Task: Financial Form Template: Doctor Invoice.
Action: Mouse moved to (85, 130)
Screenshot: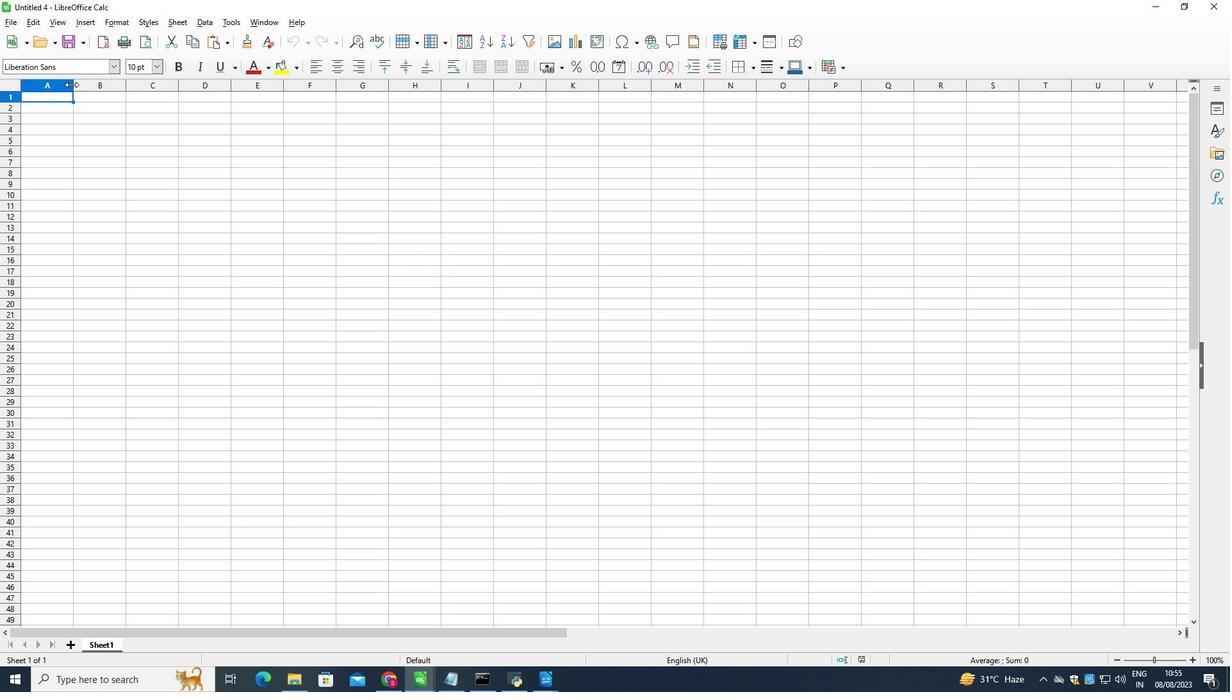 
Action: Mouse pressed left at (85, 130)
Screenshot: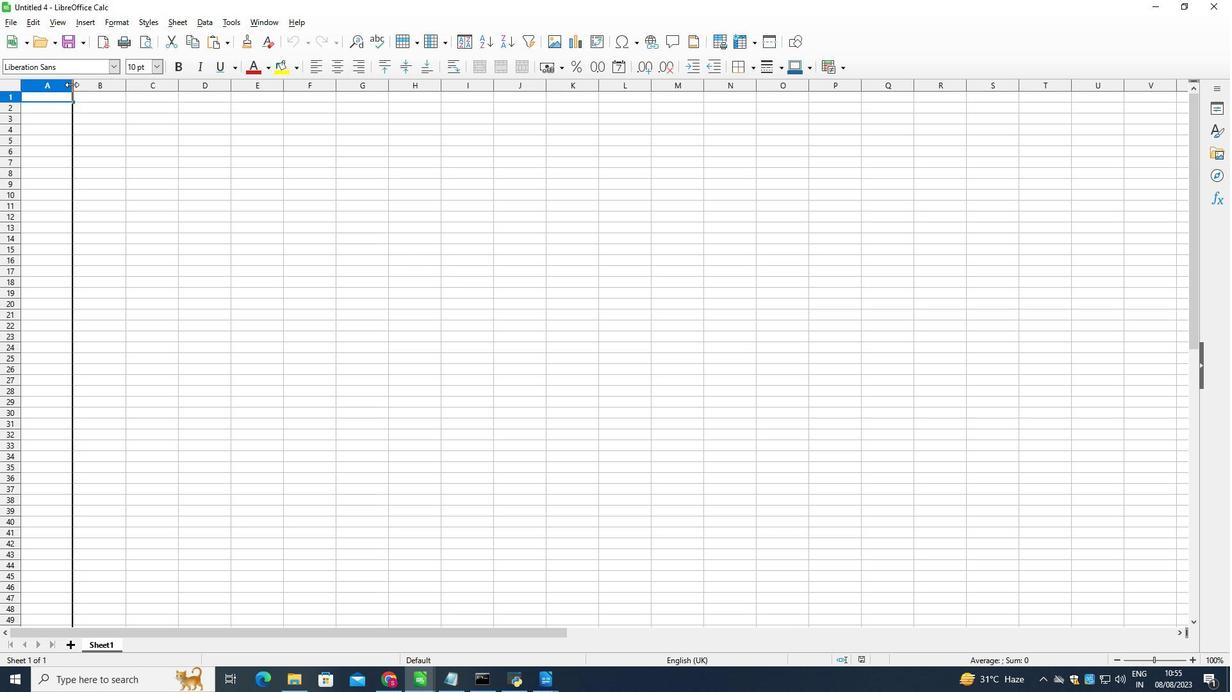 
Action: Mouse moved to (103, 128)
Screenshot: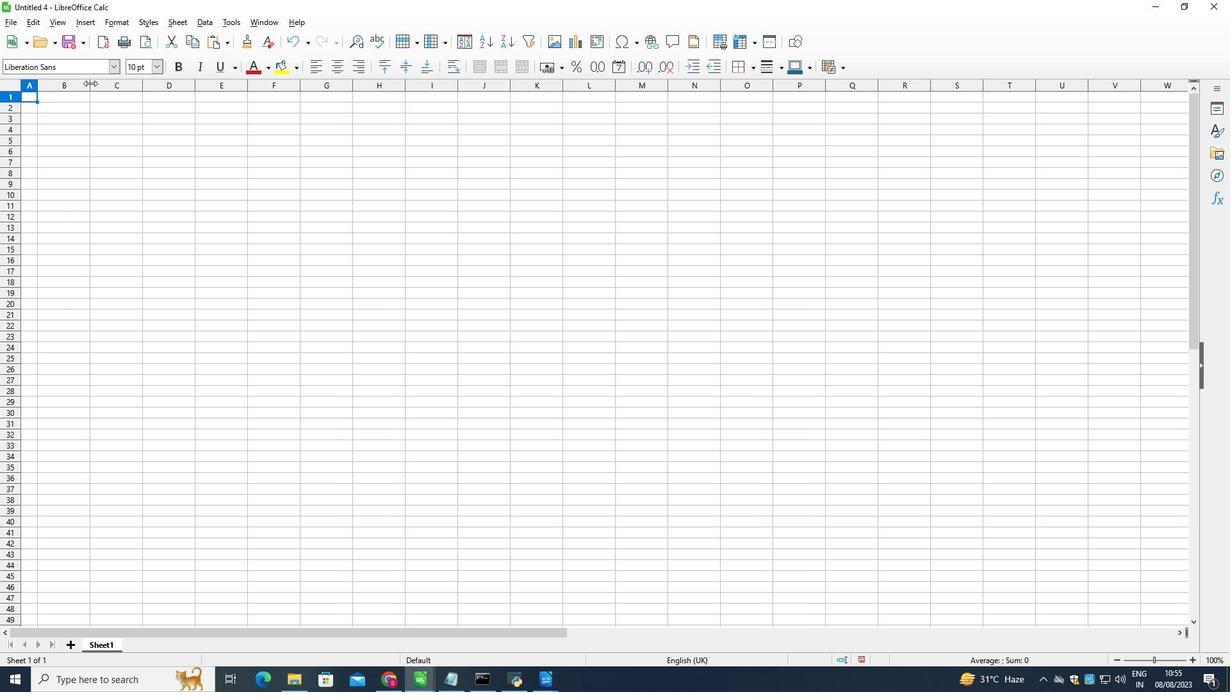 
Action: Mouse pressed left at (103, 128)
Screenshot: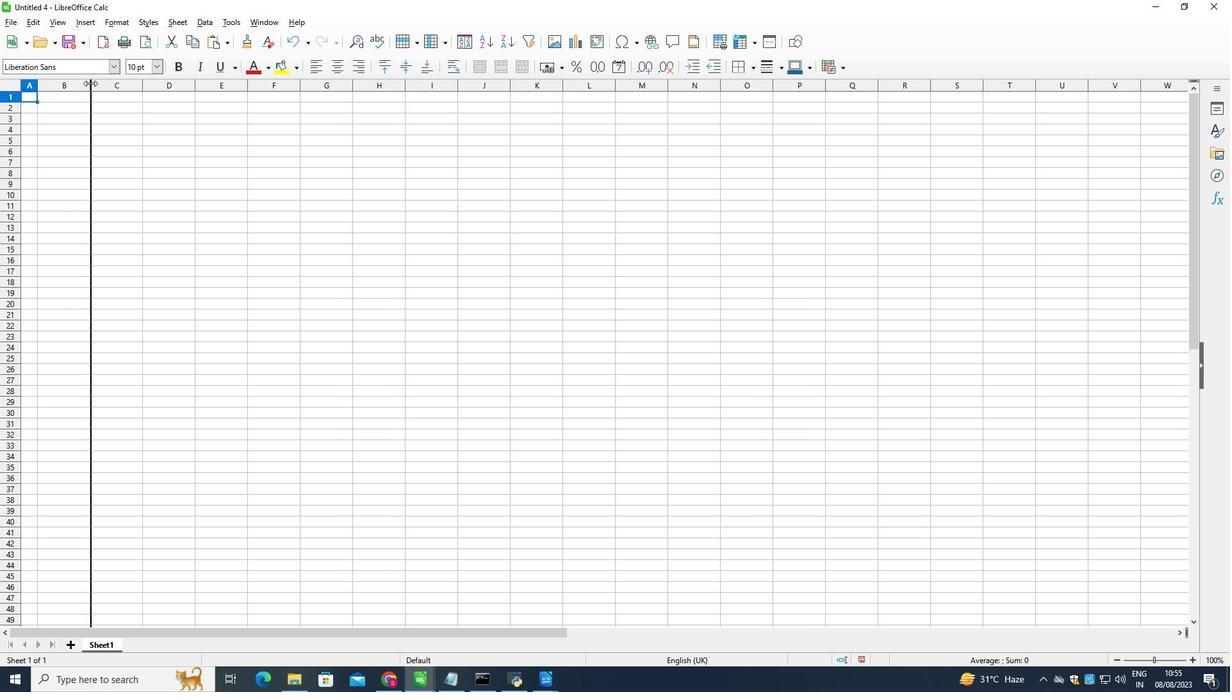 
Action: Mouse moved to (119, 129)
Screenshot: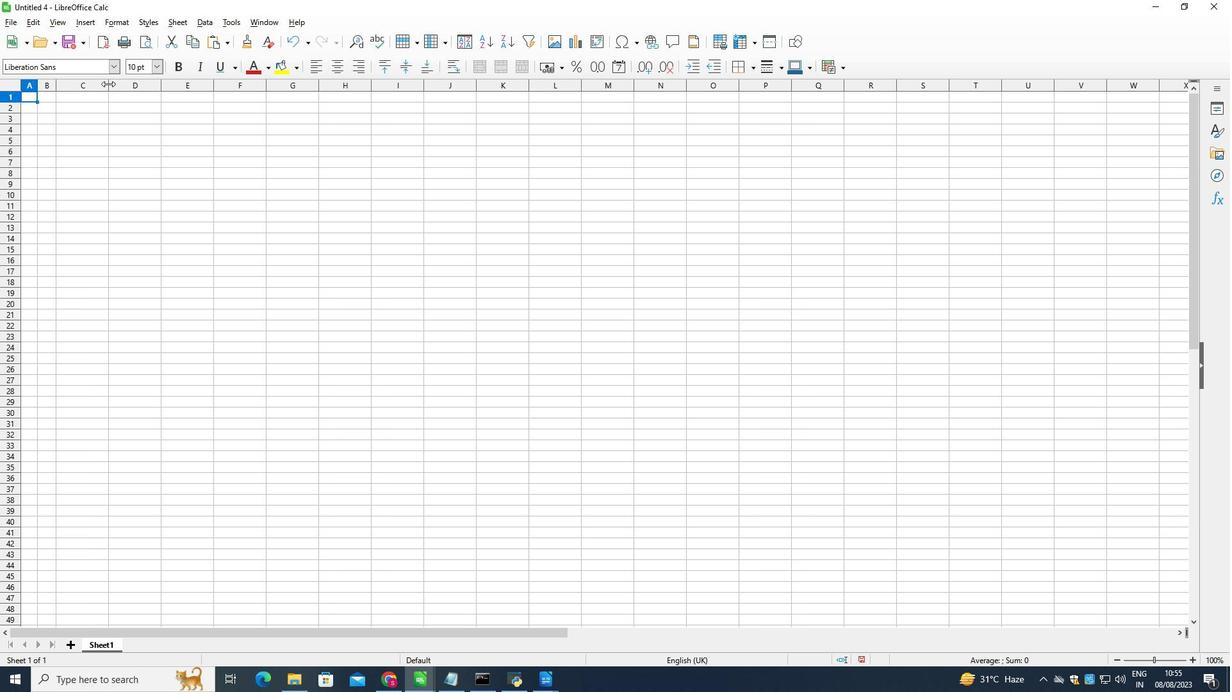 
Action: Mouse pressed left at (119, 129)
Screenshot: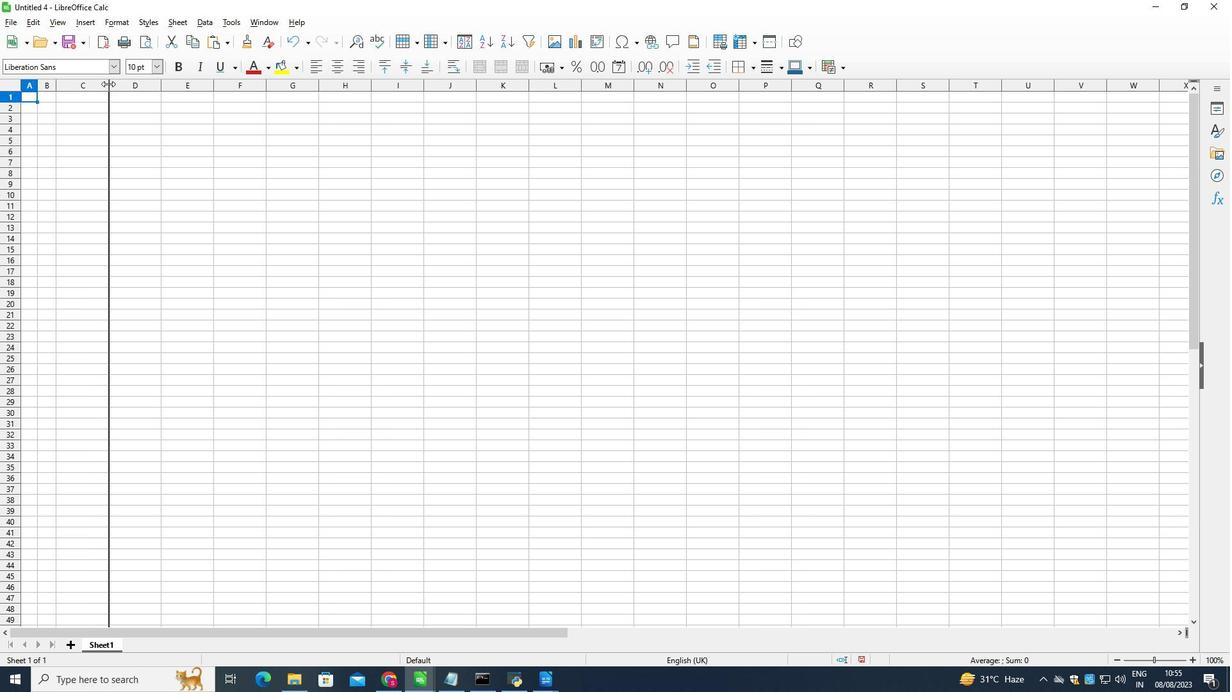 
Action: Mouse moved to (138, 131)
Screenshot: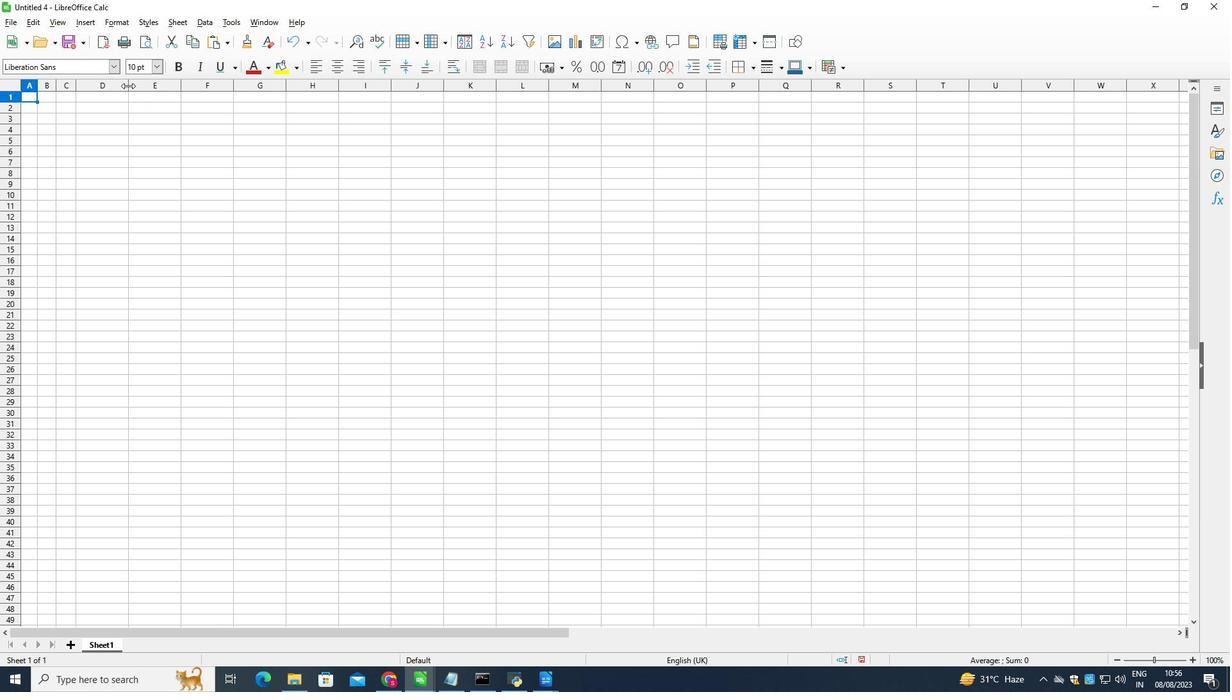 
Action: Mouse pressed left at (138, 131)
Screenshot: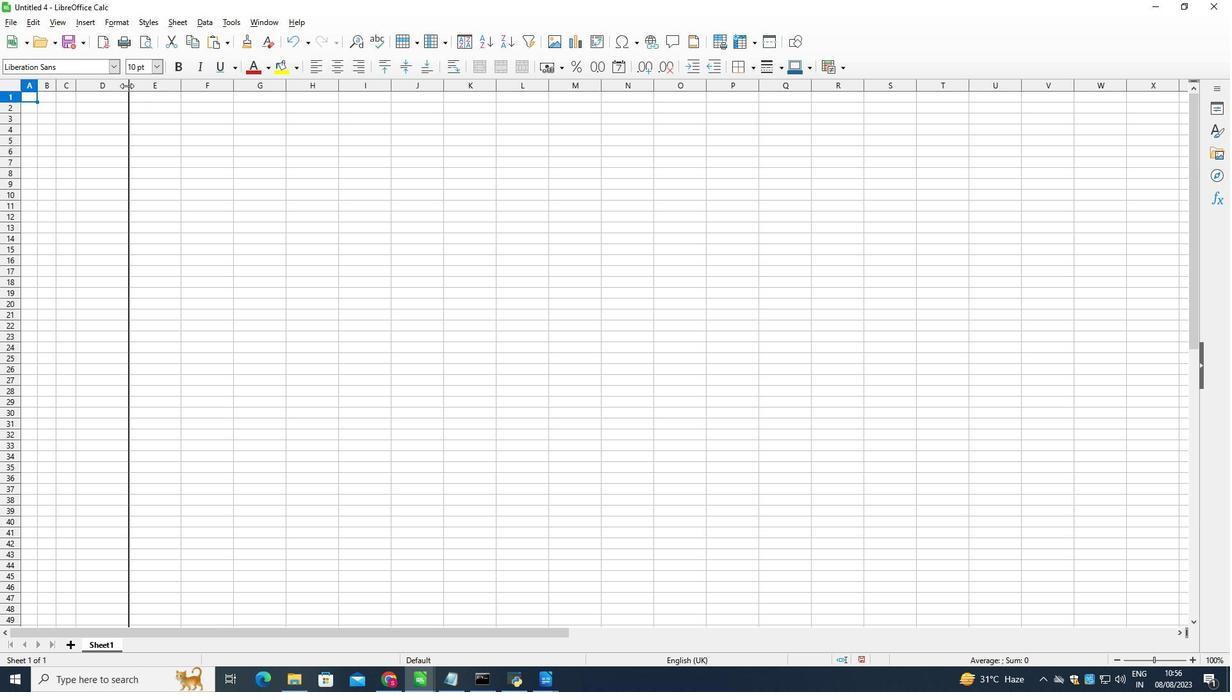 
Action: Mouse moved to (154, 127)
Screenshot: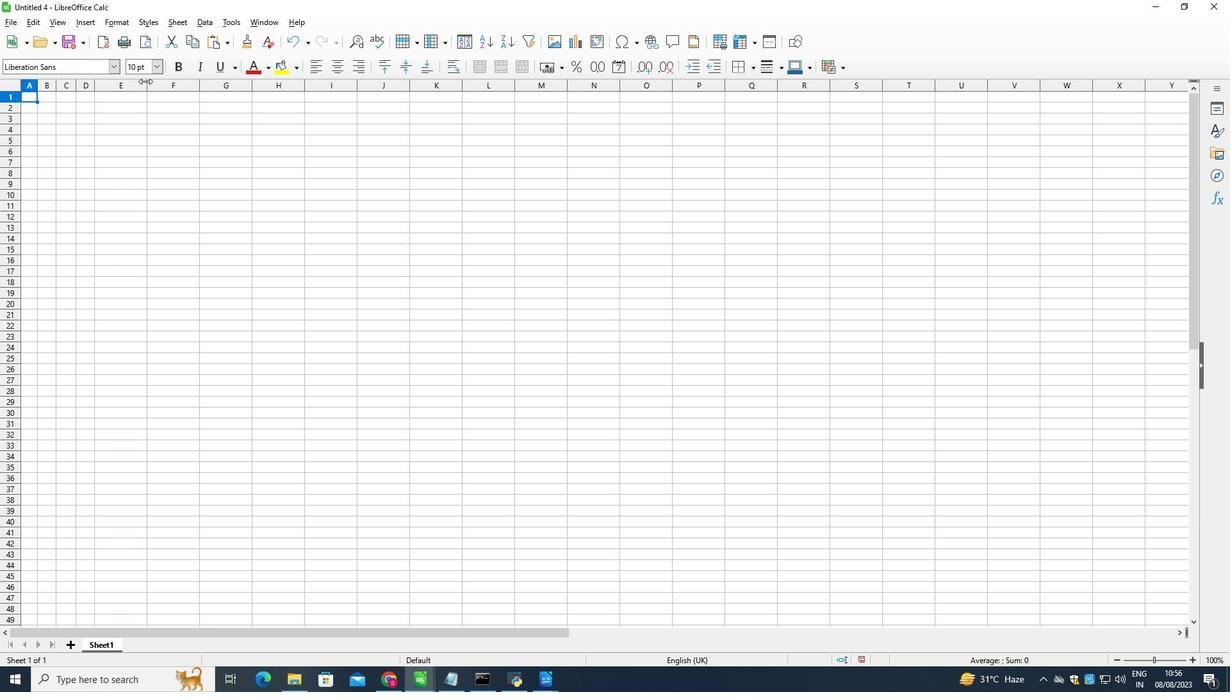 
Action: Mouse pressed left at (154, 127)
Screenshot: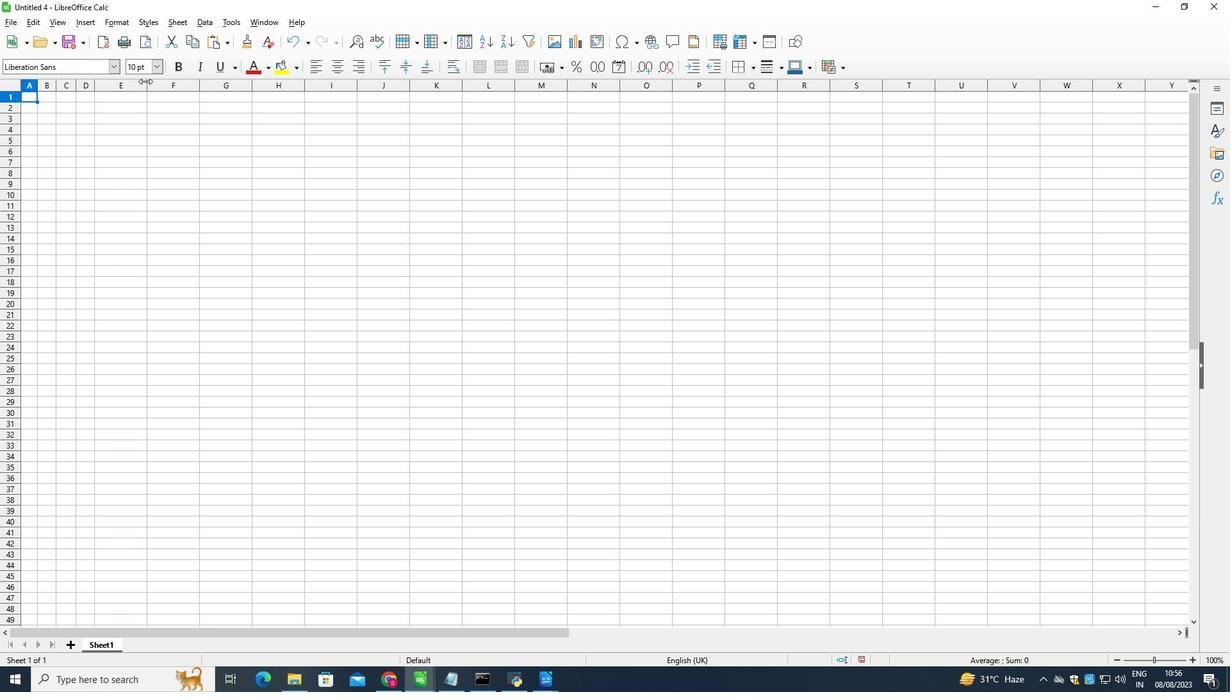 
Action: Mouse moved to (173, 129)
Screenshot: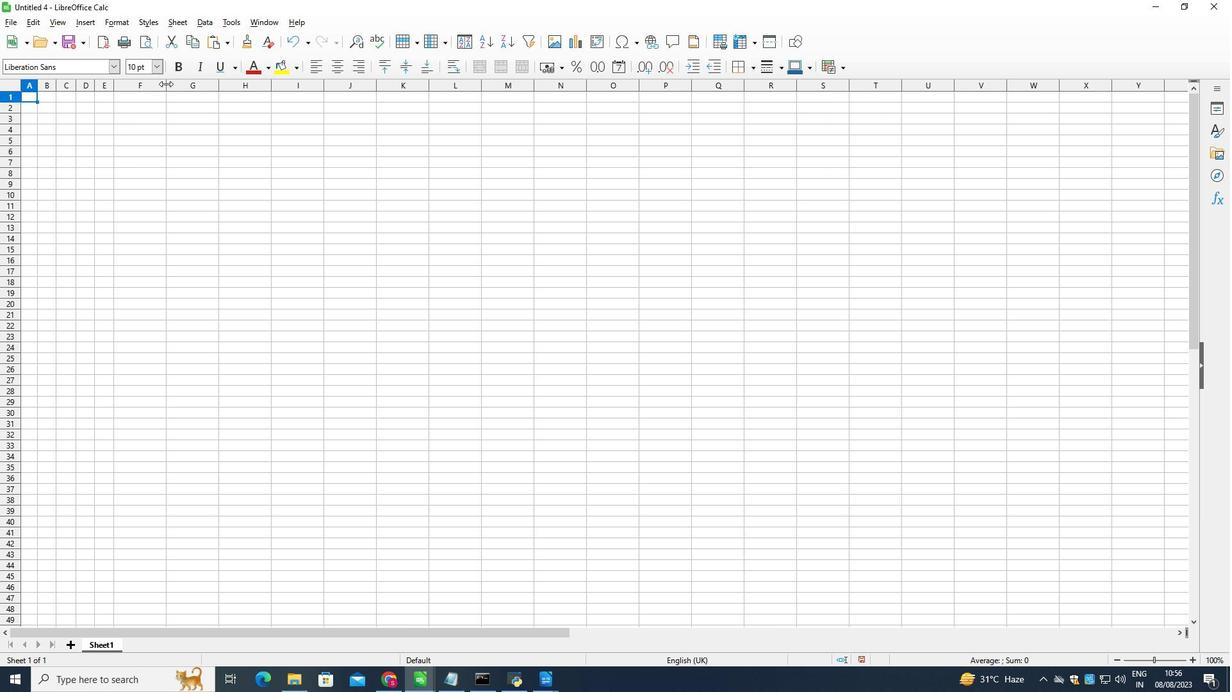 
Action: Mouse pressed left at (173, 129)
Screenshot: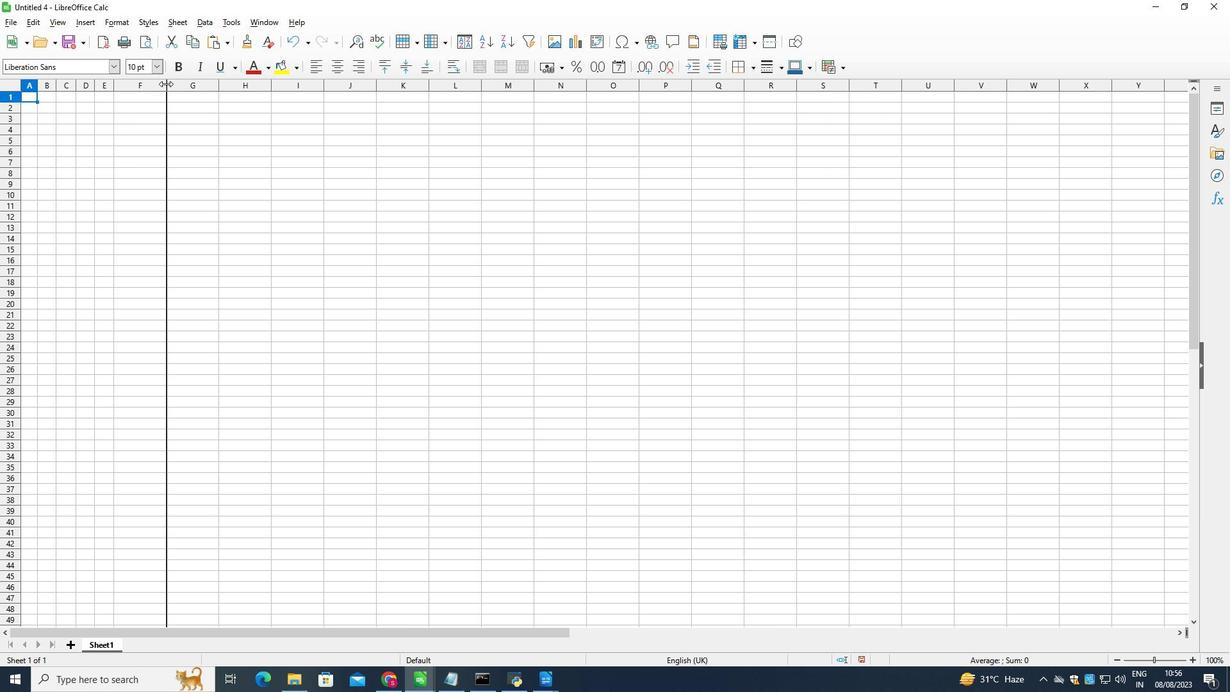 
Action: Mouse moved to (190, 130)
Screenshot: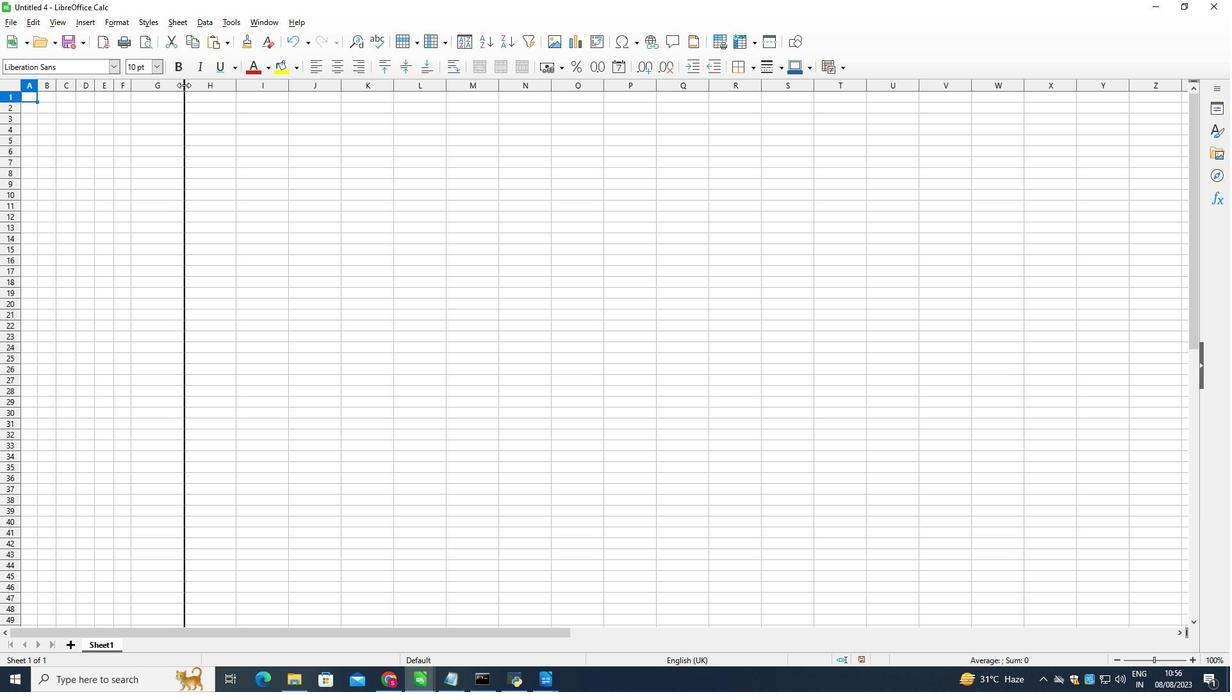 
Action: Mouse pressed left at (190, 130)
Screenshot: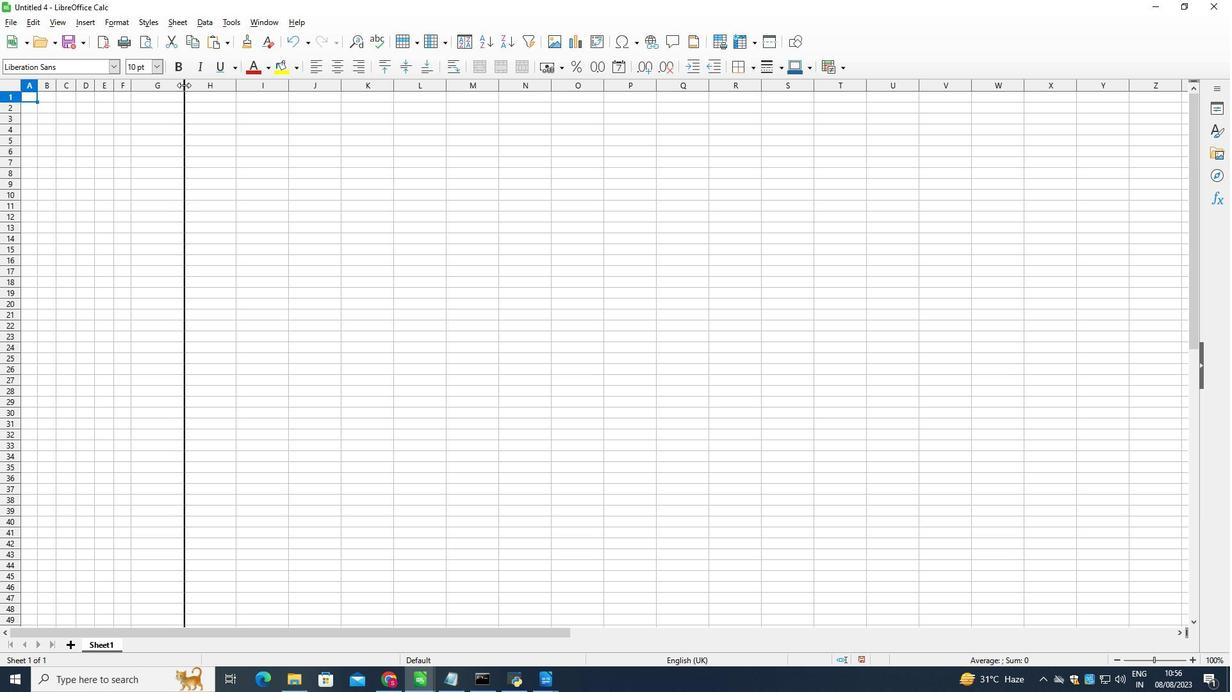 
Action: Mouse moved to (208, 131)
Screenshot: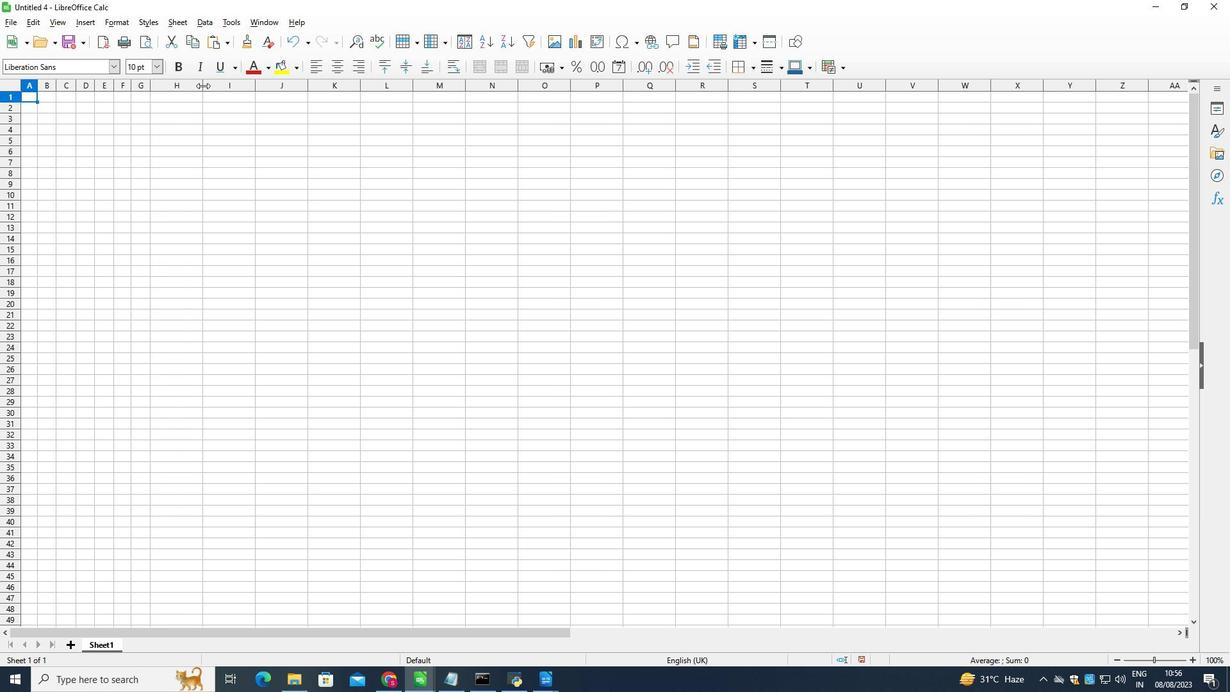 
Action: Mouse pressed left at (208, 131)
Screenshot: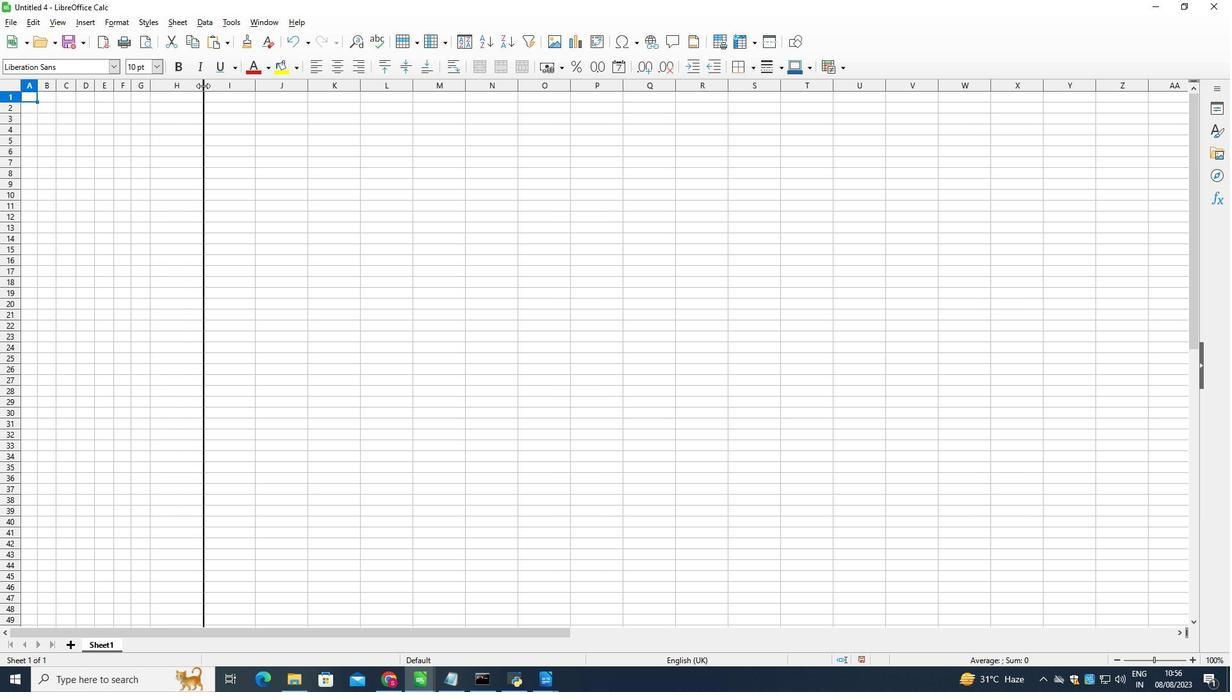 
Action: Mouse moved to (225, 132)
Screenshot: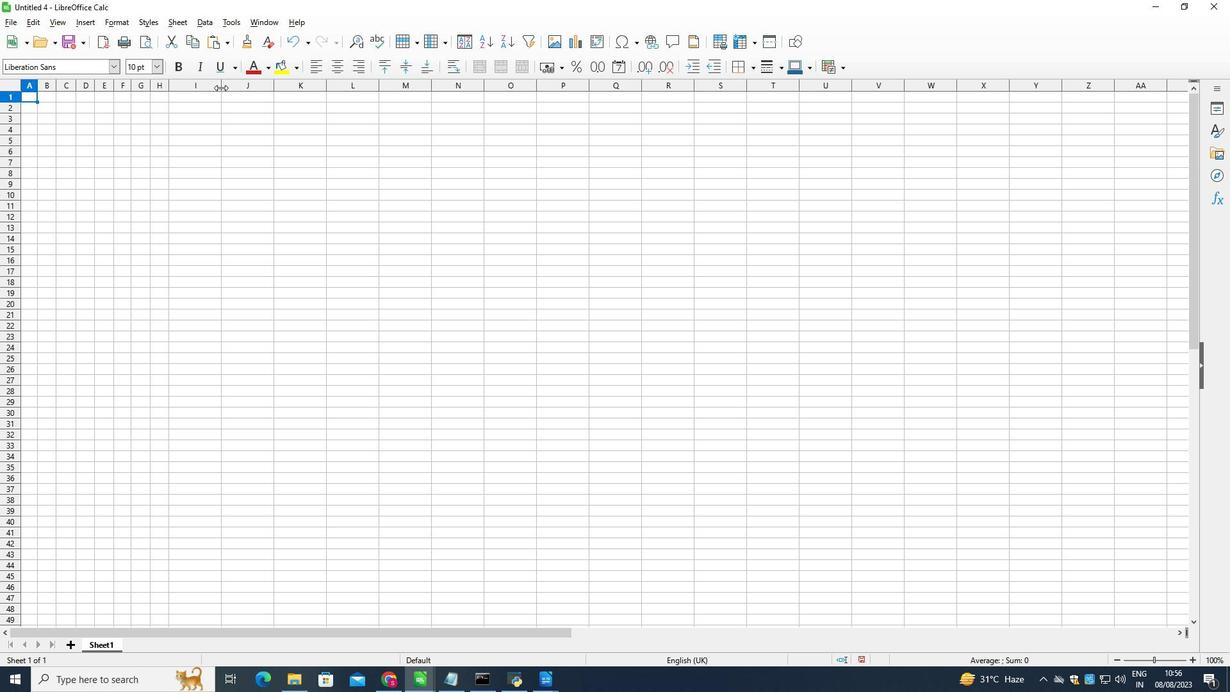 
Action: Mouse pressed left at (225, 132)
Screenshot: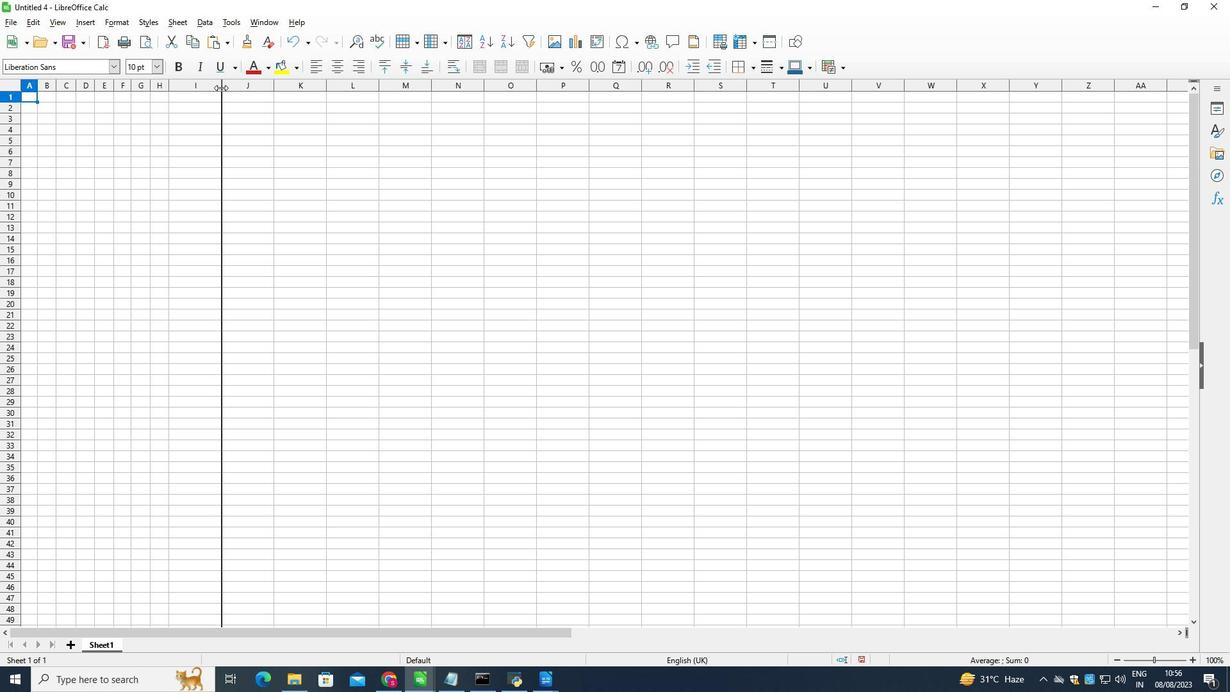 
Action: Mouse moved to (239, 130)
Screenshot: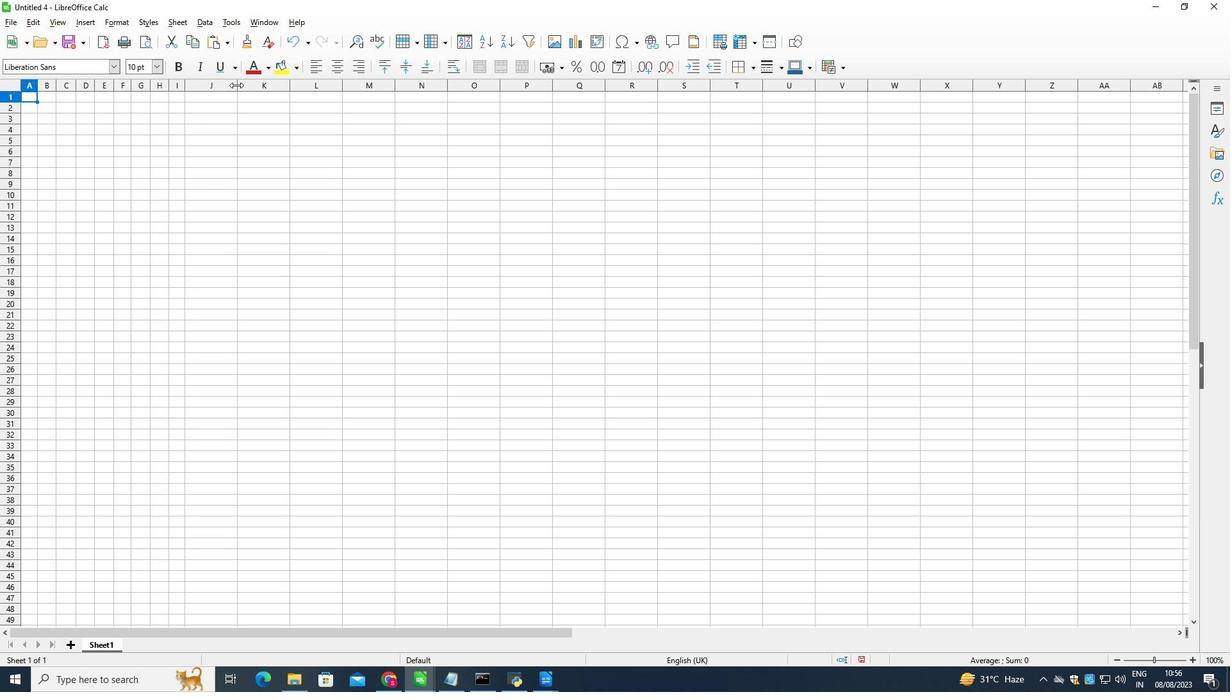 
Action: Mouse pressed left at (239, 130)
Screenshot: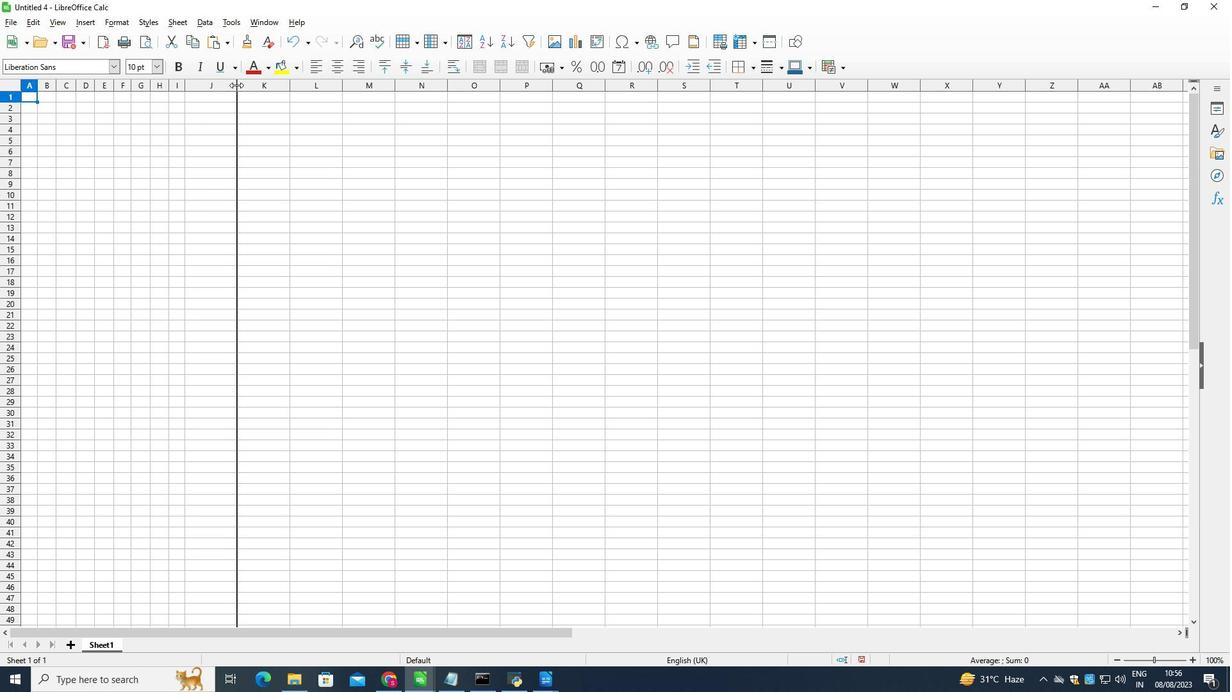 
Action: Mouse moved to (258, 132)
Screenshot: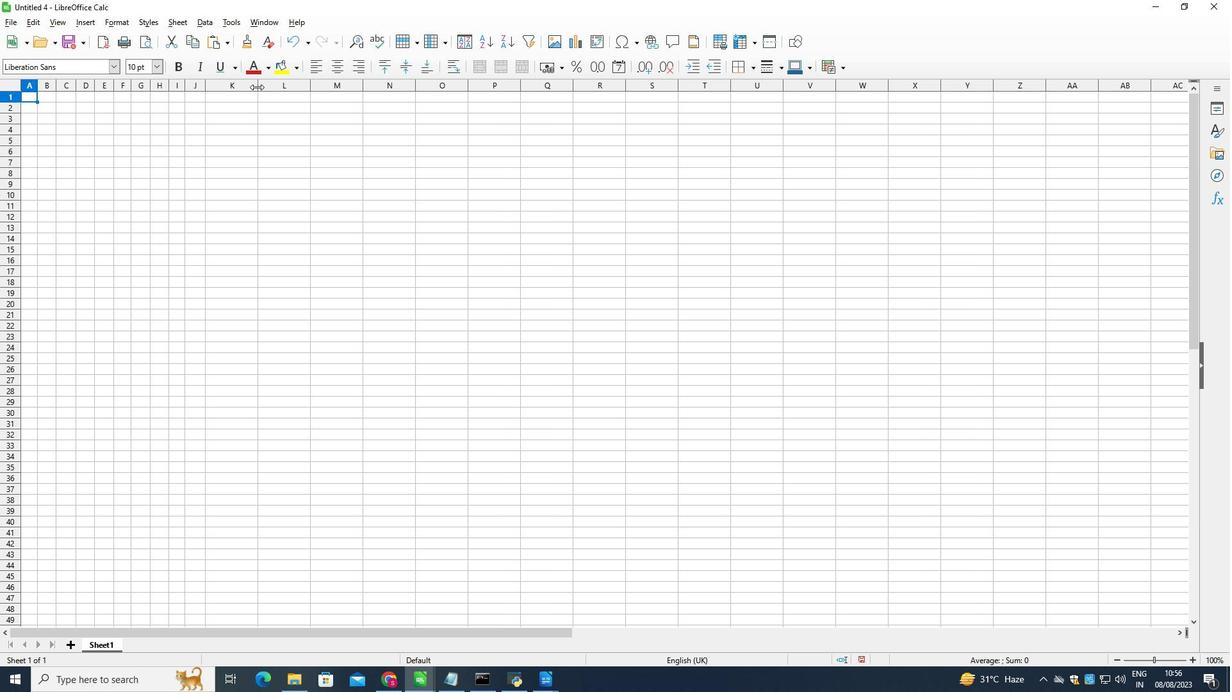 
Action: Mouse pressed left at (258, 132)
Screenshot: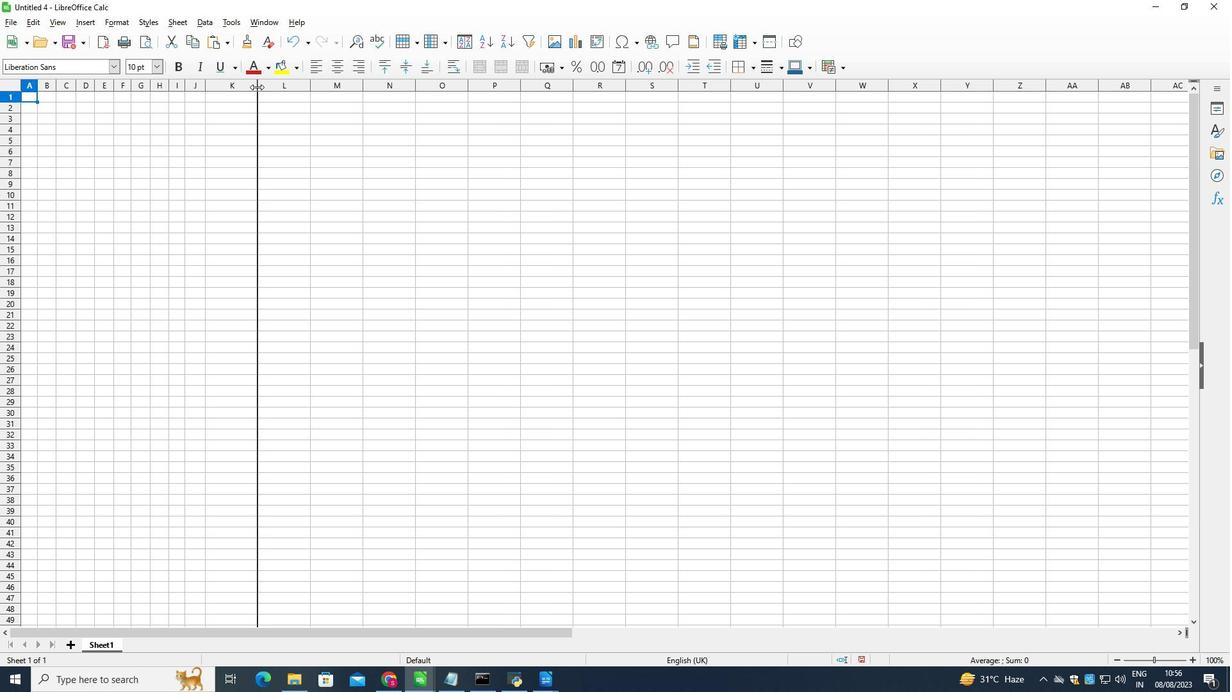 
Action: Mouse moved to (275, 130)
Screenshot: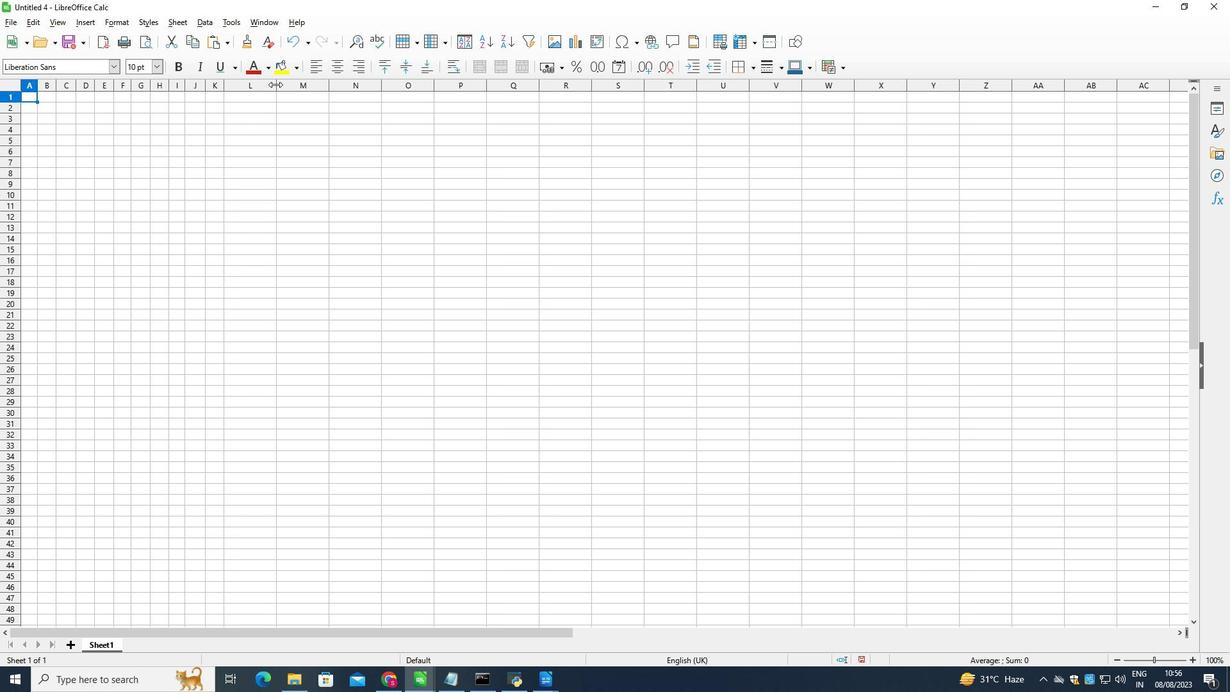 
Action: Mouse pressed left at (275, 130)
Screenshot: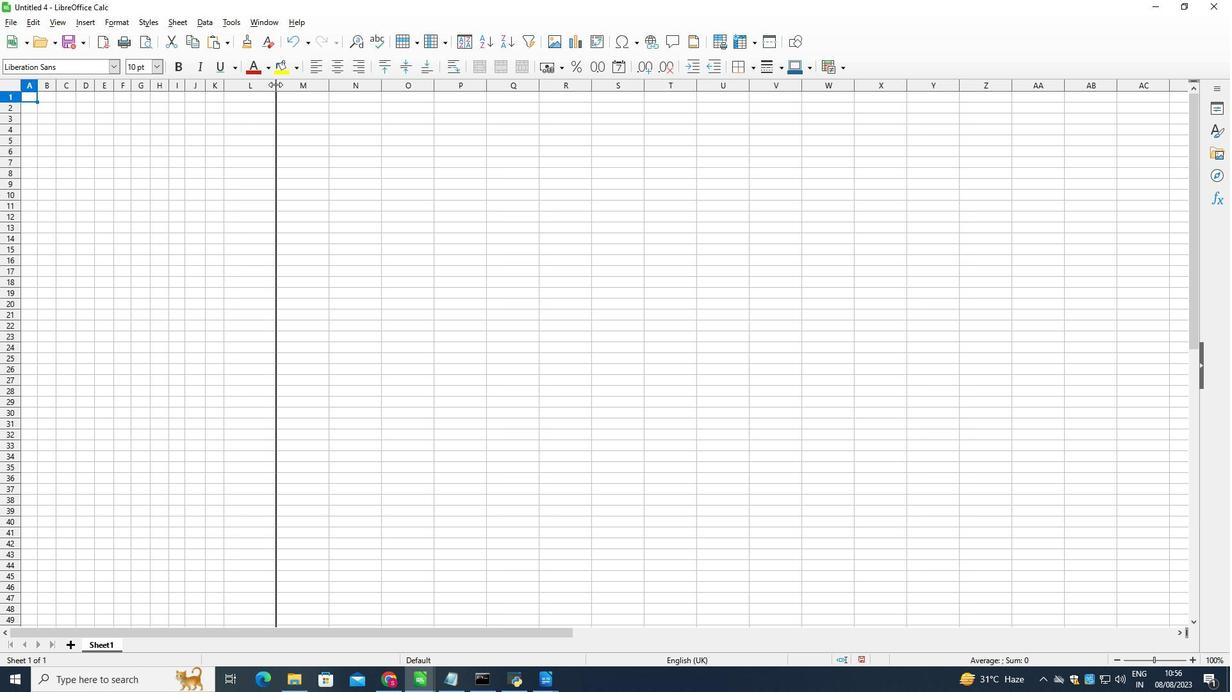 
Action: Mouse moved to (293, 132)
Screenshot: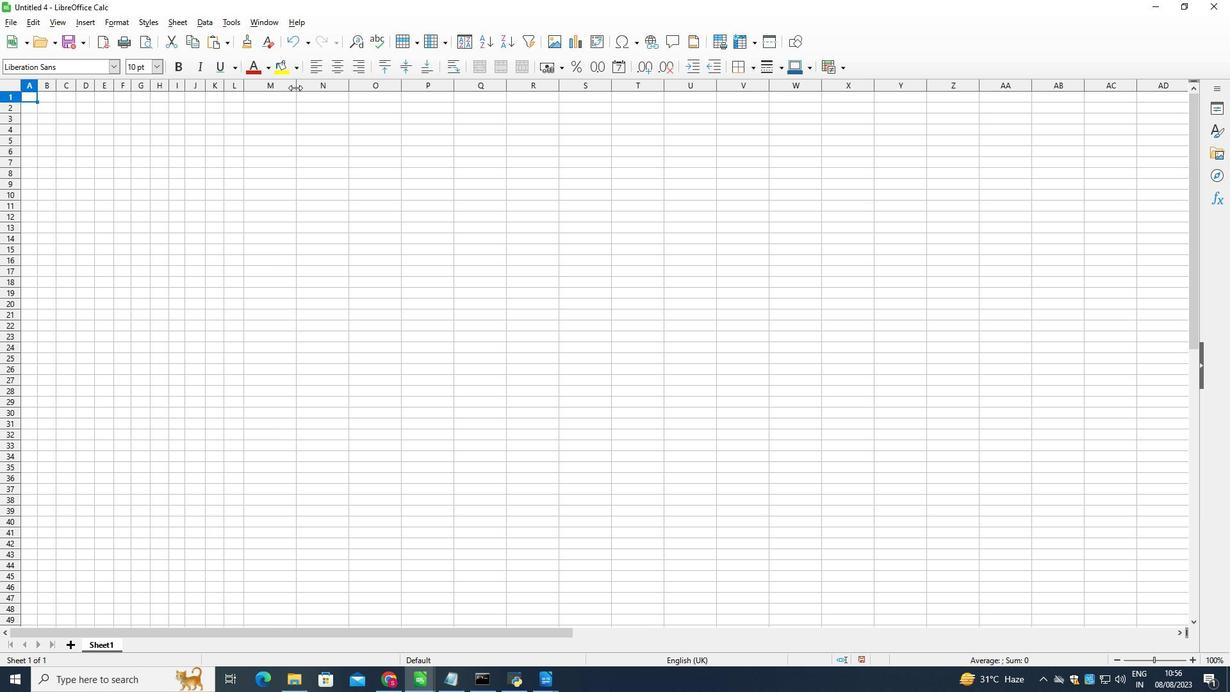 
Action: Mouse pressed left at (293, 132)
Screenshot: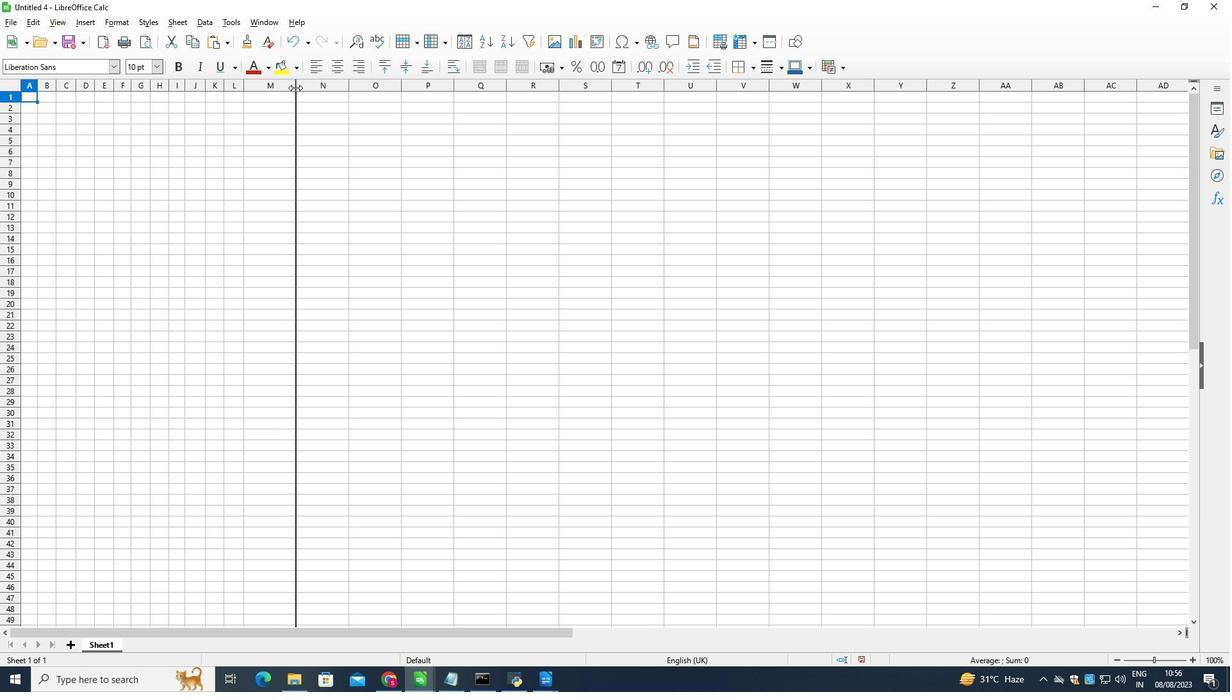 
Action: Mouse moved to (309, 131)
Screenshot: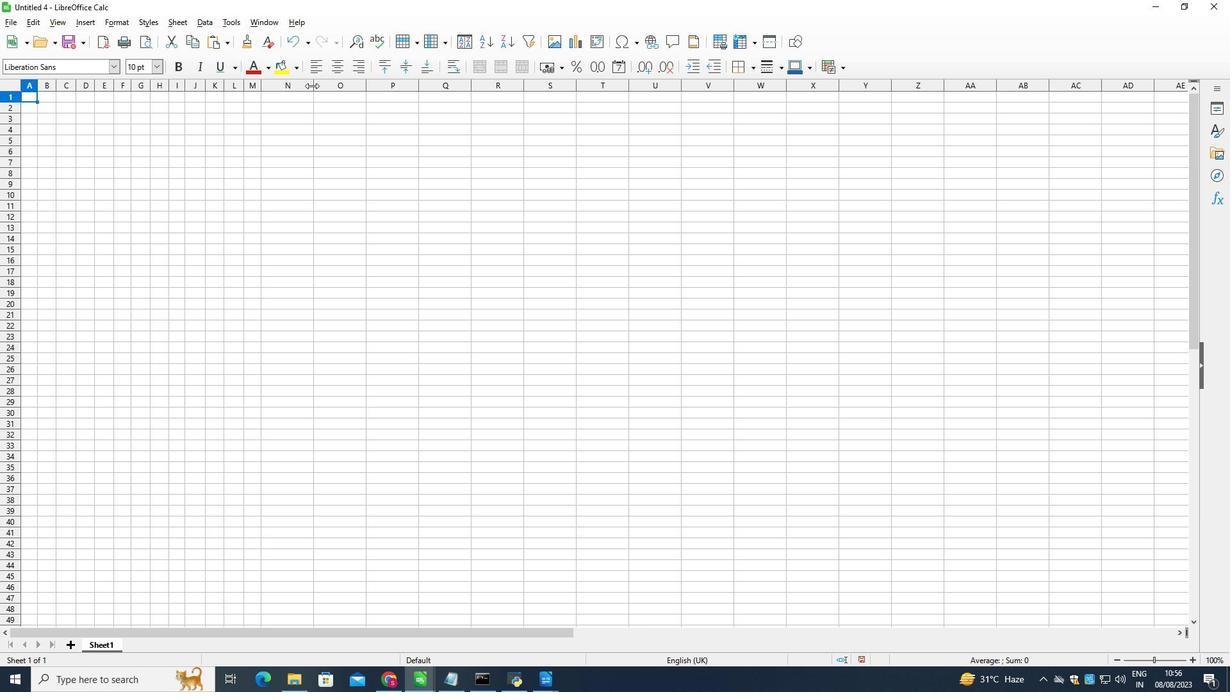 
Action: Mouse pressed left at (309, 131)
Screenshot: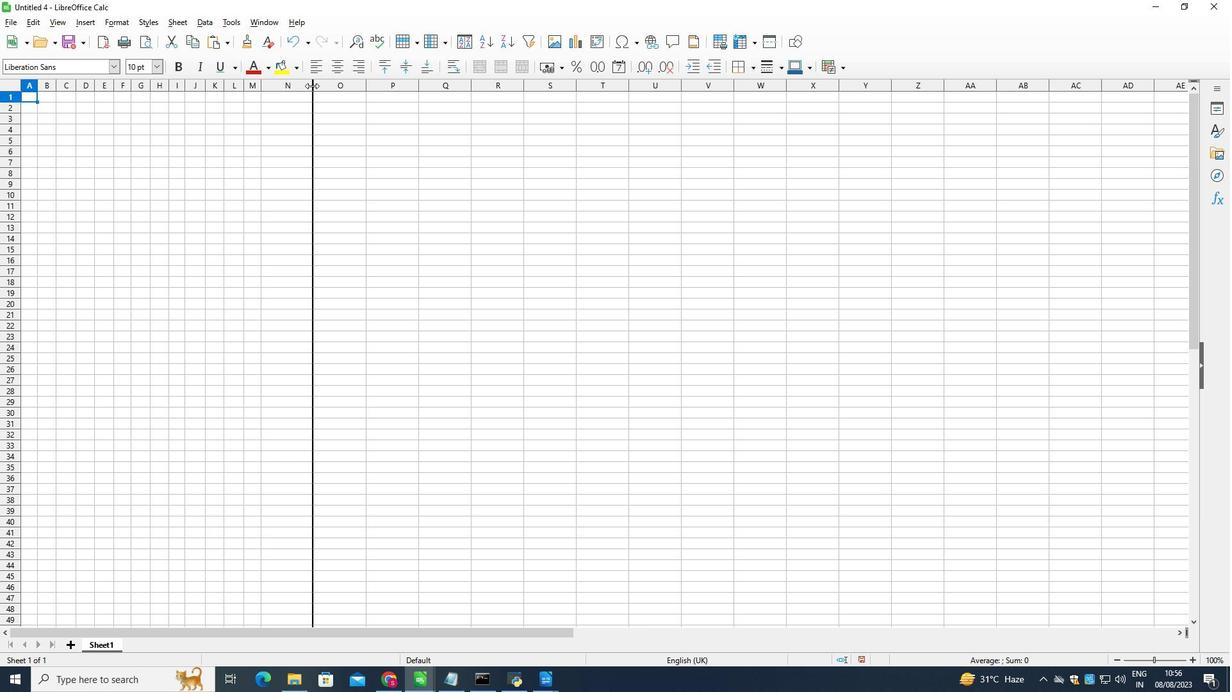 
Action: Mouse moved to (328, 131)
Screenshot: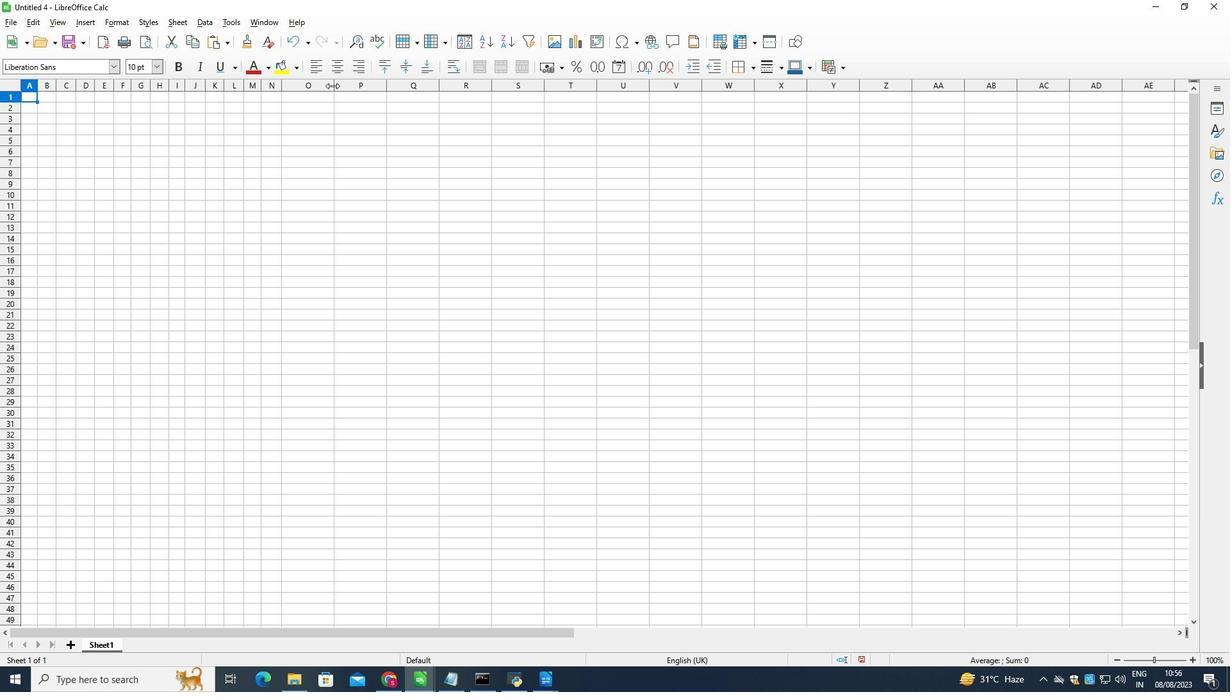 
Action: Mouse pressed left at (328, 131)
Screenshot: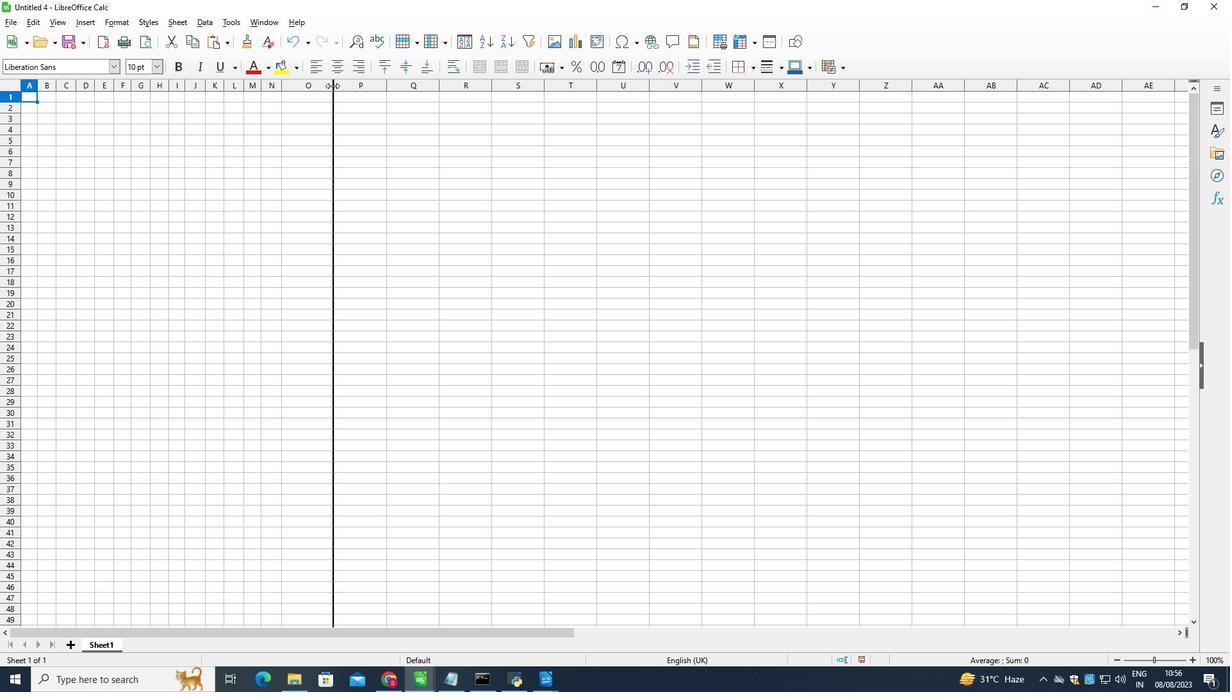 
Action: Mouse moved to (349, 128)
Screenshot: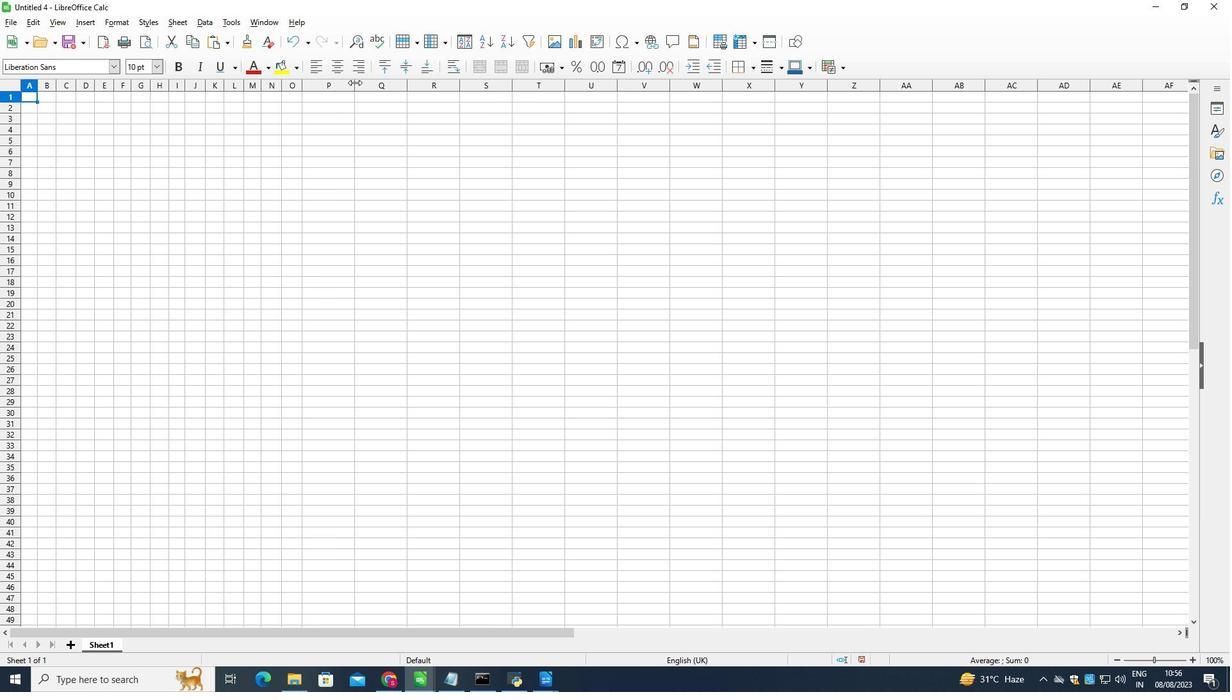 
Action: Mouse pressed left at (349, 128)
Screenshot: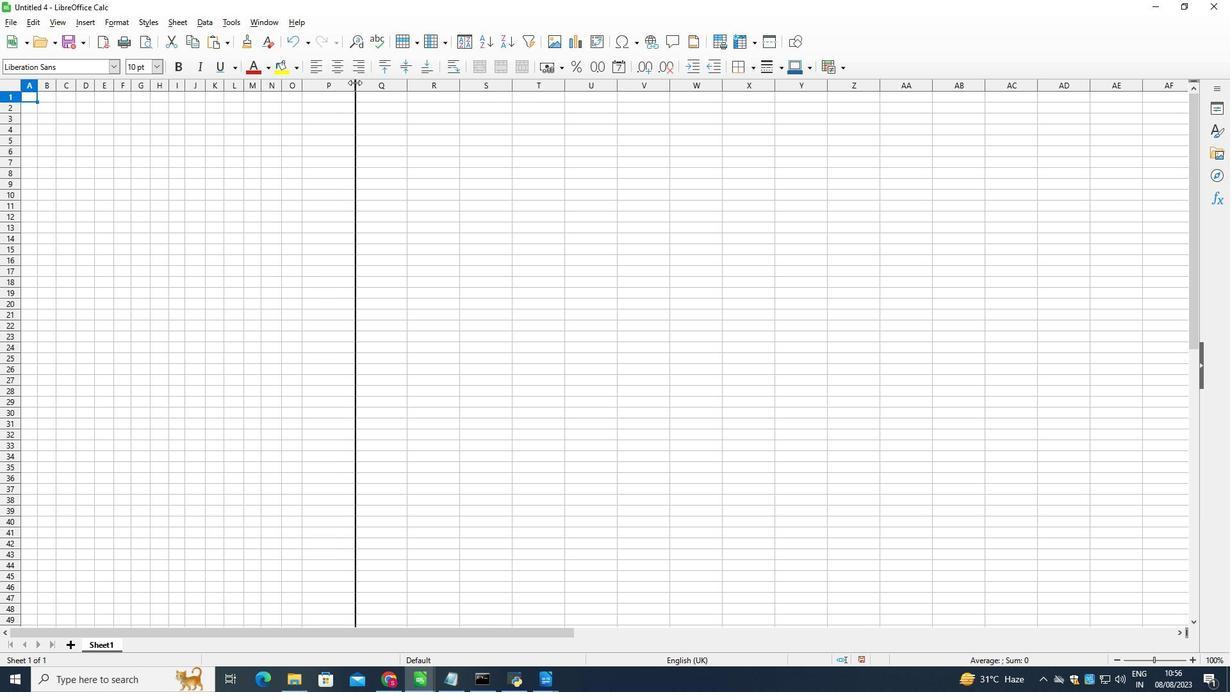 
Action: Mouse moved to (366, 130)
Screenshot: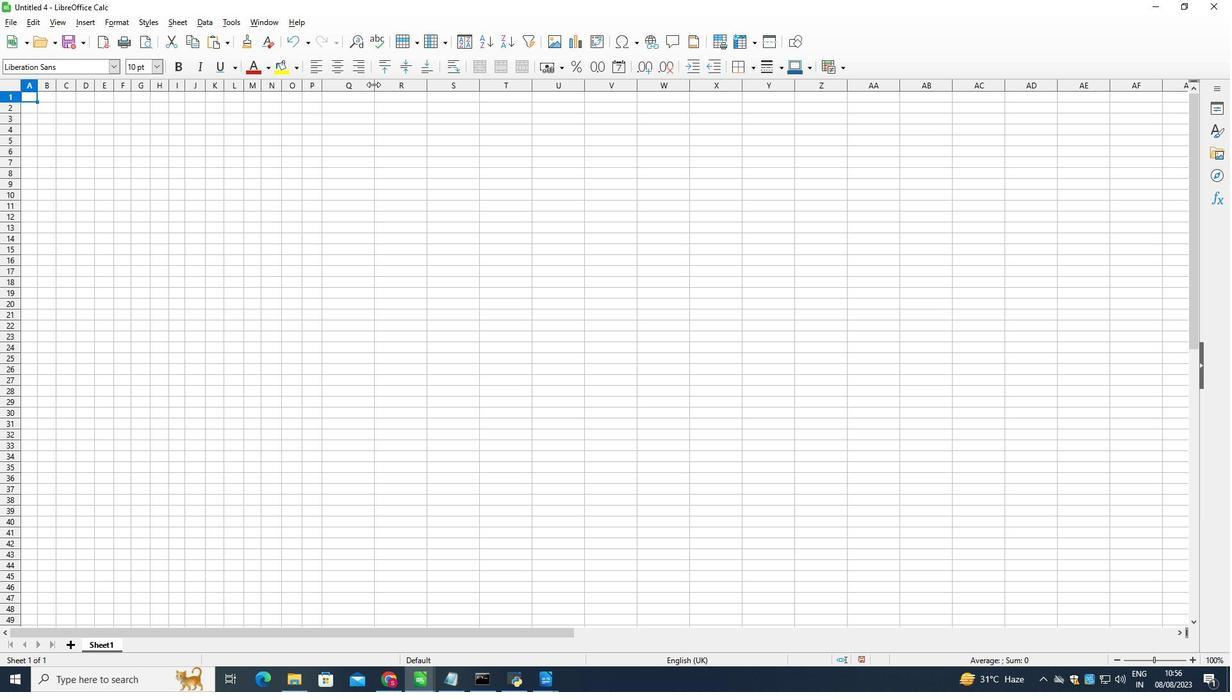 
Action: Mouse pressed left at (366, 130)
Screenshot: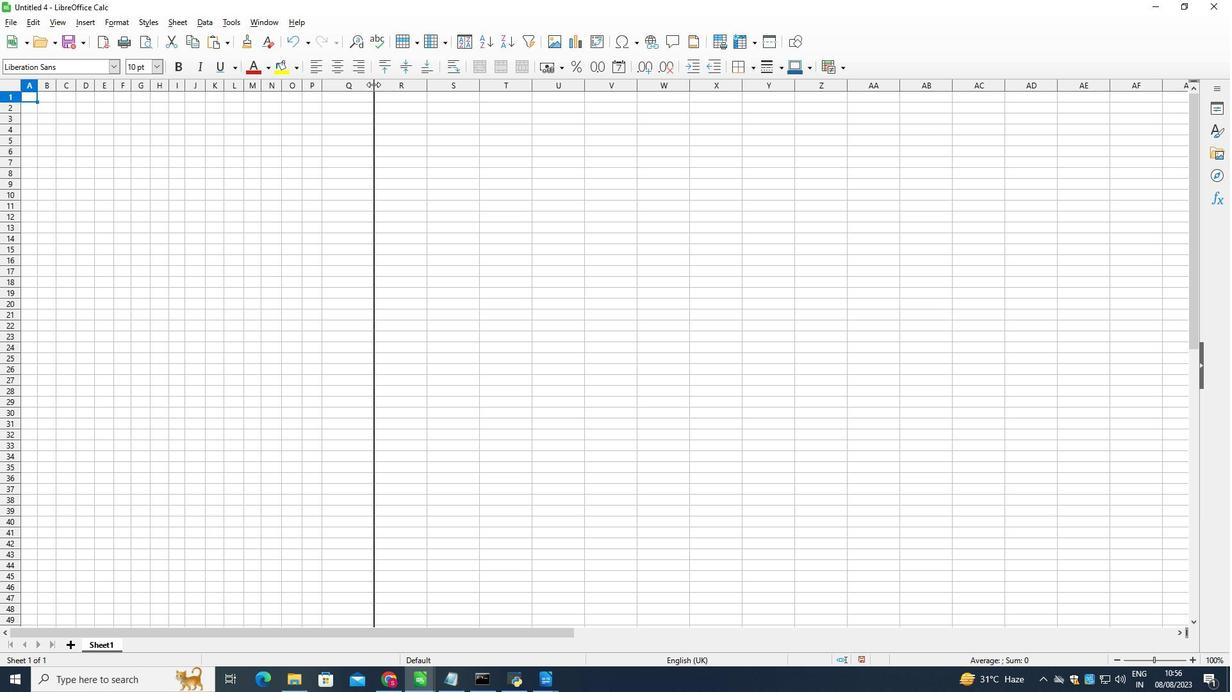 
Action: Mouse moved to (383, 128)
Screenshot: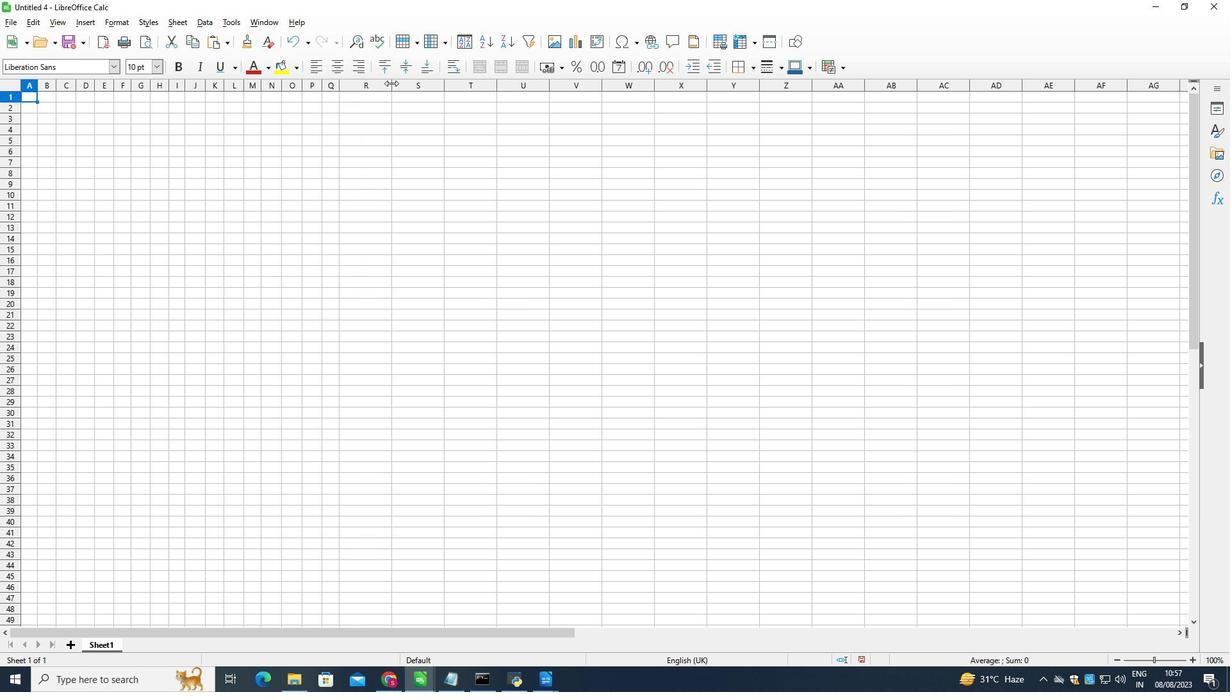
Action: Mouse pressed left at (383, 128)
Screenshot: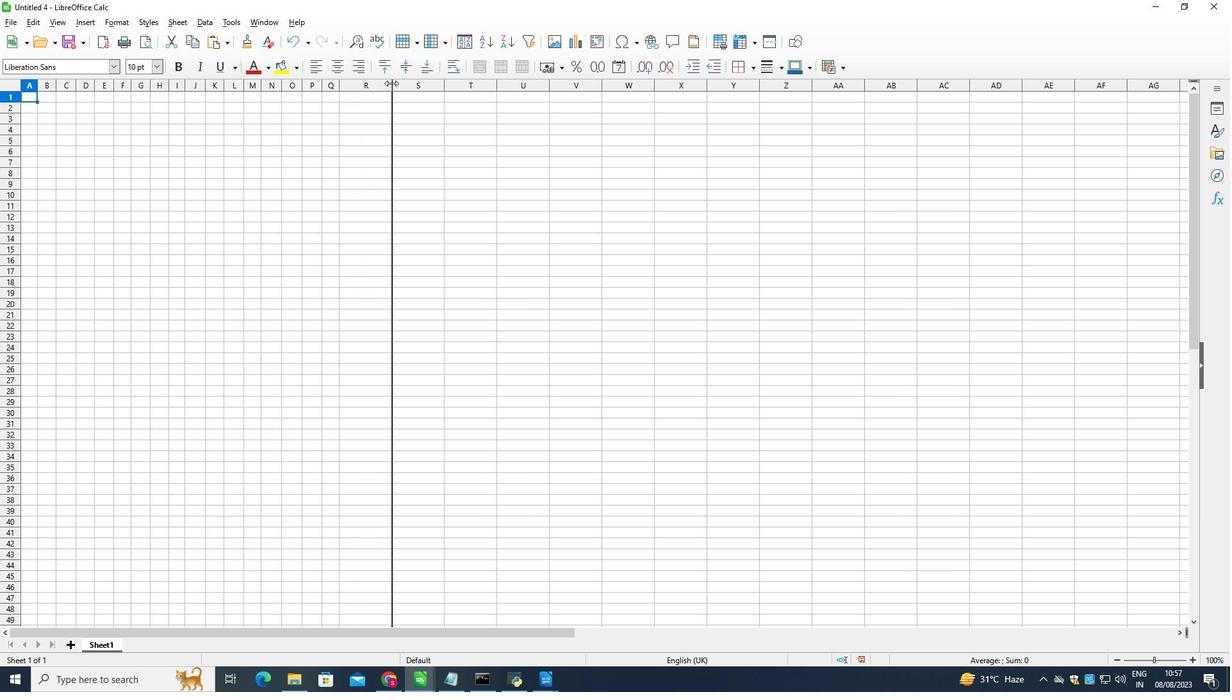 
Action: Mouse moved to (400, 130)
Screenshot: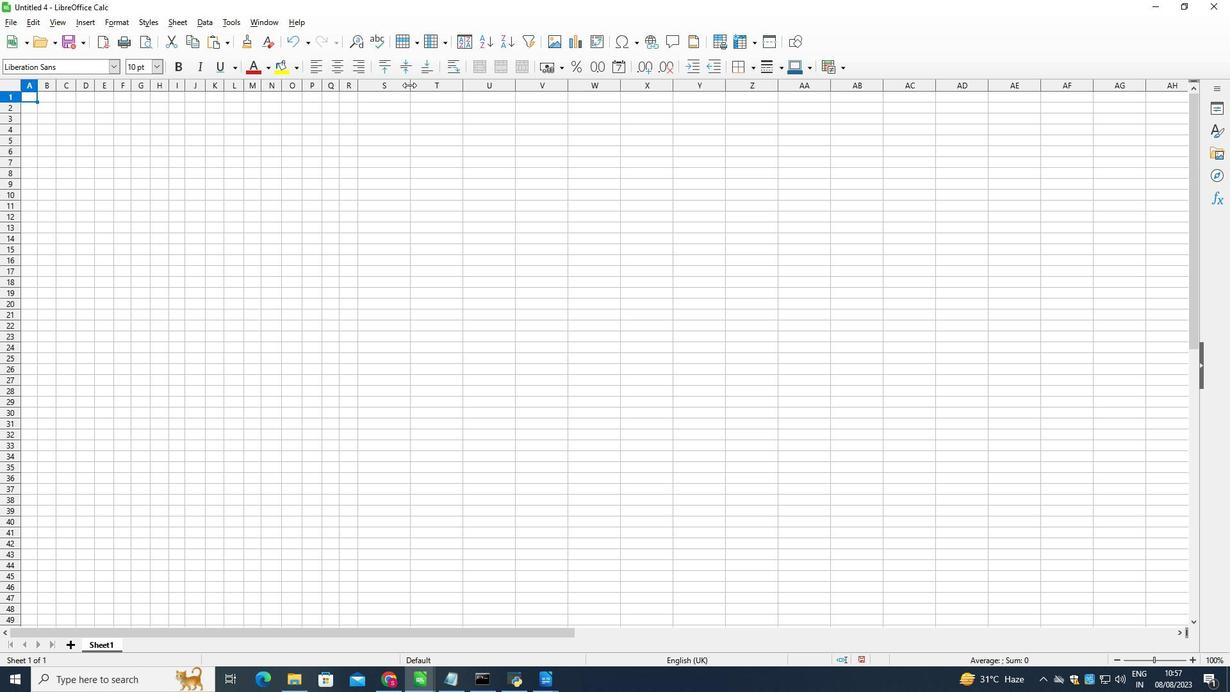
Action: Mouse pressed left at (400, 130)
Screenshot: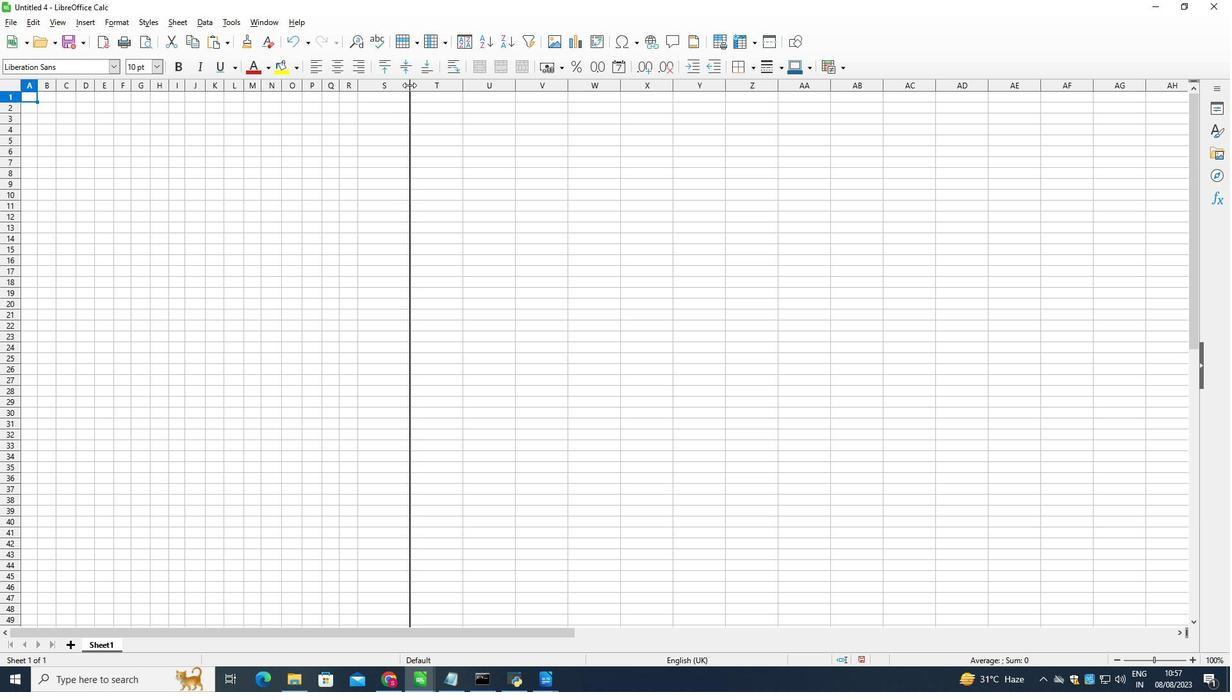 
Action: Mouse moved to (417, 128)
Screenshot: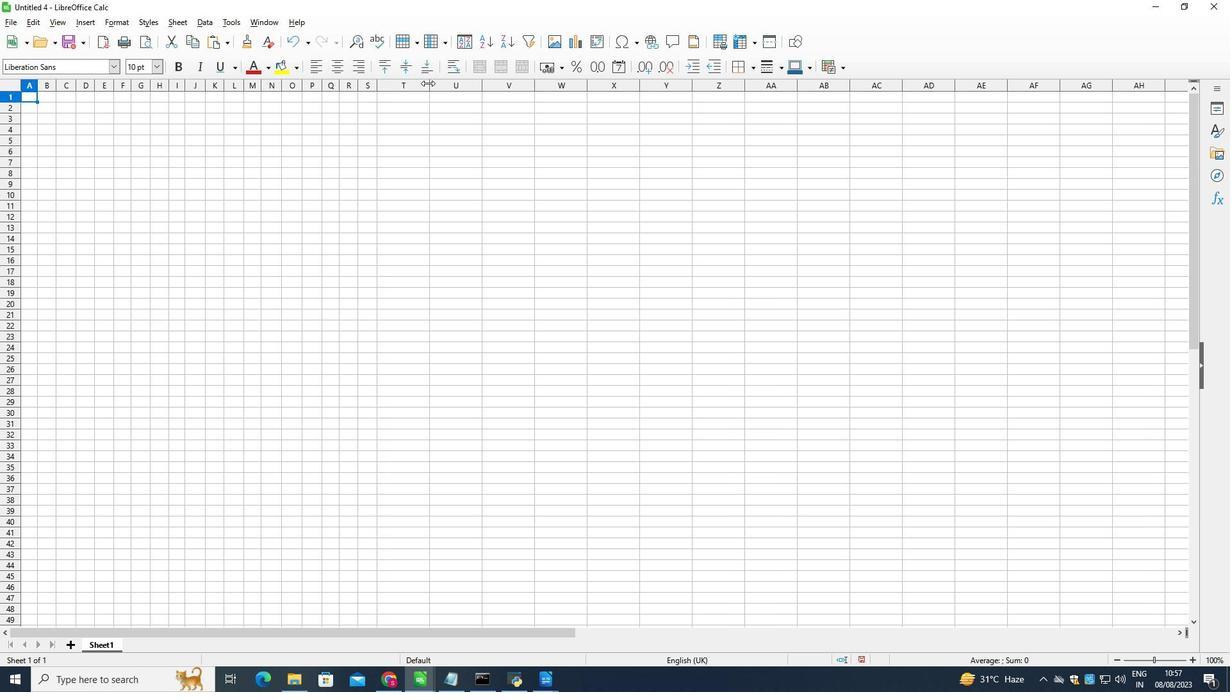 
Action: Mouse pressed left at (417, 128)
Screenshot: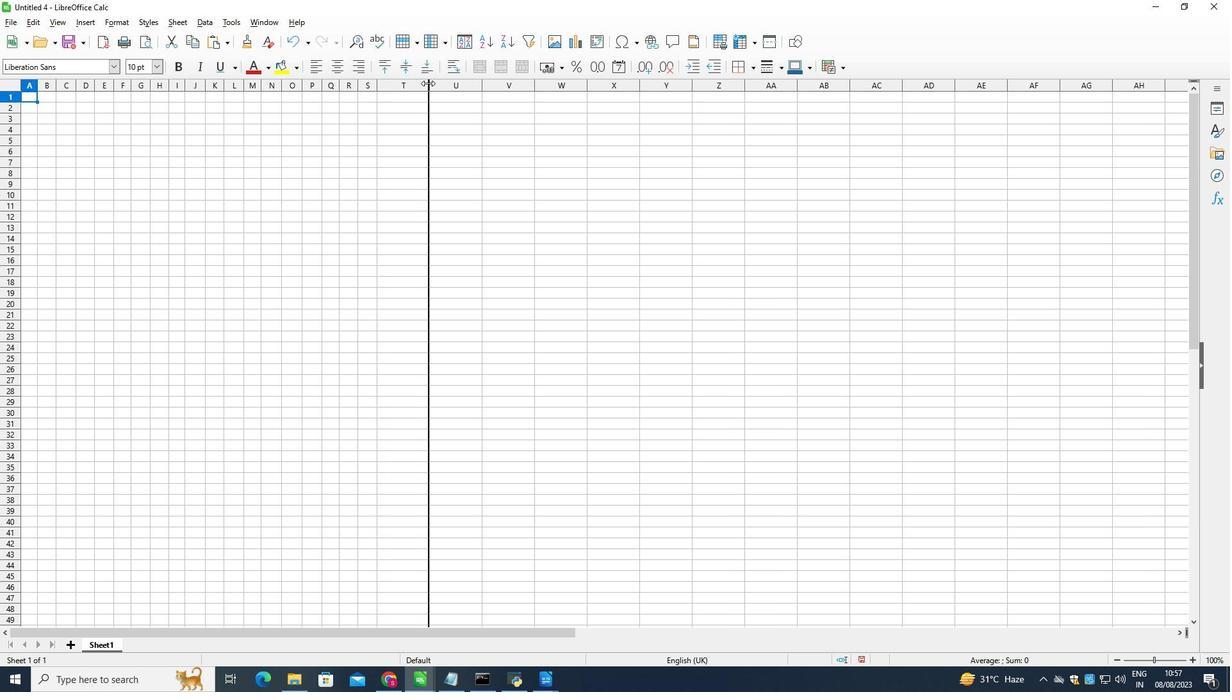
Action: Mouse moved to (431, 130)
Screenshot: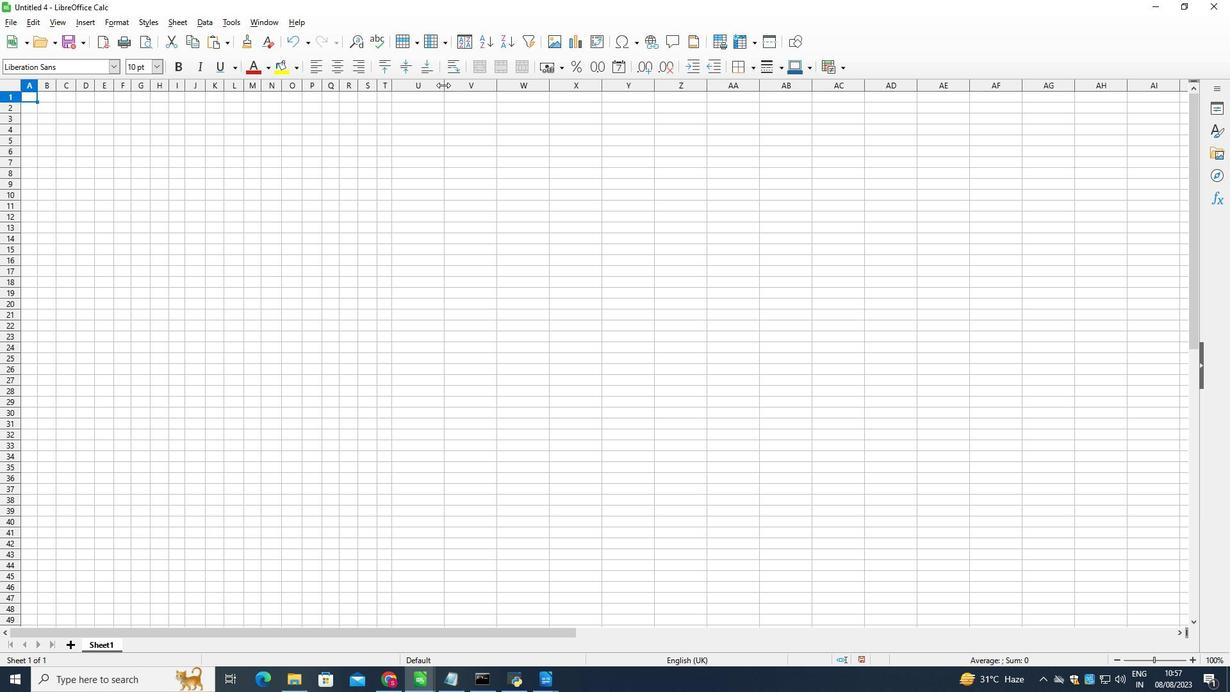 
Action: Mouse pressed left at (431, 130)
Screenshot: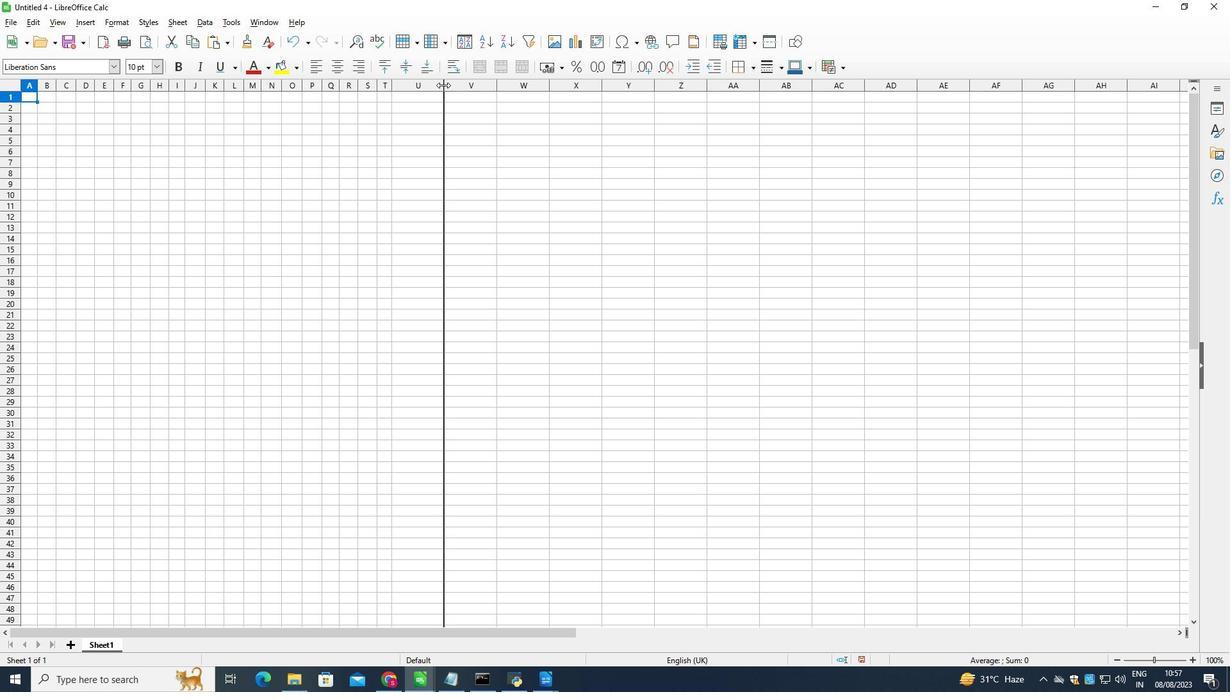 
Action: Mouse moved to (449, 131)
Screenshot: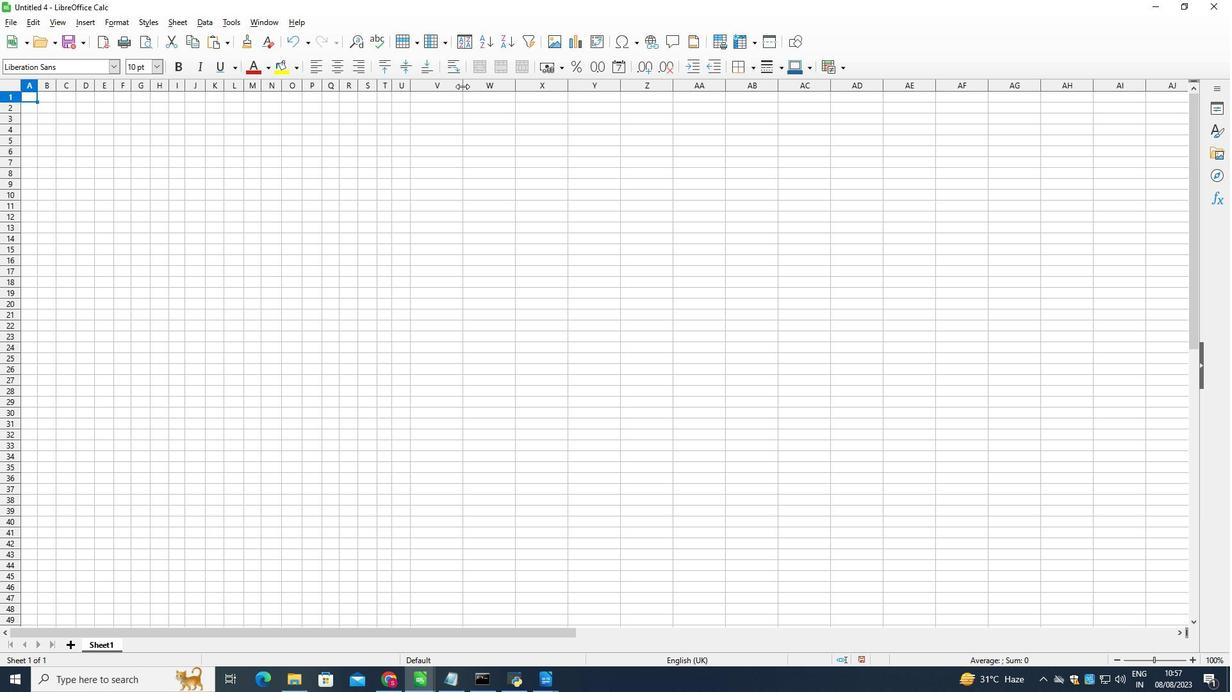 
Action: Mouse pressed left at (449, 131)
Screenshot: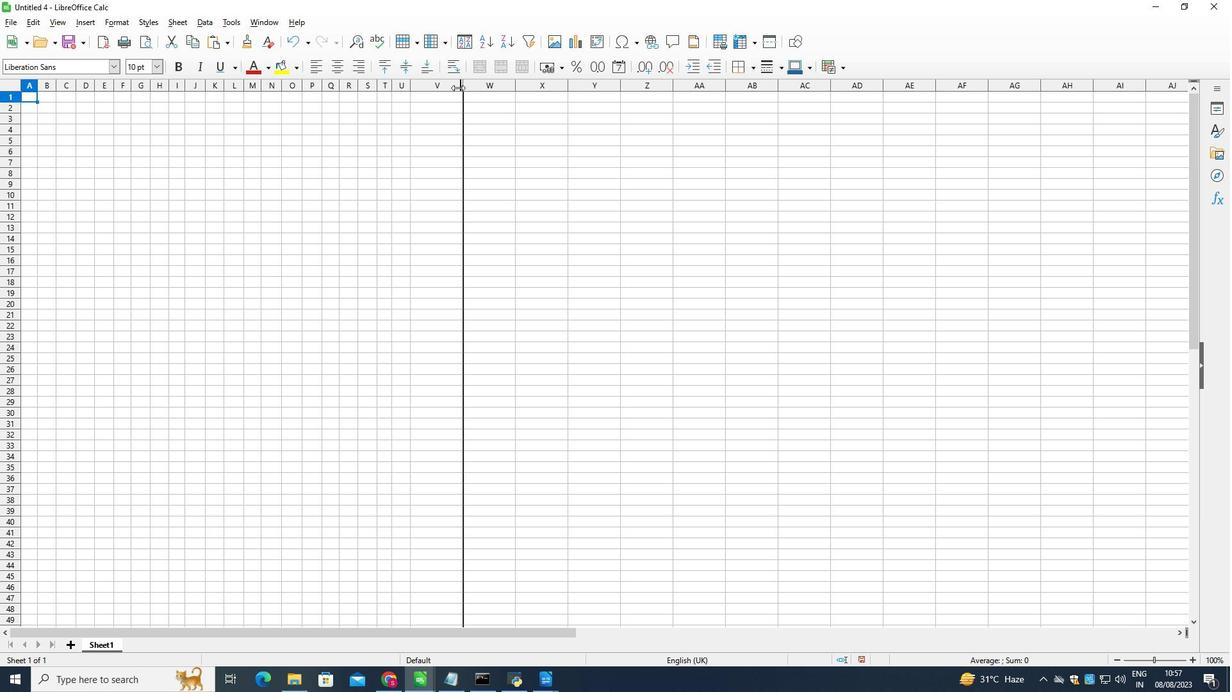 
Action: Mouse moved to (466, 131)
Screenshot: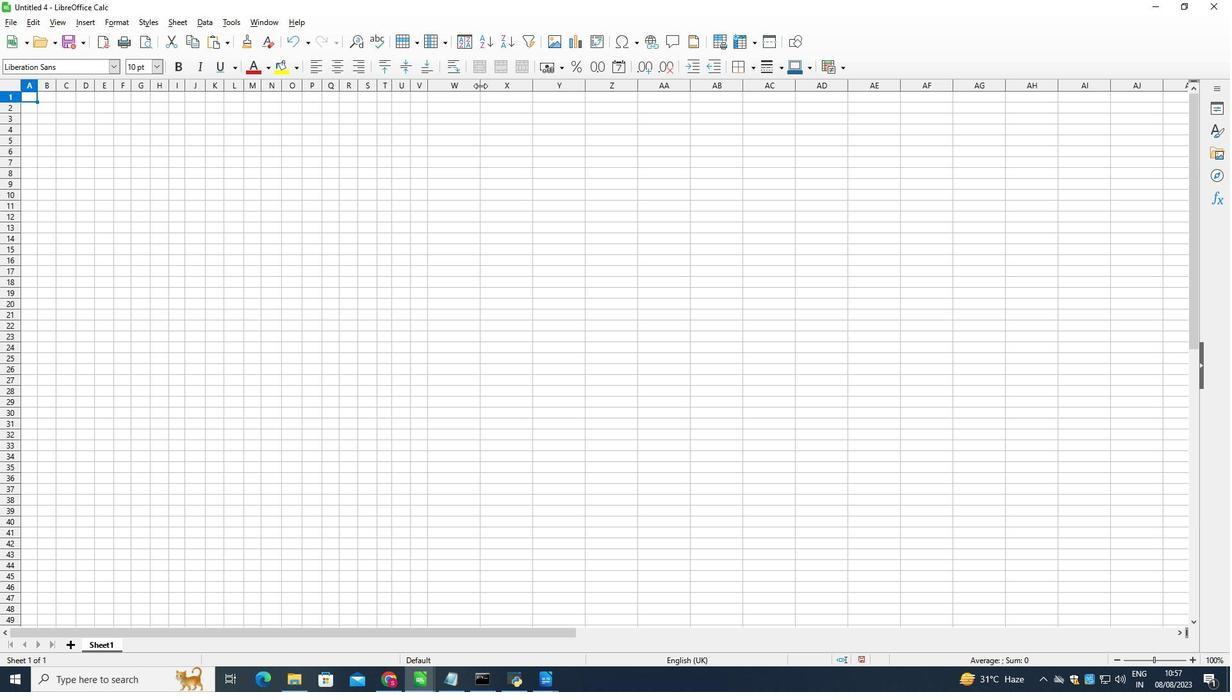 
Action: Mouse pressed left at (466, 131)
Screenshot: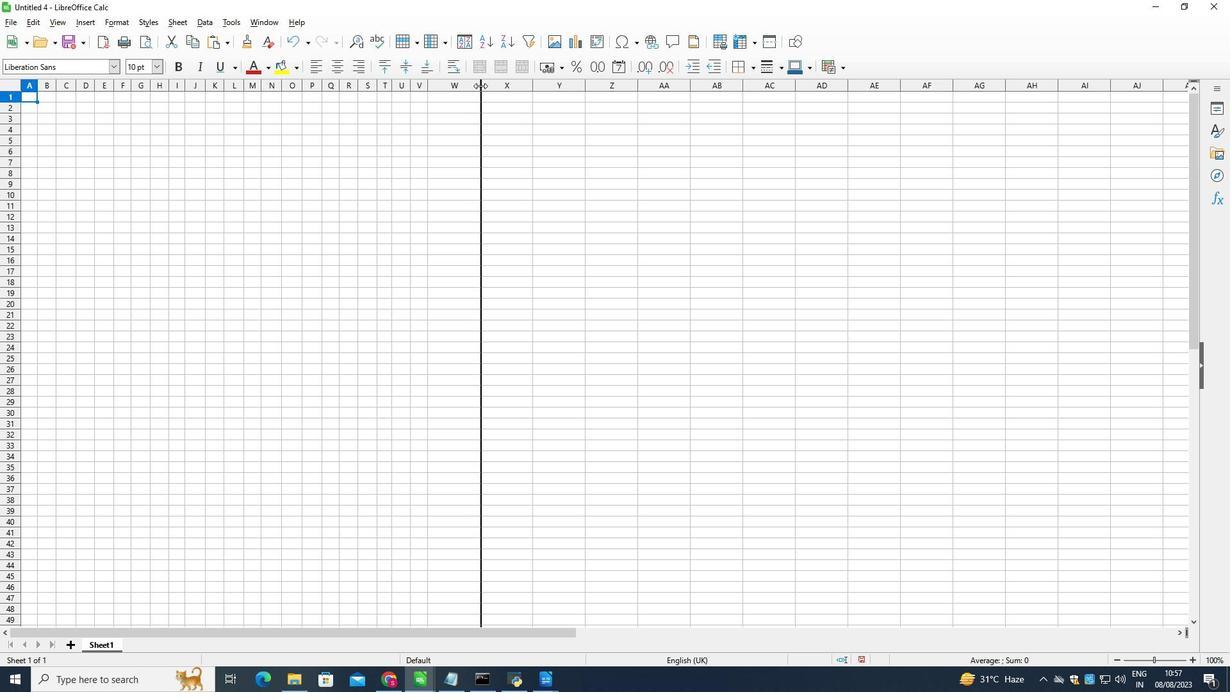 
Action: Mouse moved to (480, 131)
Screenshot: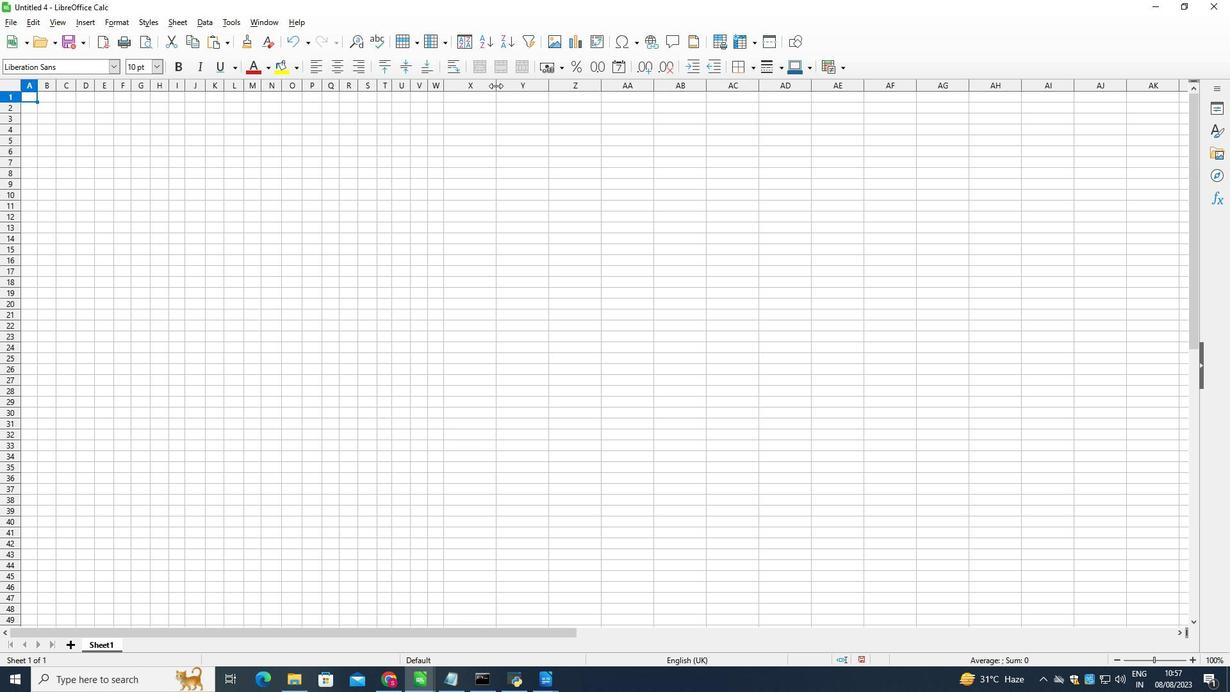 
Action: Mouse pressed left at (480, 131)
Screenshot: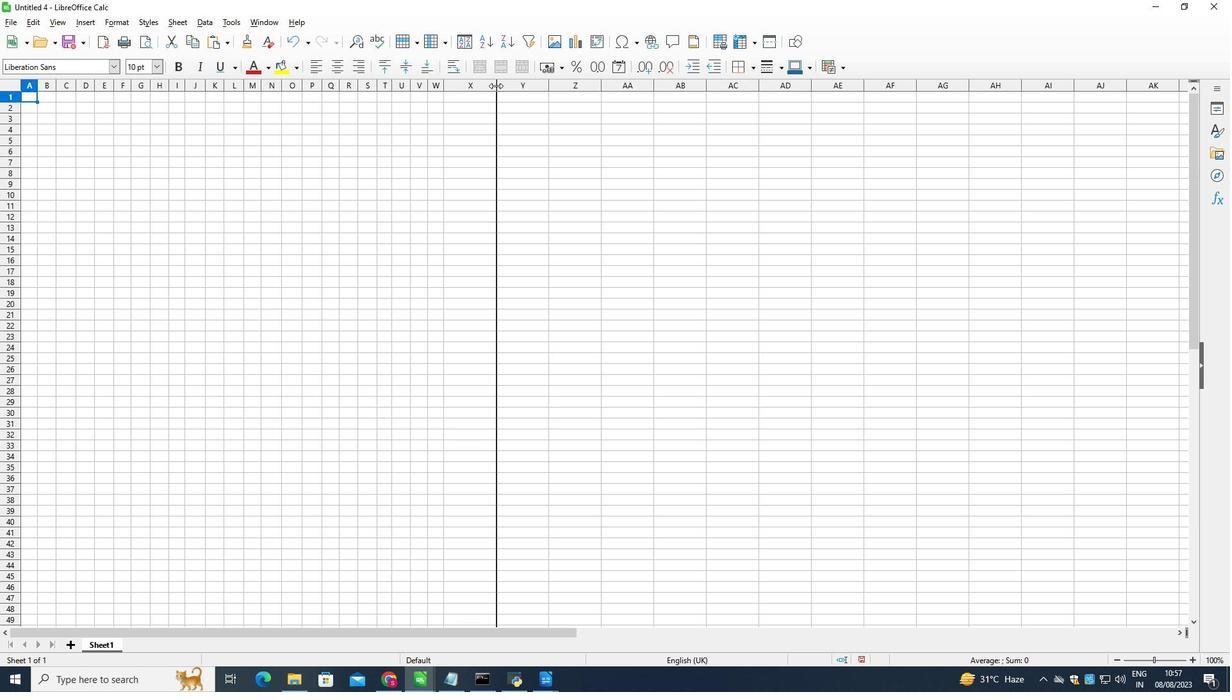 
Action: Mouse moved to (500, 130)
Screenshot: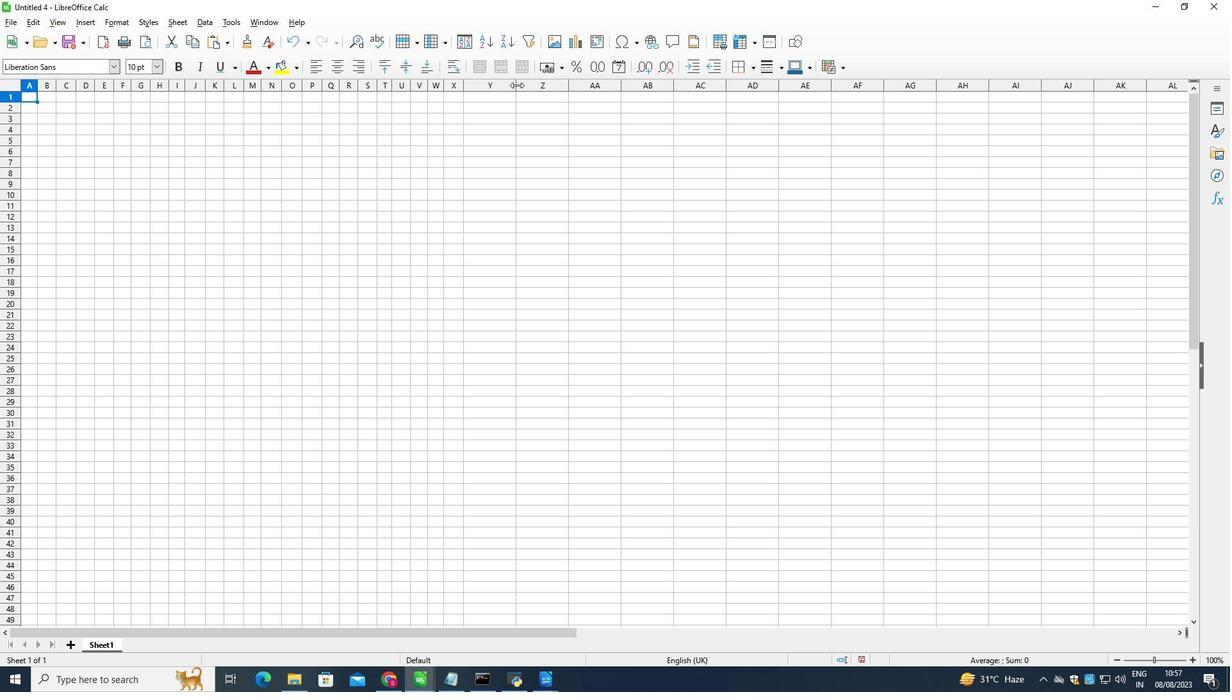 
Action: Mouse pressed left at (500, 130)
Screenshot: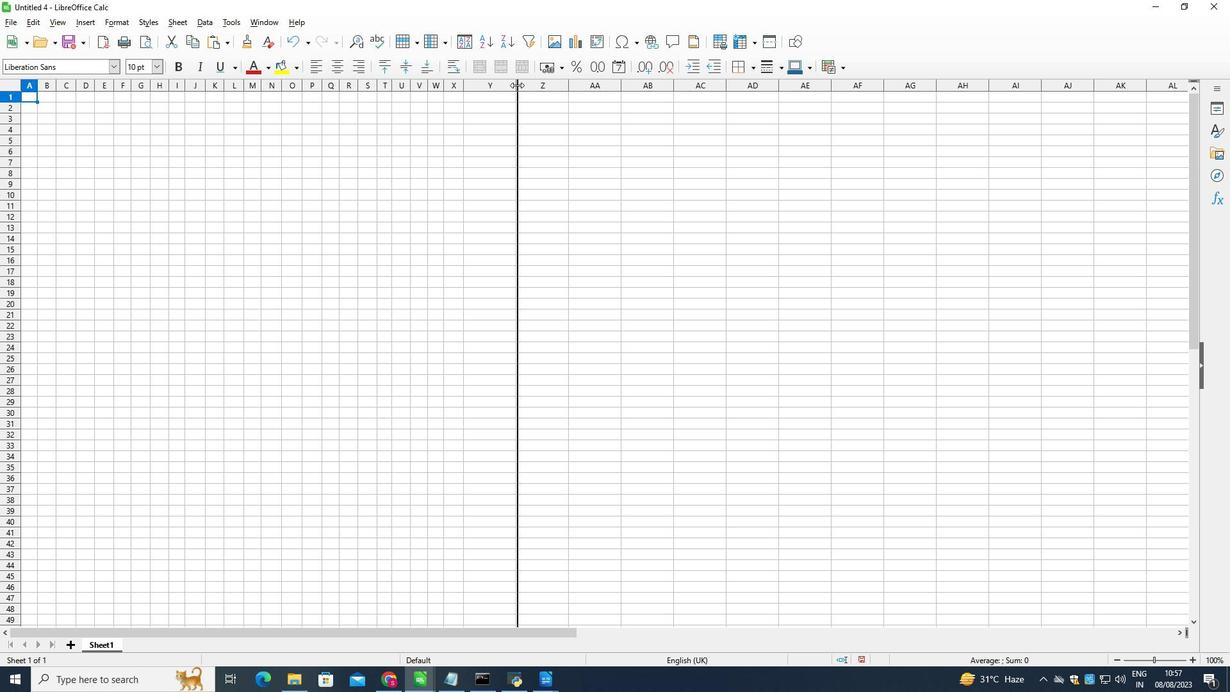 
Action: Mouse moved to (515, 130)
Screenshot: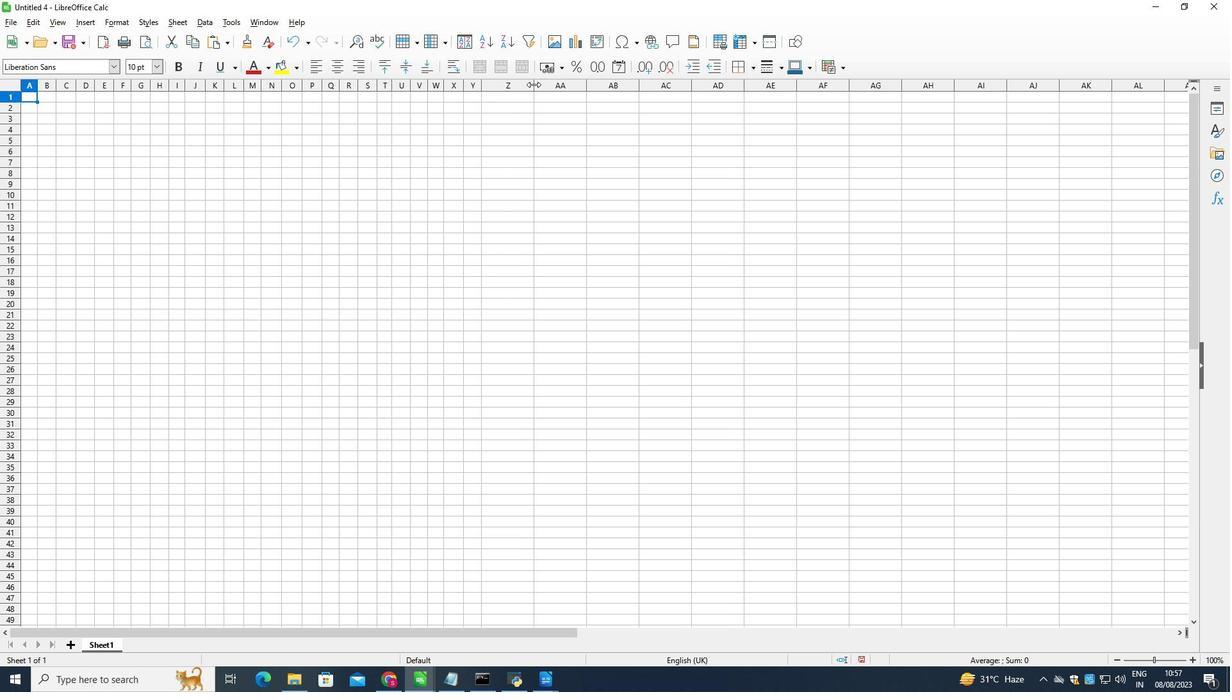 
Action: Mouse pressed left at (515, 130)
Screenshot: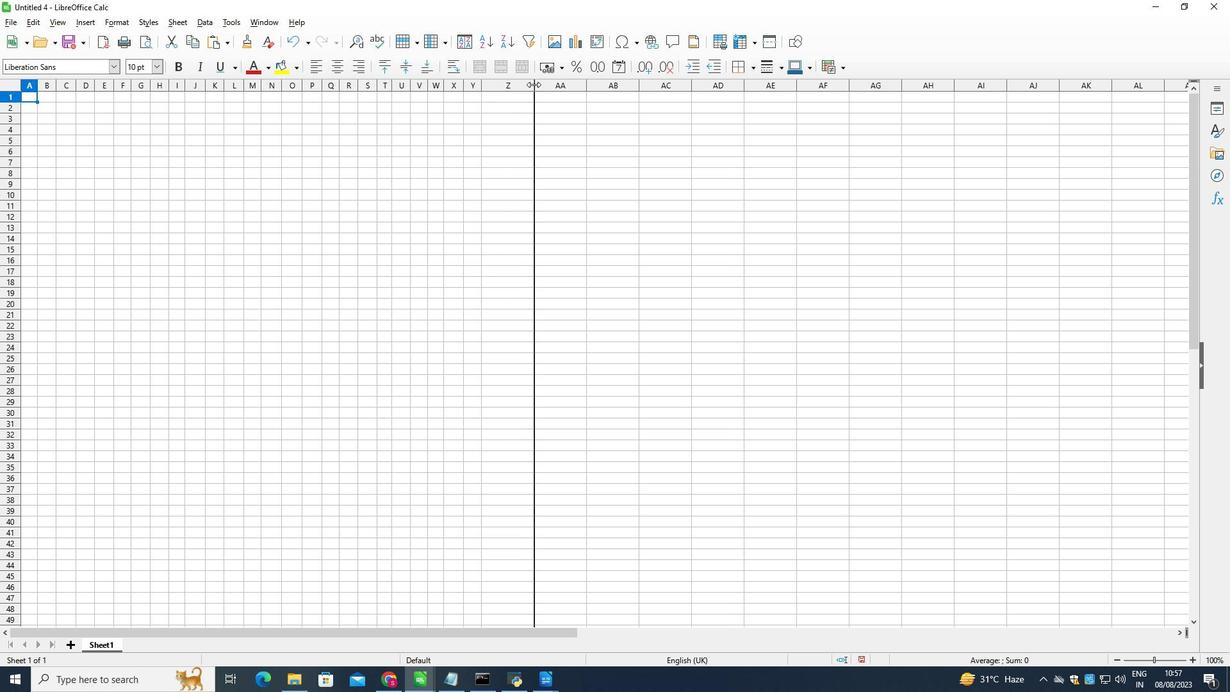 
Action: Mouse moved to (532, 131)
Screenshot: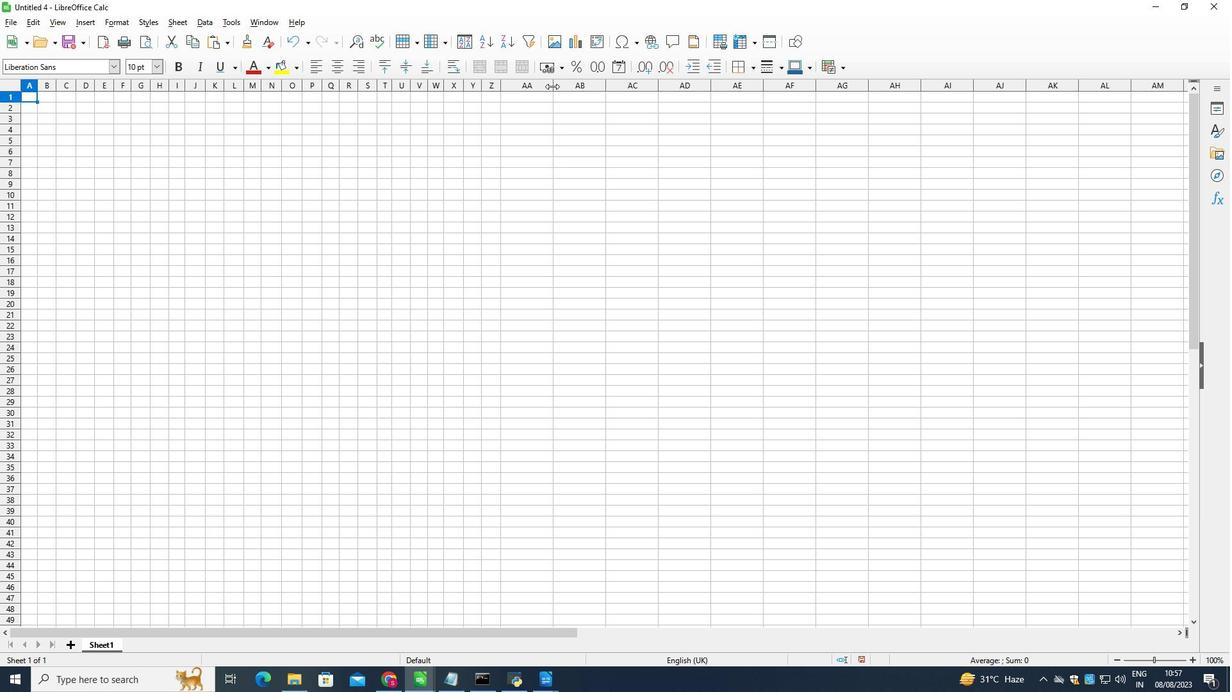 
Action: Mouse pressed left at (532, 131)
Screenshot: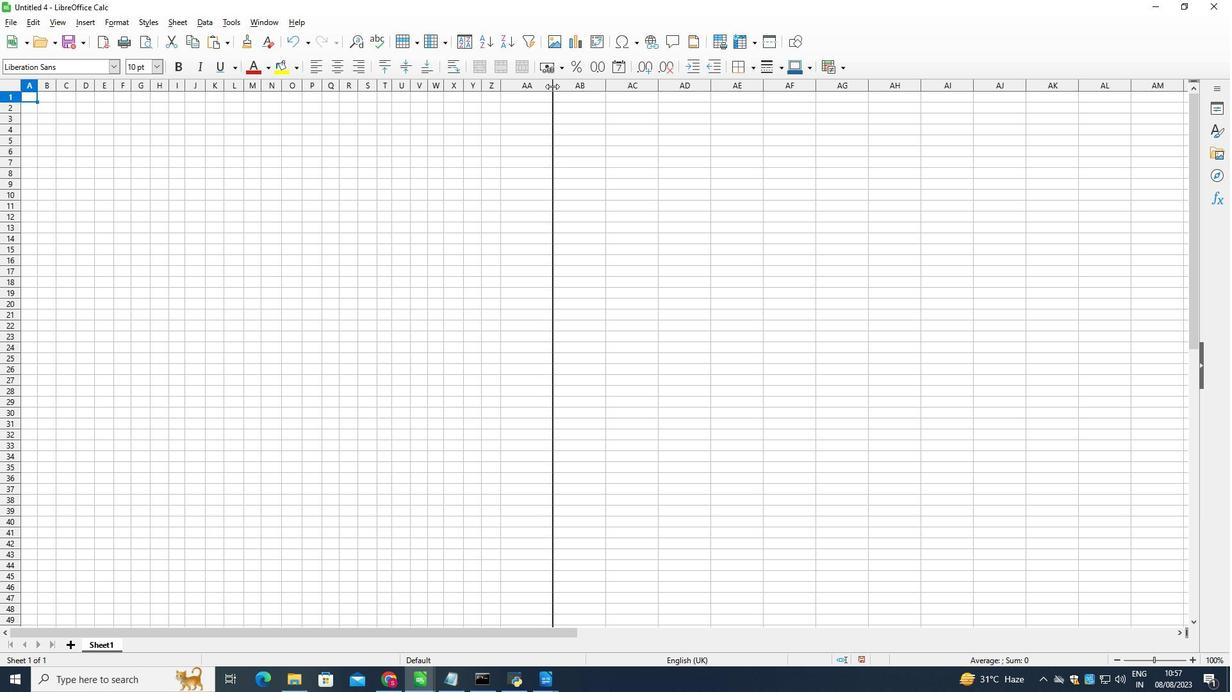 
Action: Mouse moved to (548, 130)
Screenshot: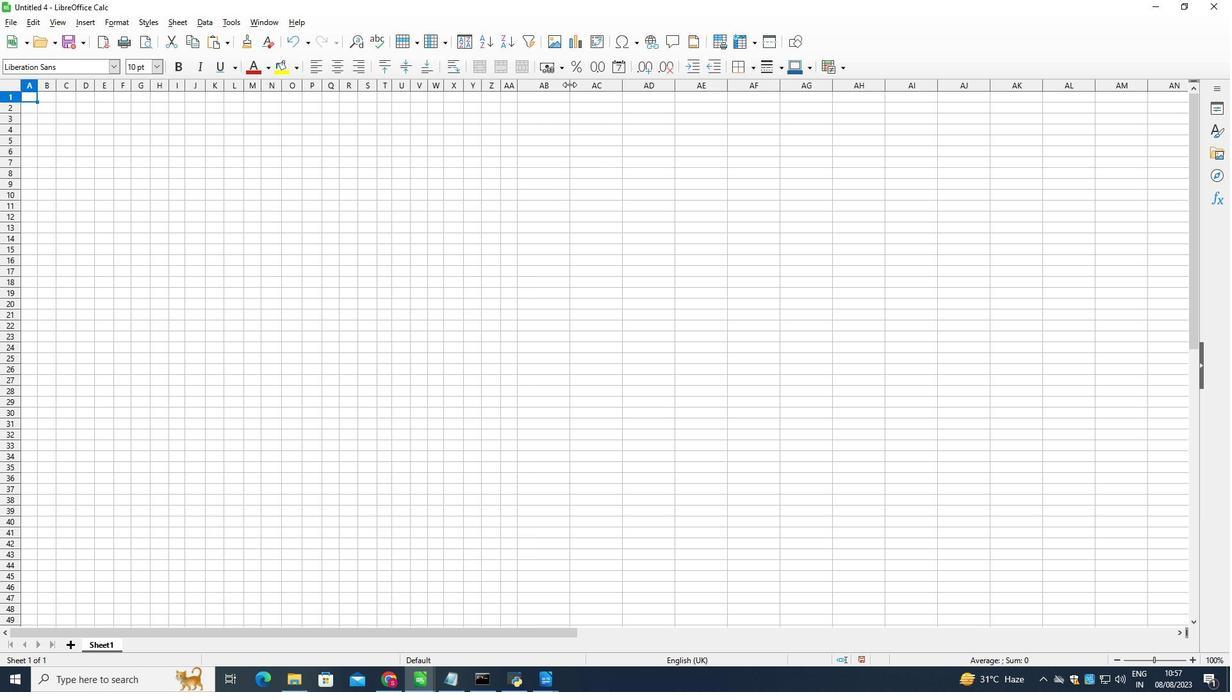 
Action: Mouse pressed left at (548, 130)
Screenshot: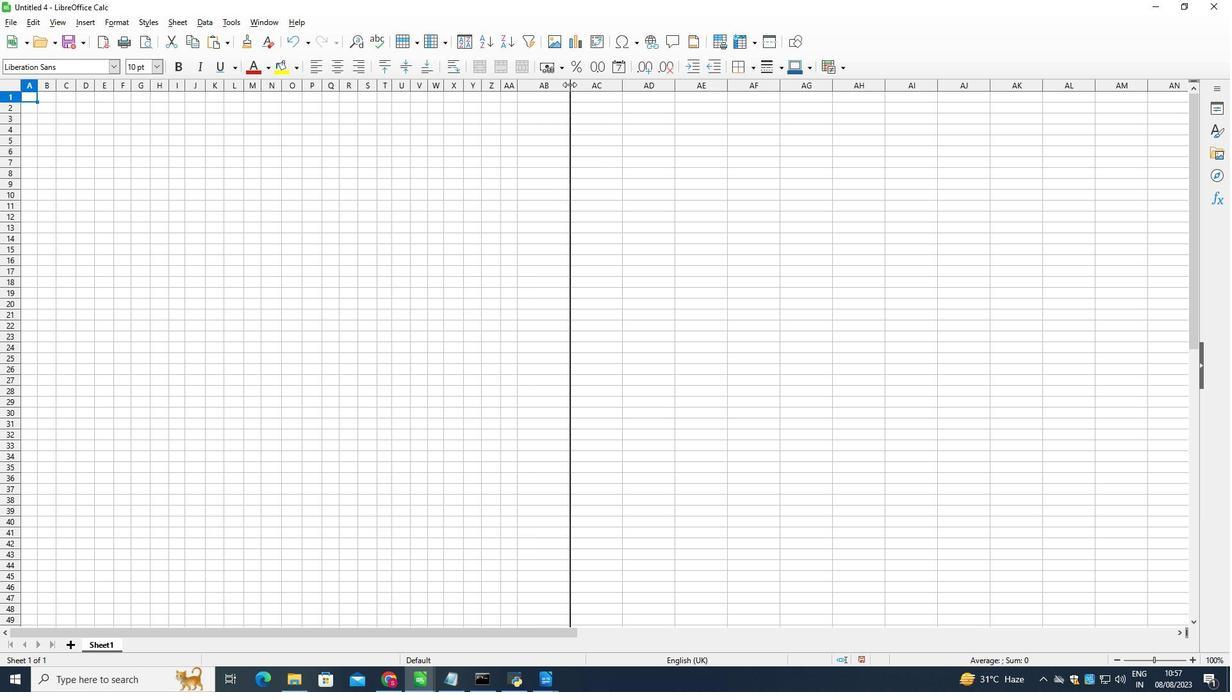 
Action: Mouse moved to (377, 149)
Screenshot: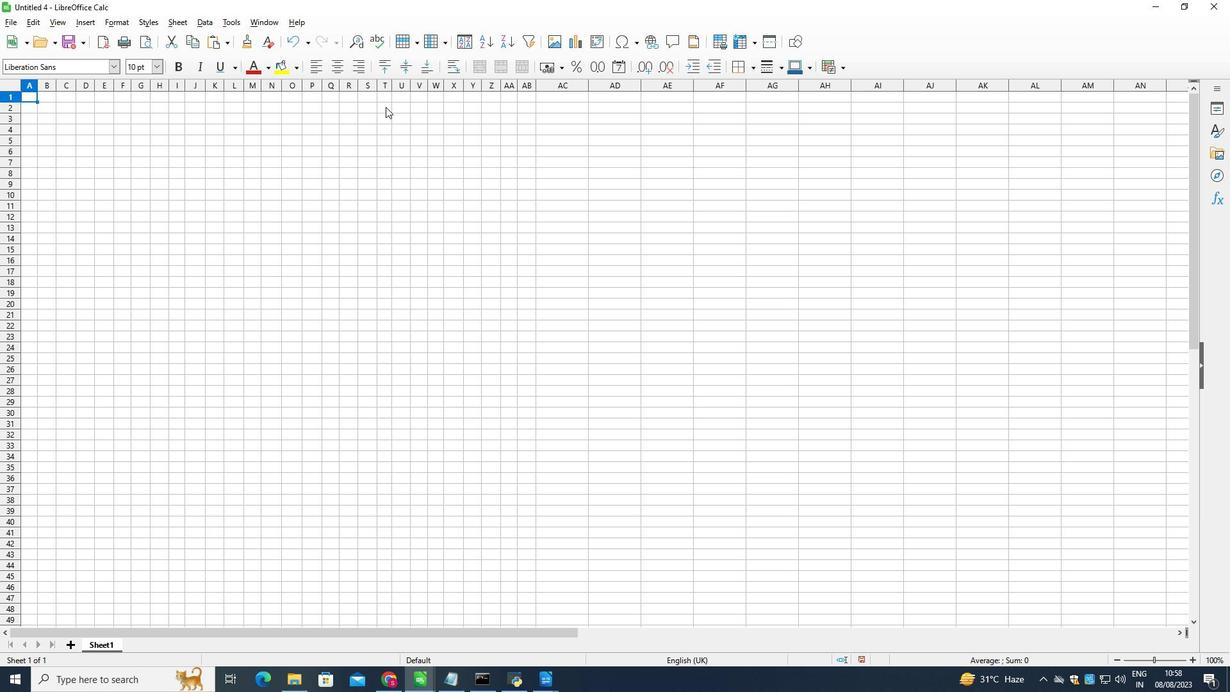 
Action: Mouse pressed left at (377, 149)
Screenshot: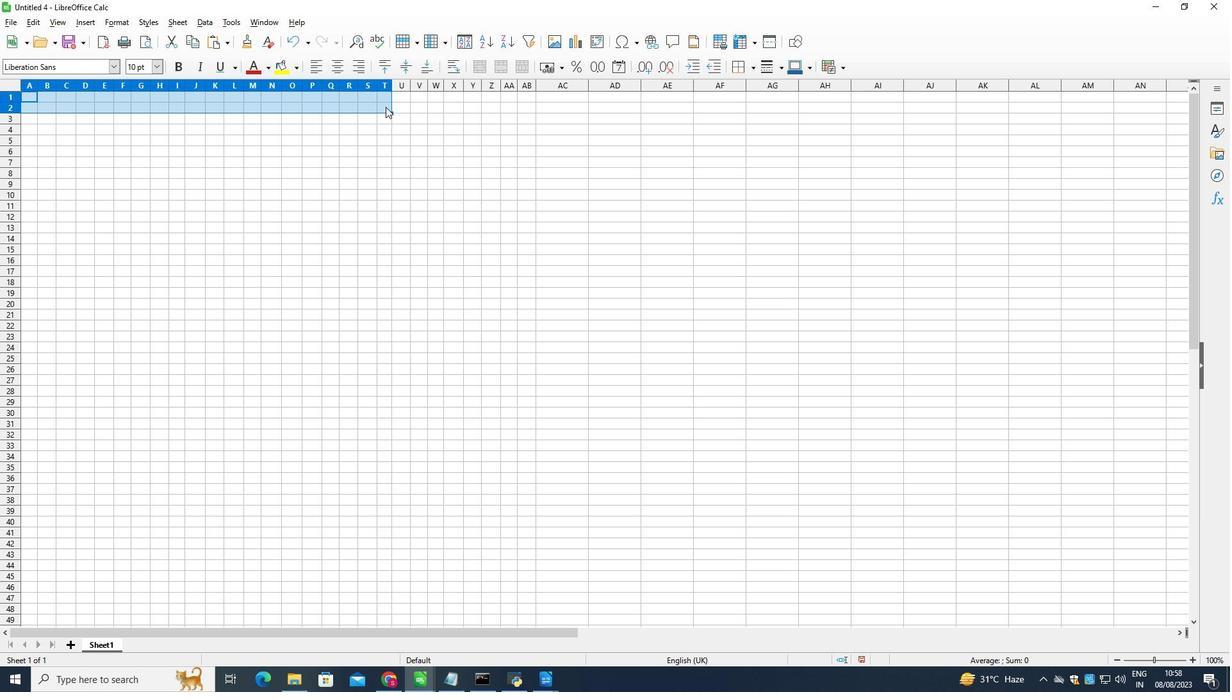 
Action: Mouse moved to (418, 195)
Screenshot: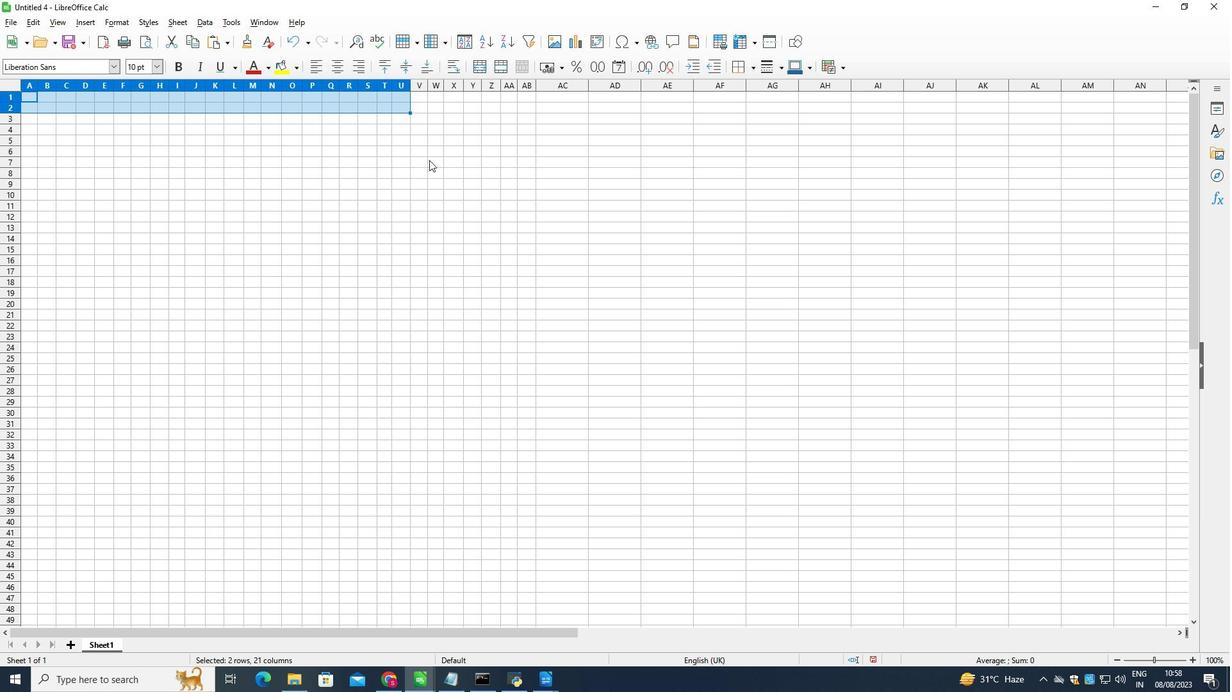 
Action: Mouse pressed right at (418, 195)
Screenshot: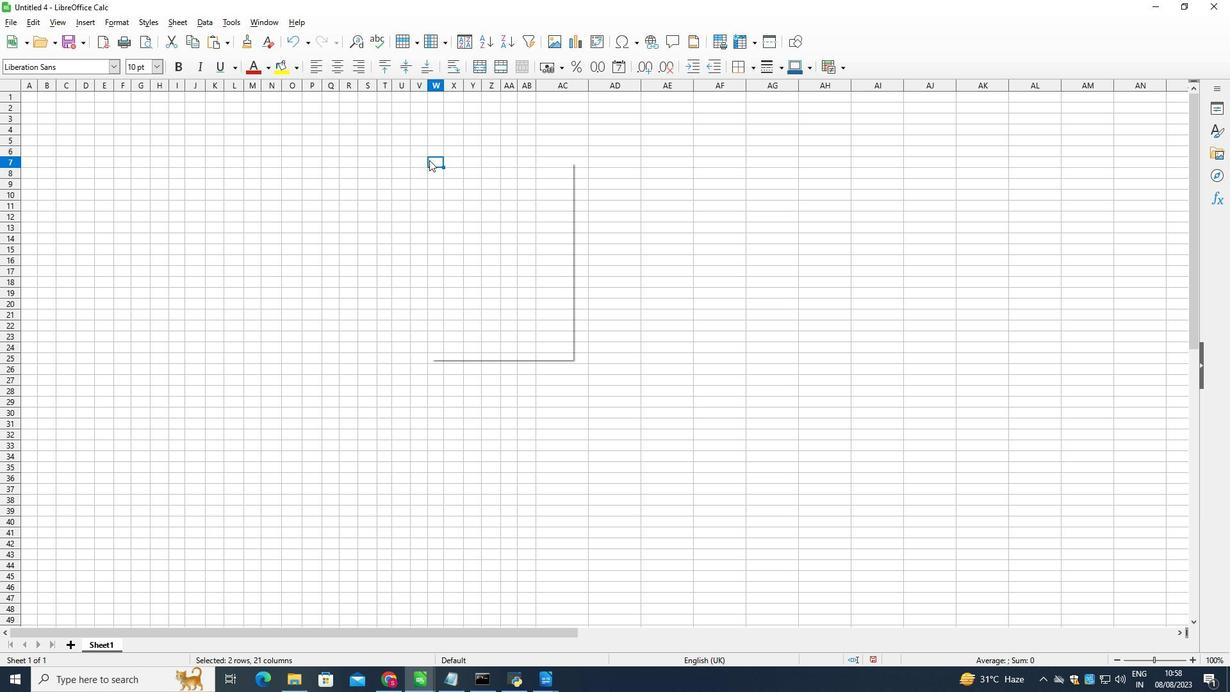 
Action: Mouse moved to (389, 148)
Screenshot: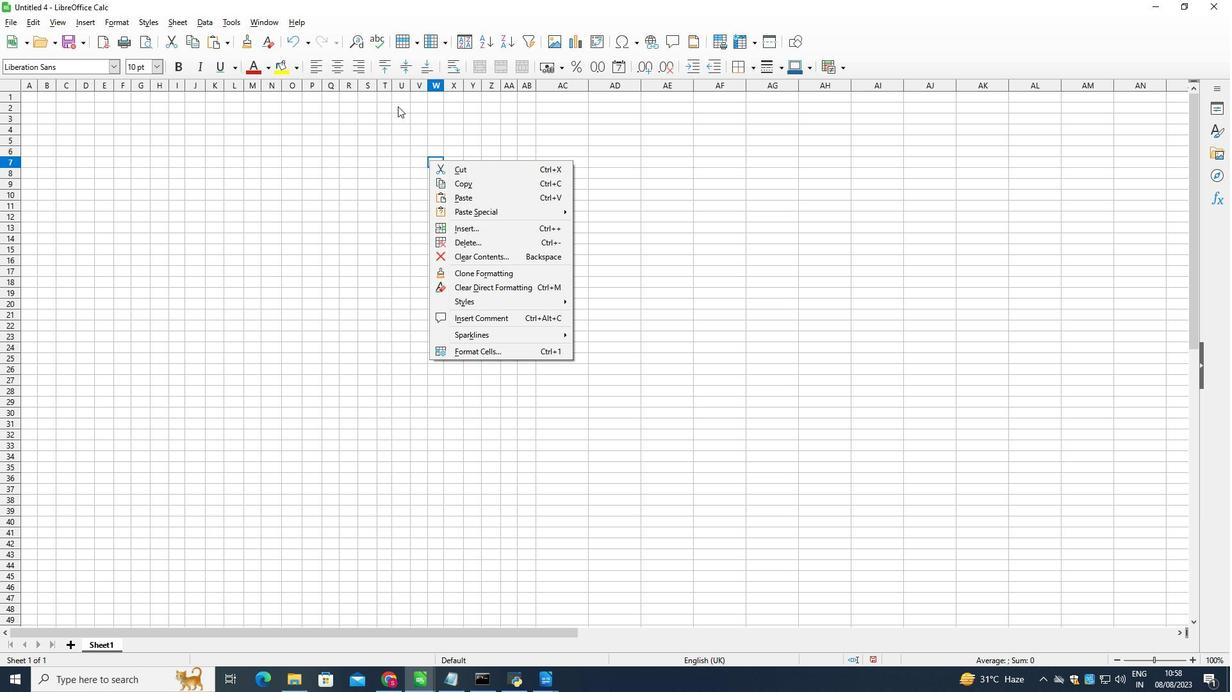 
Action: Mouse pressed left at (389, 148)
Screenshot: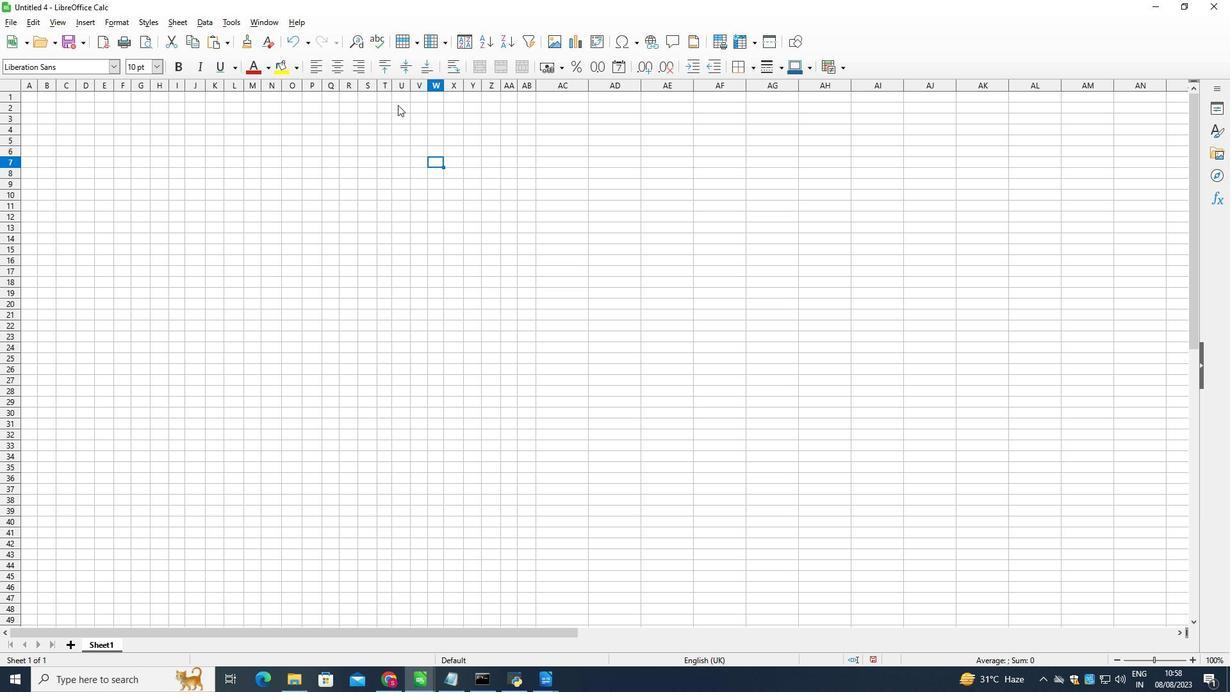 
Action: Mouse moved to (394, 151)
Screenshot: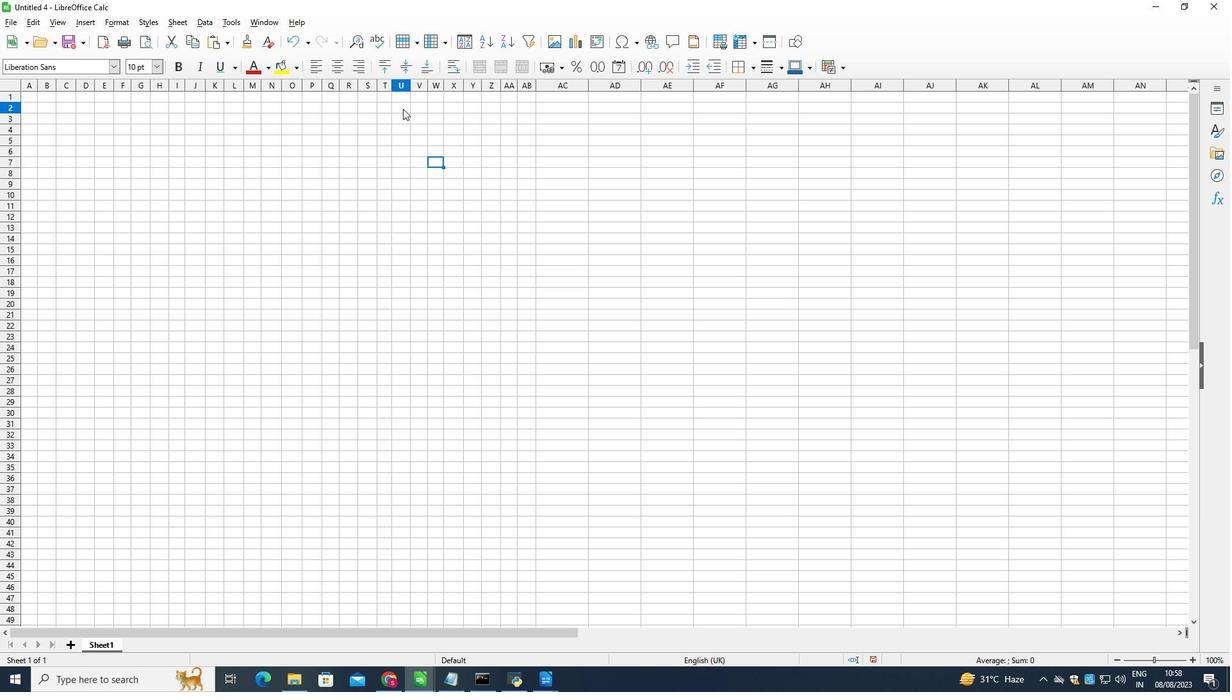 
Action: Mouse pressed left at (394, 151)
Screenshot: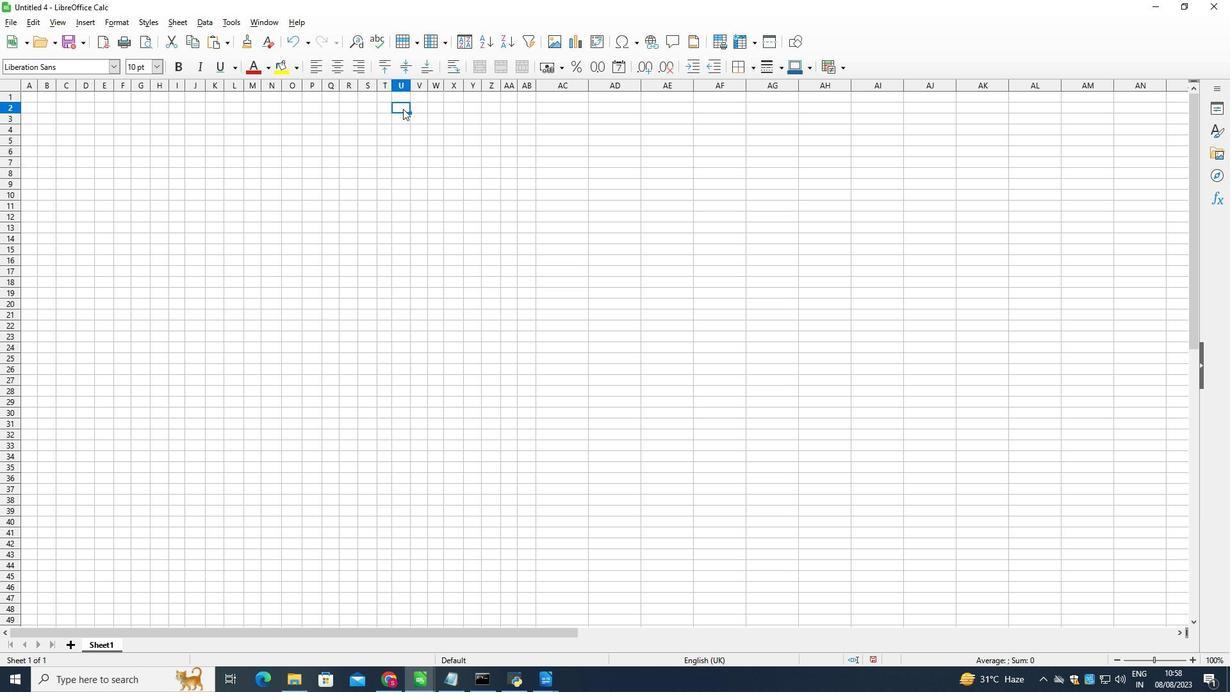 
Action: Mouse moved to (484, 110)
Screenshot: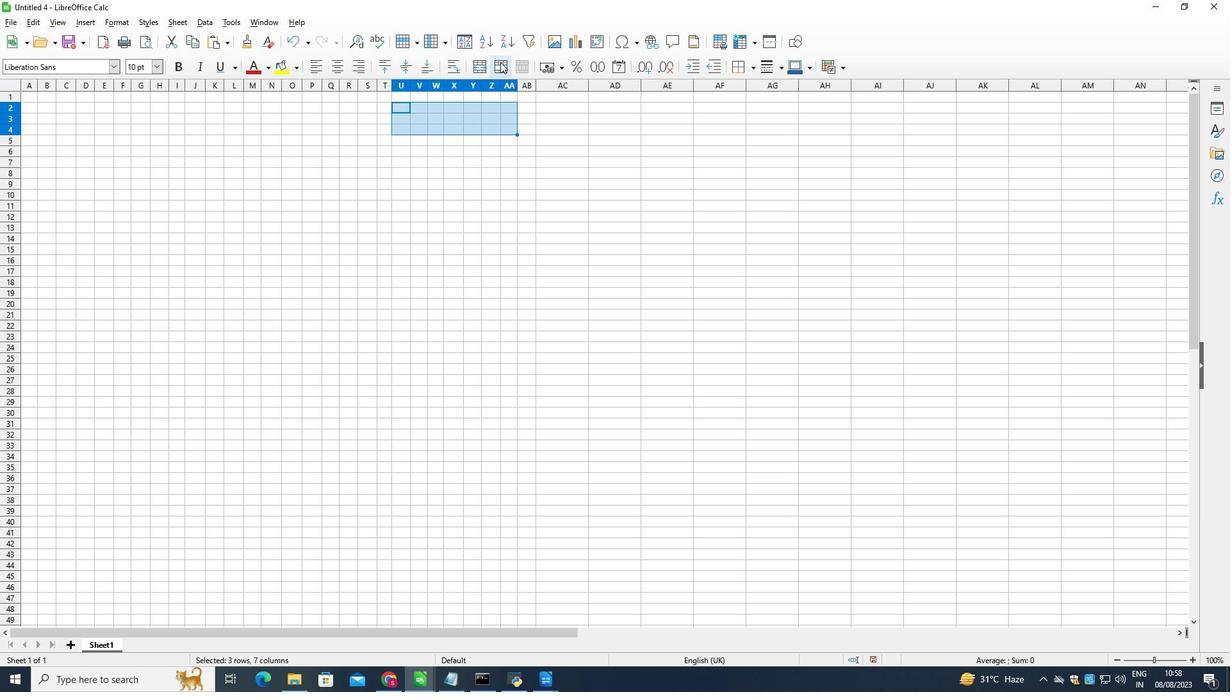 
Action: Mouse pressed left at (484, 110)
Screenshot: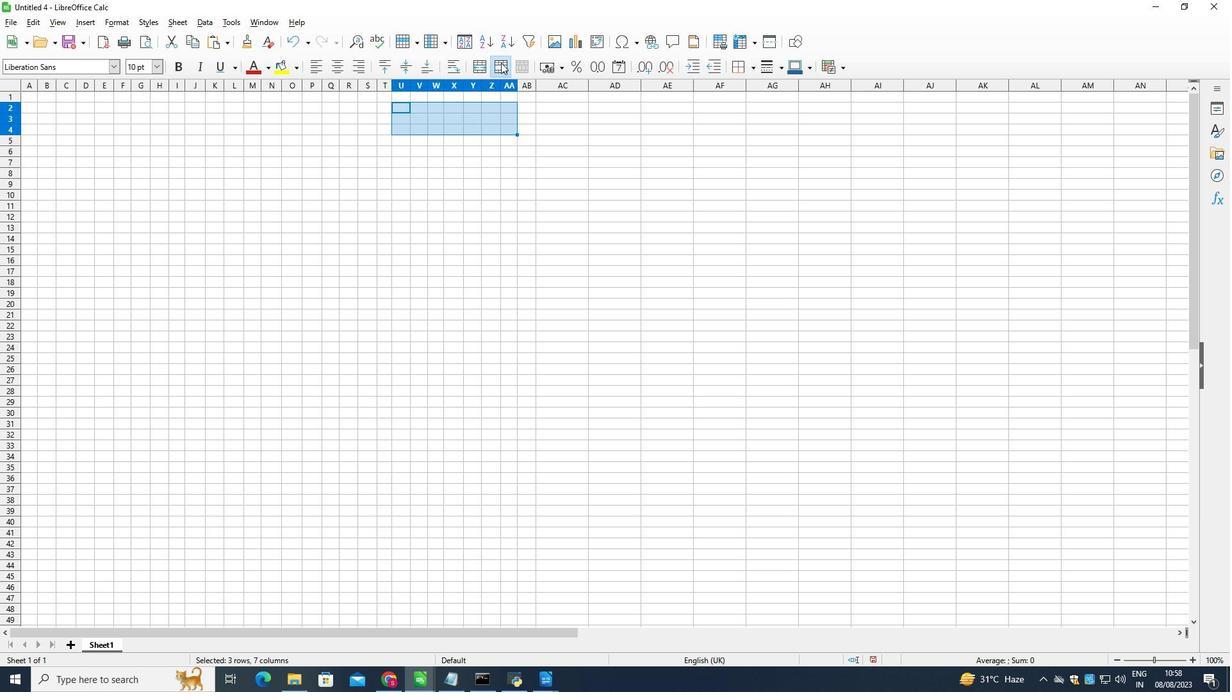 
Action: Mouse moved to (162, 111)
Screenshot: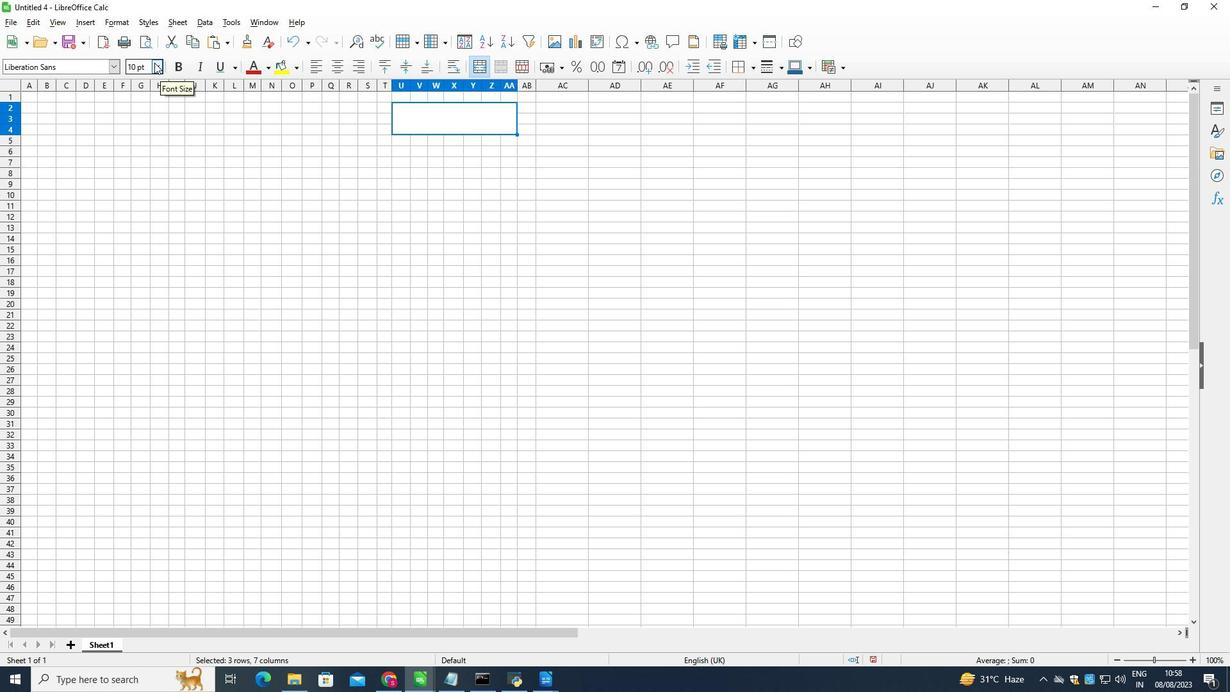 
Action: Mouse pressed left at (162, 111)
Screenshot: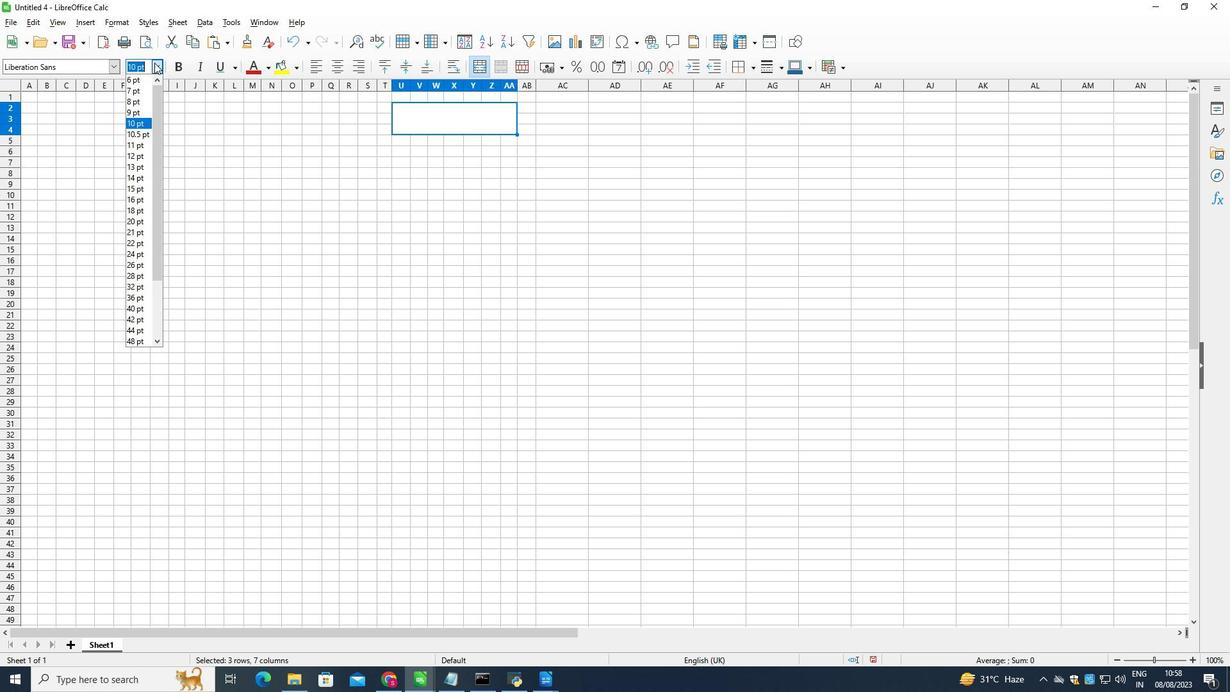 
Action: Mouse moved to (141, 228)
Screenshot: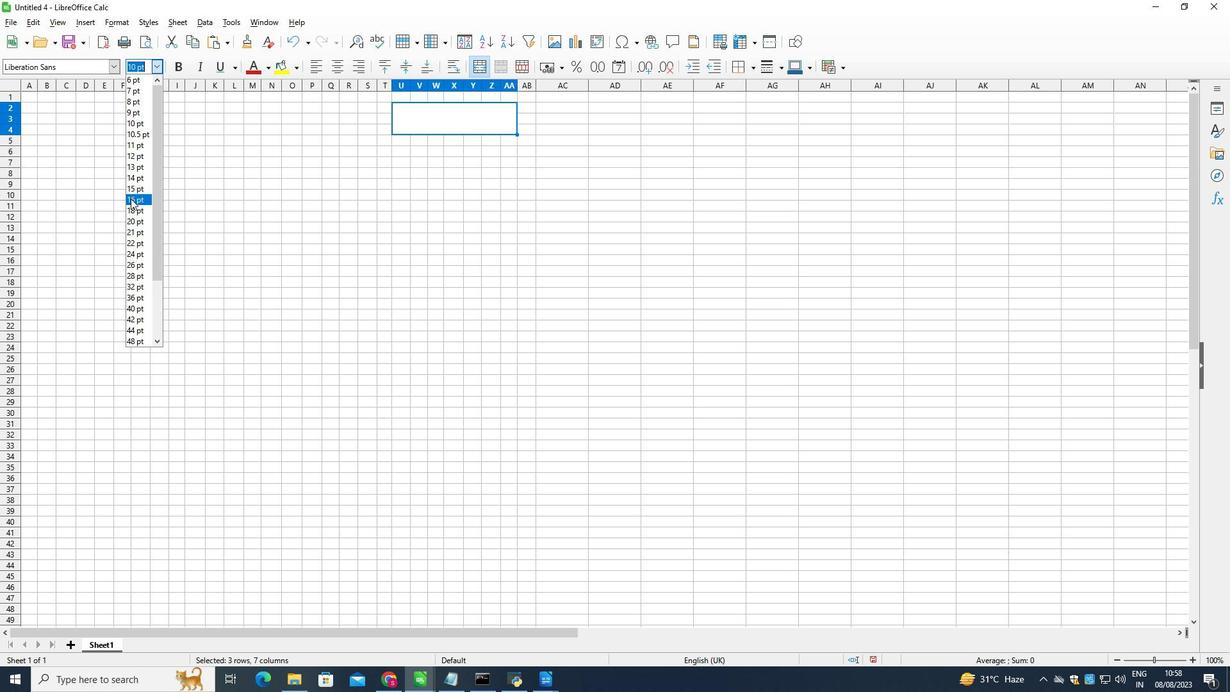 
Action: Mouse pressed left at (141, 228)
Screenshot: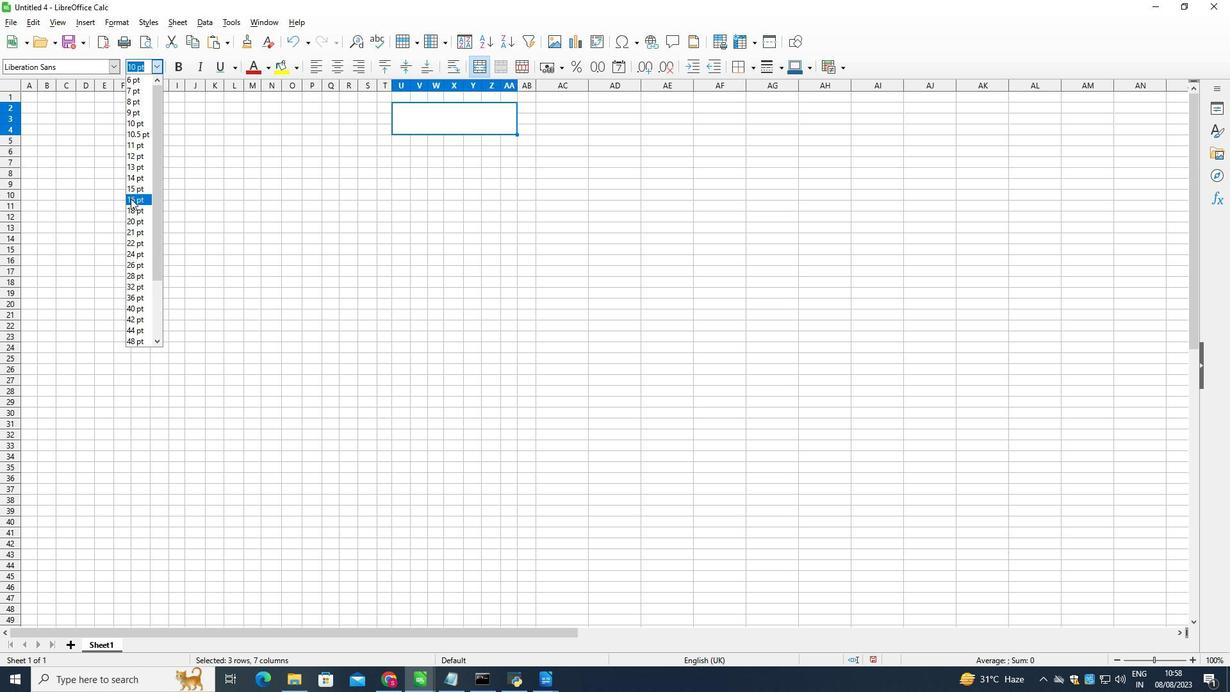 
Action: Mouse moved to (416, 153)
Screenshot: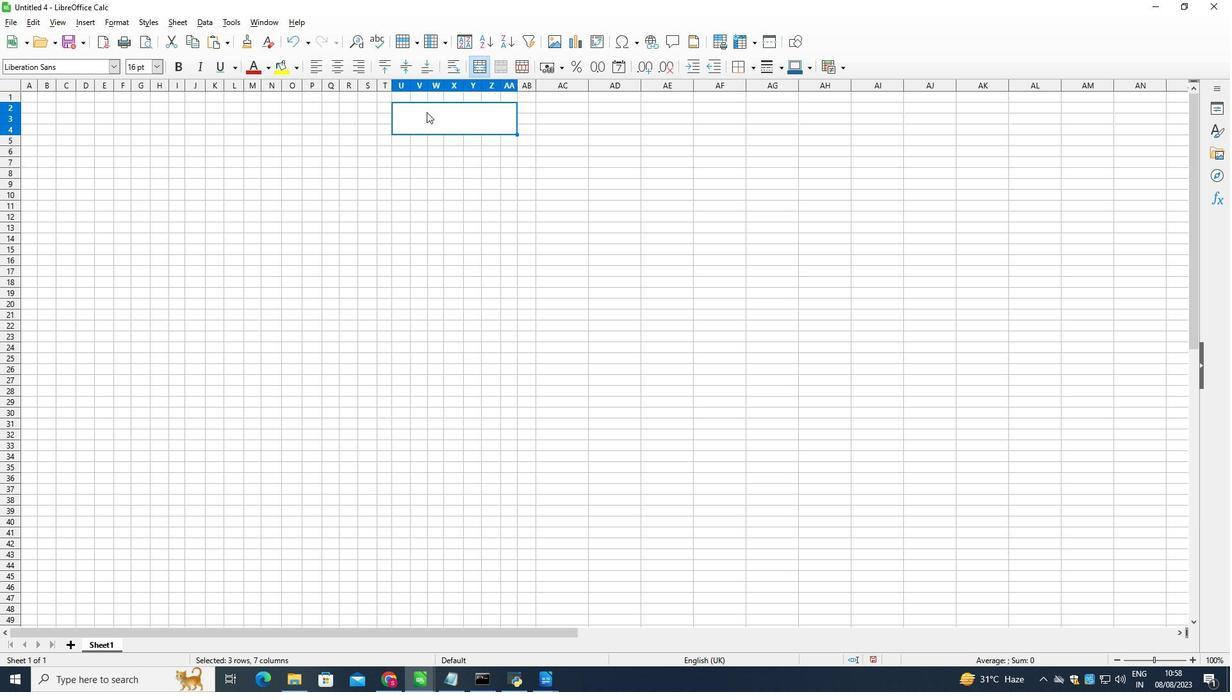 
Action: Mouse pressed left at (416, 153)
Screenshot: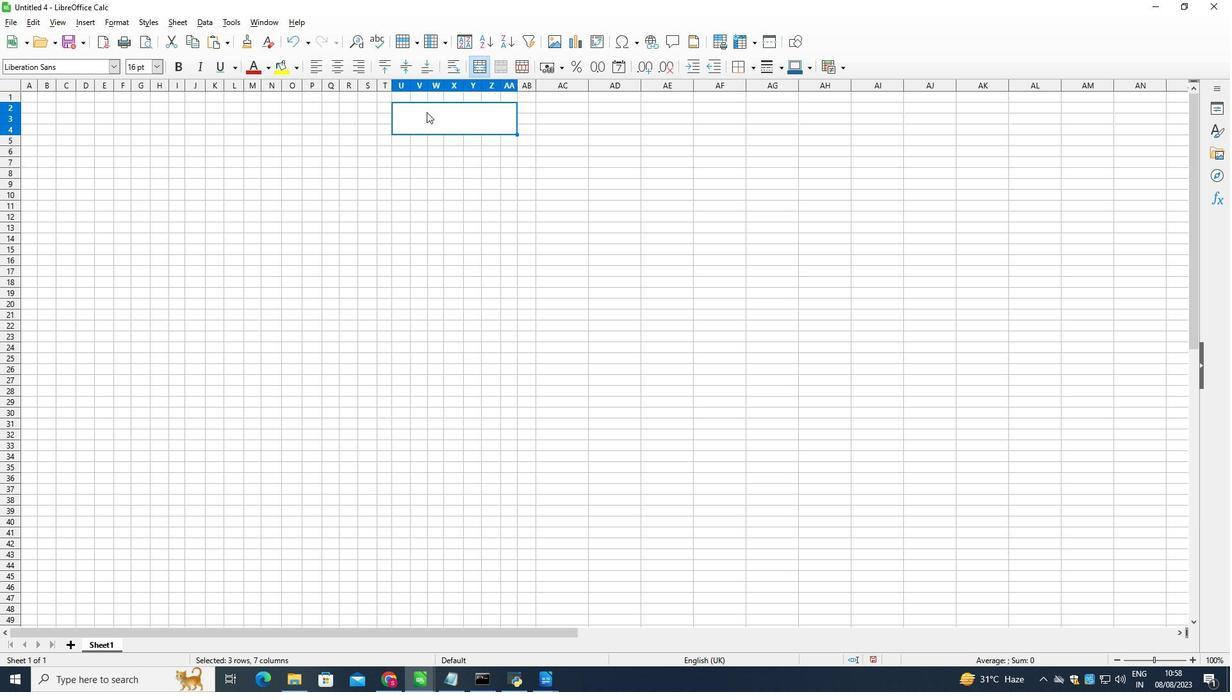 
Action: Mouse pressed left at (416, 153)
Screenshot: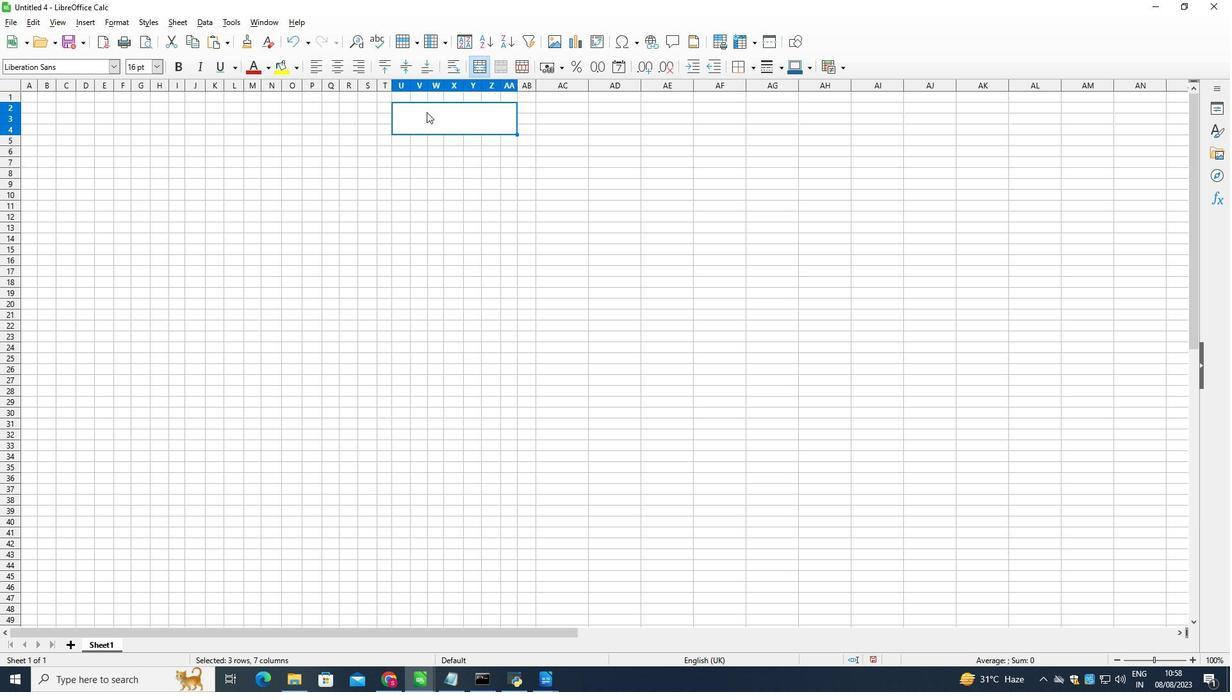 
Action: Key pressed <Key.shift>INVOICE
Screenshot: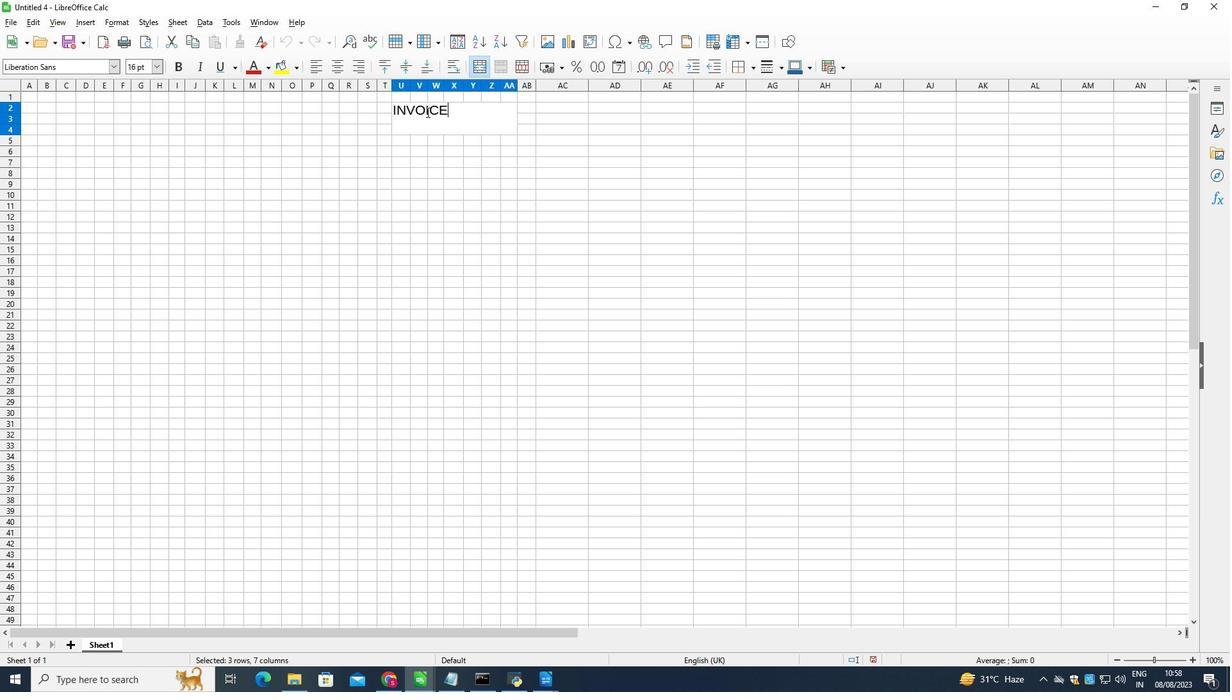 
Action: Mouse moved to (432, 207)
Screenshot: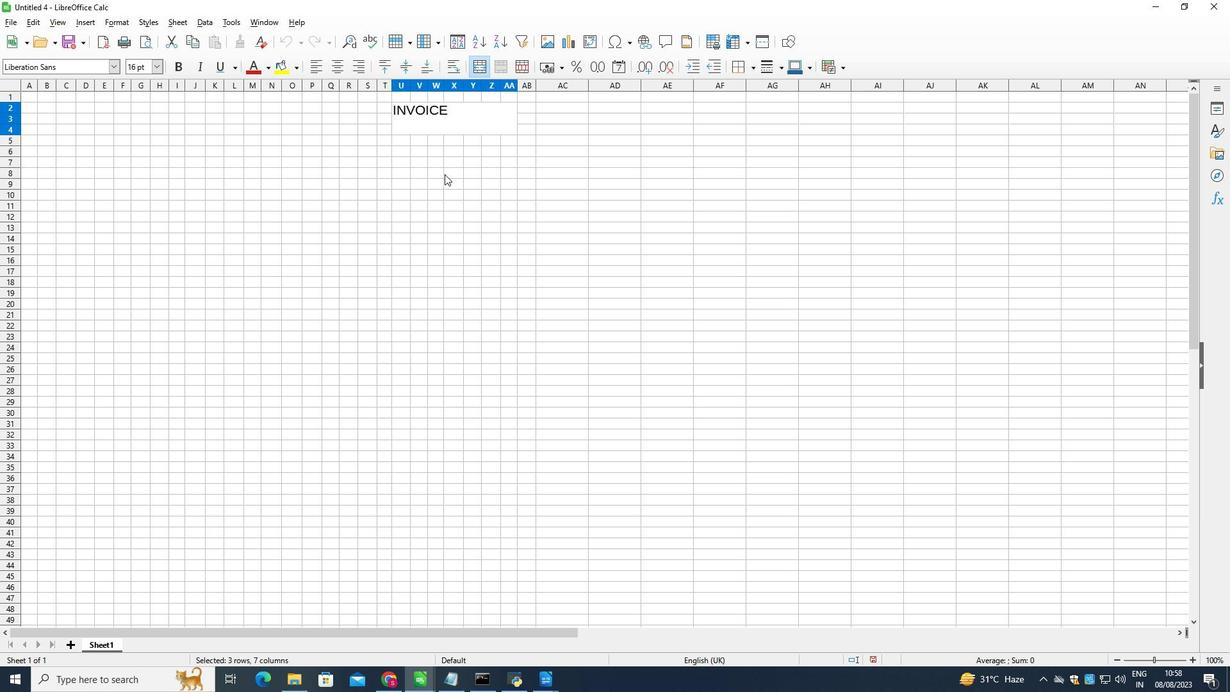 
Action: Mouse pressed left at (432, 207)
Screenshot: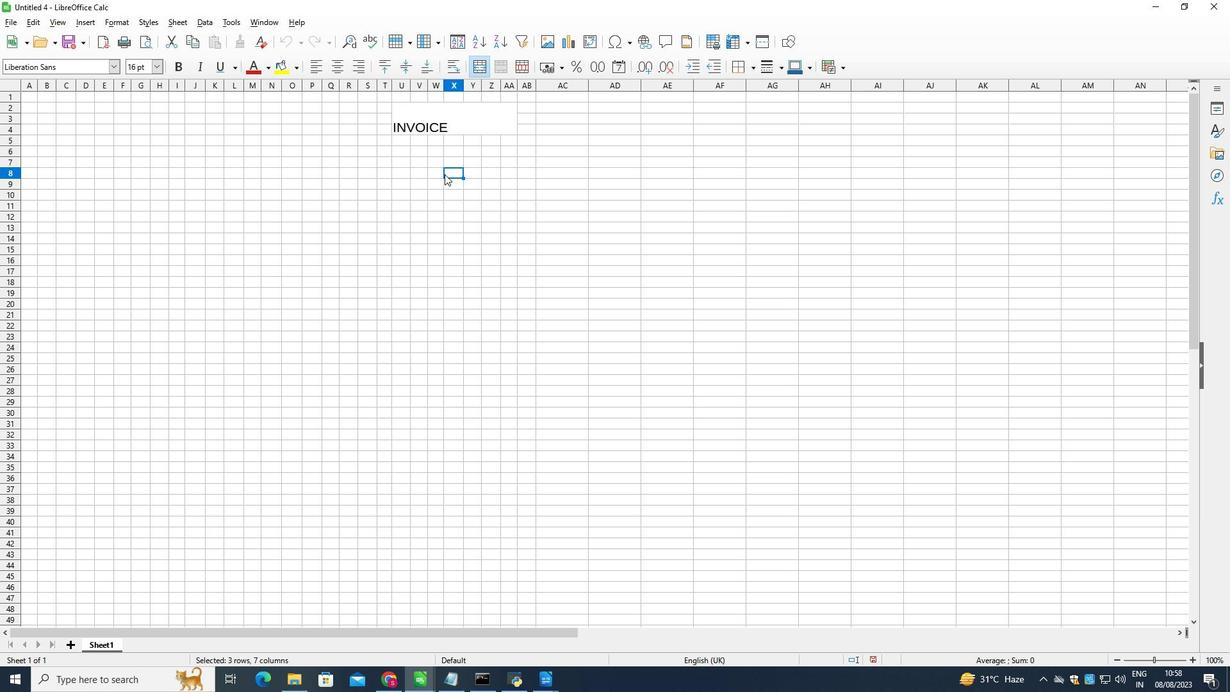 
Action: Mouse moved to (462, 167)
Screenshot: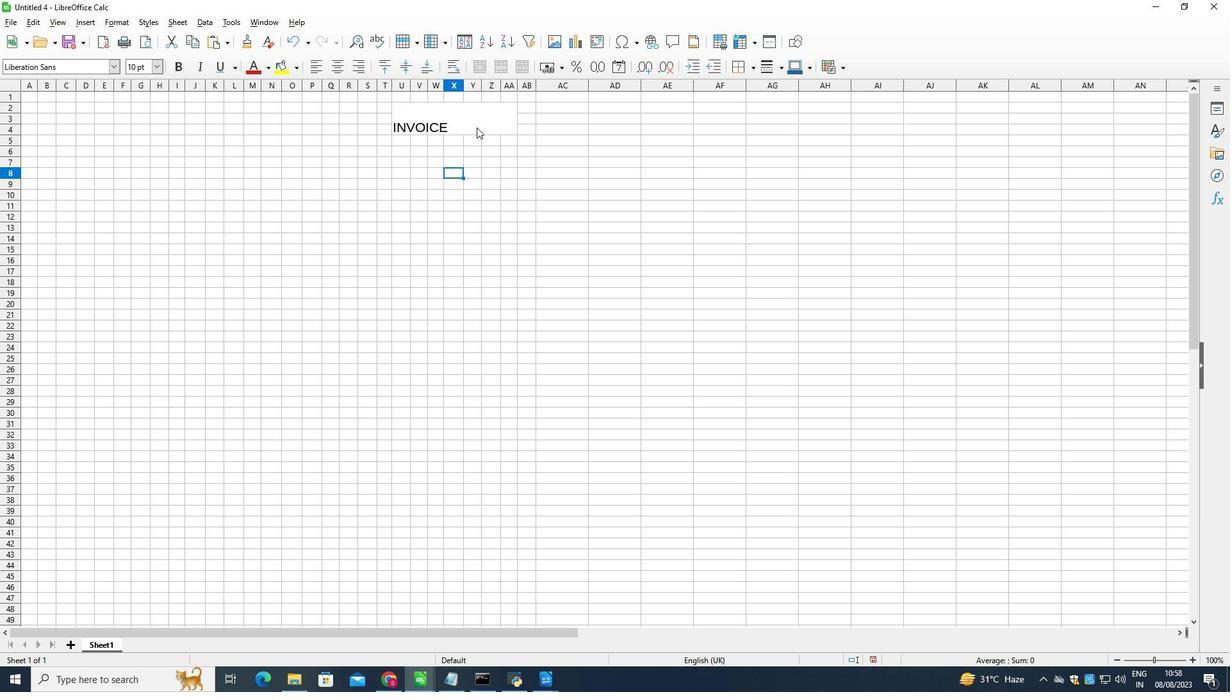
Action: Mouse pressed left at (462, 167)
Screenshot: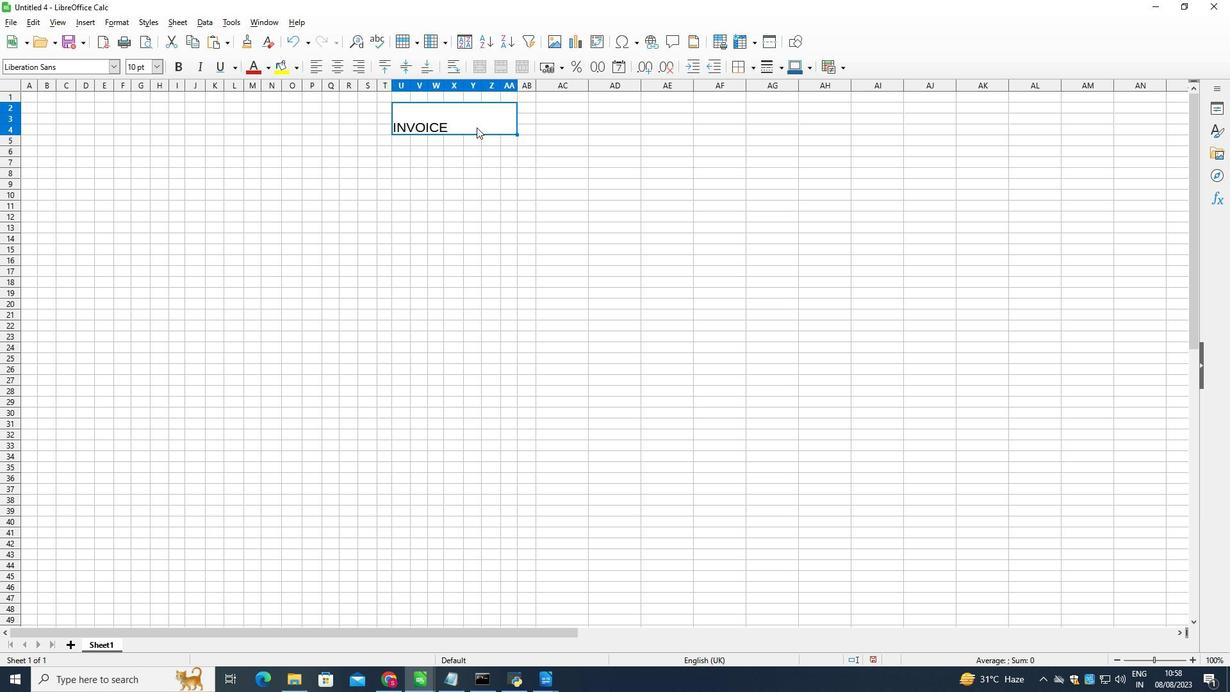 
Action: Mouse moved to (330, 113)
Screenshot: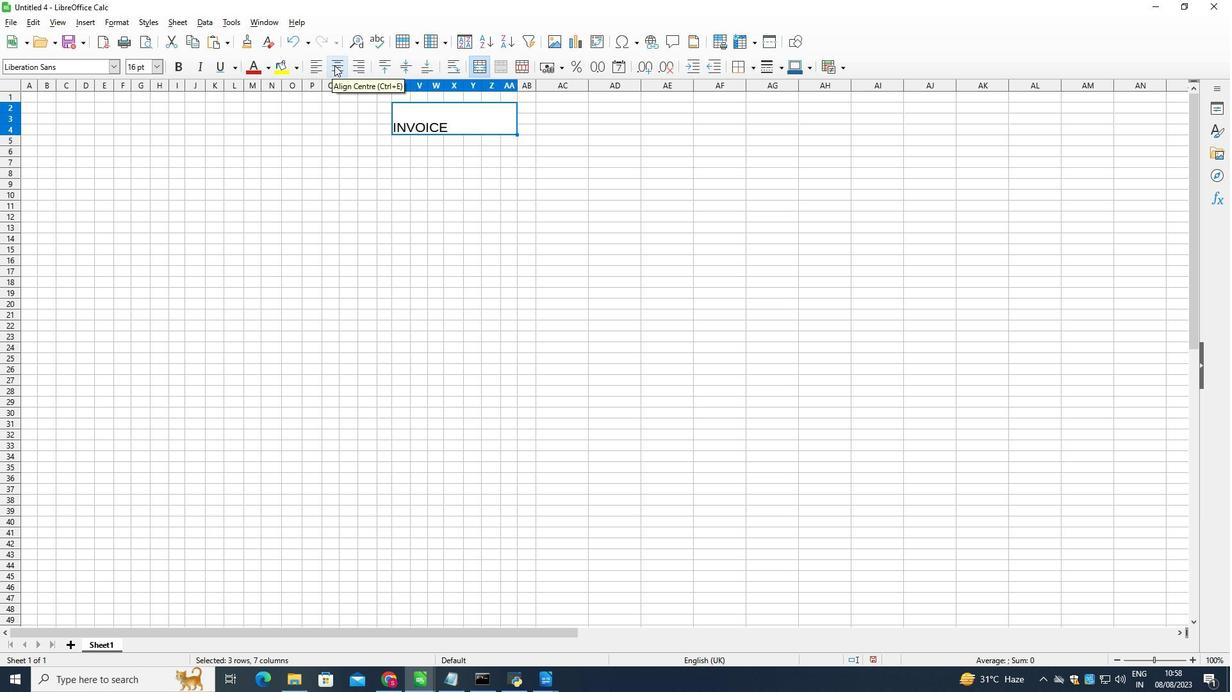 
Action: Mouse pressed left at (330, 113)
Screenshot: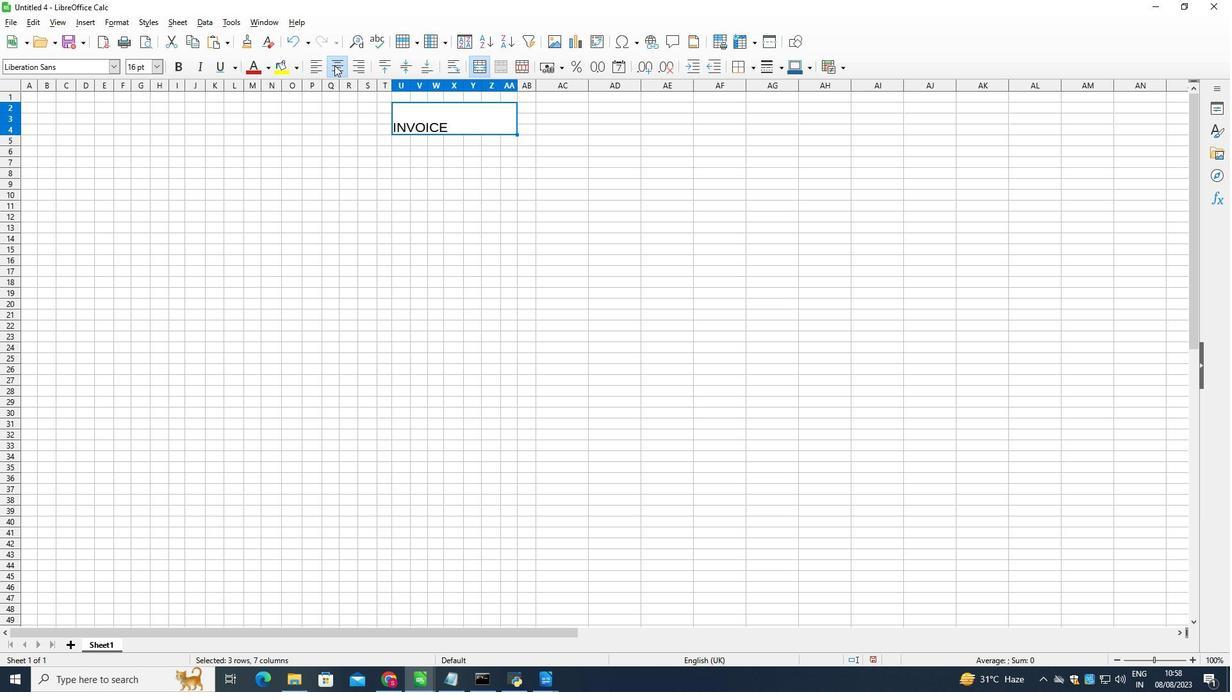 
Action: Mouse moved to (395, 108)
Screenshot: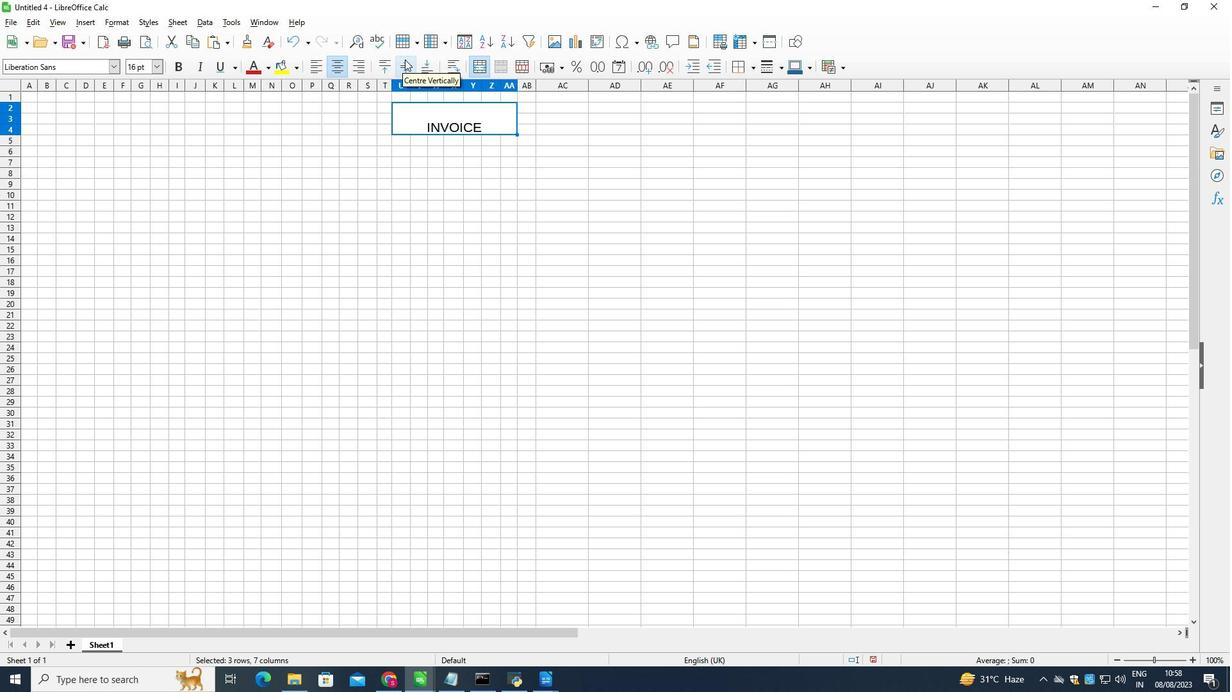 
Action: Mouse pressed left at (395, 108)
Screenshot: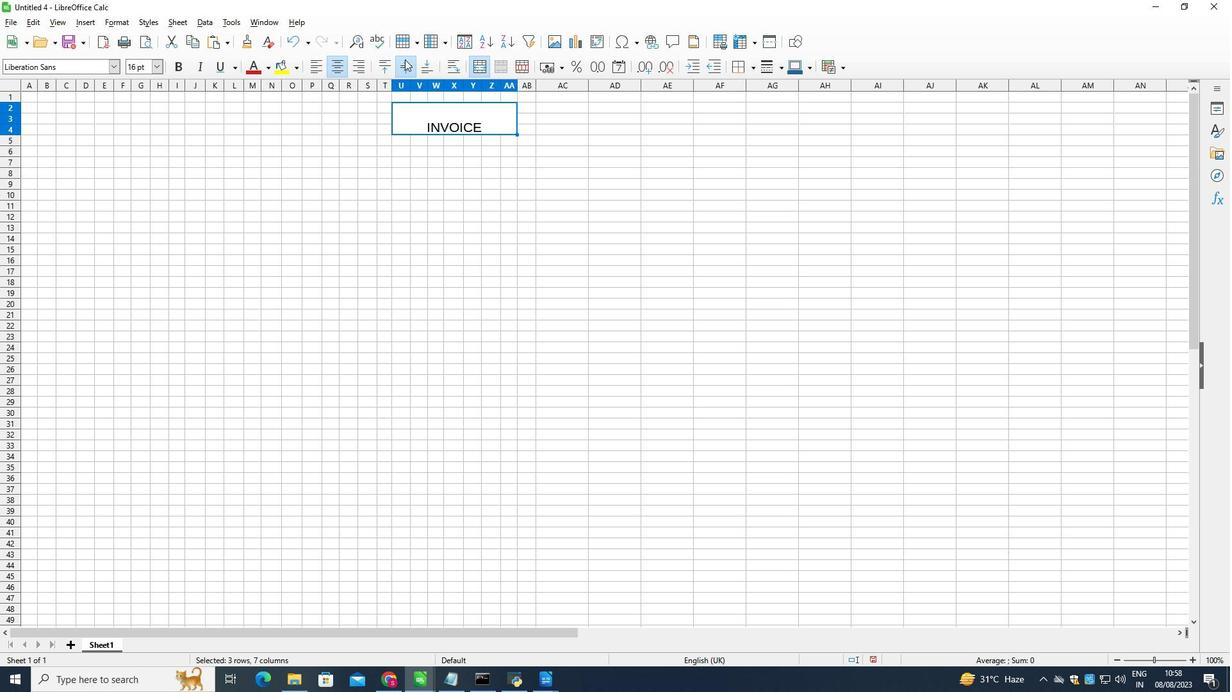 
Action: Mouse moved to (162, 112)
Screenshot: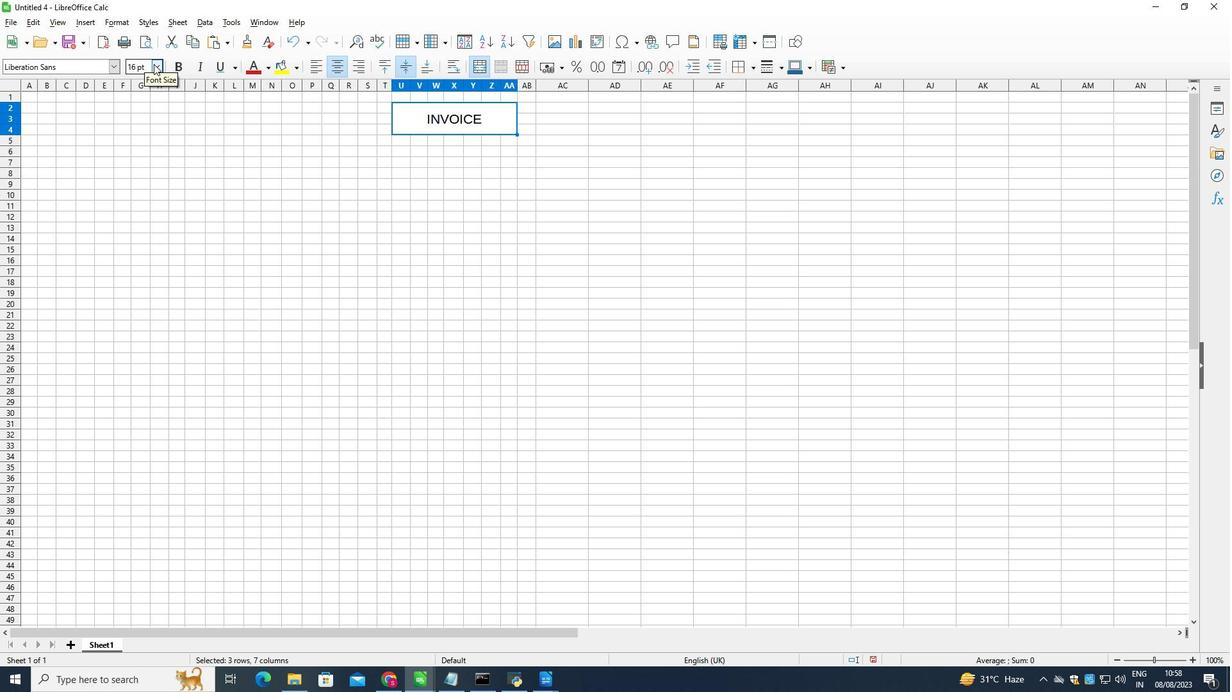 
Action: Mouse pressed left at (162, 112)
Screenshot: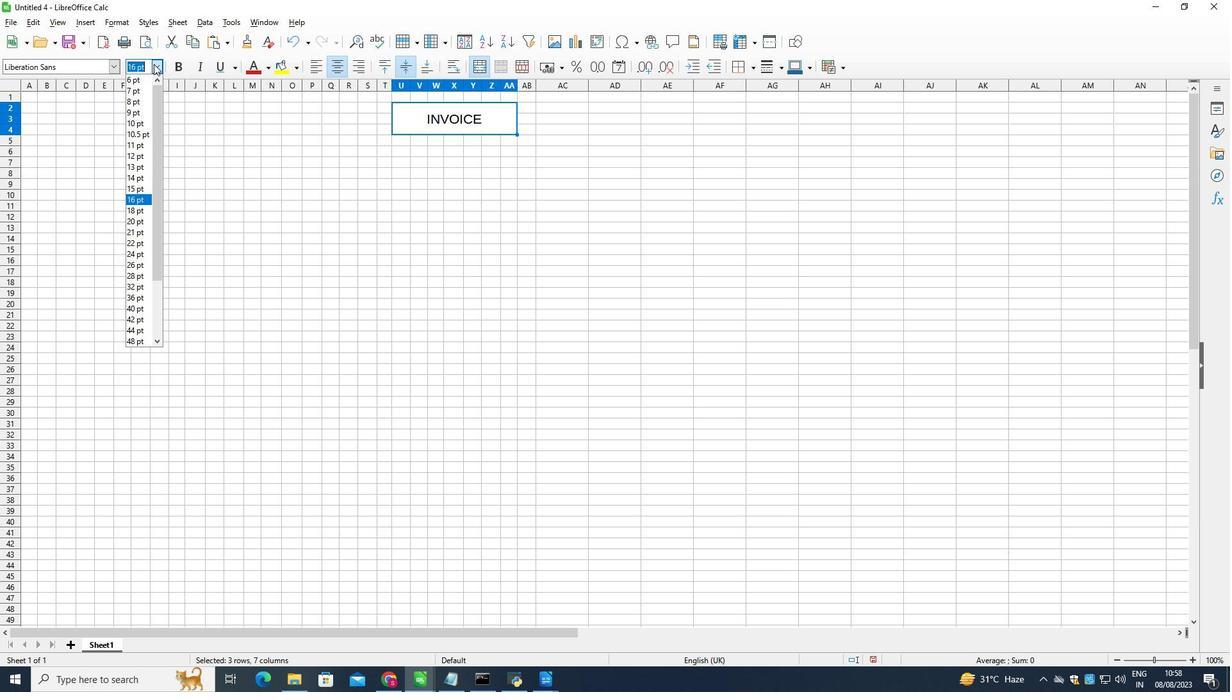 
Action: Mouse moved to (148, 250)
Screenshot: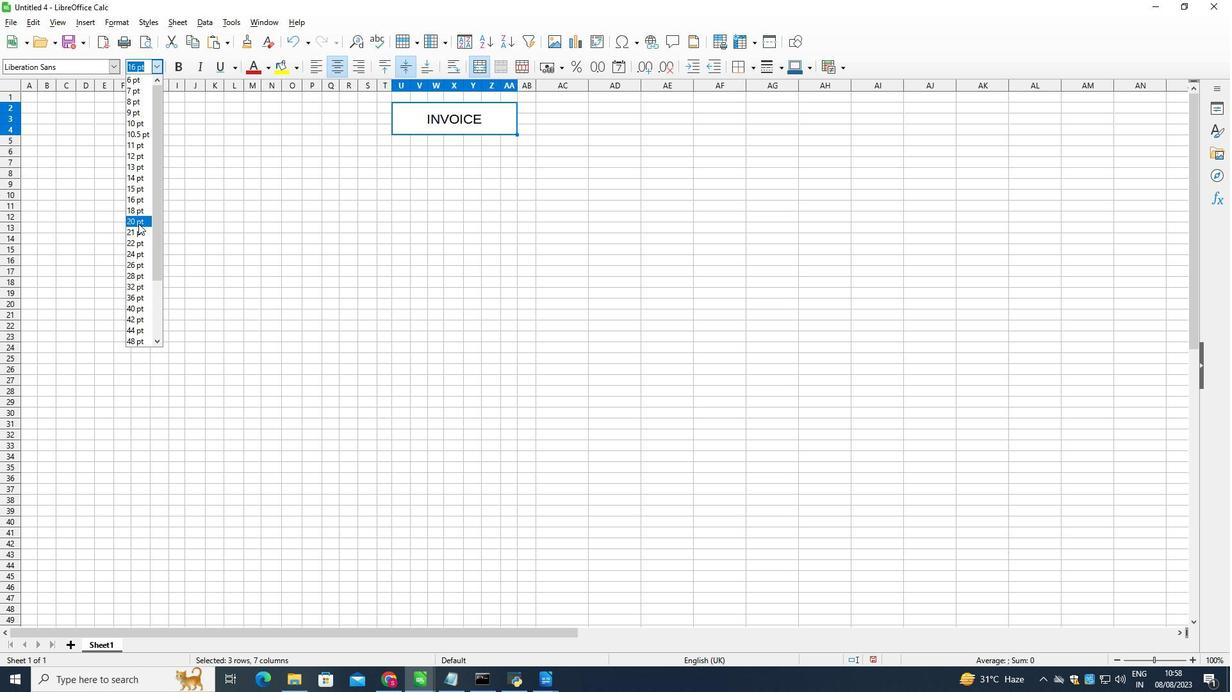 
Action: Mouse pressed left at (148, 250)
Screenshot: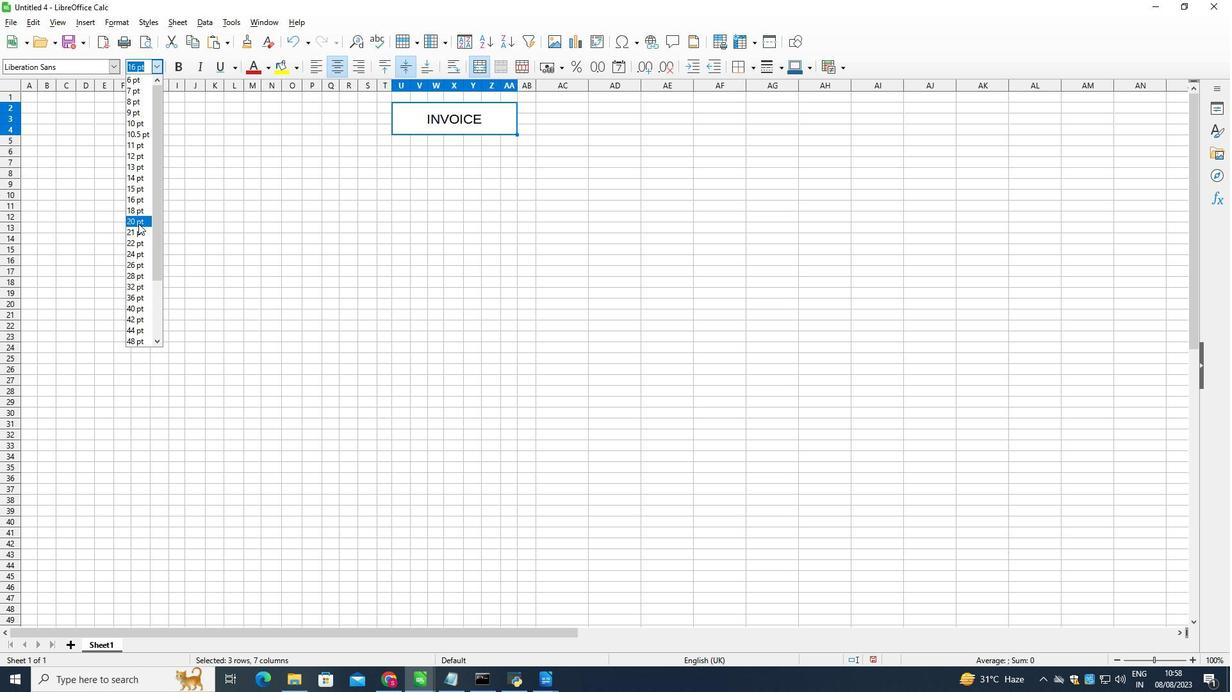 
Action: Mouse moved to (124, 114)
Screenshot: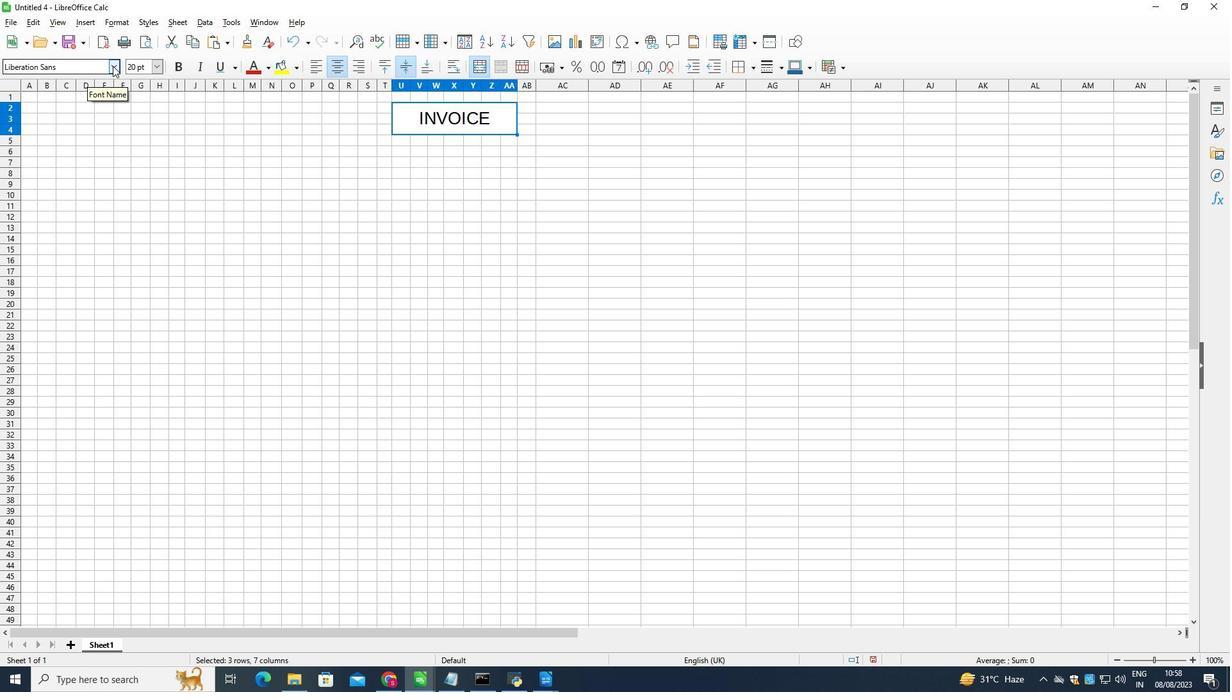 
Action: Mouse pressed left at (124, 114)
Screenshot: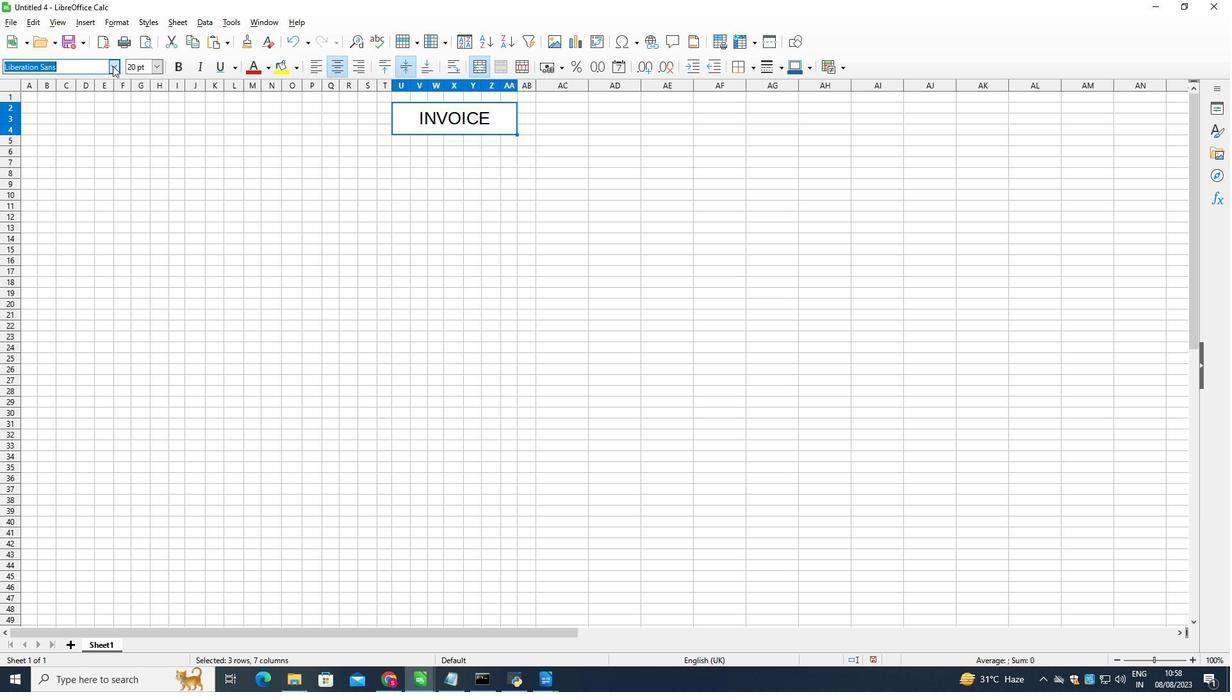 
Action: Mouse moved to (114, 126)
Screenshot: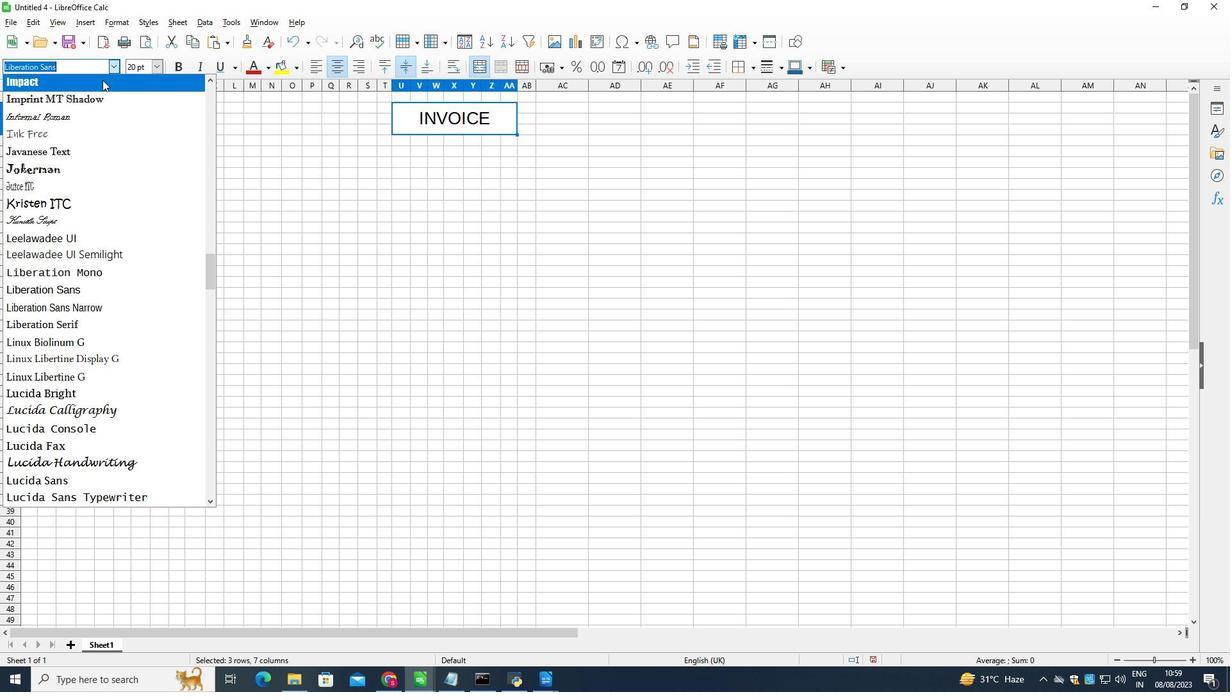 
Action: Mouse pressed left at (114, 126)
Screenshot: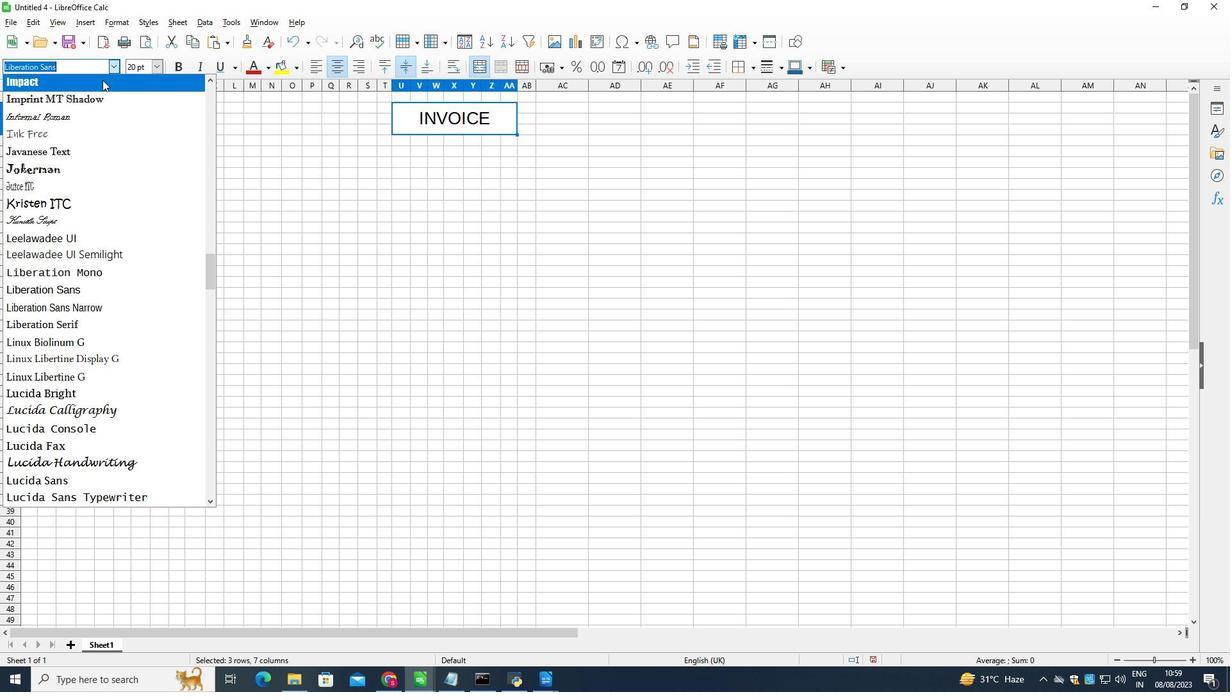 
Action: Mouse moved to (123, 112)
Screenshot: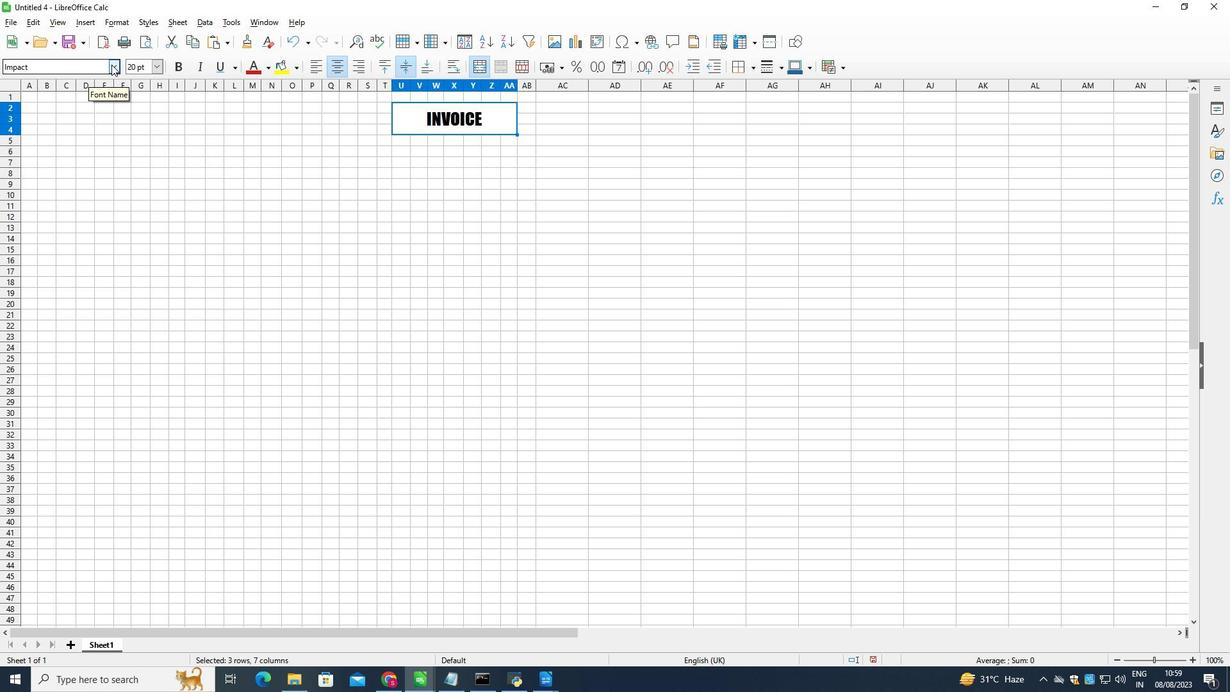 
Action: Mouse pressed left at (123, 112)
Screenshot: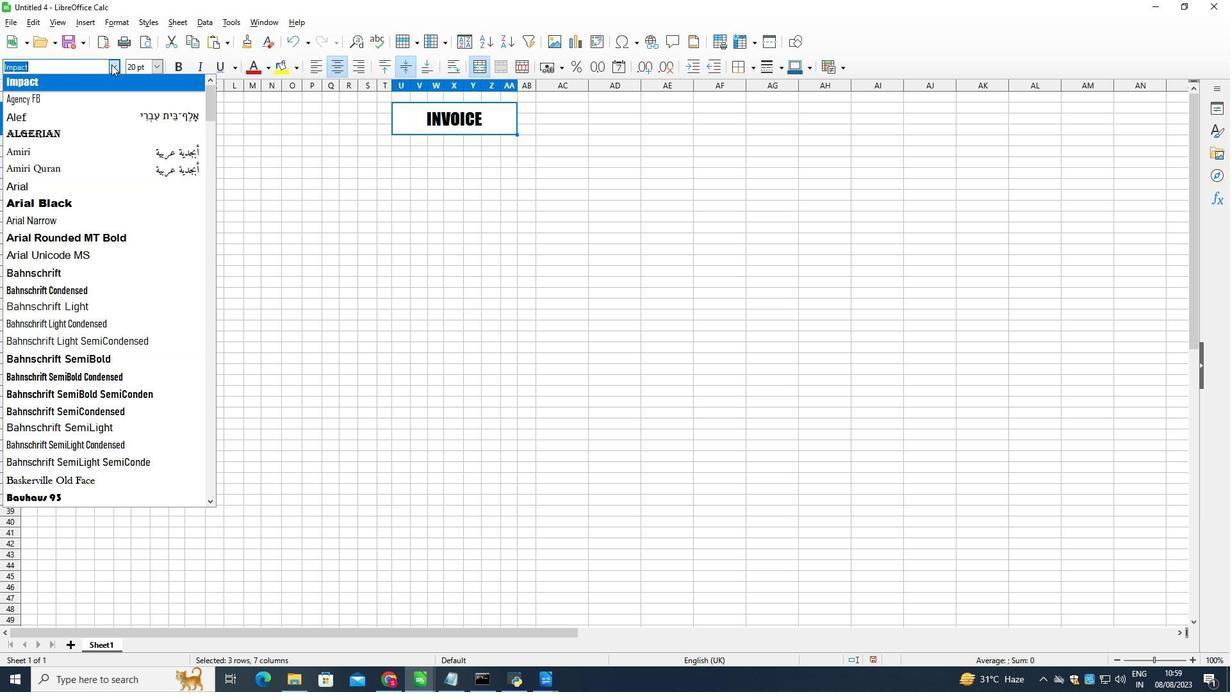 
Action: Mouse moved to (108, 227)
Screenshot: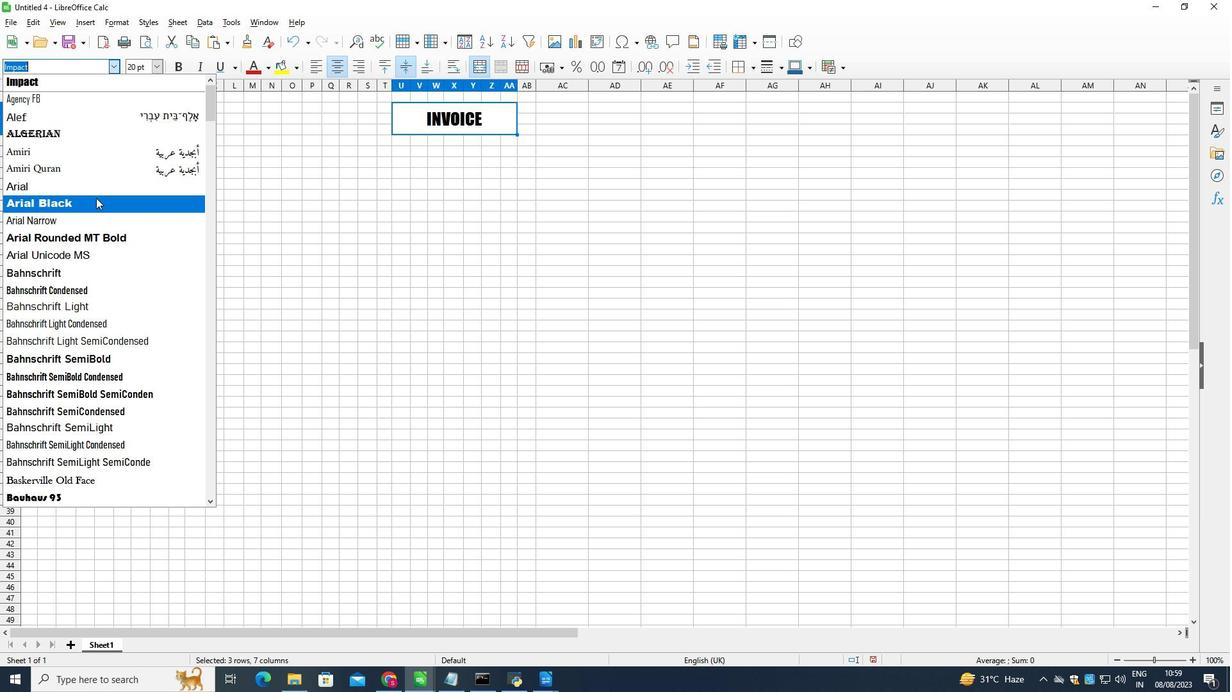 
Action: Mouse pressed left at (108, 227)
Screenshot: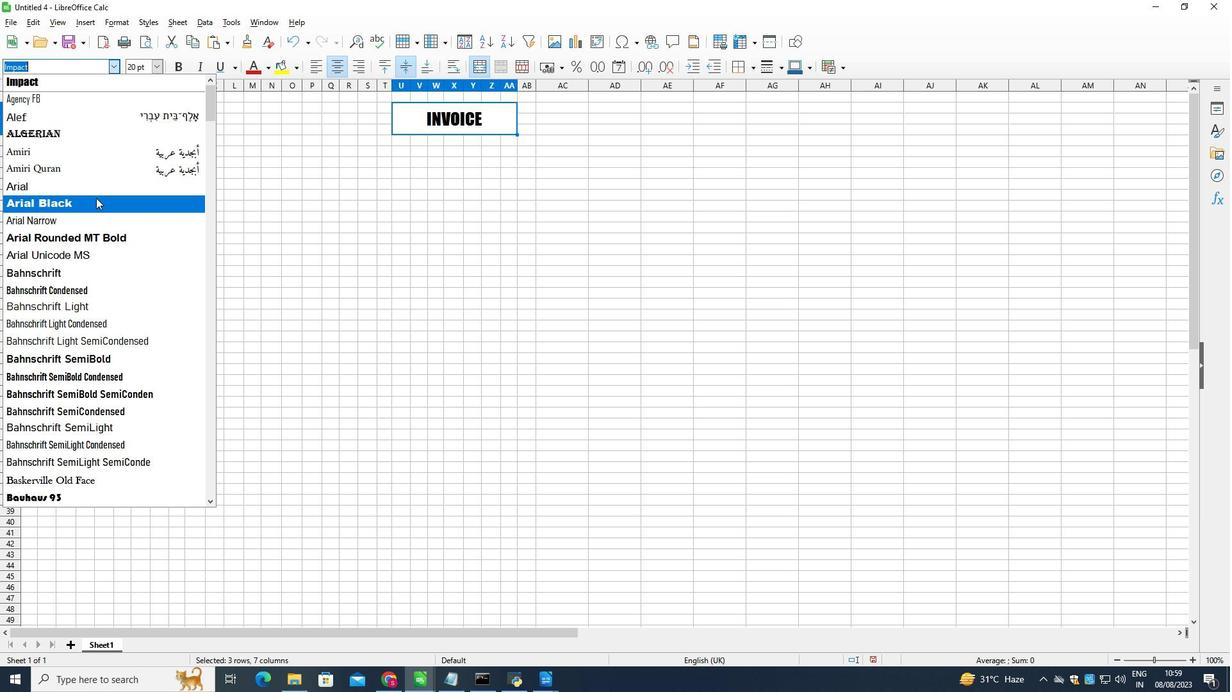 
Action: Mouse moved to (198, 247)
Screenshot: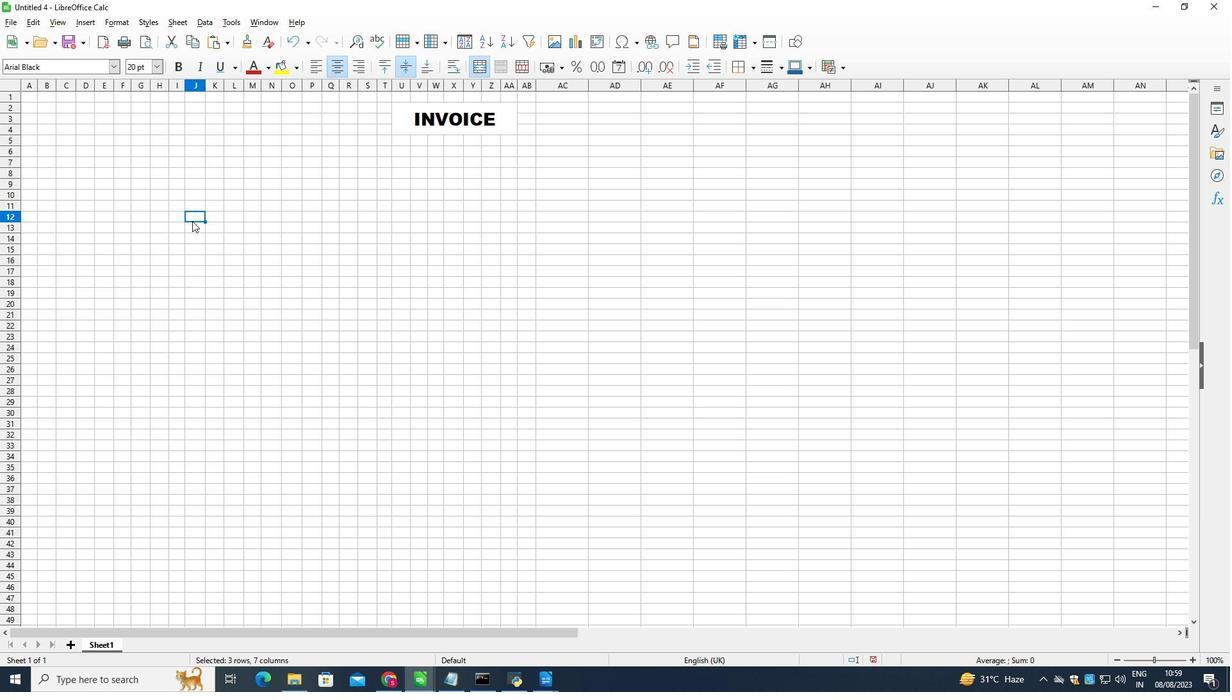 
Action: Mouse pressed left at (198, 247)
Screenshot: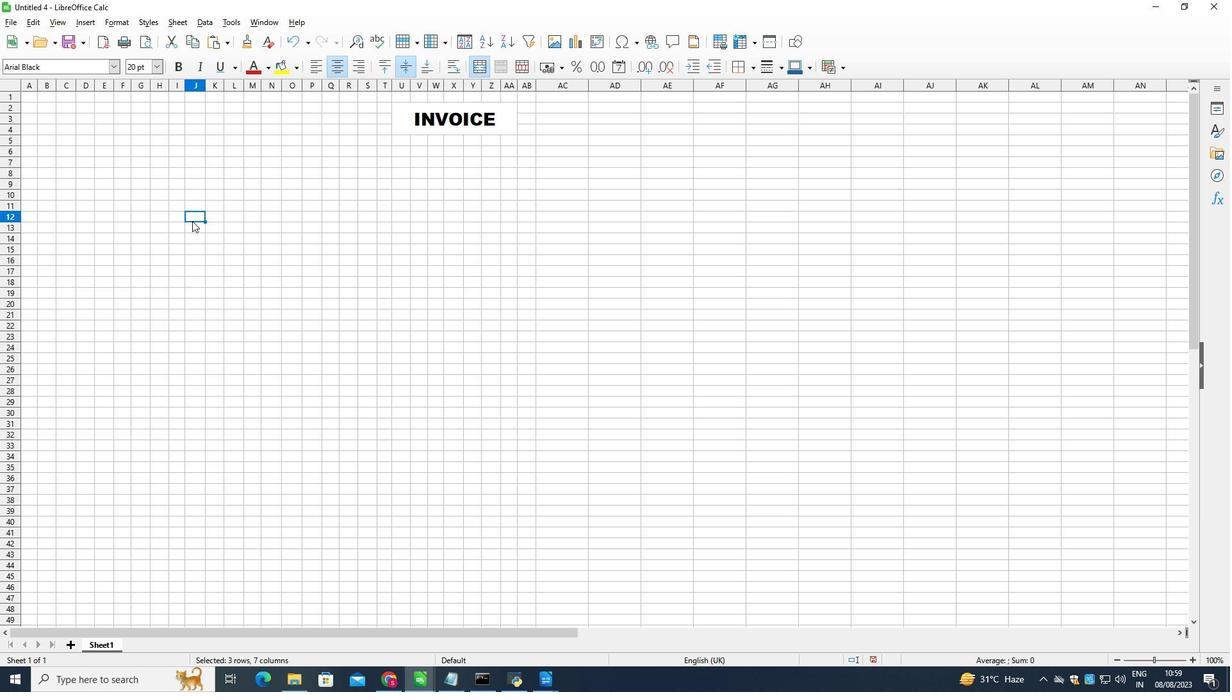 
Action: Mouse moved to (85, 151)
Screenshot: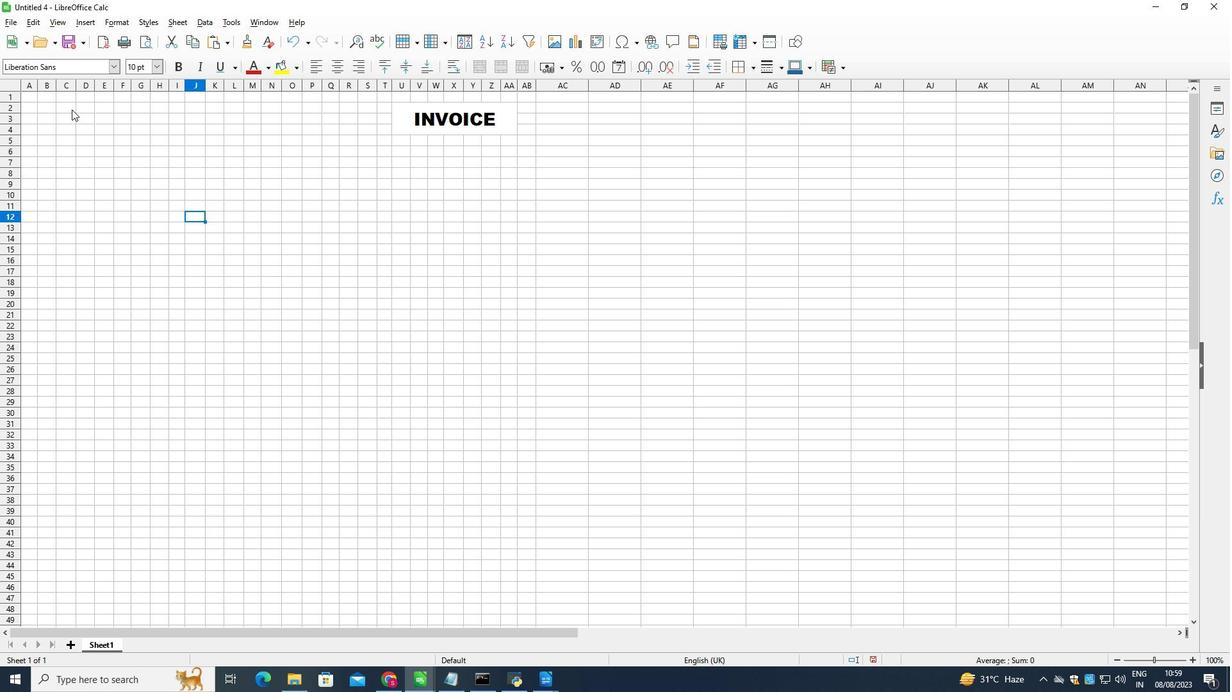 
Action: Mouse pressed left at (85, 151)
Screenshot: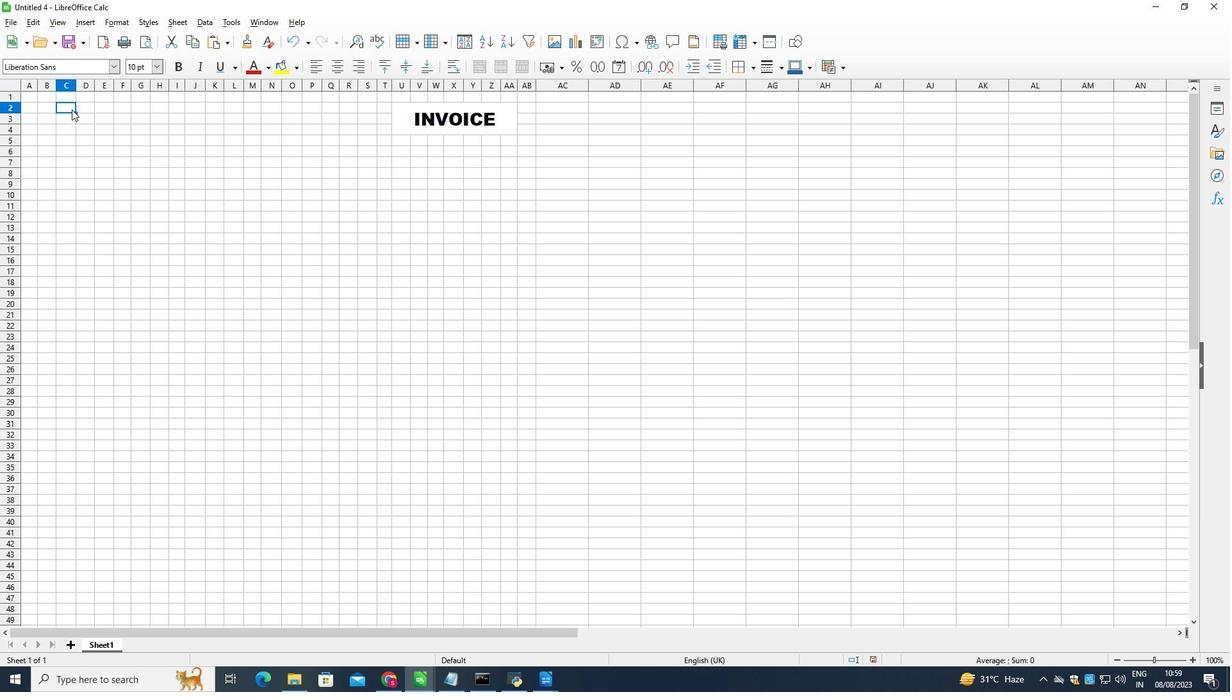 
Action: Mouse moved to (97, 74)
Screenshot: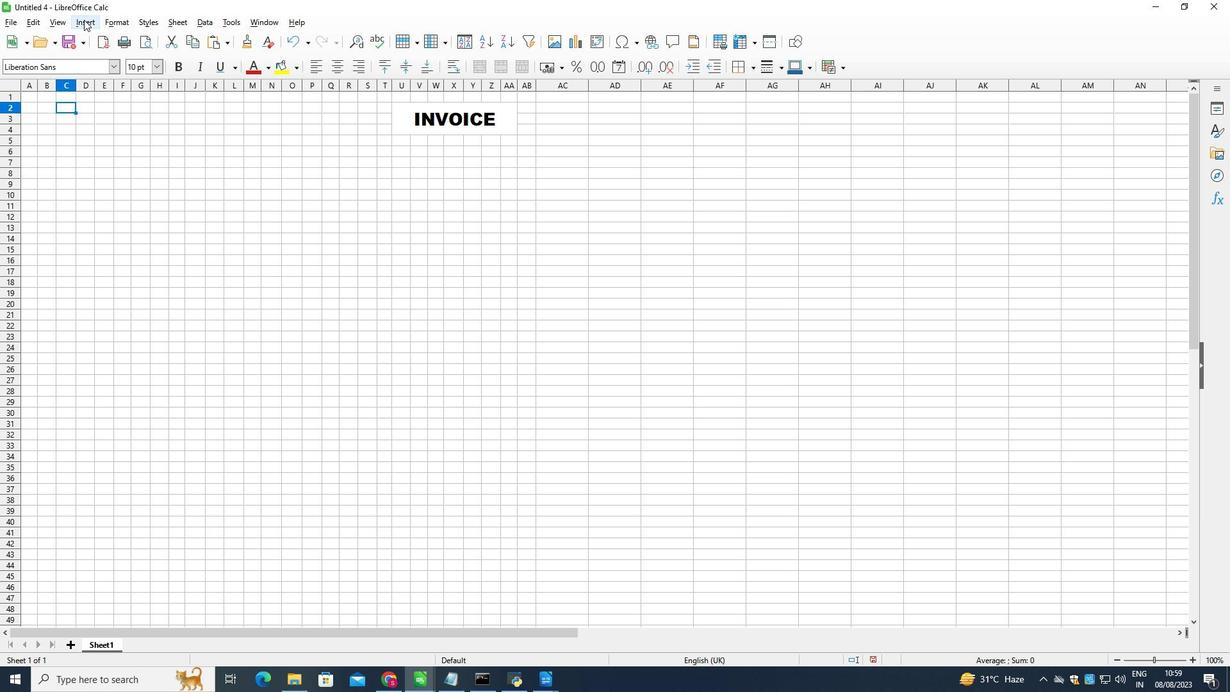 
Action: Mouse pressed left at (97, 74)
Screenshot: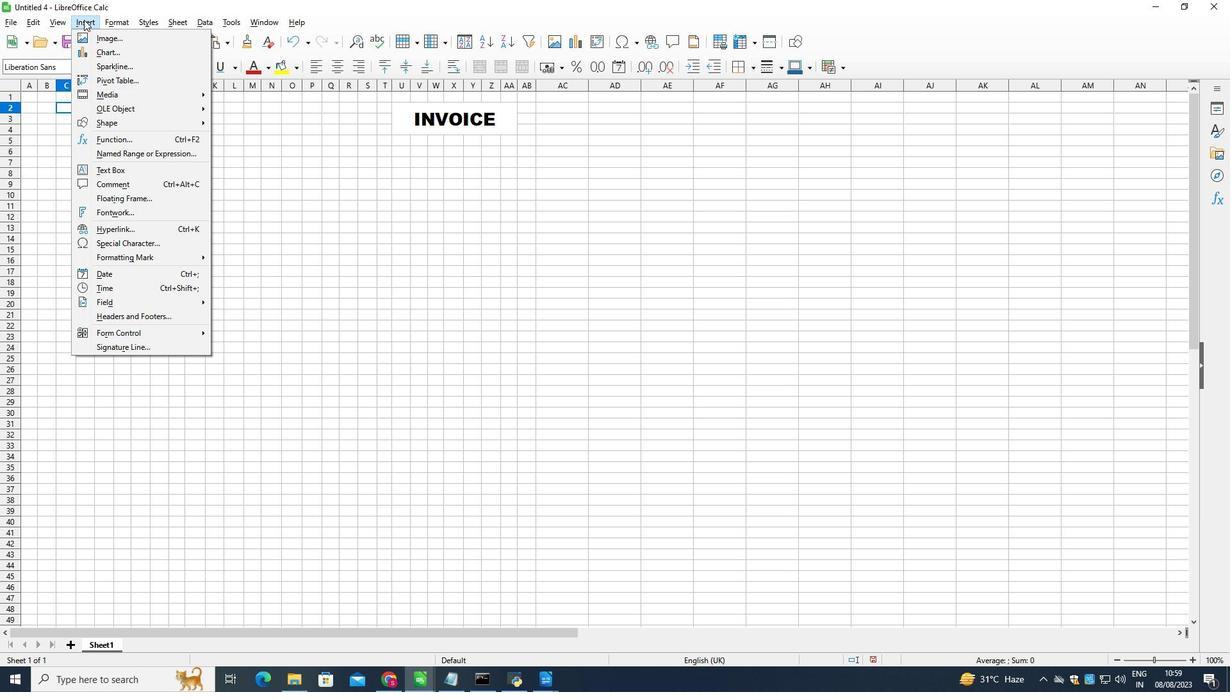 
Action: Mouse moved to (123, 89)
Screenshot: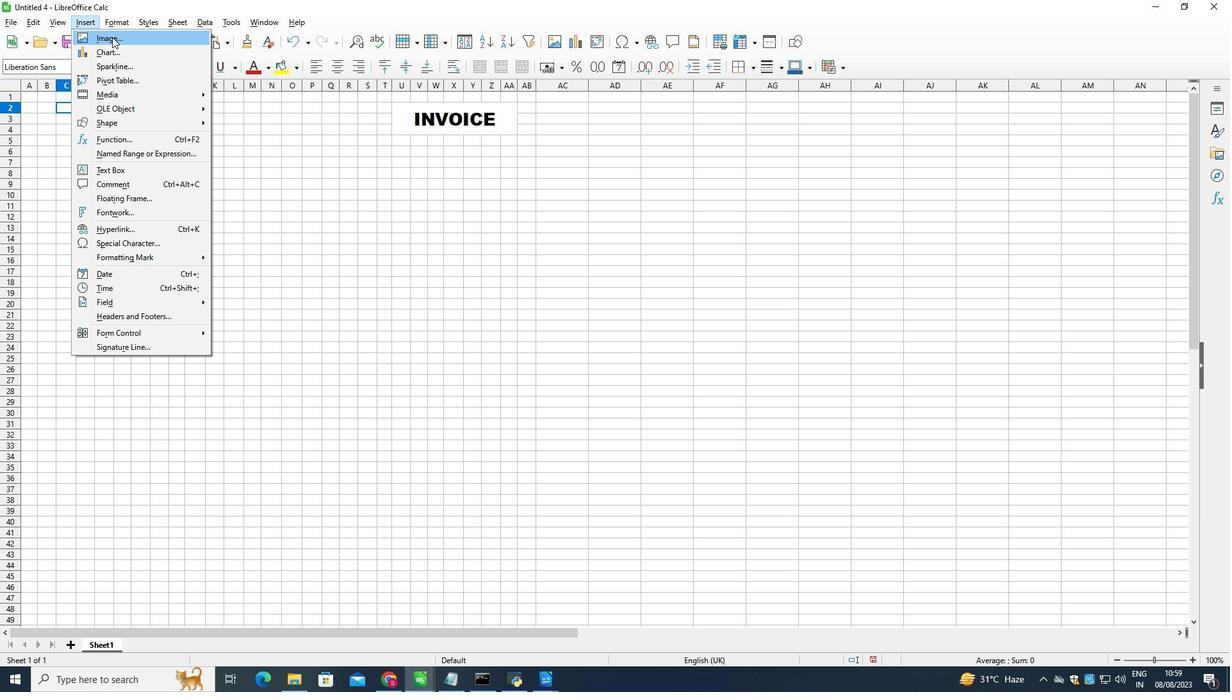 
Action: Mouse pressed left at (123, 89)
Screenshot: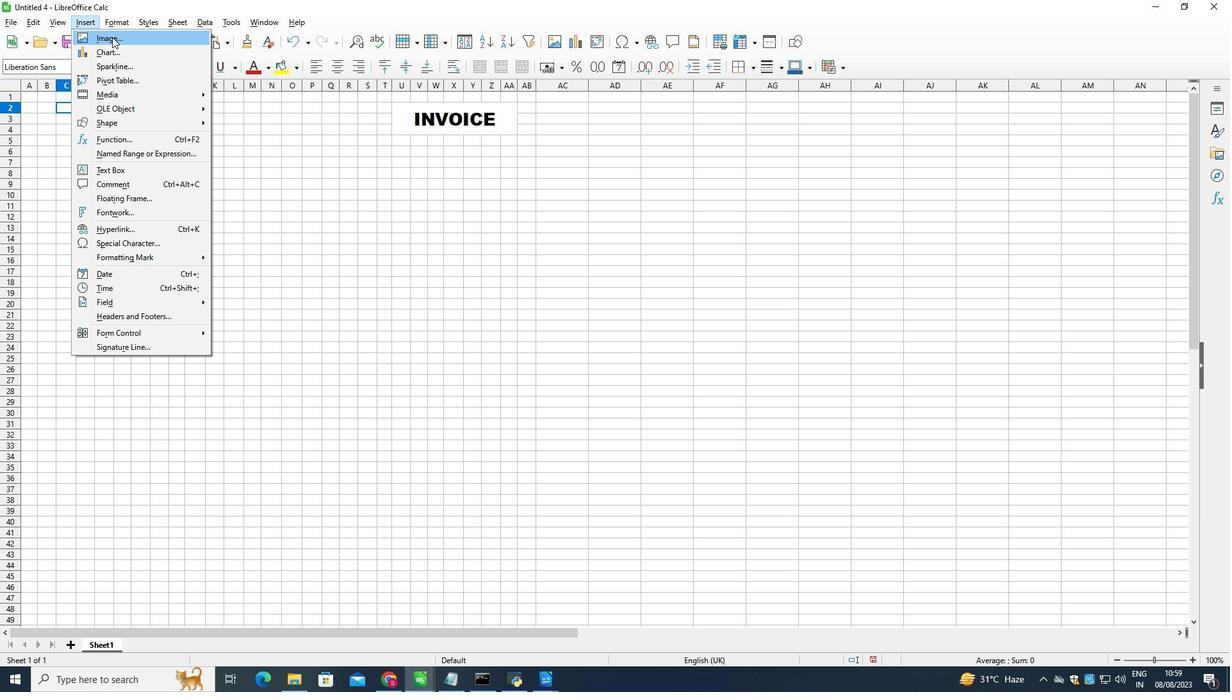 
Action: Mouse moved to (73, 160)
Screenshot: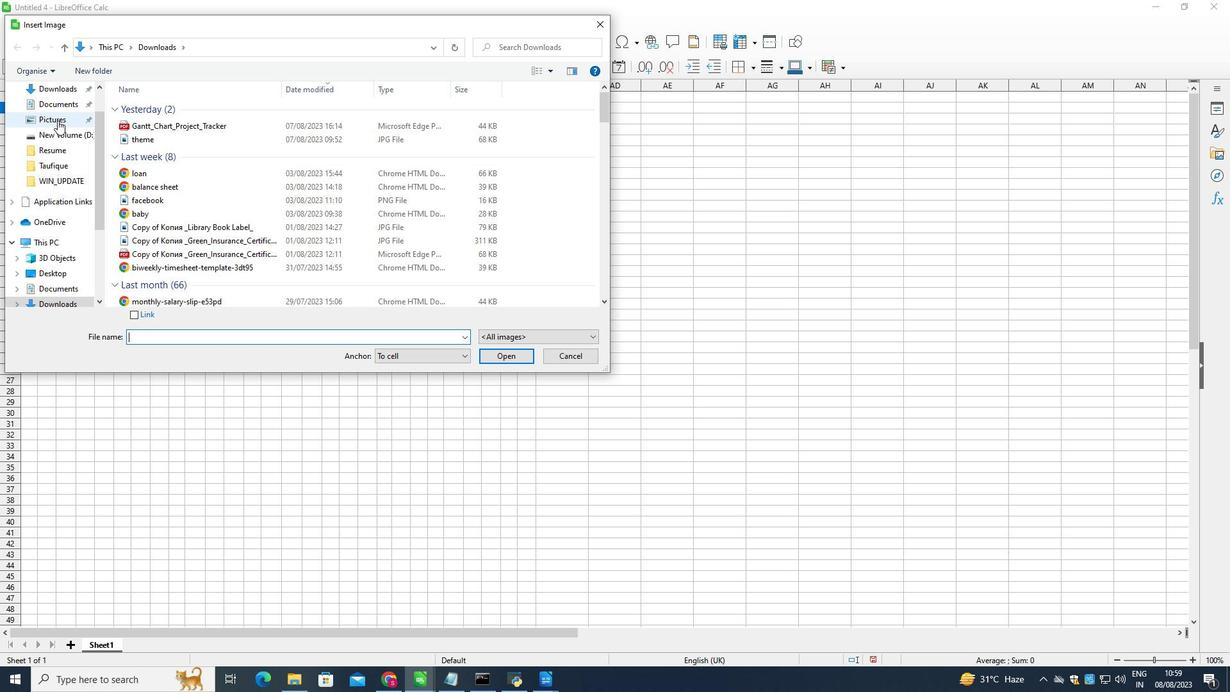
Action: Mouse pressed left at (73, 160)
Screenshot: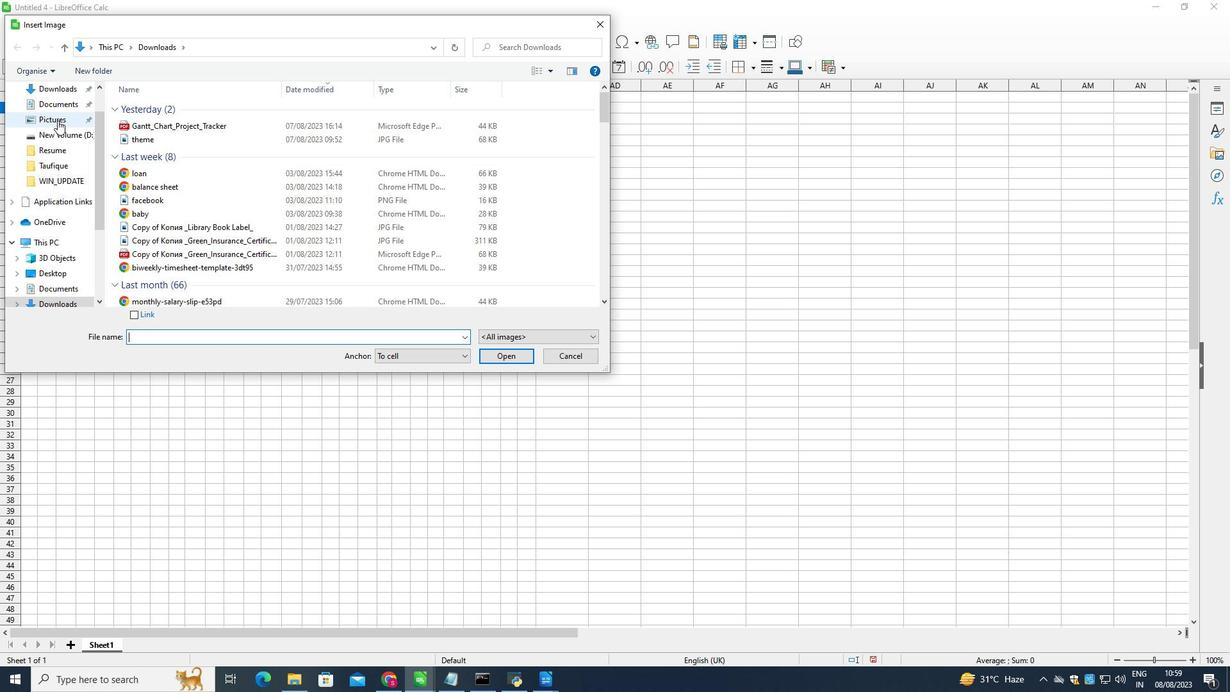 
Action: Mouse moved to (277, 227)
Screenshot: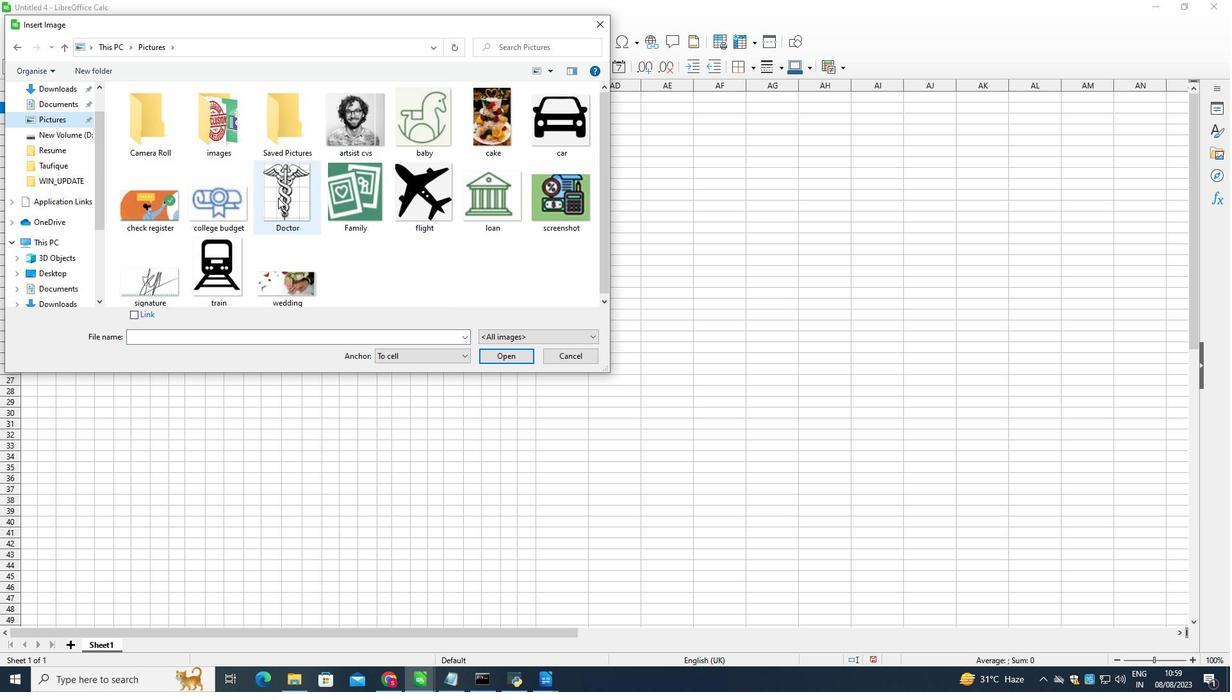 
Action: Mouse pressed left at (277, 227)
Screenshot: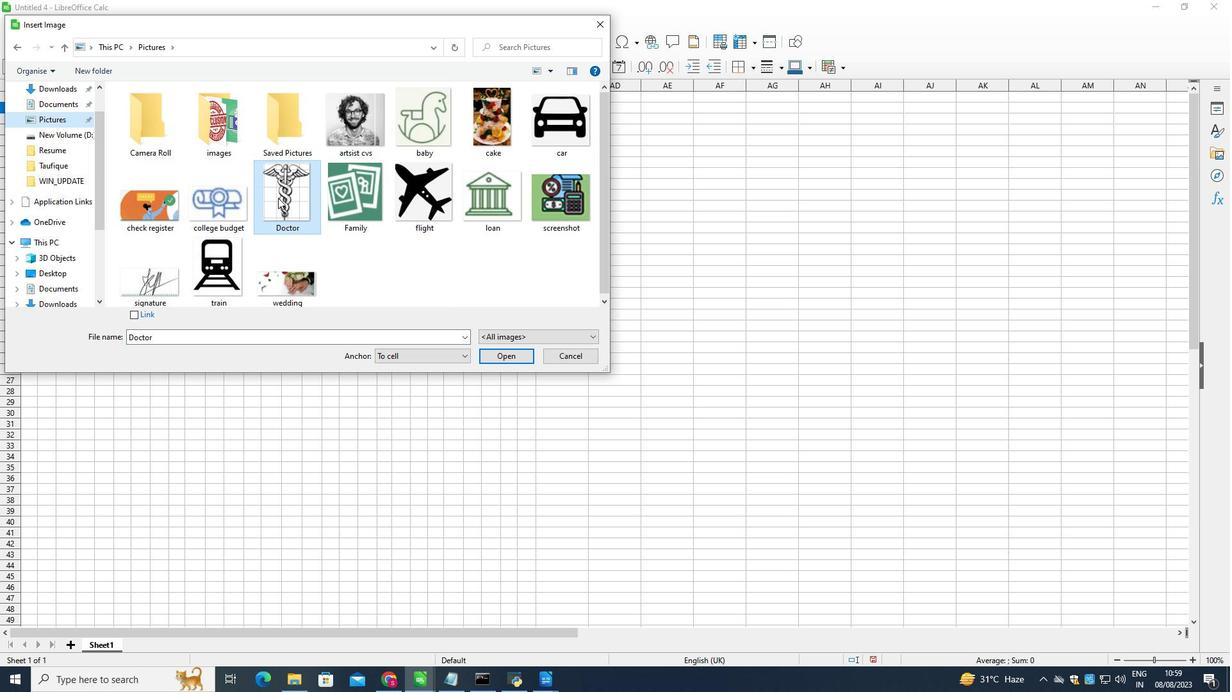 
Action: Mouse moved to (492, 363)
Screenshot: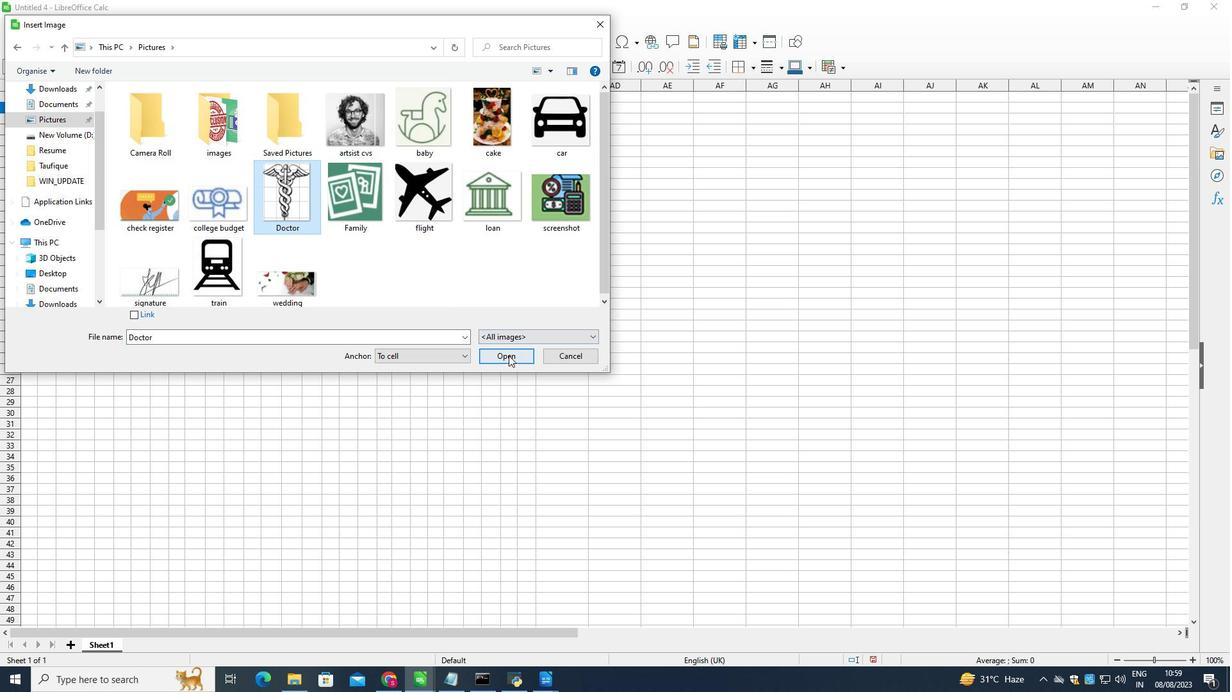 
Action: Mouse pressed left at (492, 363)
Screenshot: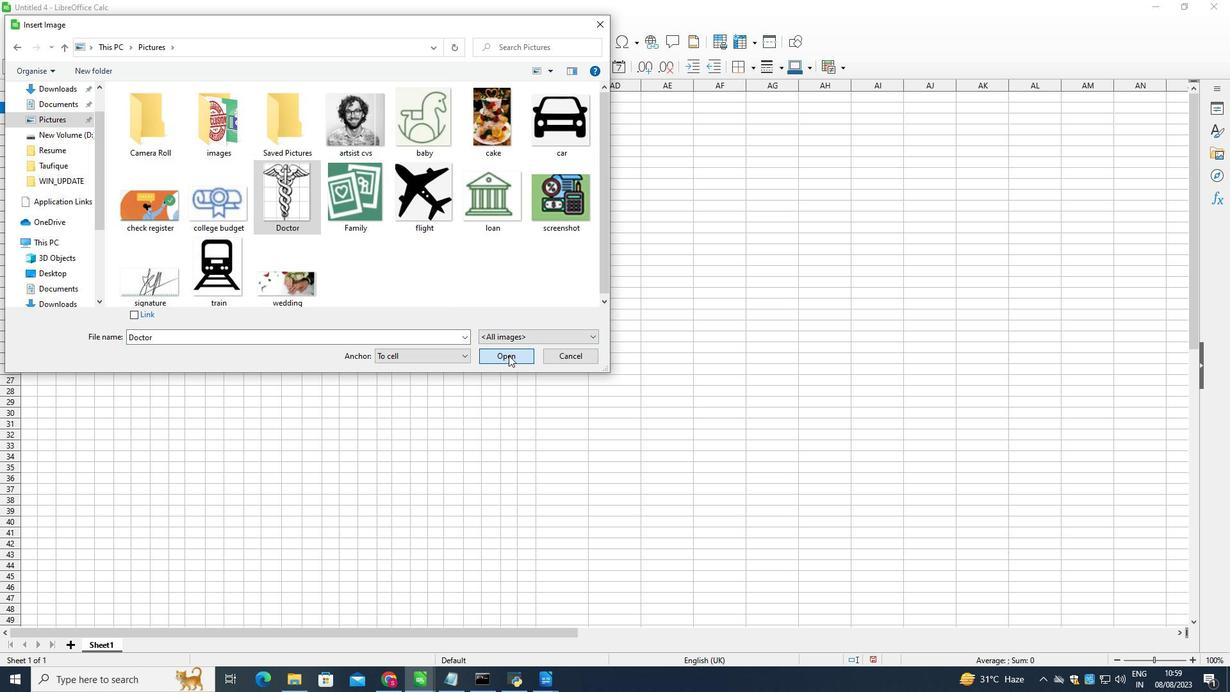 
Action: Mouse moved to (119, 187)
Screenshot: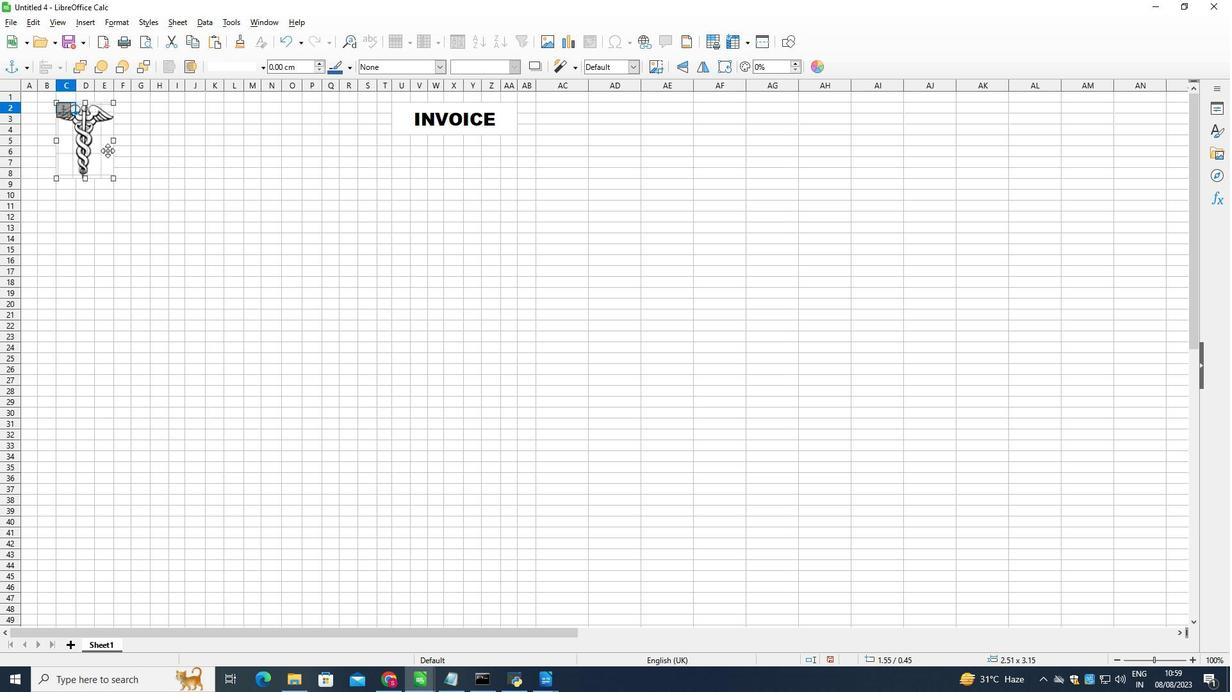 
Action: Mouse pressed left at (119, 187)
Screenshot: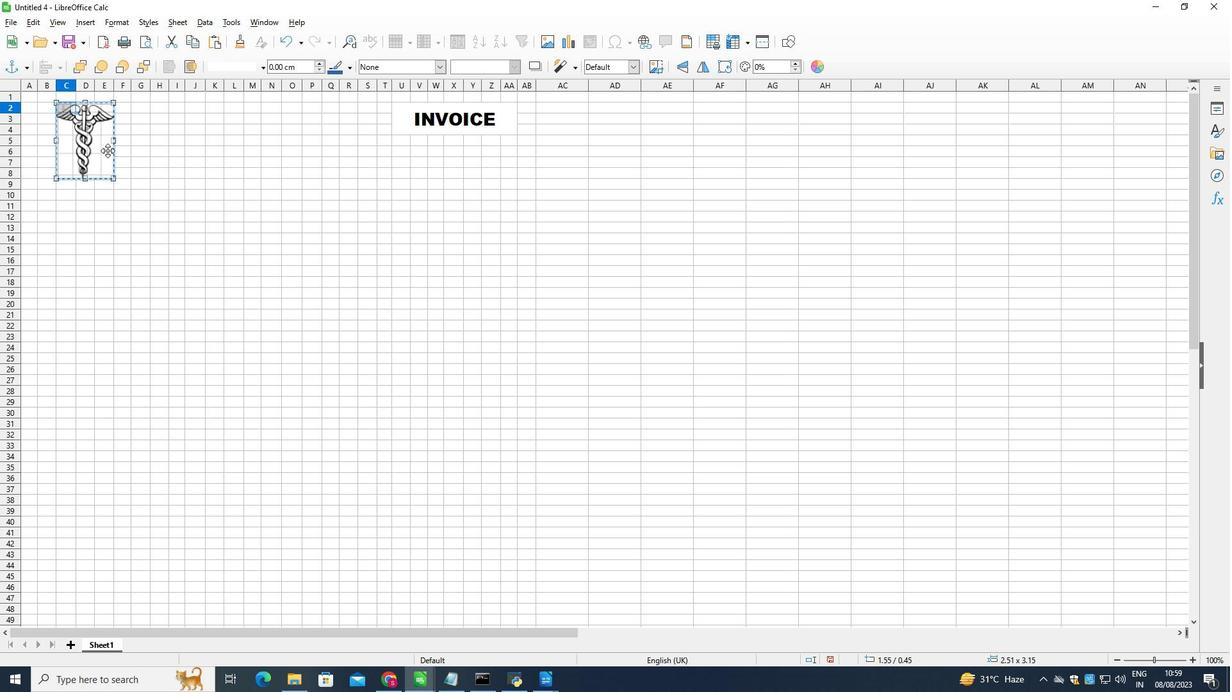 
Action: Mouse moved to (199, 235)
Screenshot: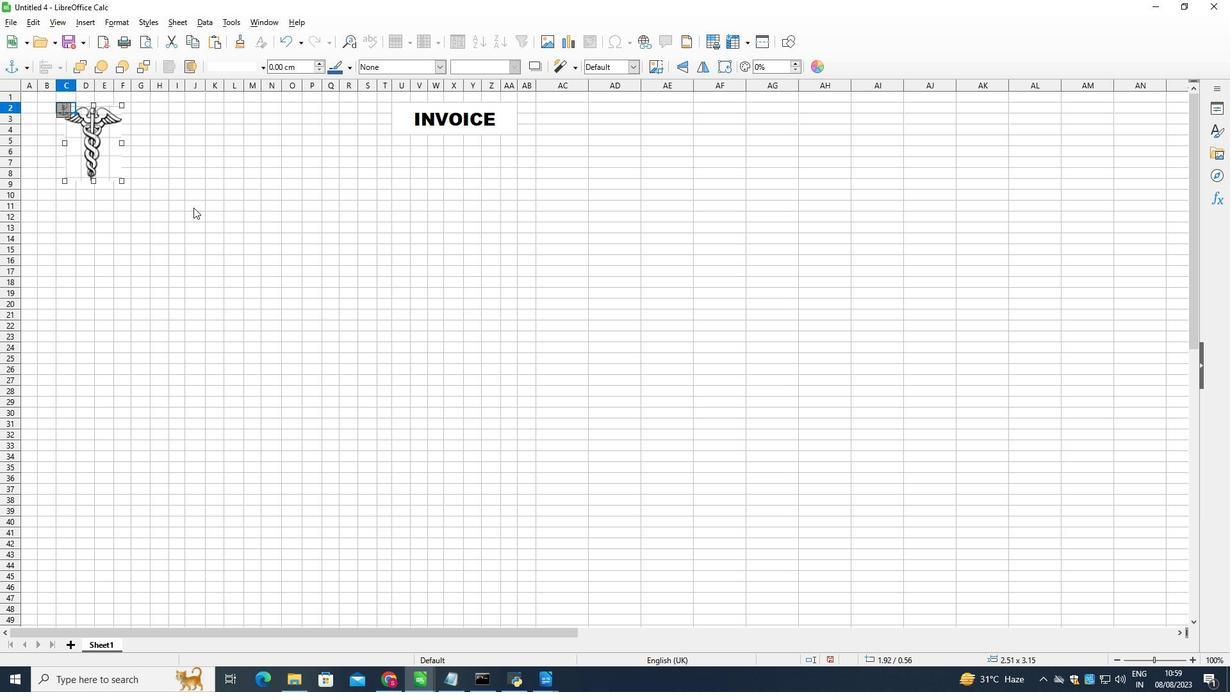 
Action: Mouse pressed left at (199, 235)
Screenshot: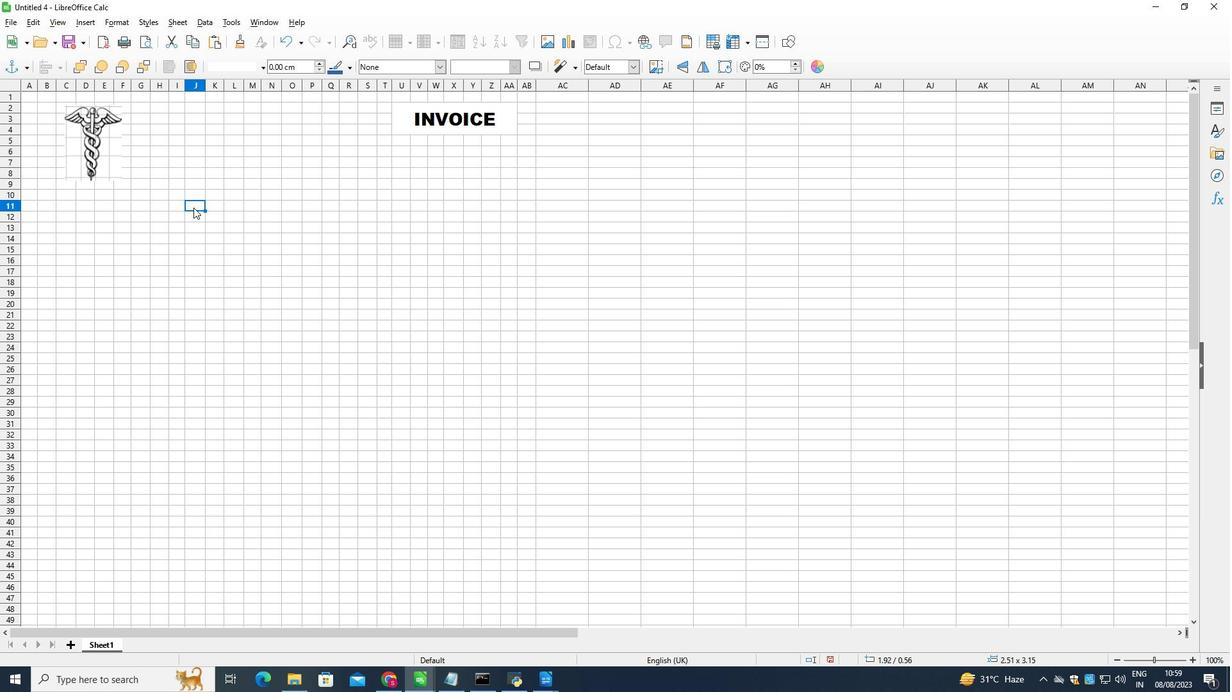 
Action: Mouse moved to (109, 173)
Screenshot: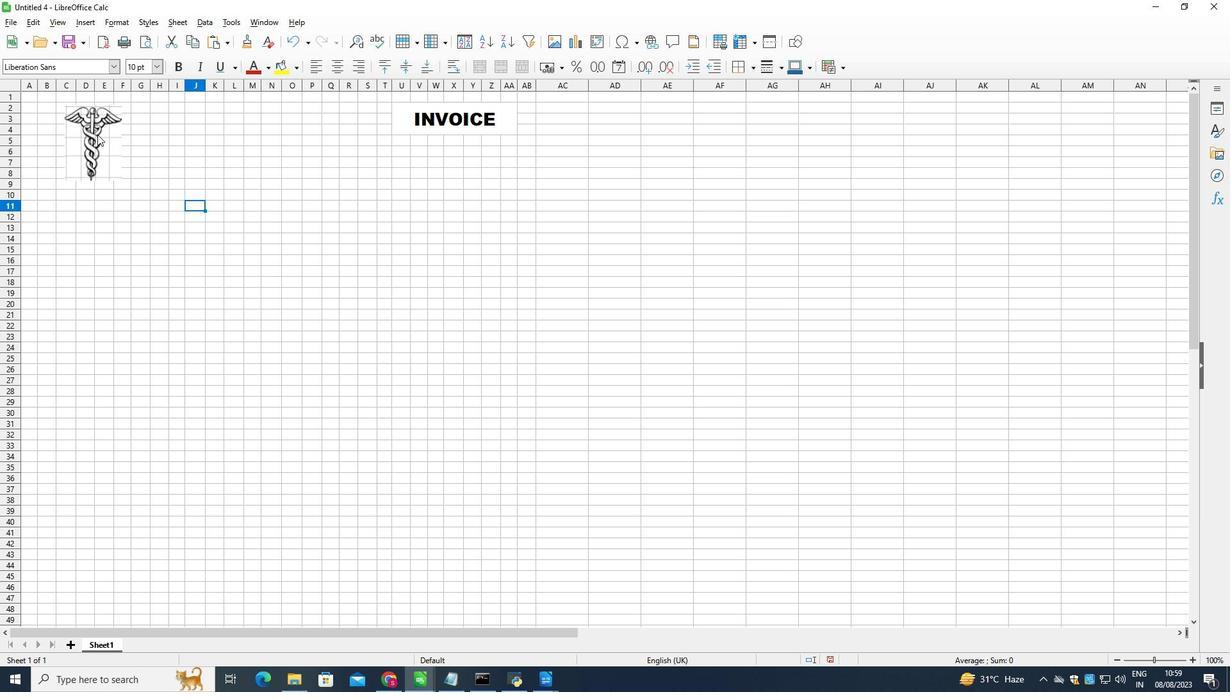 
Action: Mouse pressed left at (109, 173)
Screenshot: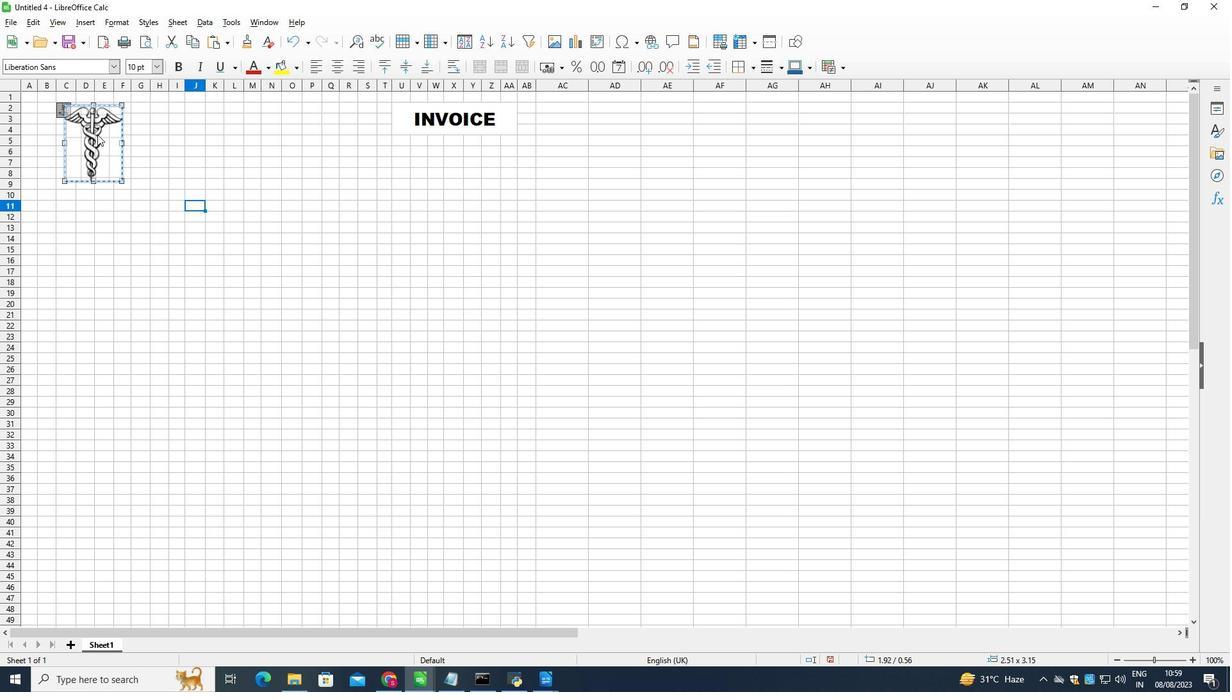 
Action: Mouse pressed left at (109, 173)
Screenshot: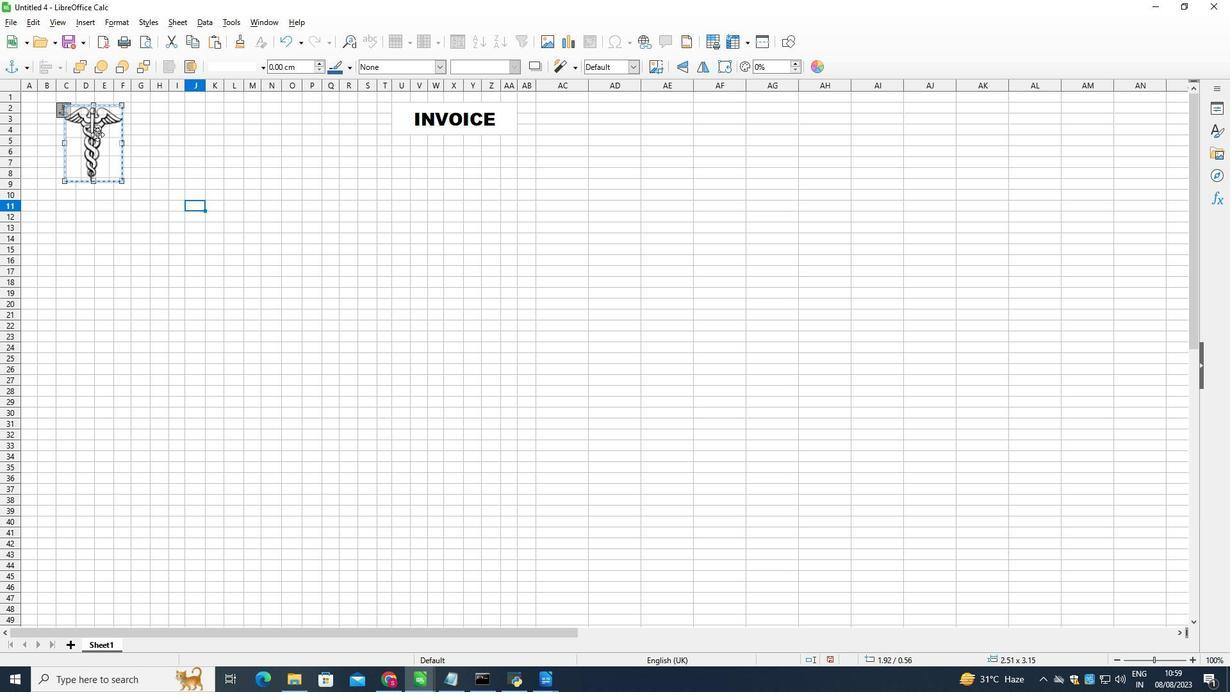 
Action: Mouse moved to (133, 184)
Screenshot: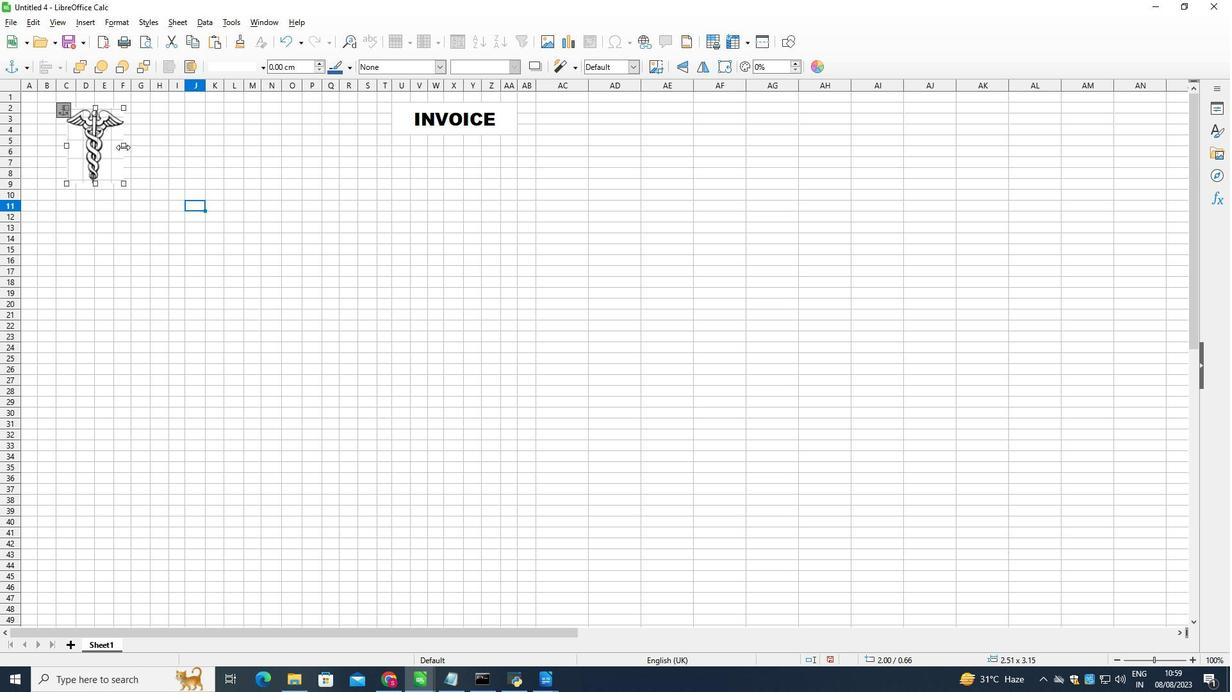 
Action: Mouse pressed left at (133, 184)
Screenshot: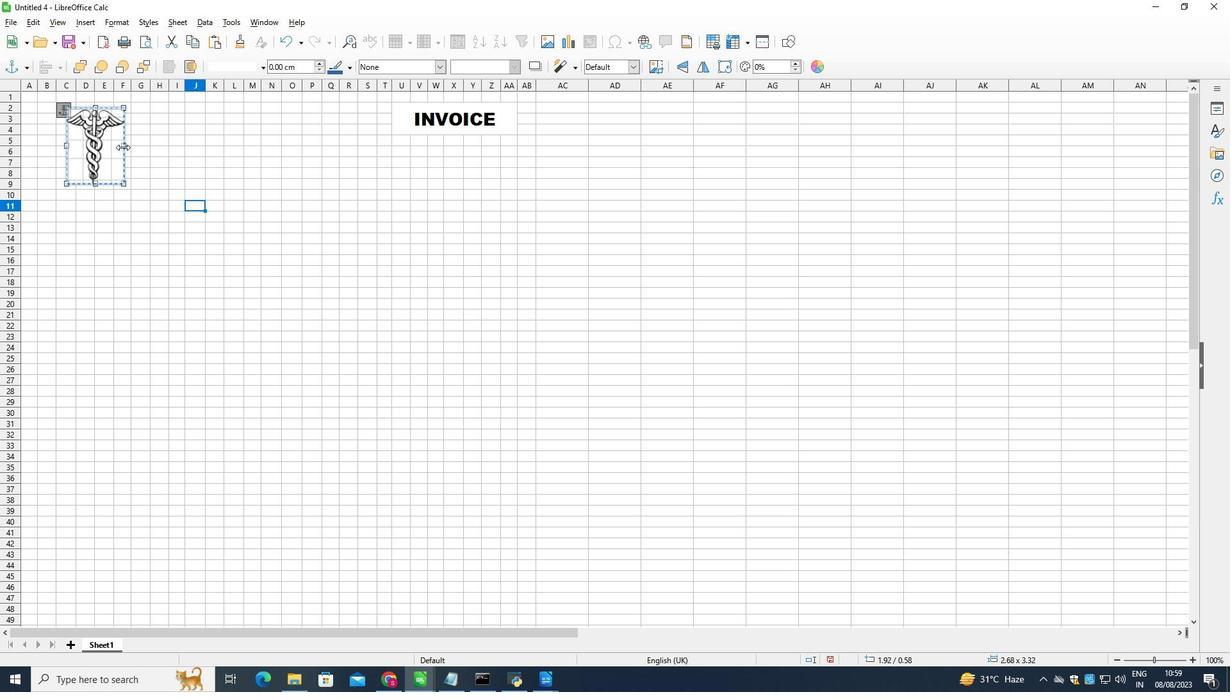 
Action: Mouse moved to (82, 184)
Screenshot: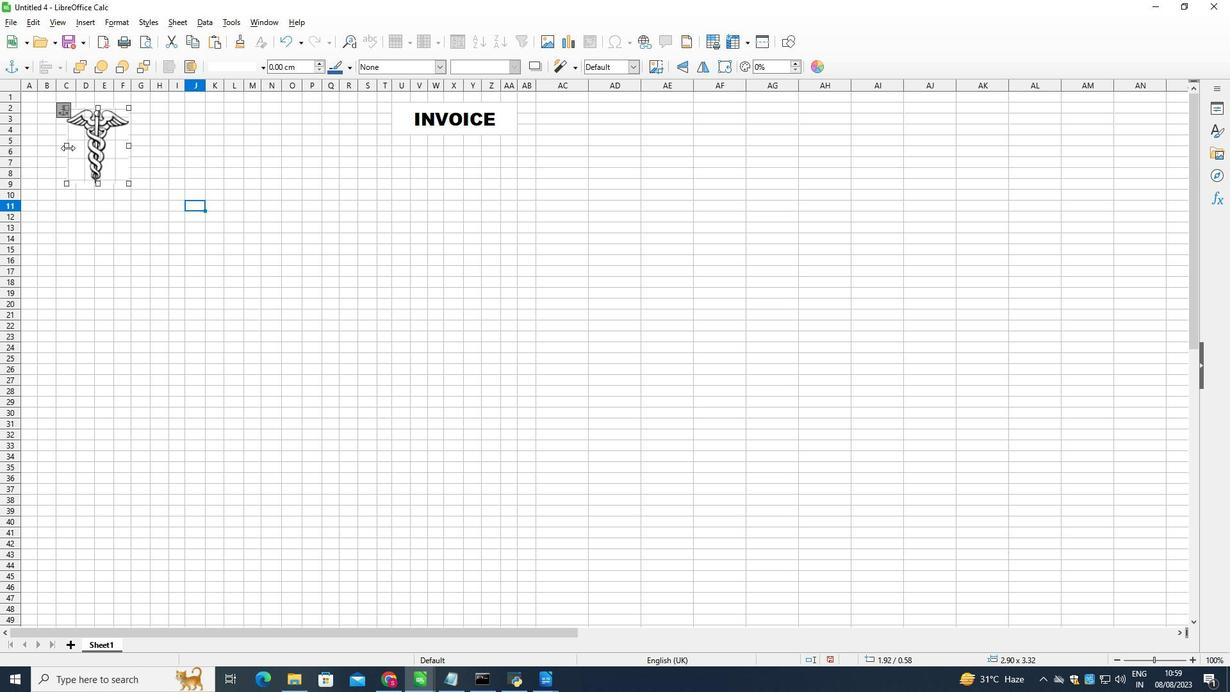 
Action: Mouse pressed left at (82, 184)
Screenshot: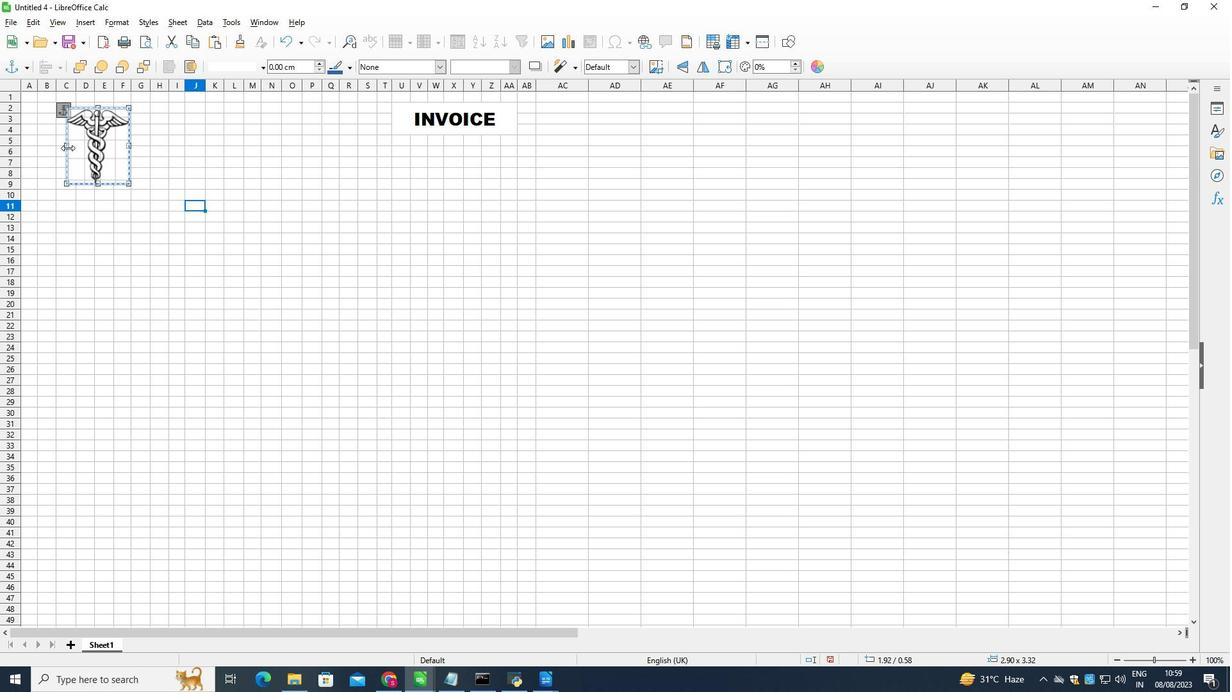 
Action: Mouse moved to (110, 214)
Screenshot: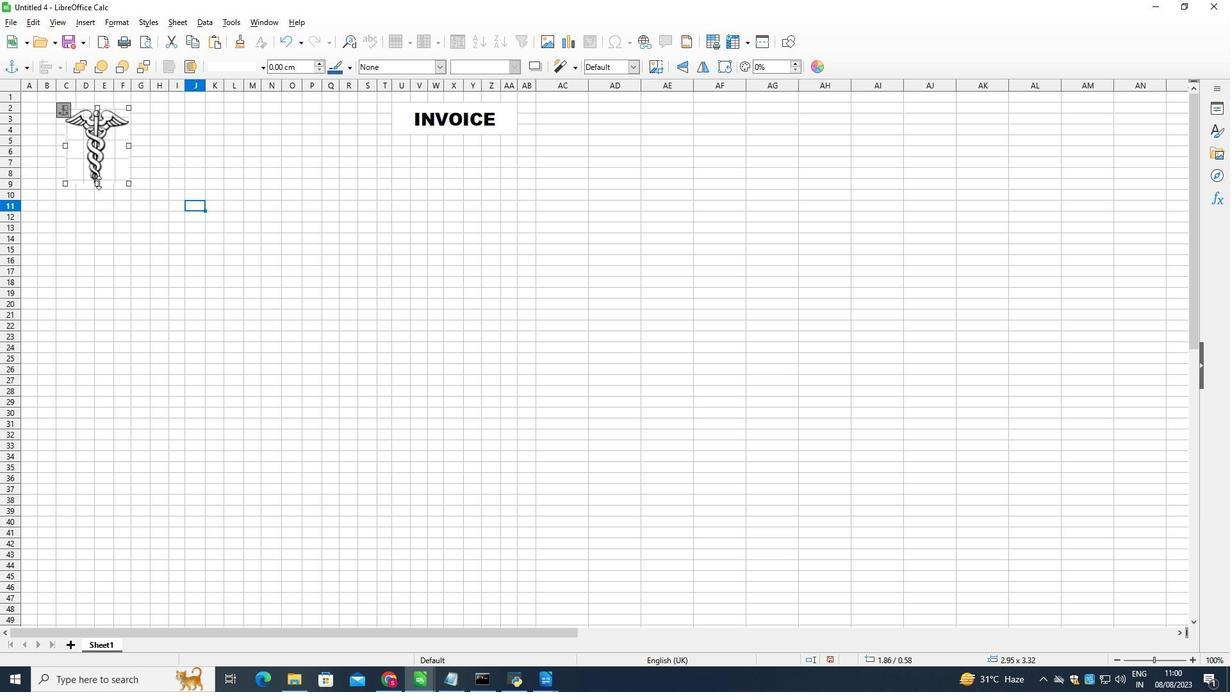 
Action: Mouse pressed left at (110, 214)
Screenshot: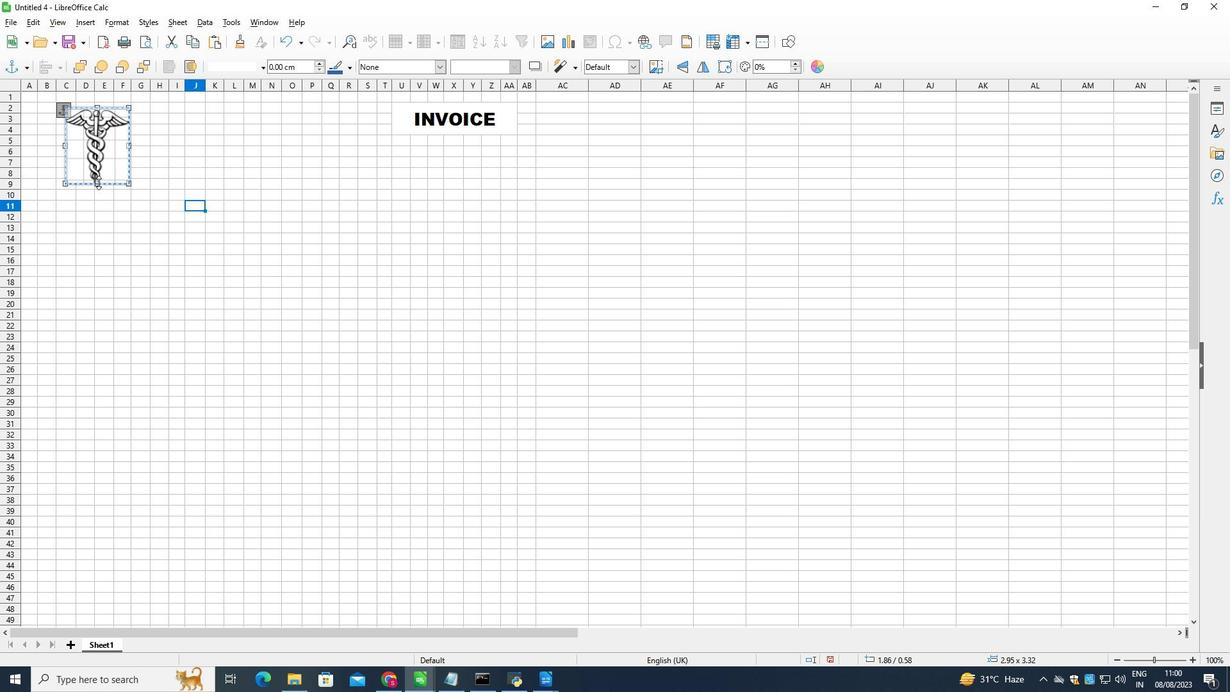 
Action: Mouse moved to (82, 234)
Screenshot: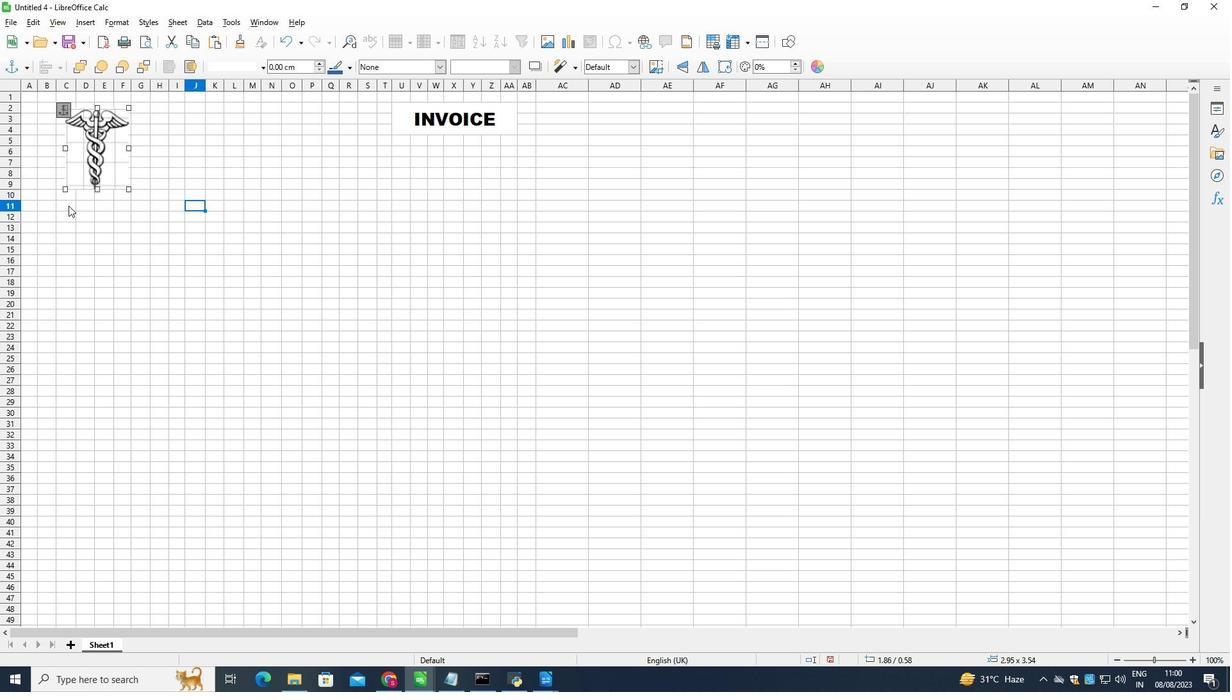 
Action: Mouse pressed left at (82, 234)
Screenshot: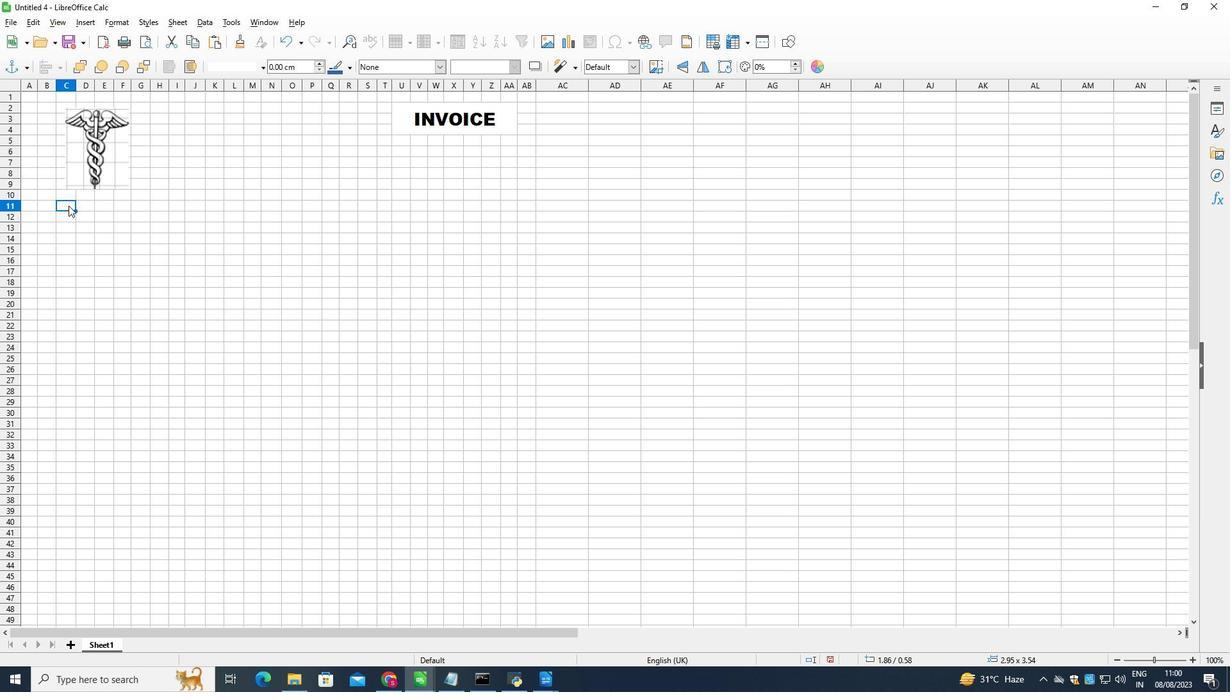 
Action: Mouse moved to (92, 285)
Screenshot: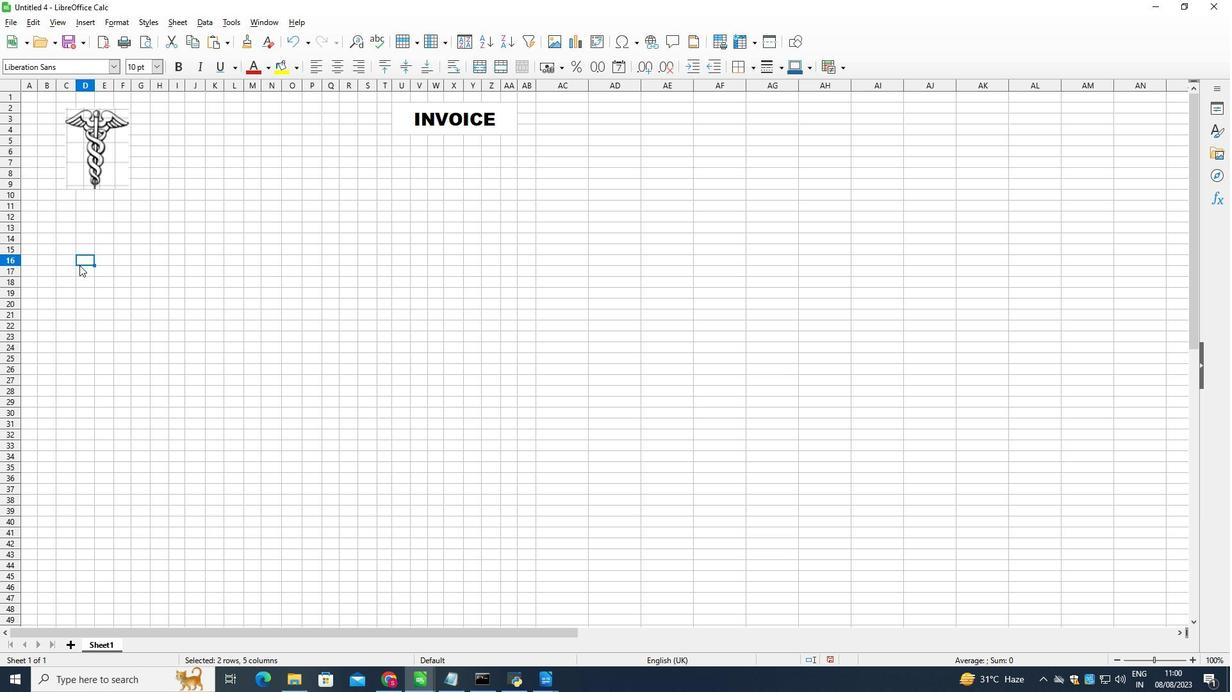 
Action: Mouse pressed left at (92, 285)
Screenshot: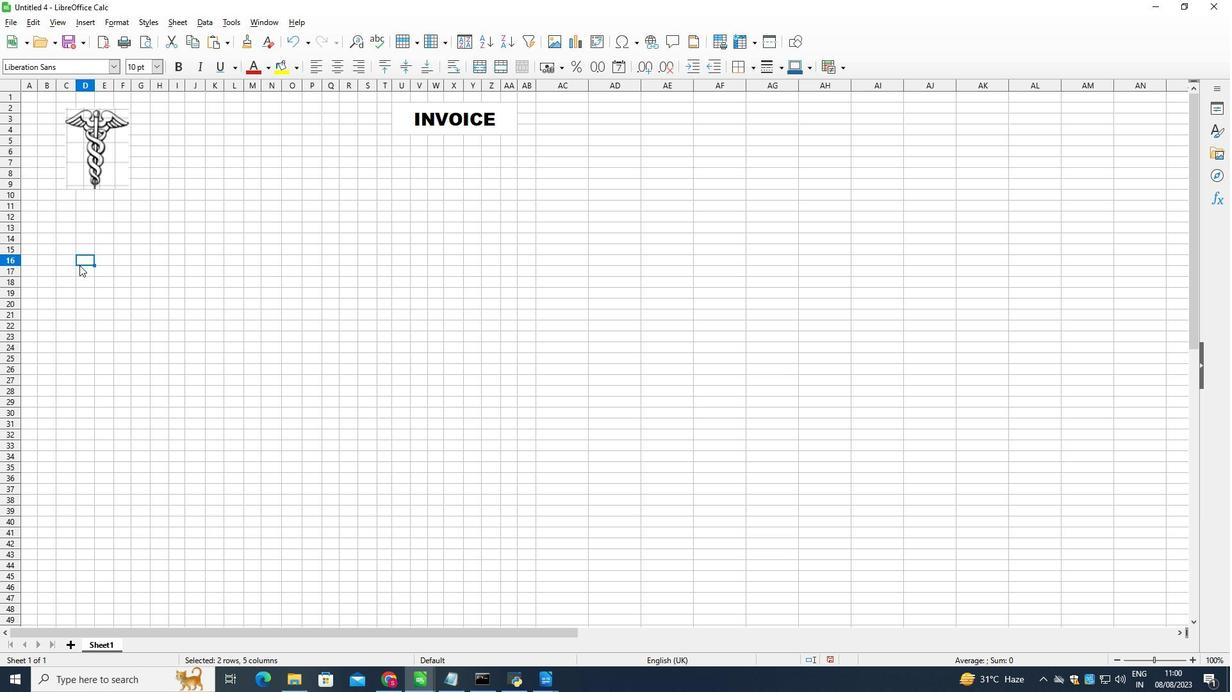 
Action: Mouse moved to (62, 235)
Screenshot: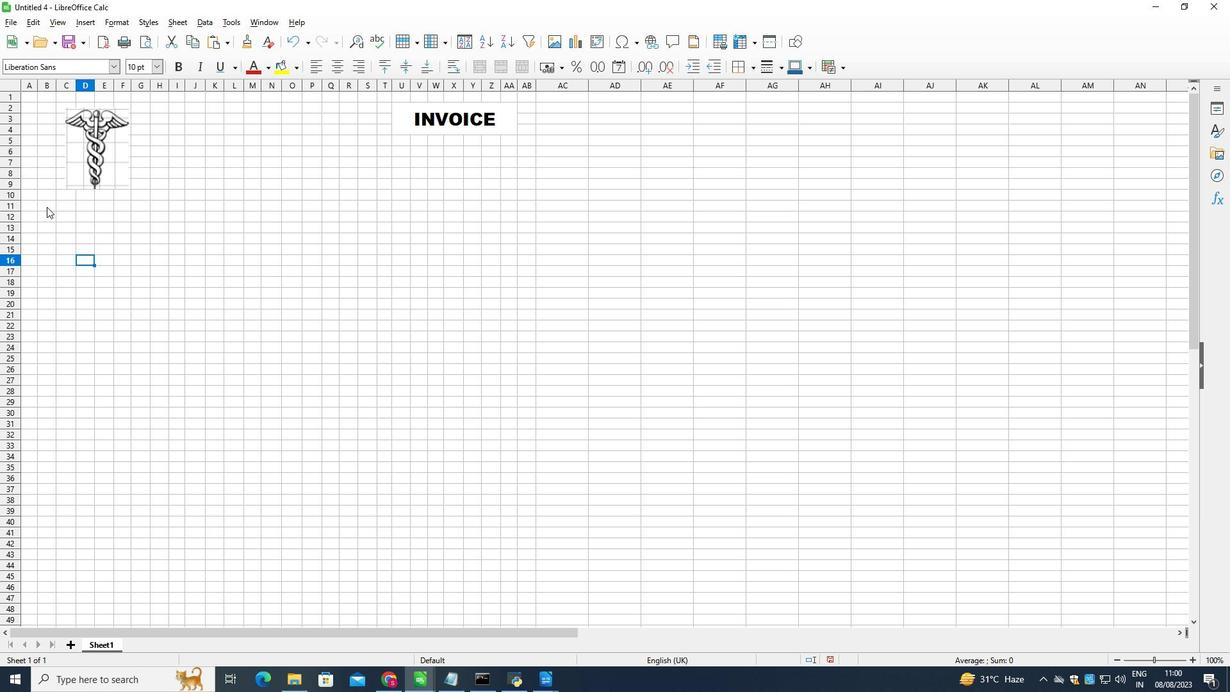 
Action: Mouse pressed left at (62, 235)
Screenshot: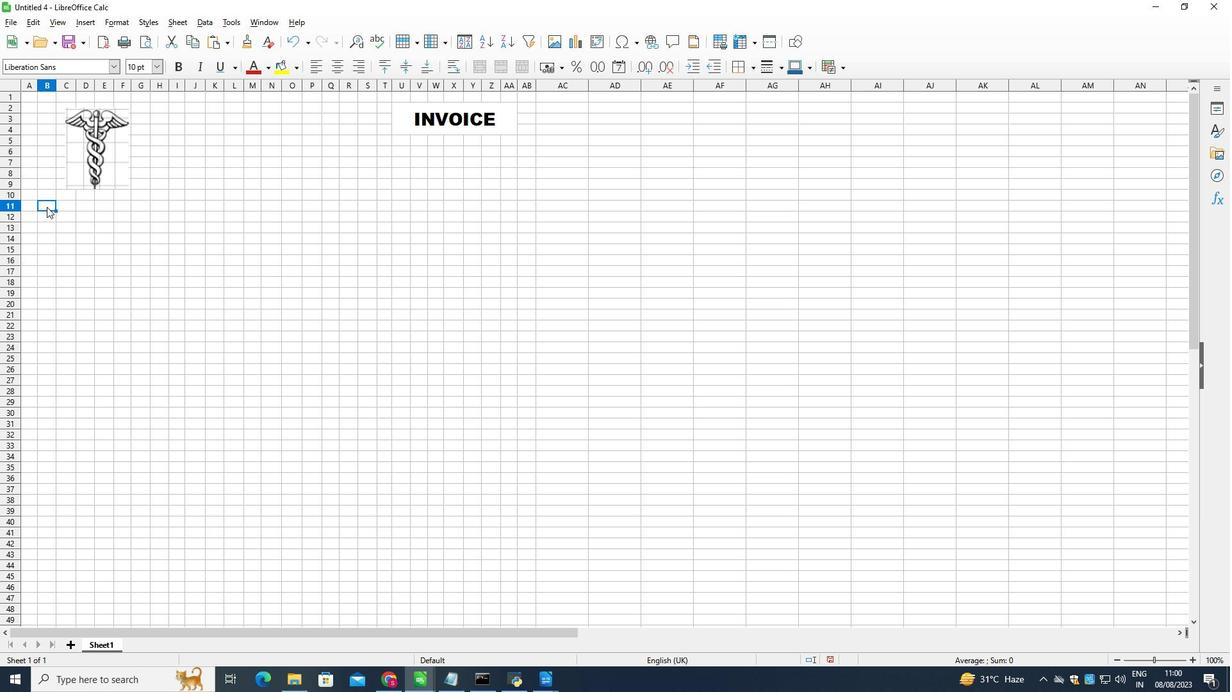 
Action: Mouse moved to (482, 116)
Screenshot: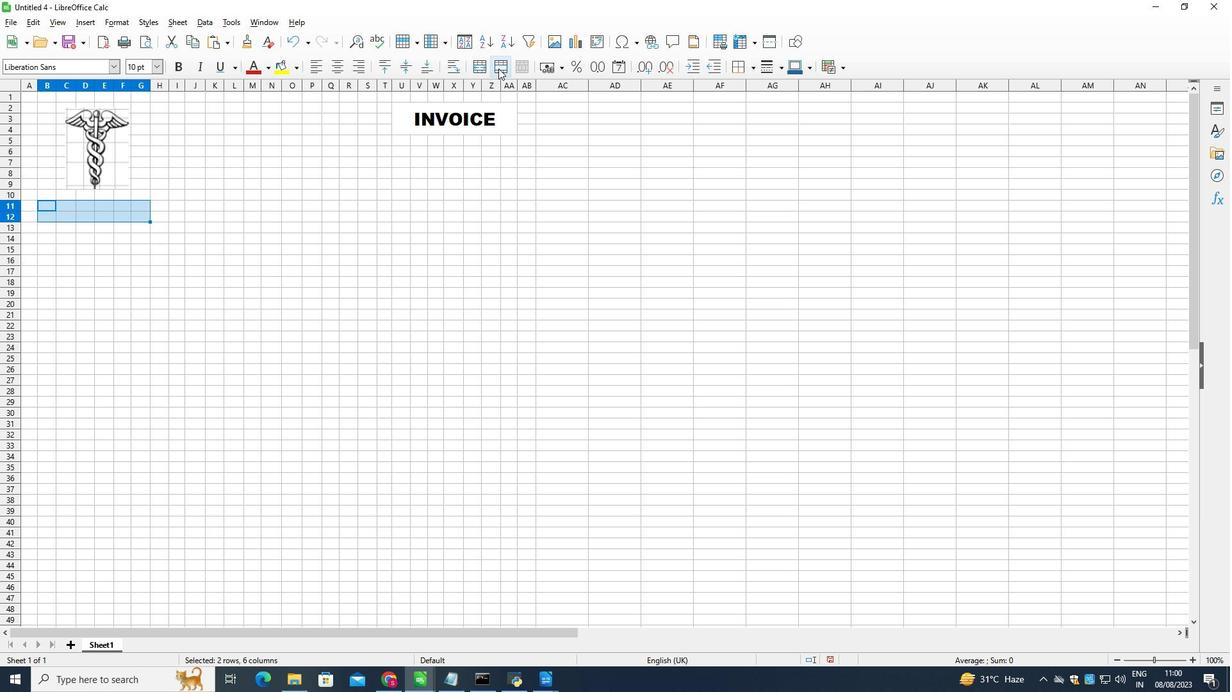 
Action: Mouse pressed left at (482, 116)
Screenshot: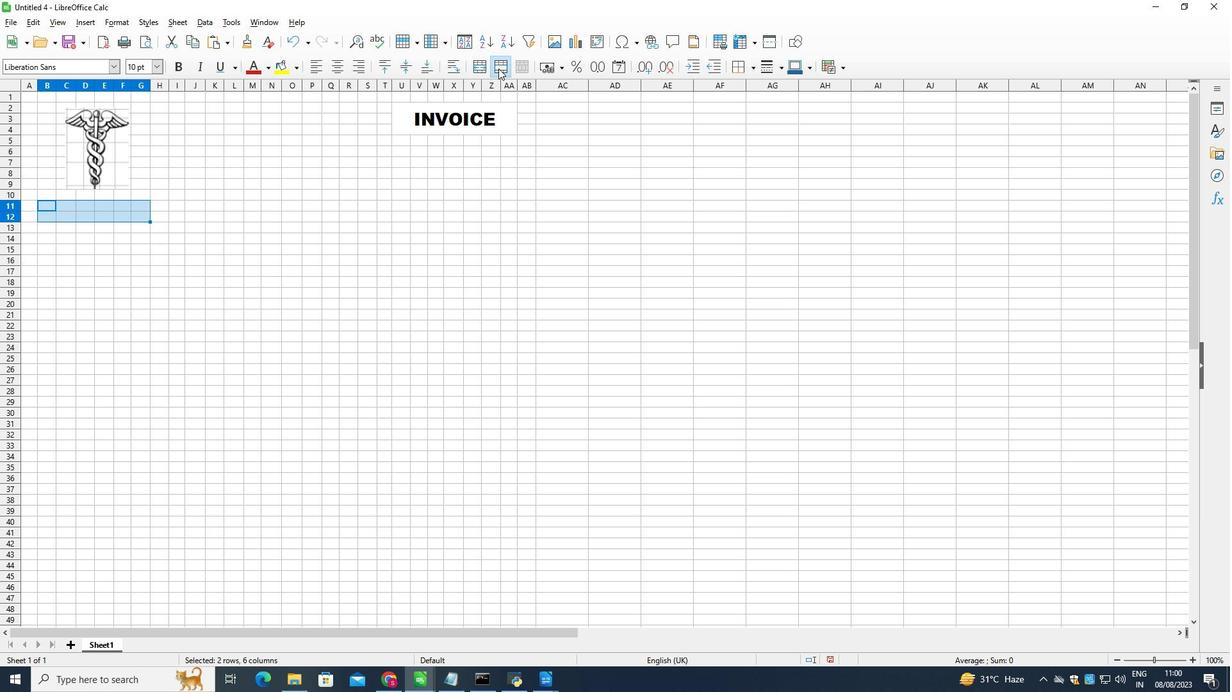 
Action: Mouse moved to (164, 114)
Screenshot: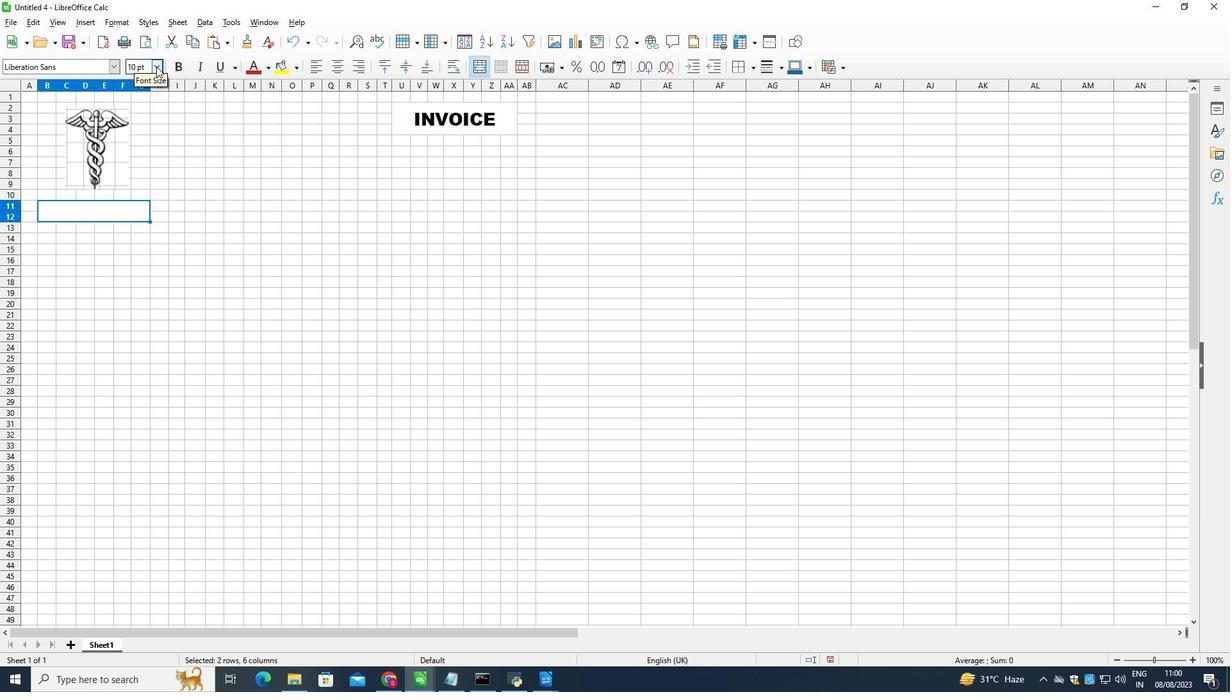 
Action: Mouse pressed left at (164, 114)
Screenshot: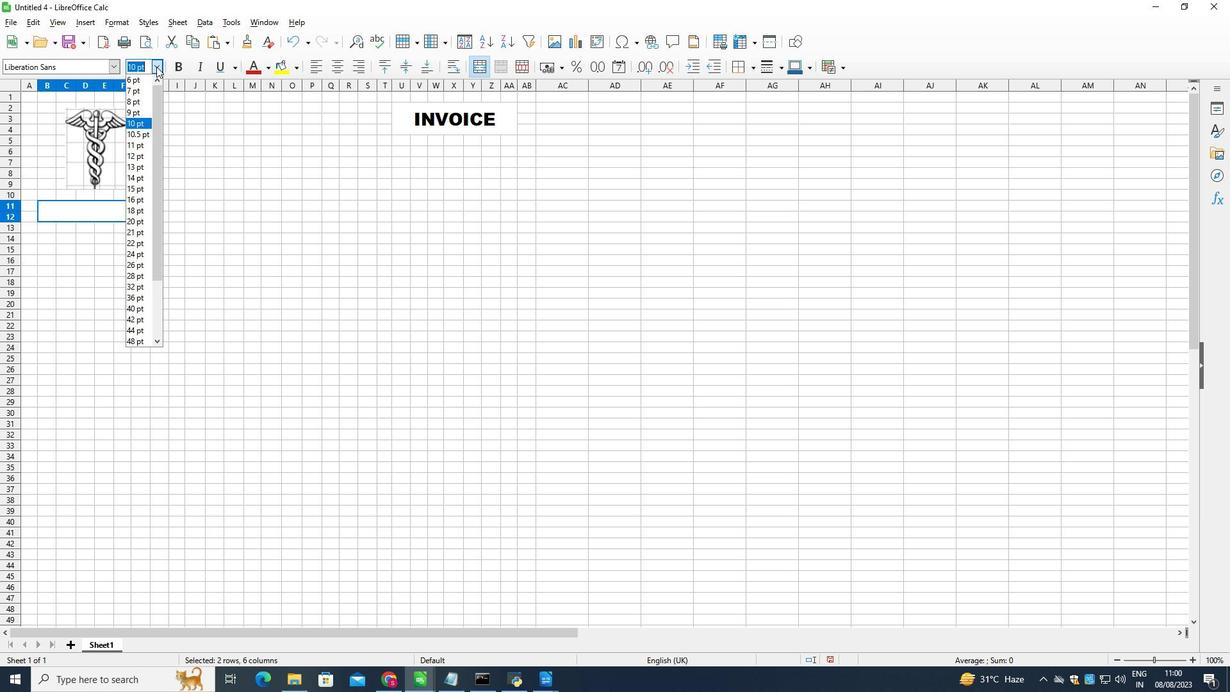 
Action: Mouse moved to (150, 190)
Screenshot: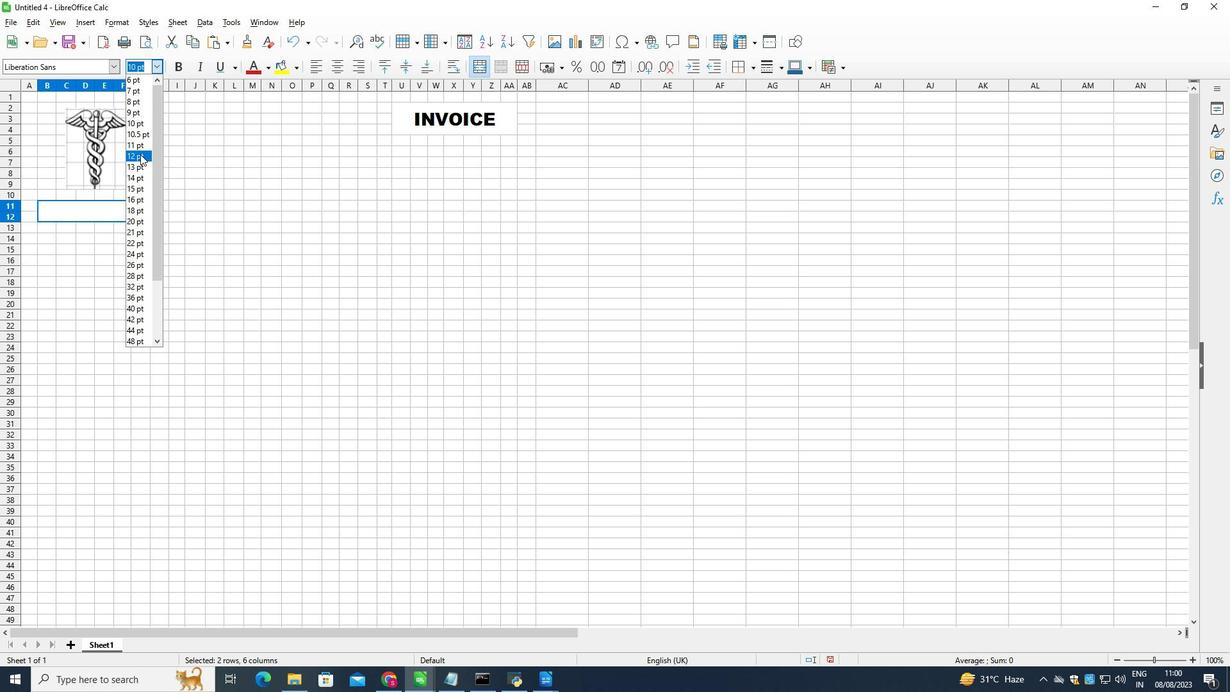 
Action: Mouse pressed left at (150, 190)
Screenshot: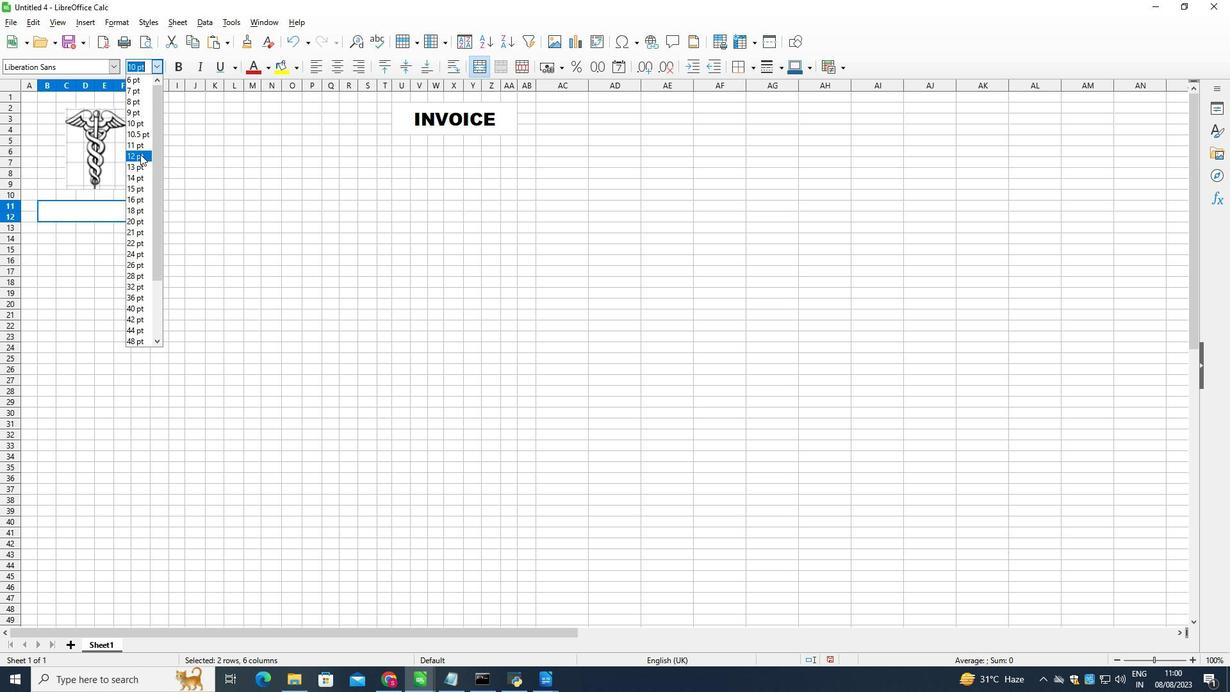 
Action: Mouse moved to (155, 189)
Screenshot: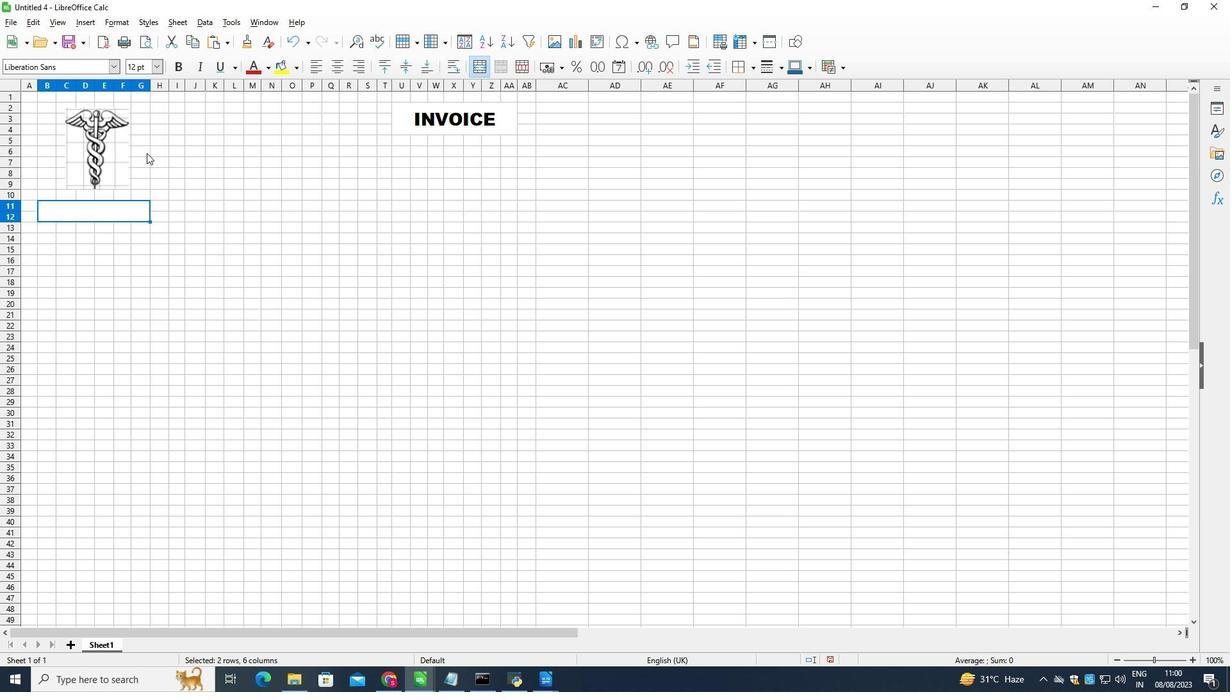 
Action: Key pressed <Key.shift>ACCOUNT<Key.space>NAME
Screenshot: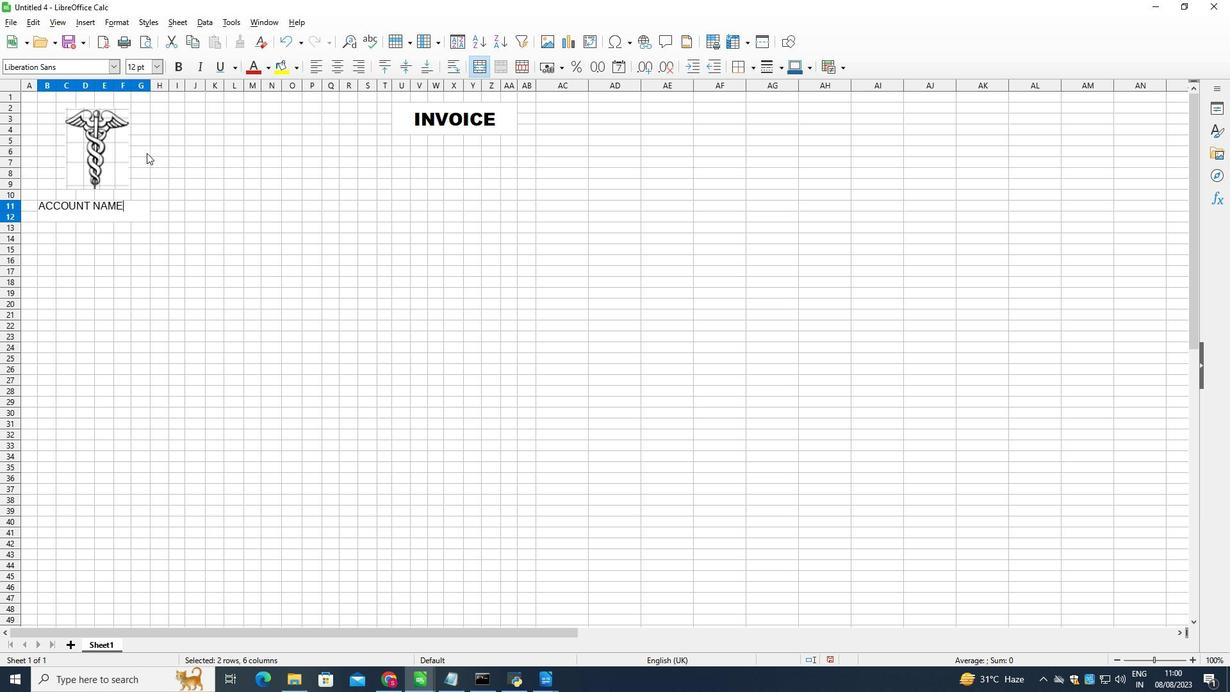 
Action: Mouse moved to (303, 356)
Screenshot: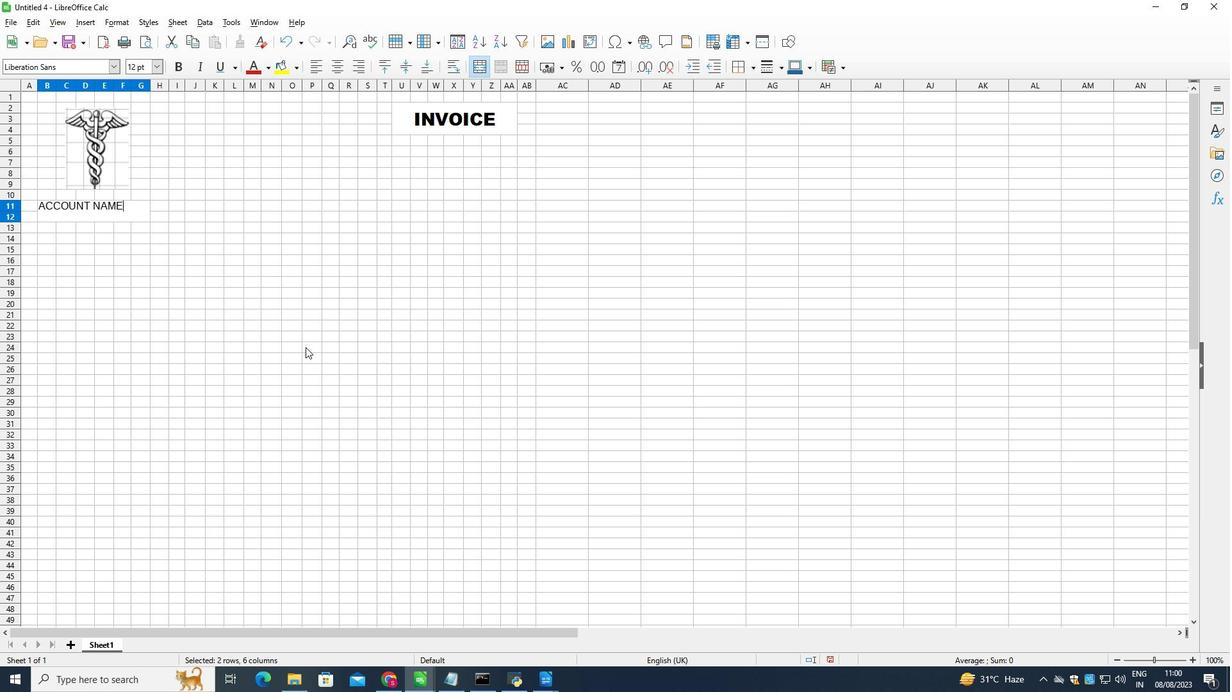 
Action: Mouse pressed left at (303, 356)
Screenshot: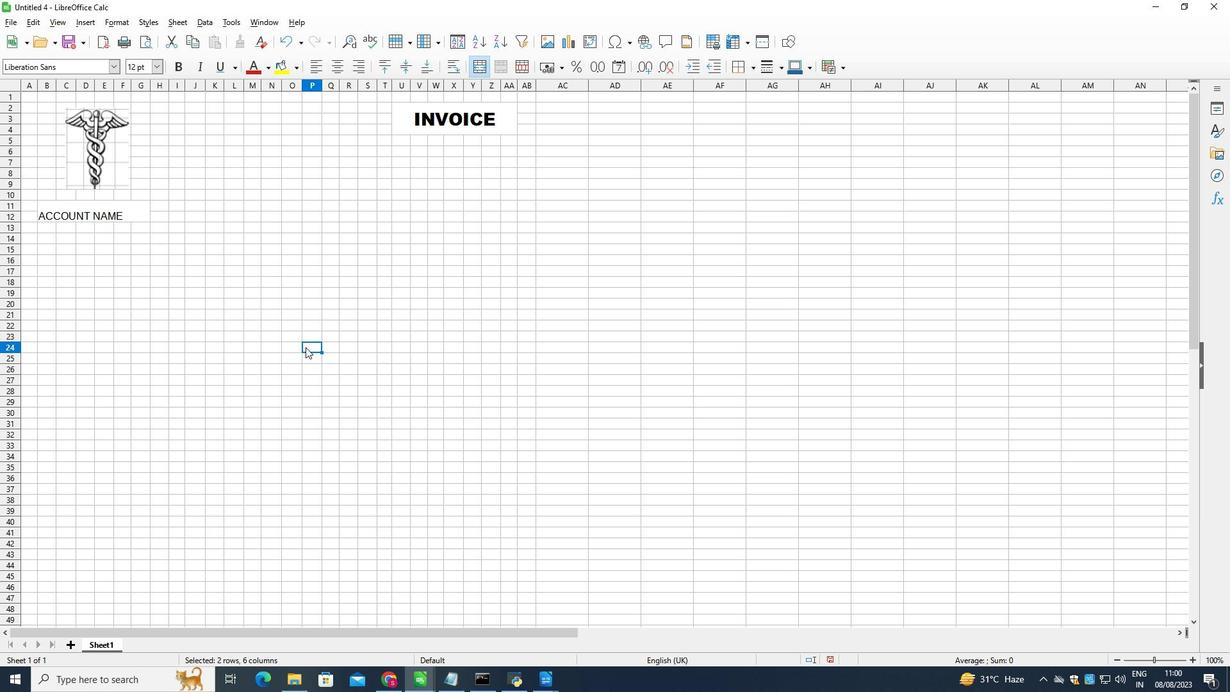 
Action: Mouse moved to (150, 242)
Screenshot: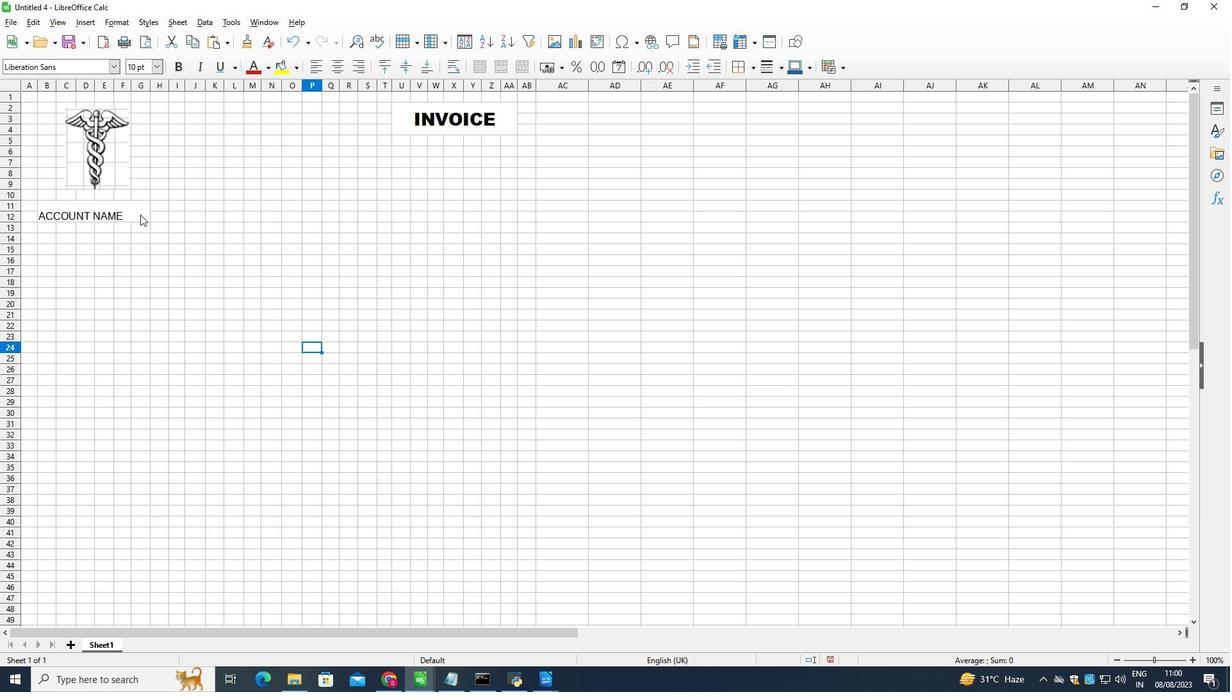 
Action: Mouse pressed left at (150, 242)
Screenshot: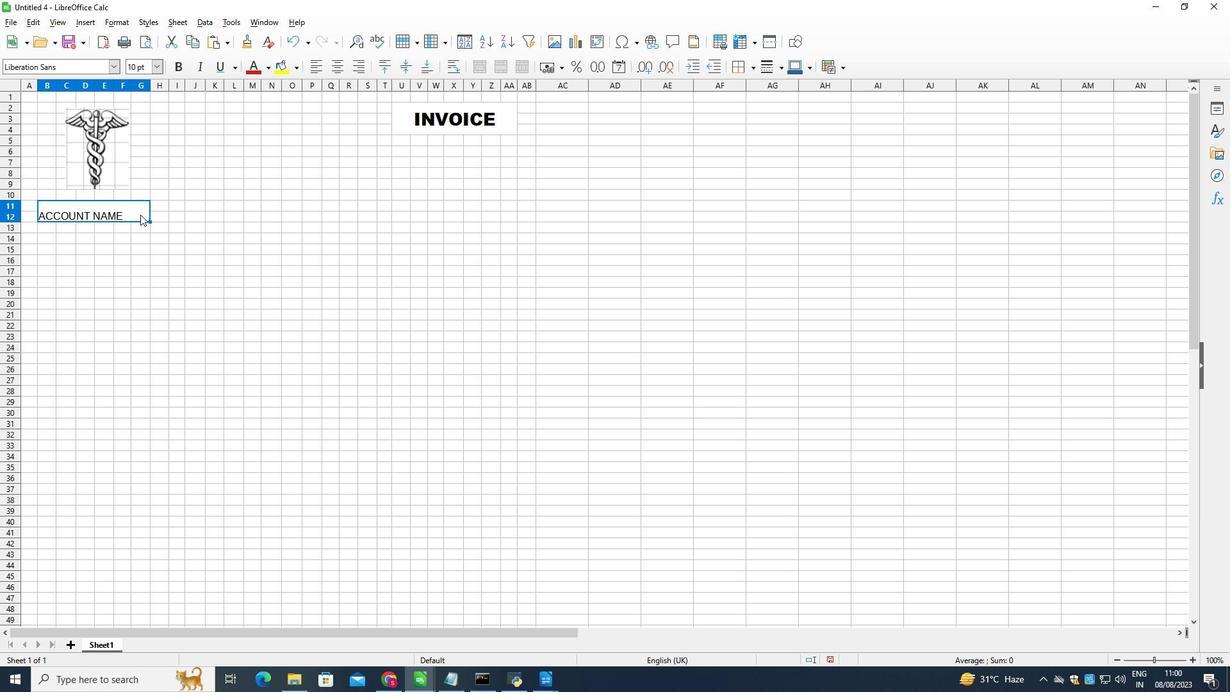 
Action: Mouse moved to (332, 109)
Screenshot: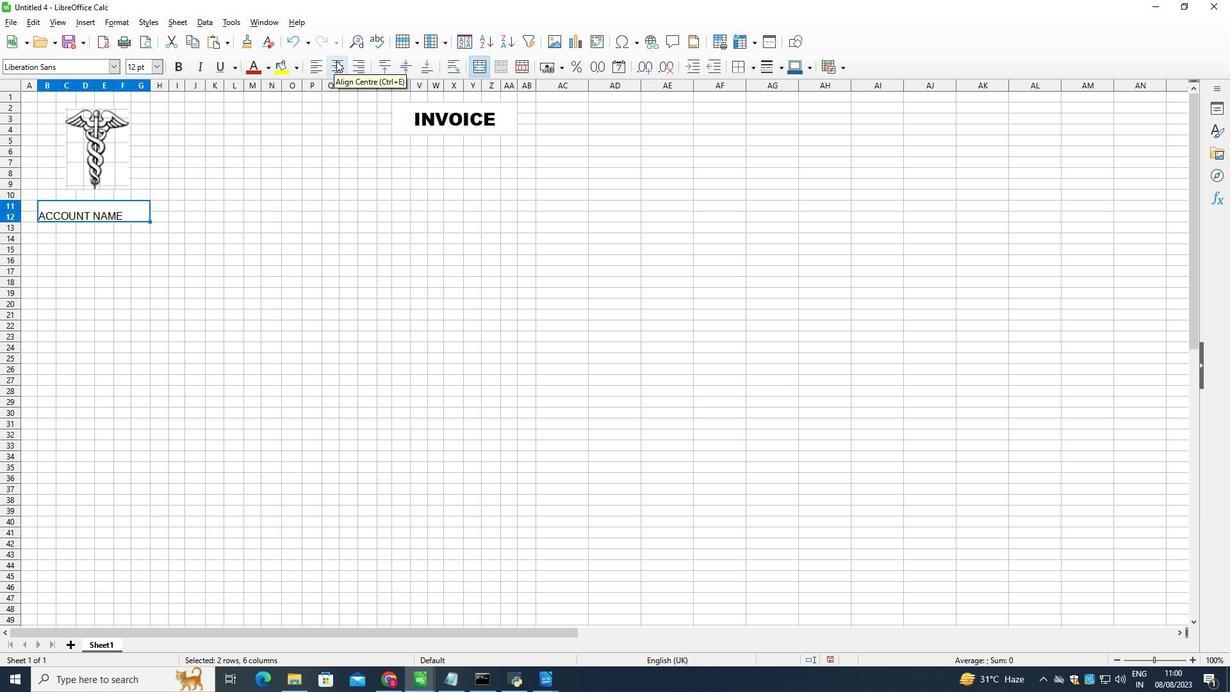 
Action: Mouse pressed left at (332, 109)
Screenshot: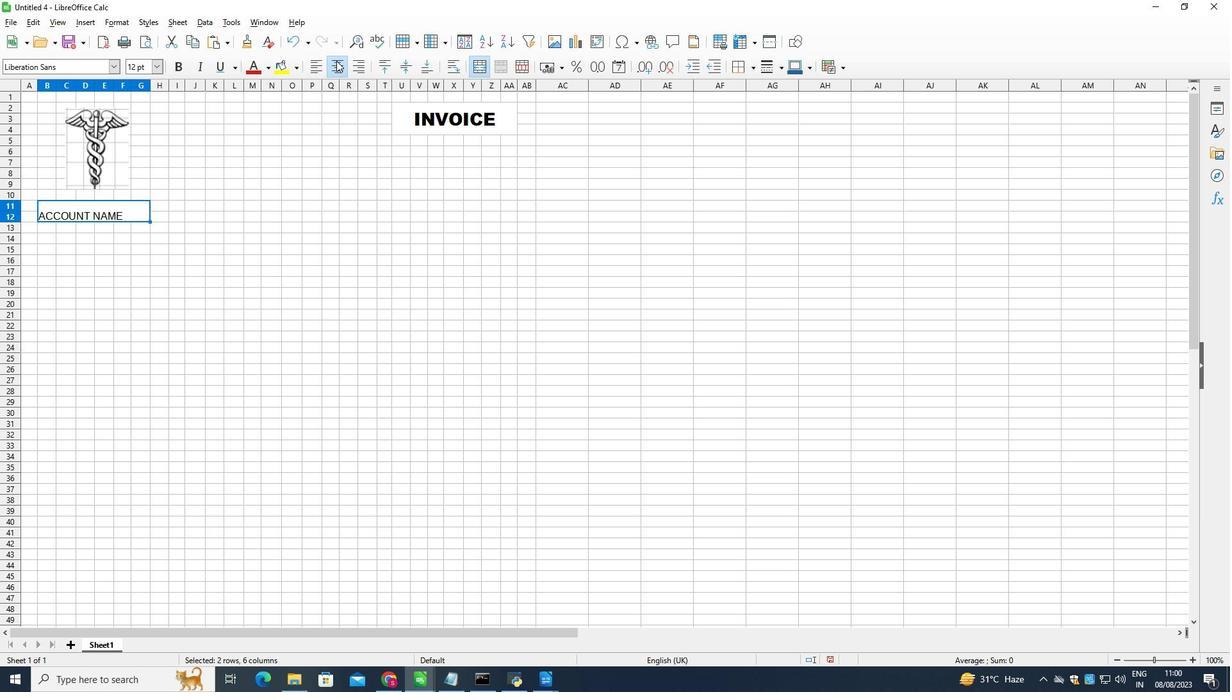 
Action: Mouse moved to (397, 115)
Screenshot: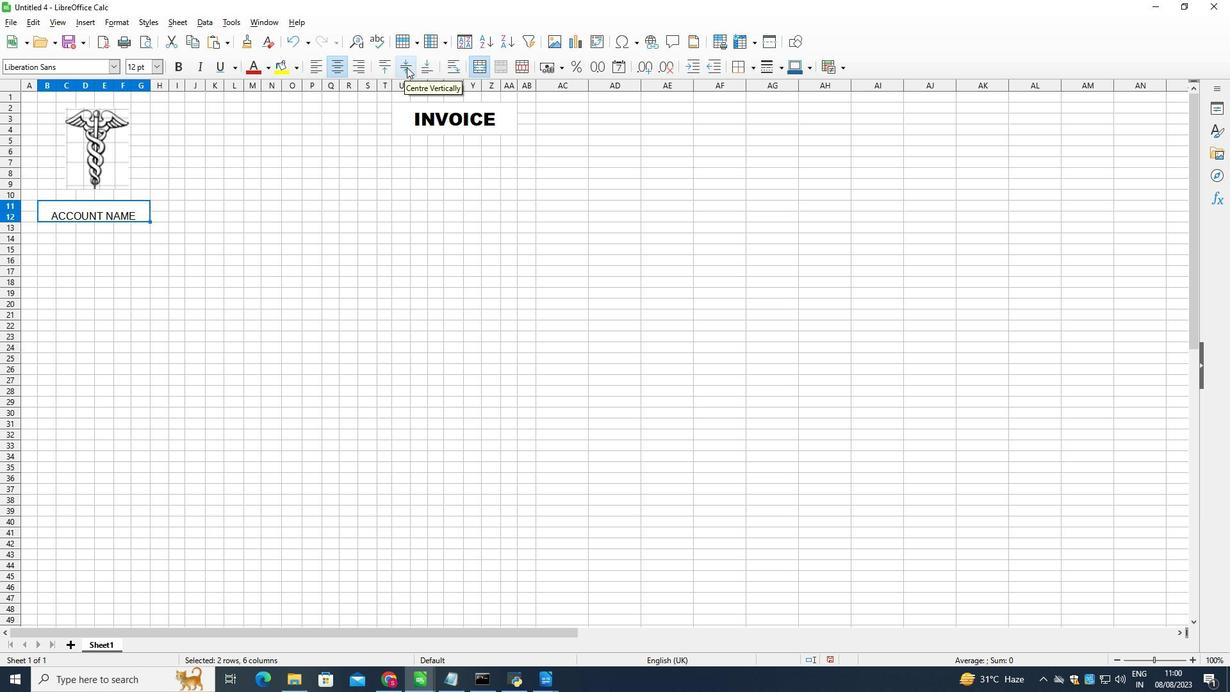 
Action: Mouse pressed left at (397, 115)
Screenshot: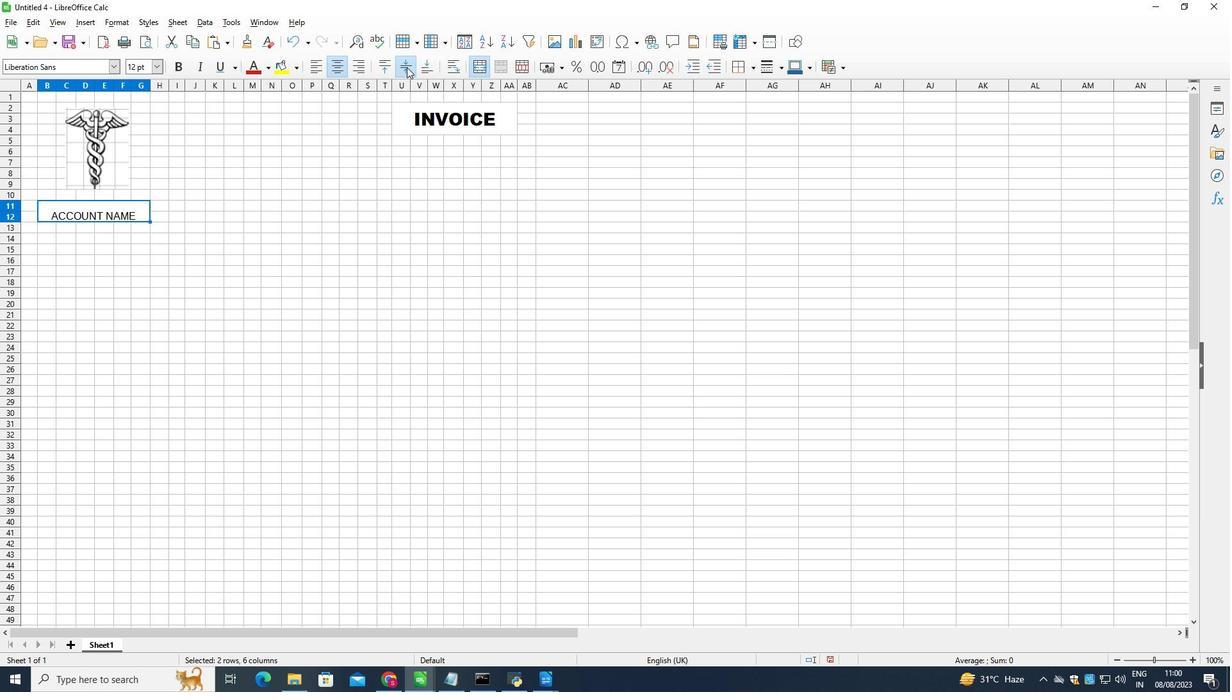 
Action: Mouse moved to (309, 298)
Screenshot: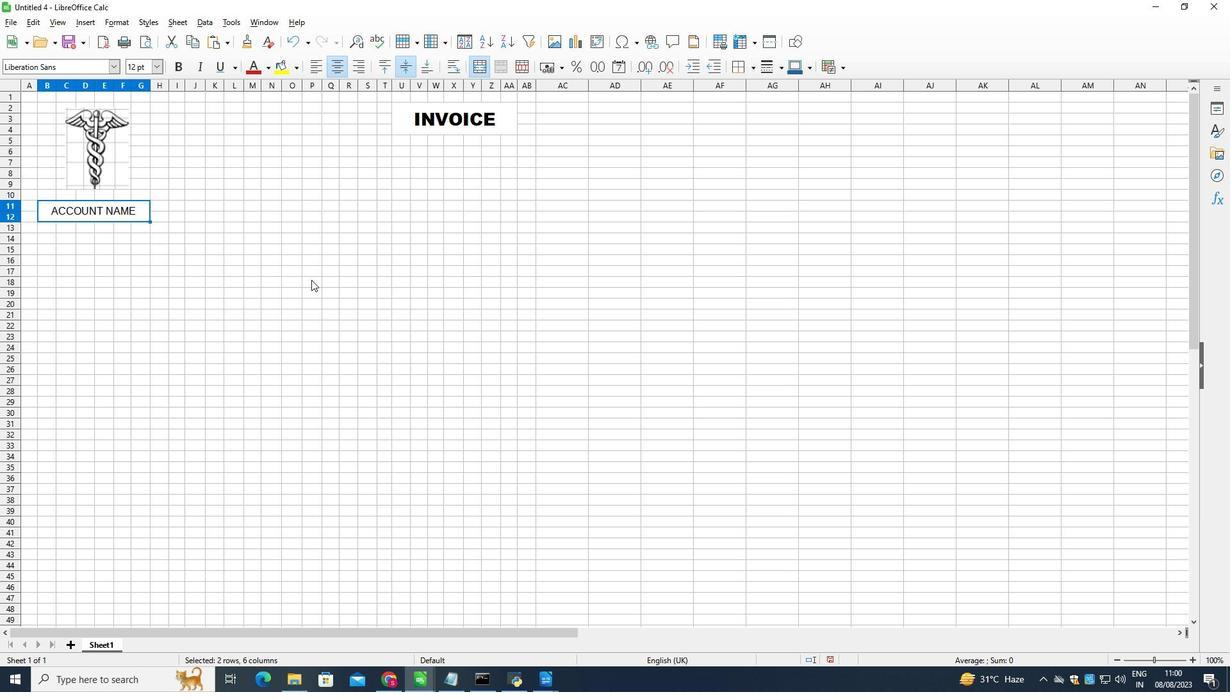 
Action: Mouse pressed left at (309, 298)
Screenshot: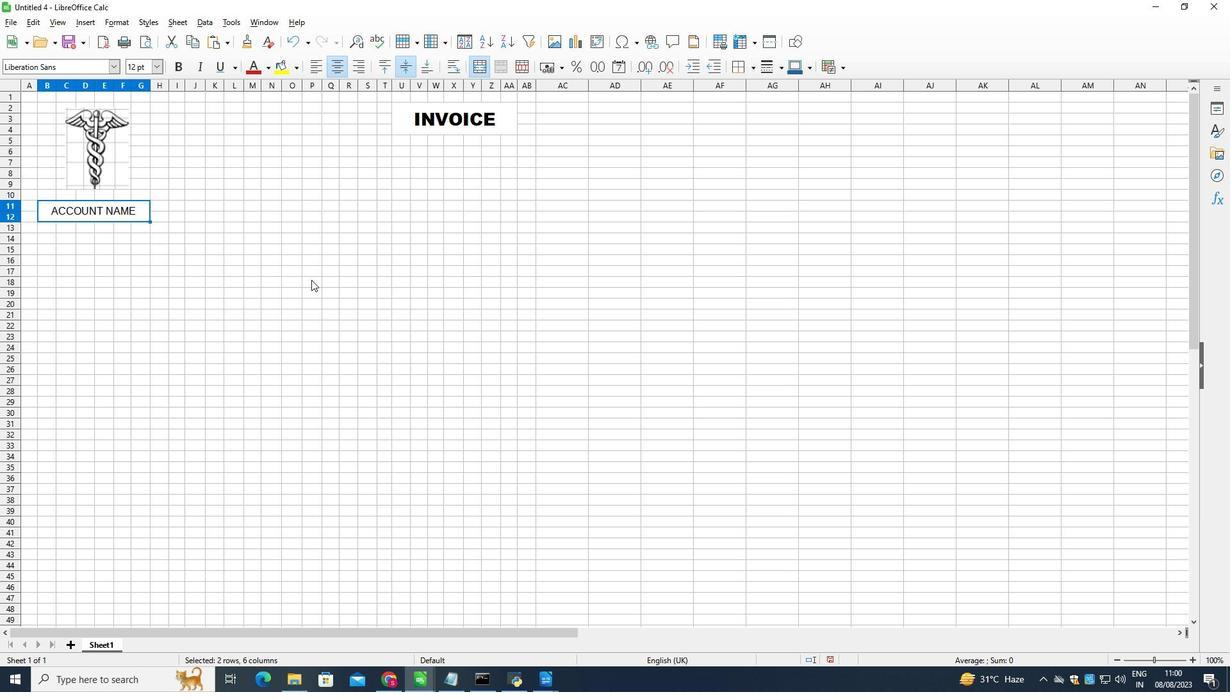 
Action: Mouse moved to (205, 147)
Screenshot: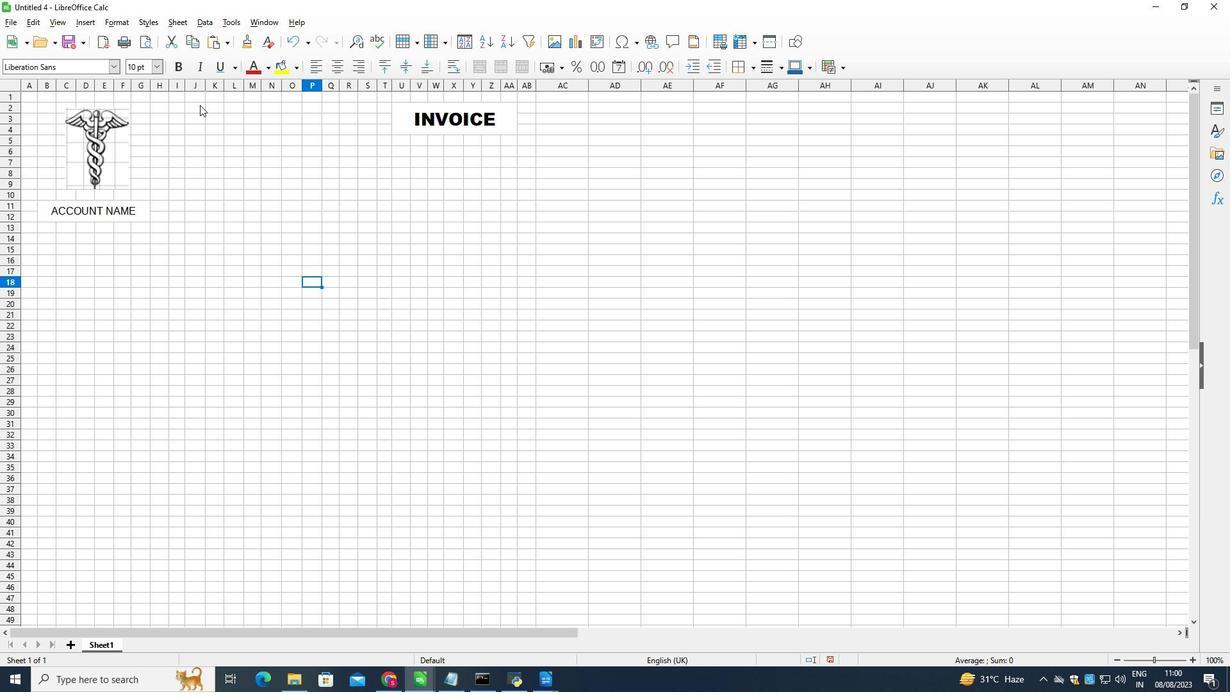 
Action: Mouse pressed left at (205, 147)
Screenshot: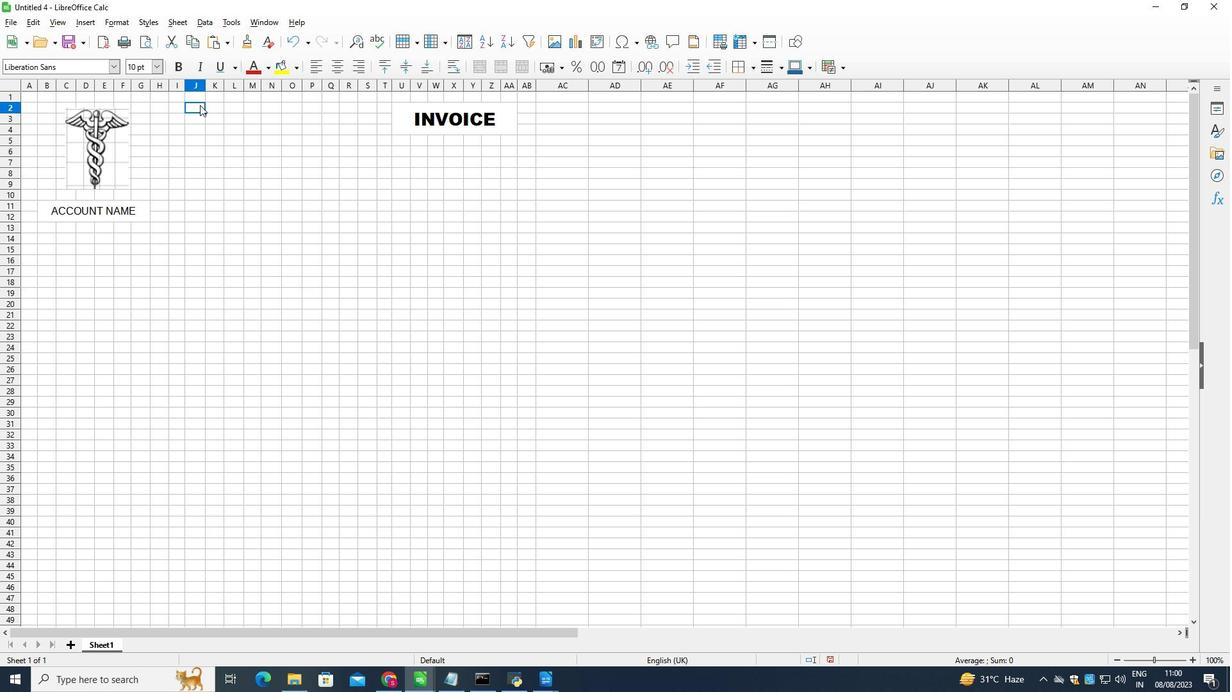 
Action: Mouse moved to (484, 115)
Screenshot: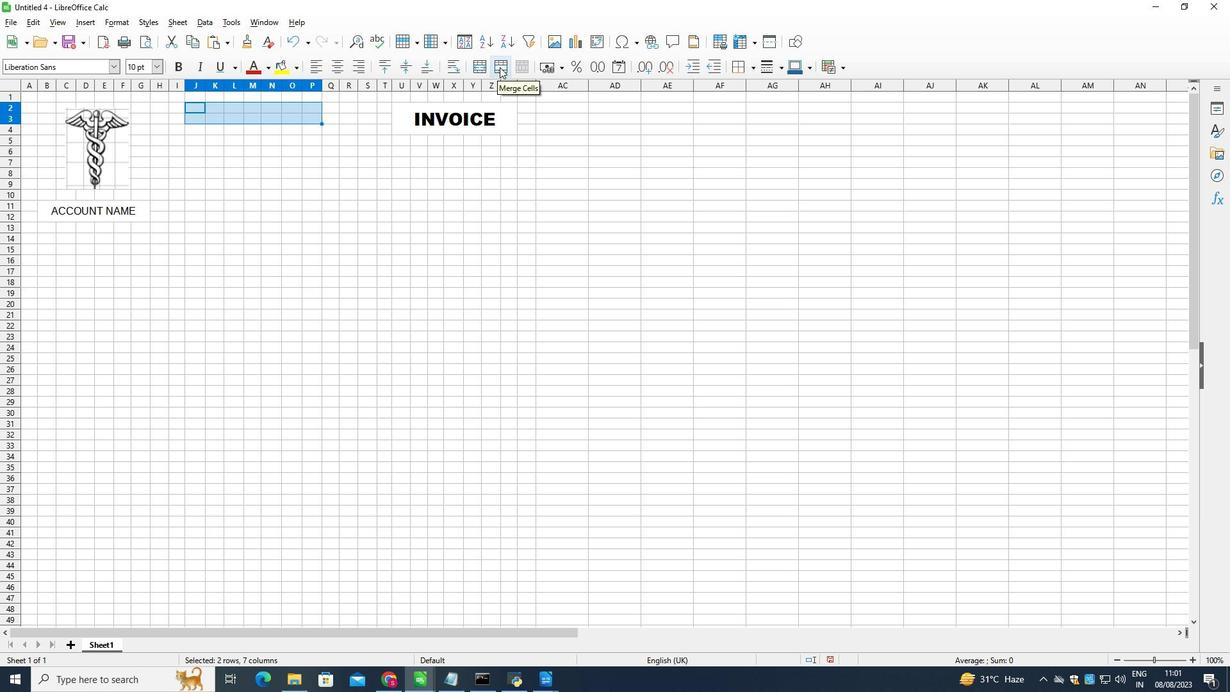 
Action: Mouse pressed left at (484, 115)
Screenshot: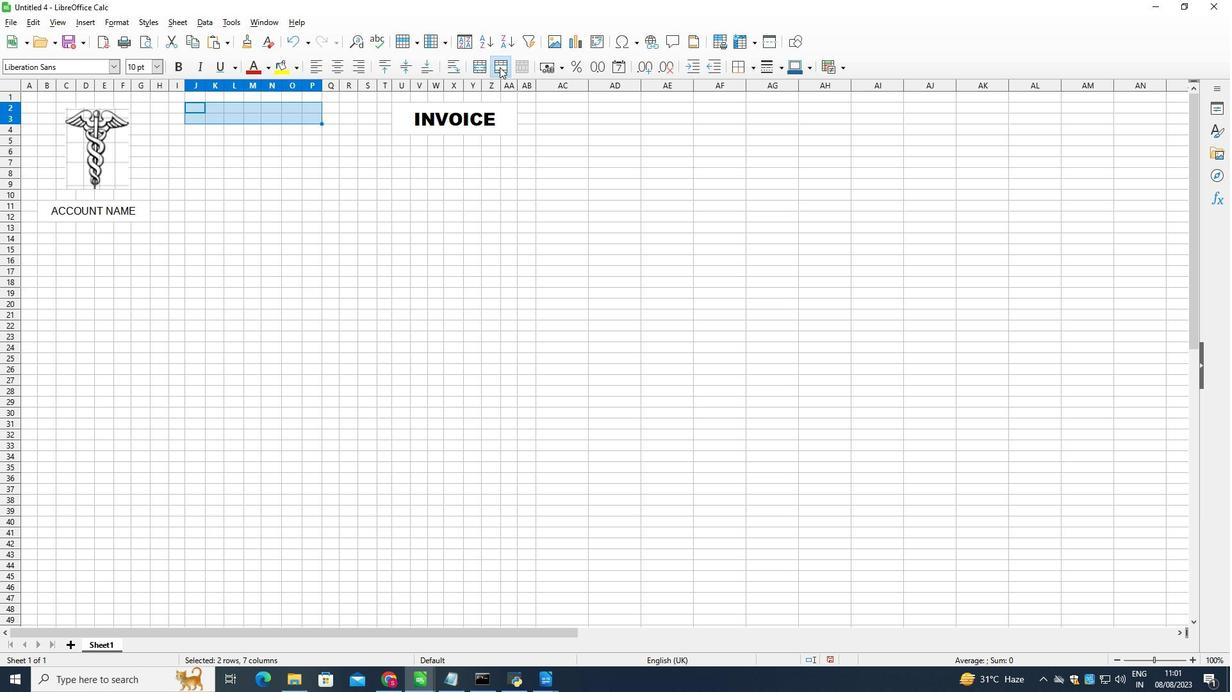 
Action: Mouse moved to (722, 116)
Screenshot: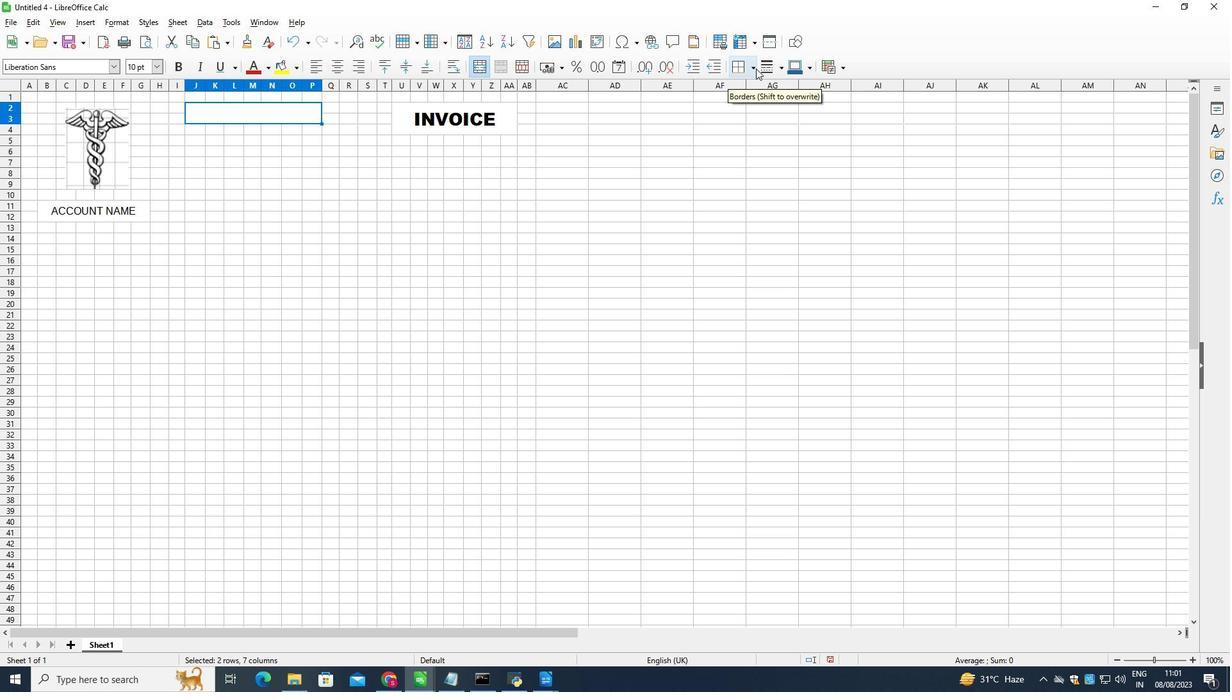 
Action: Mouse pressed left at (722, 116)
Screenshot: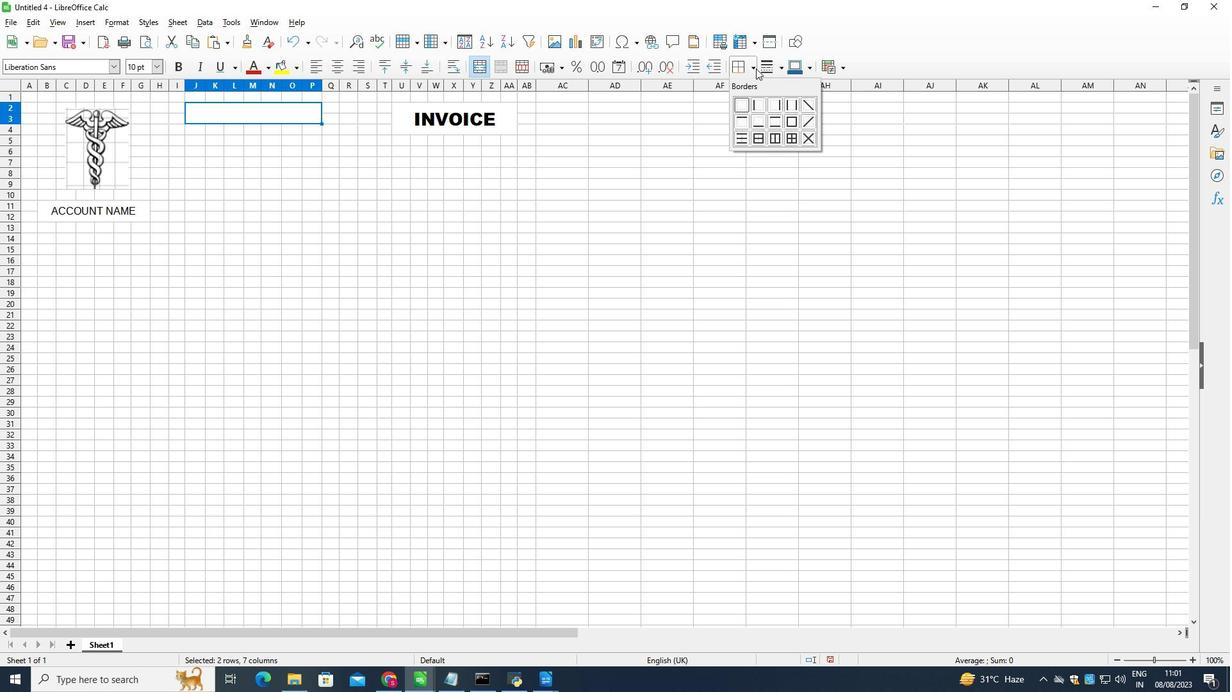 
Action: Mouse moved to (724, 162)
Screenshot: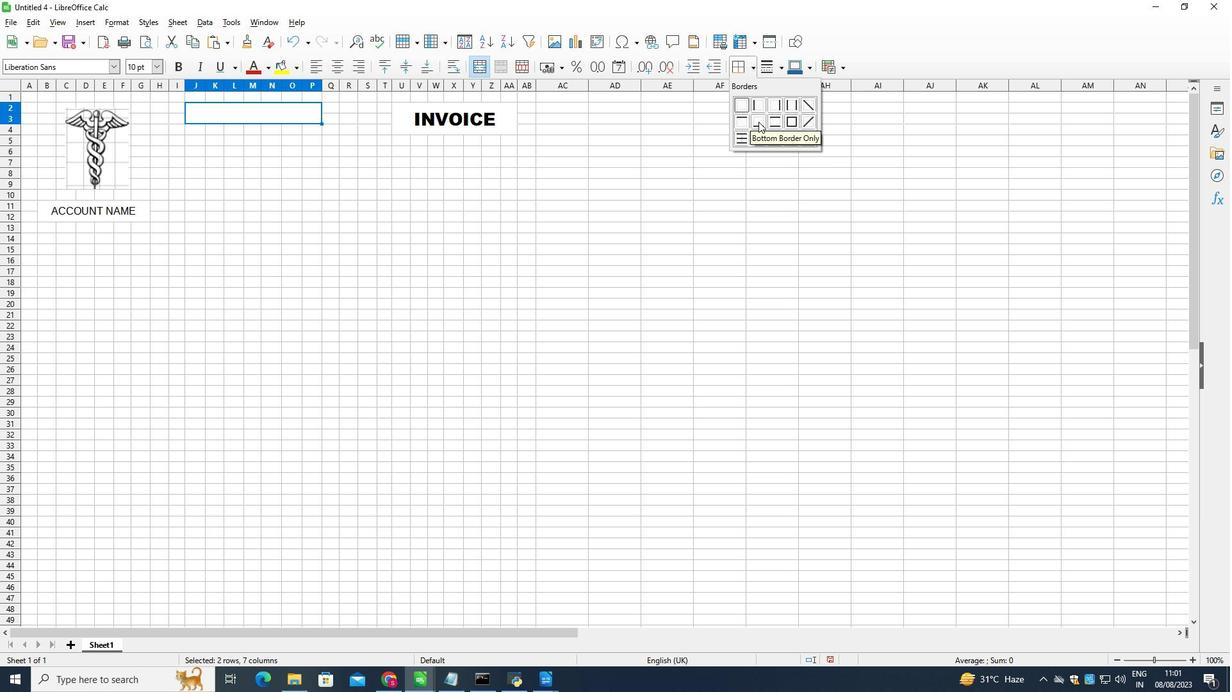 
Action: Mouse pressed left at (724, 162)
Screenshot: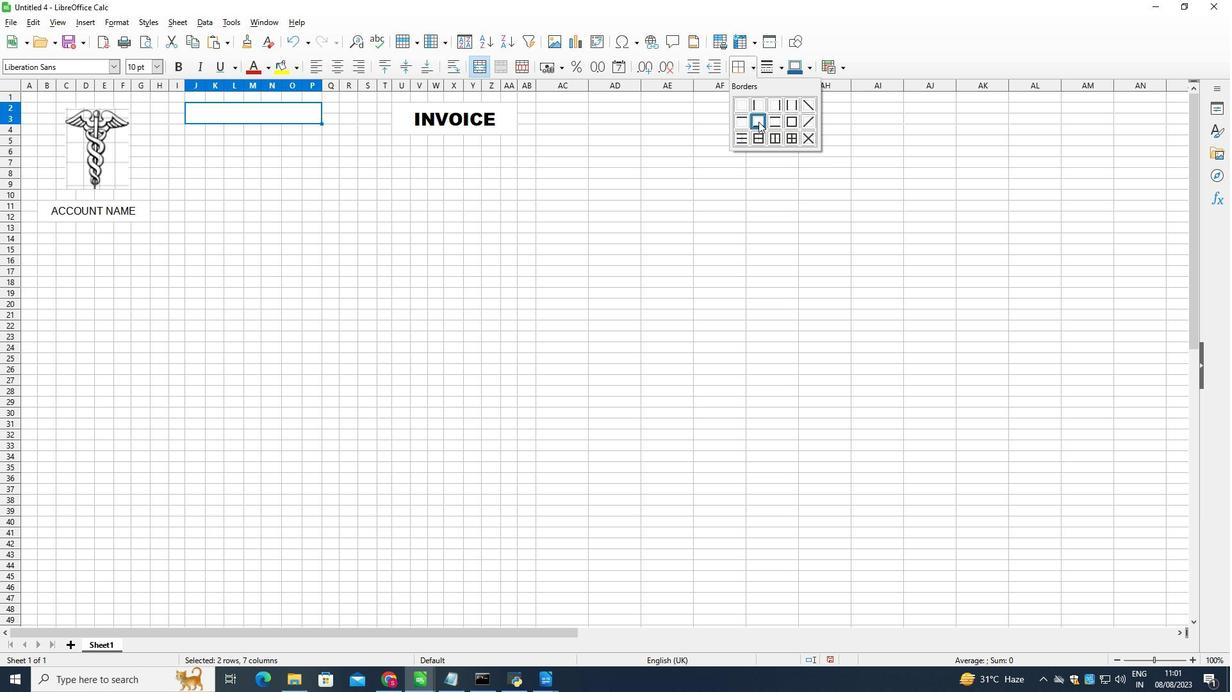 
Action: Mouse moved to (204, 168)
Screenshot: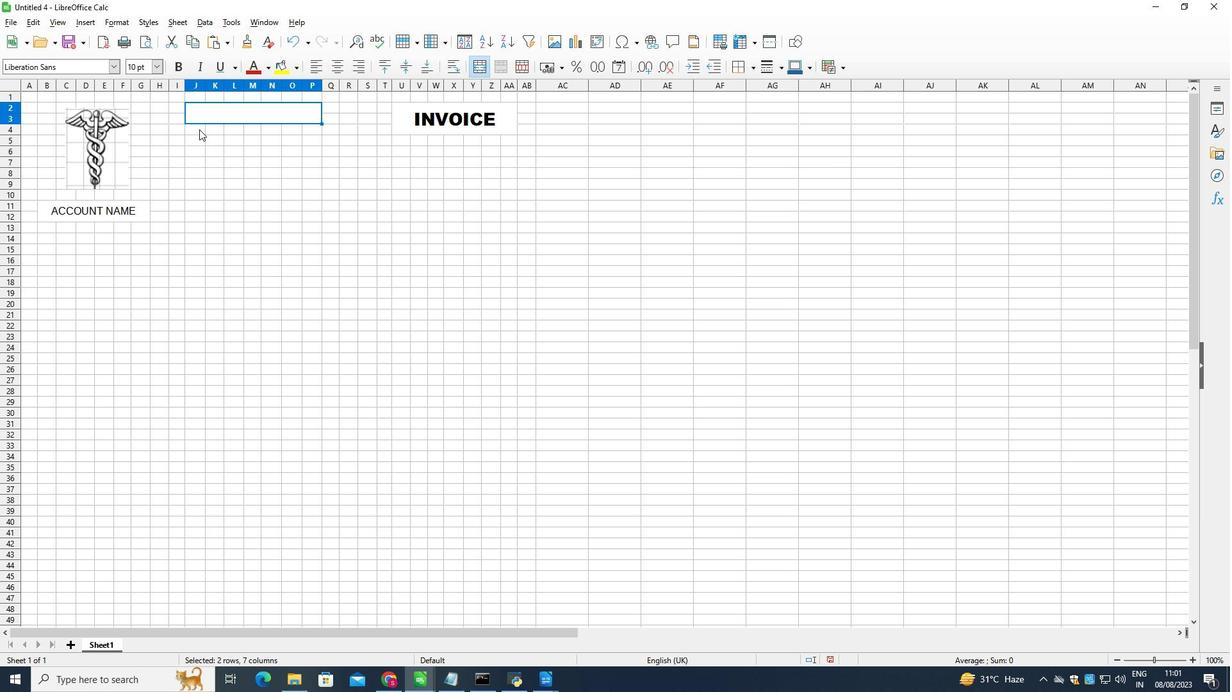 
Action: Mouse pressed left at (204, 168)
Screenshot: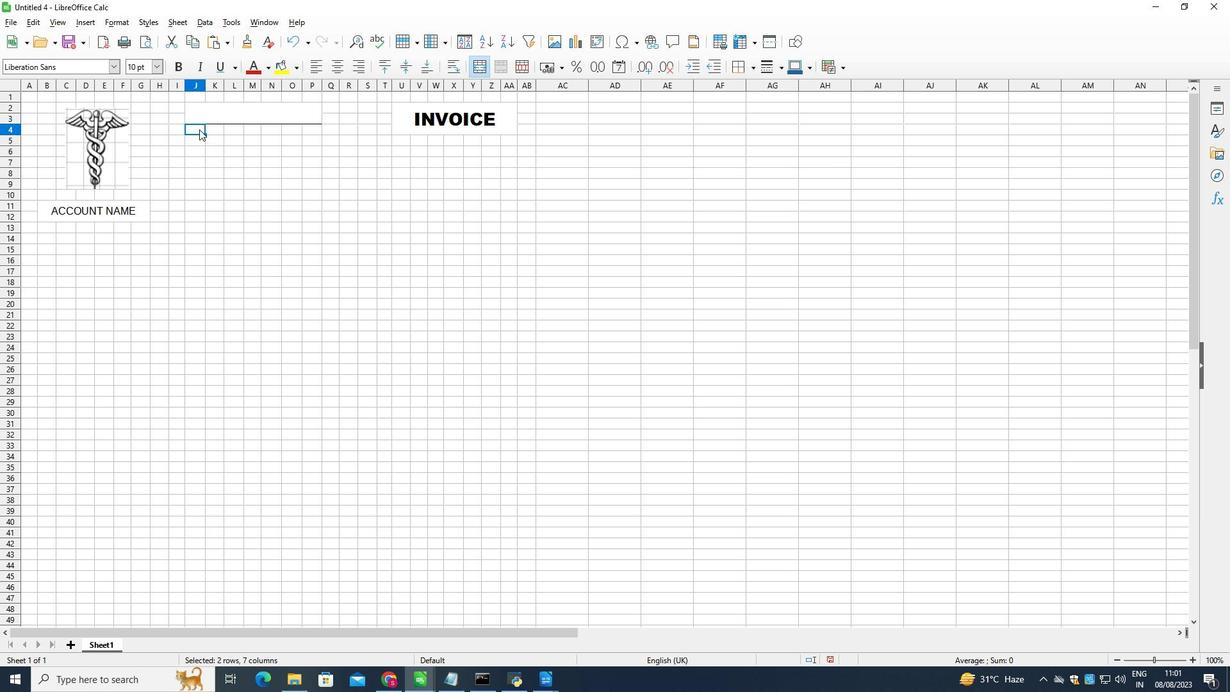 
Action: Mouse moved to (484, 113)
Screenshot: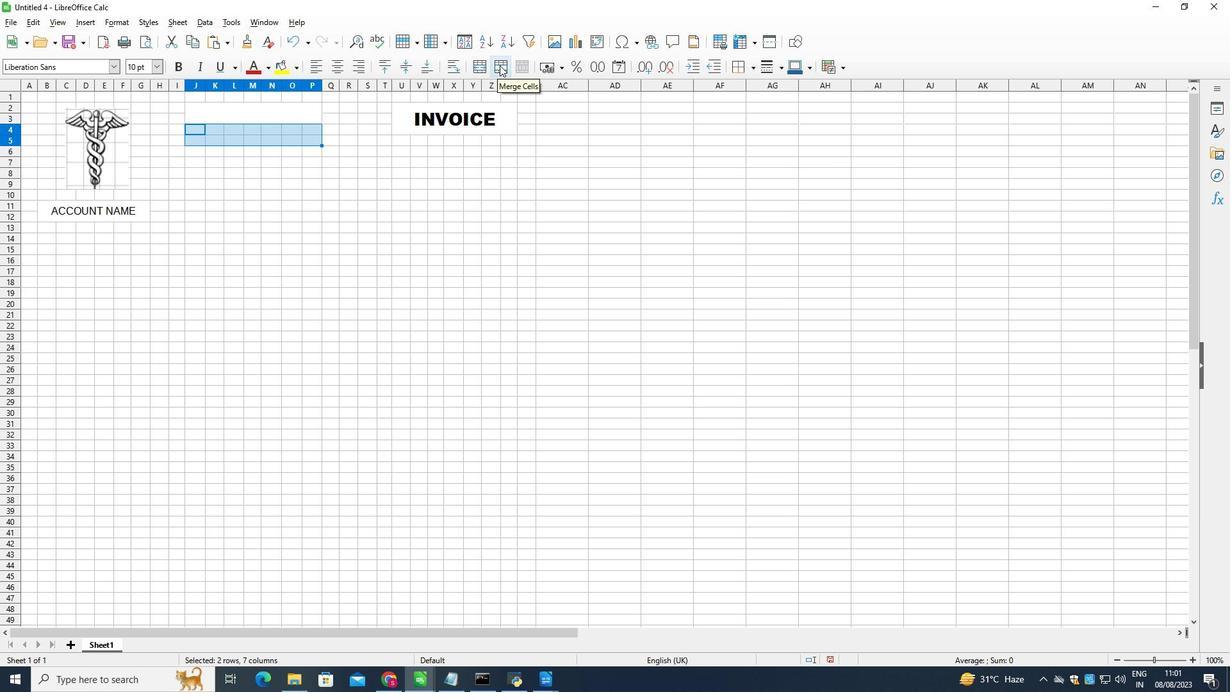 
Action: Mouse pressed left at (484, 113)
Screenshot: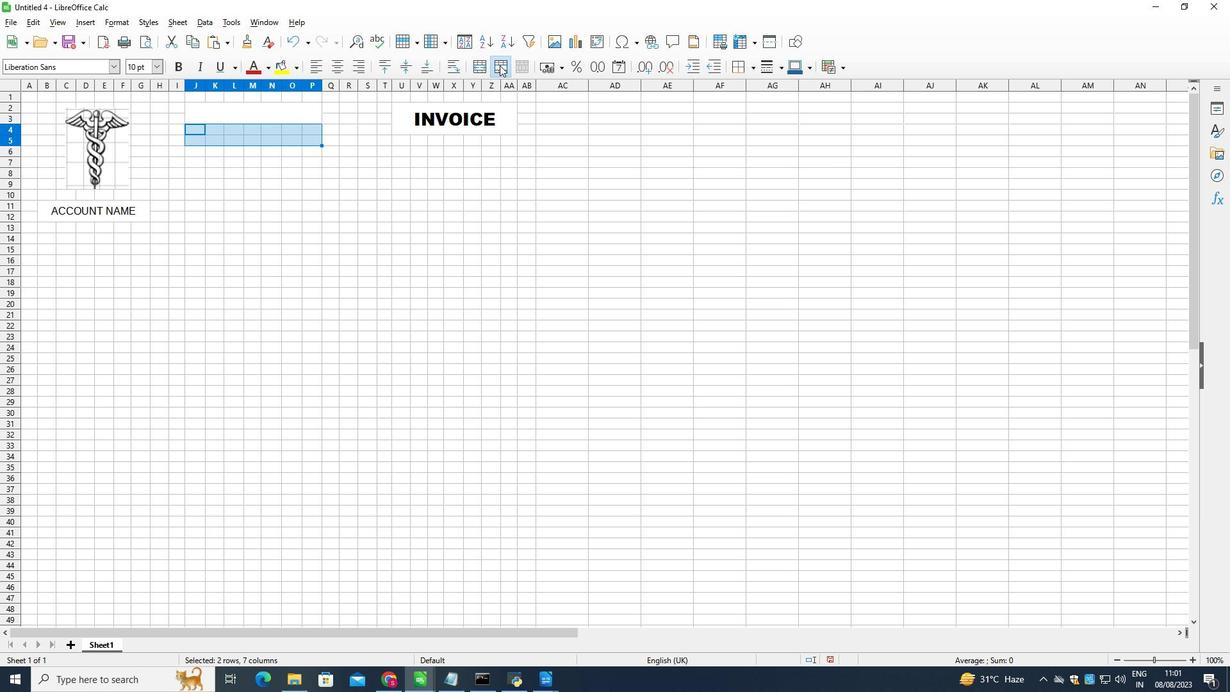 
Action: Mouse moved to (718, 113)
Screenshot: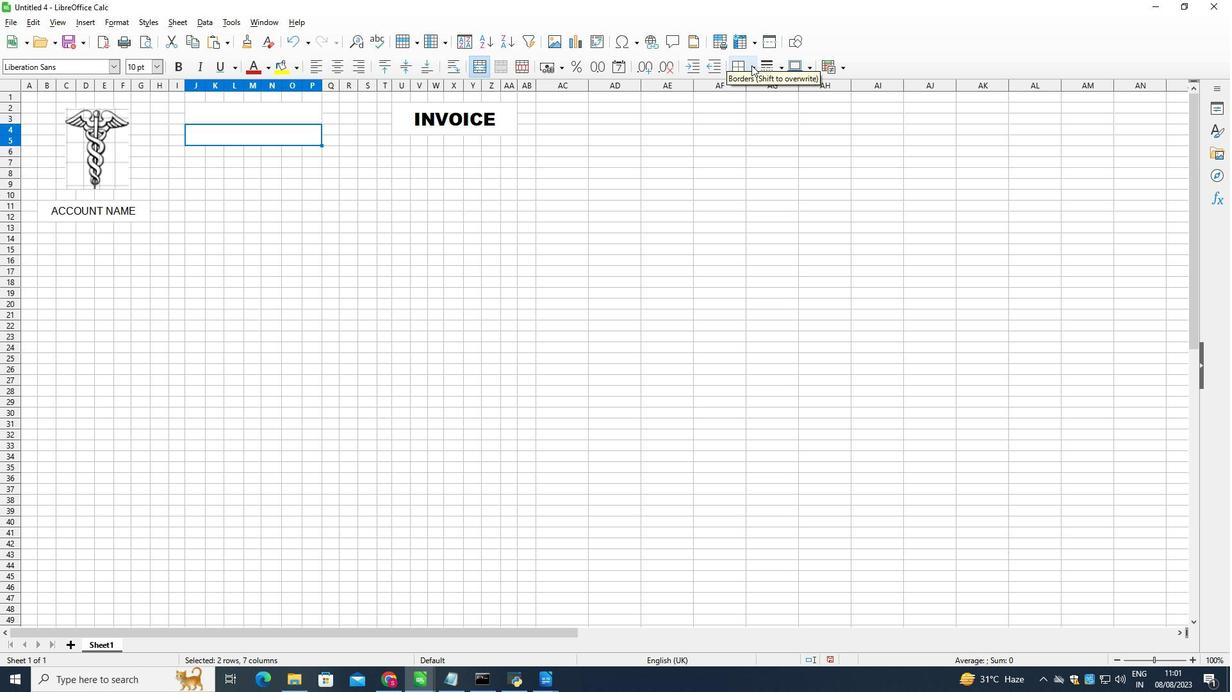 
Action: Mouse pressed left at (718, 113)
Screenshot: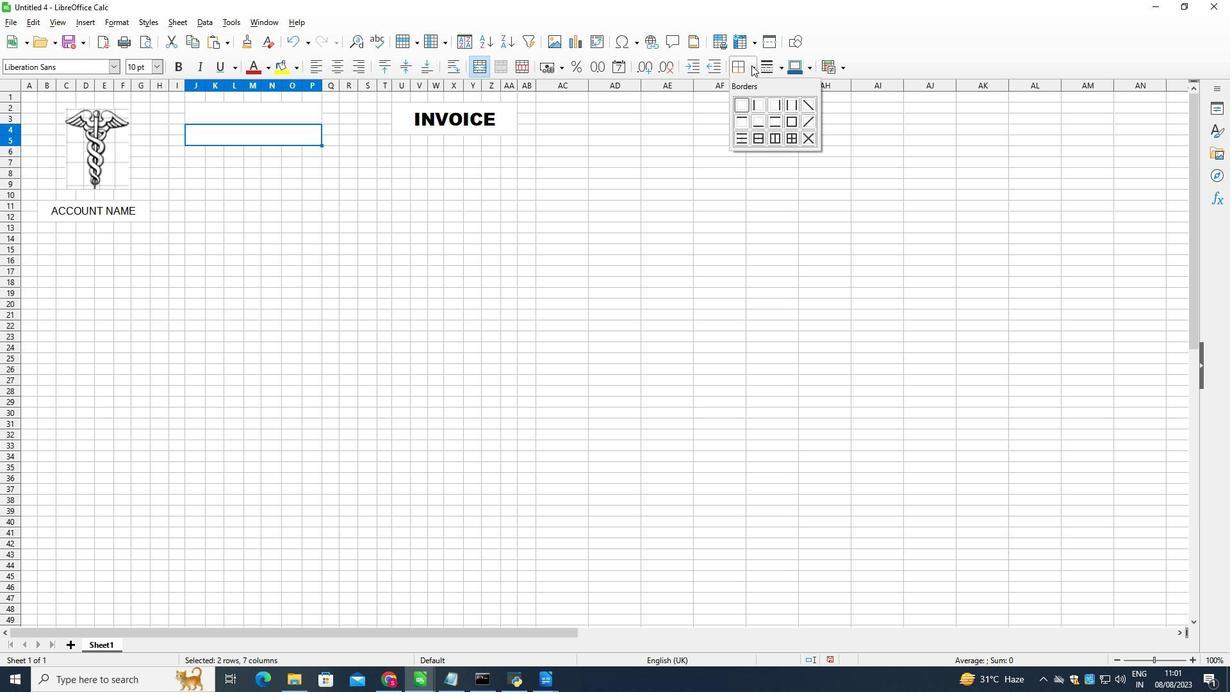 
Action: Mouse moved to (723, 157)
Screenshot: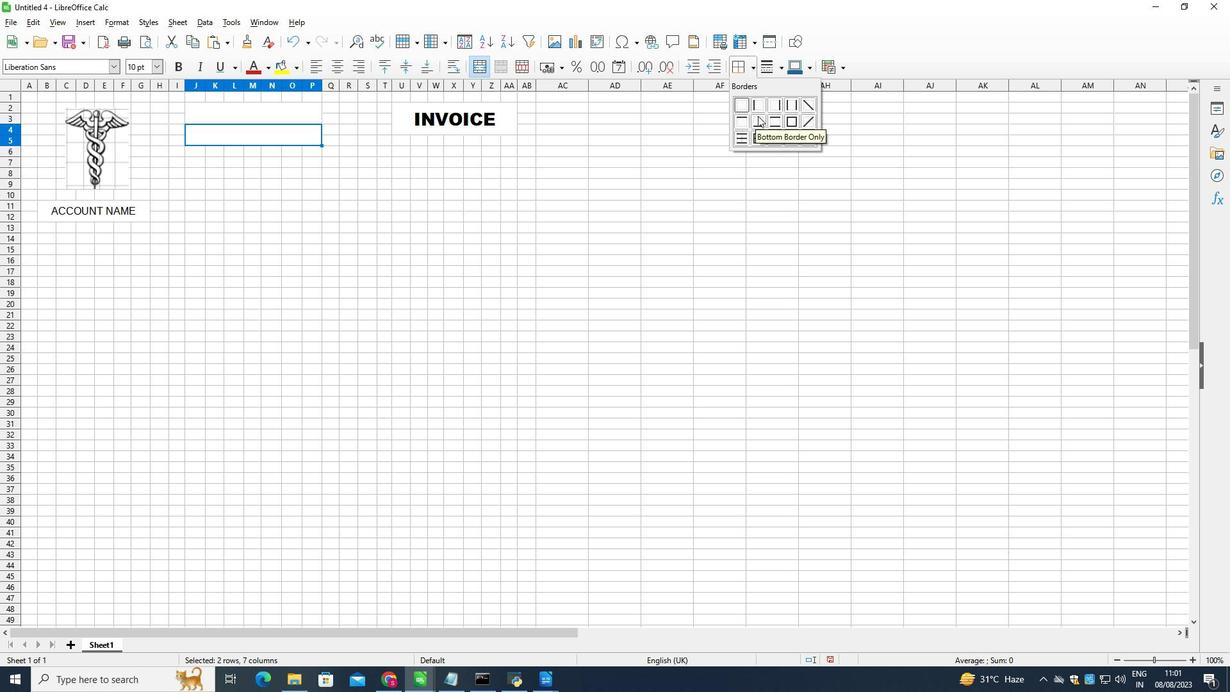
Action: Mouse pressed left at (723, 157)
Screenshot: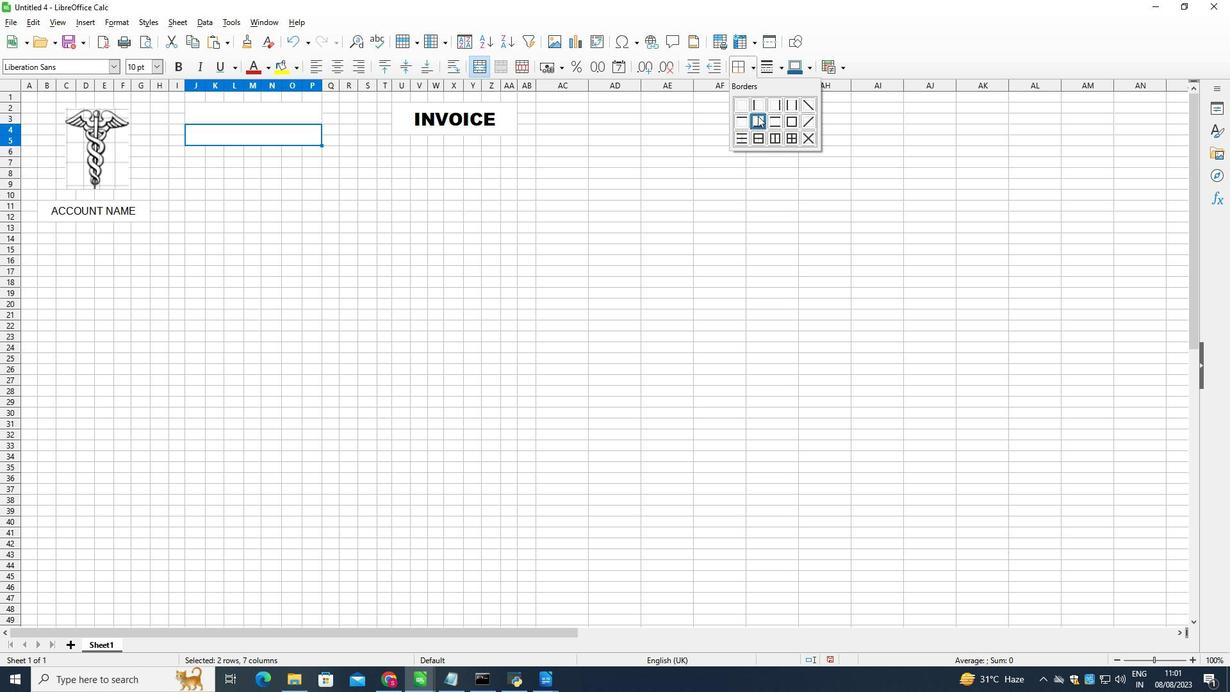 
Action: Mouse moved to (203, 187)
Screenshot: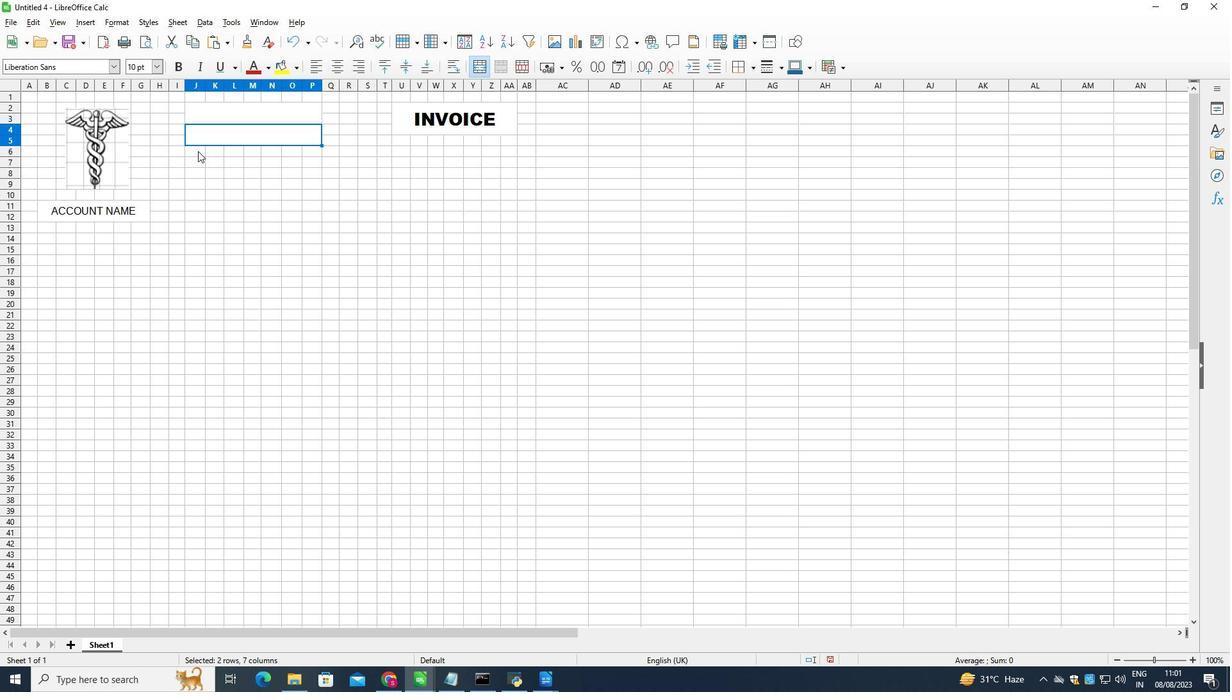 
Action: Mouse pressed left at (203, 187)
Screenshot: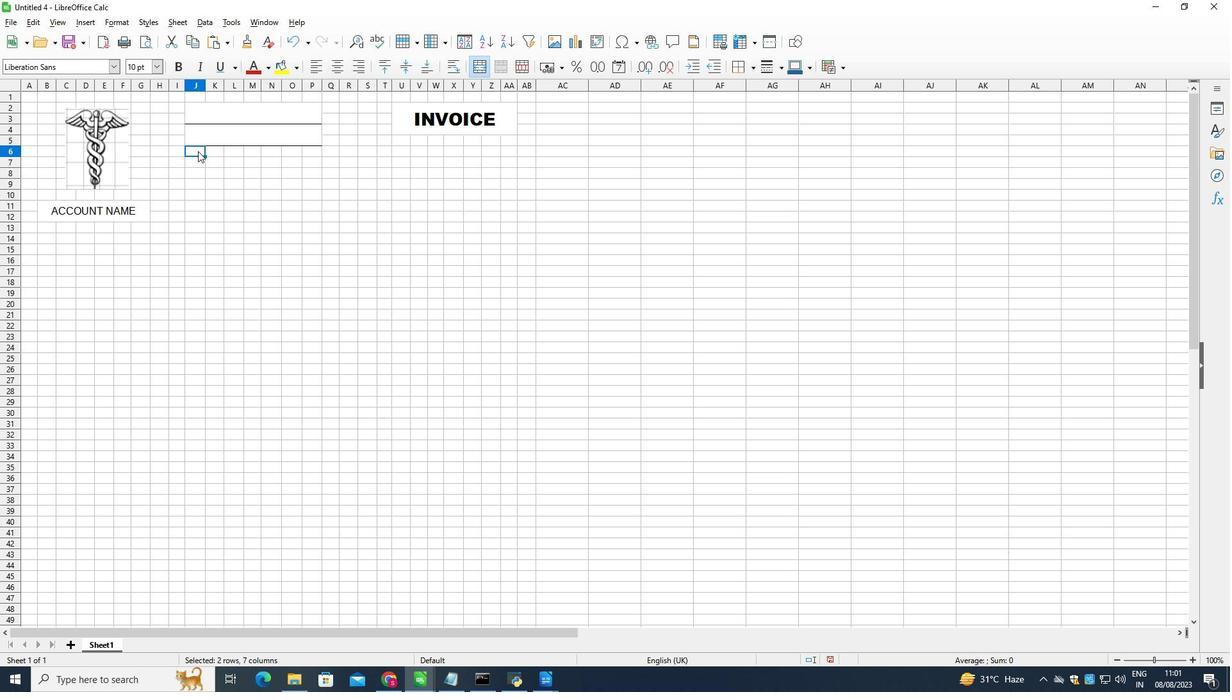 
Action: Mouse moved to (481, 118)
Screenshot: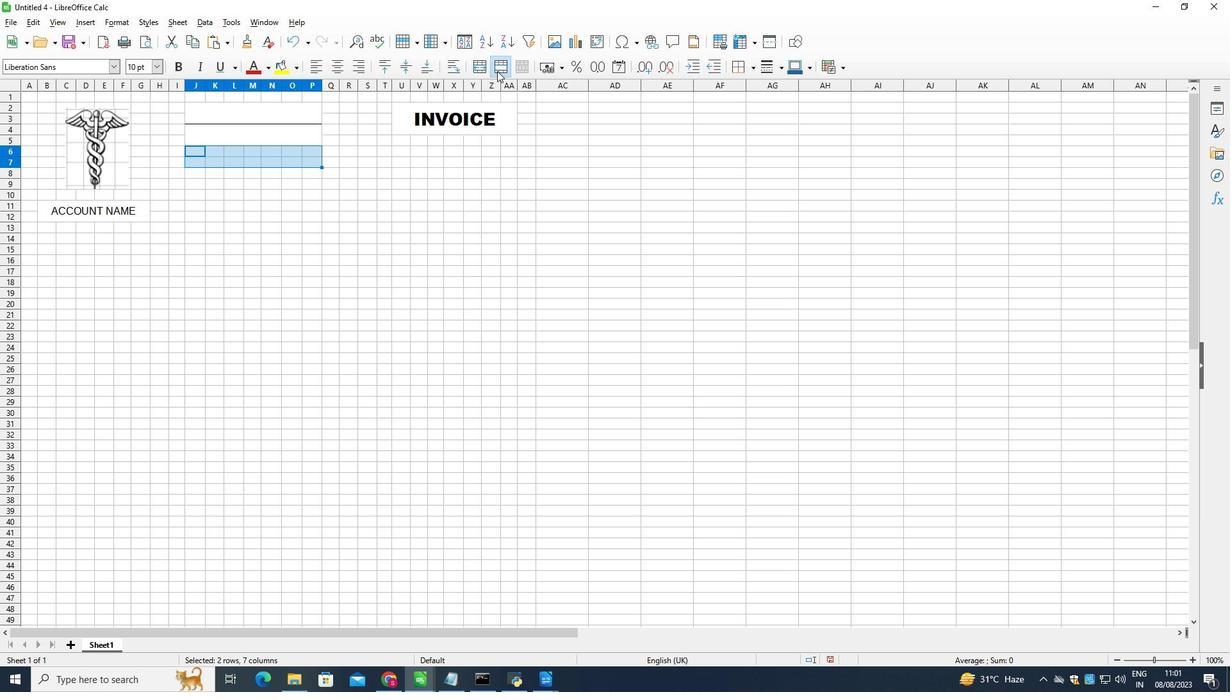 
Action: Mouse pressed left at (481, 118)
Screenshot: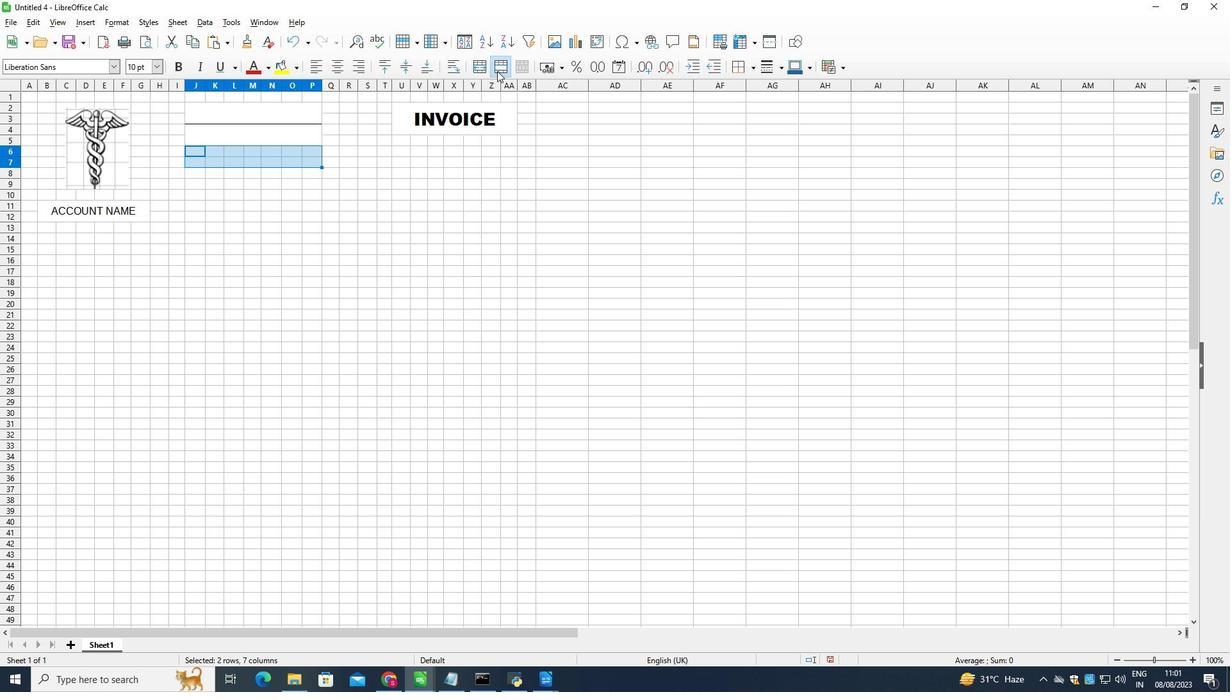 
Action: Mouse moved to (715, 111)
Screenshot: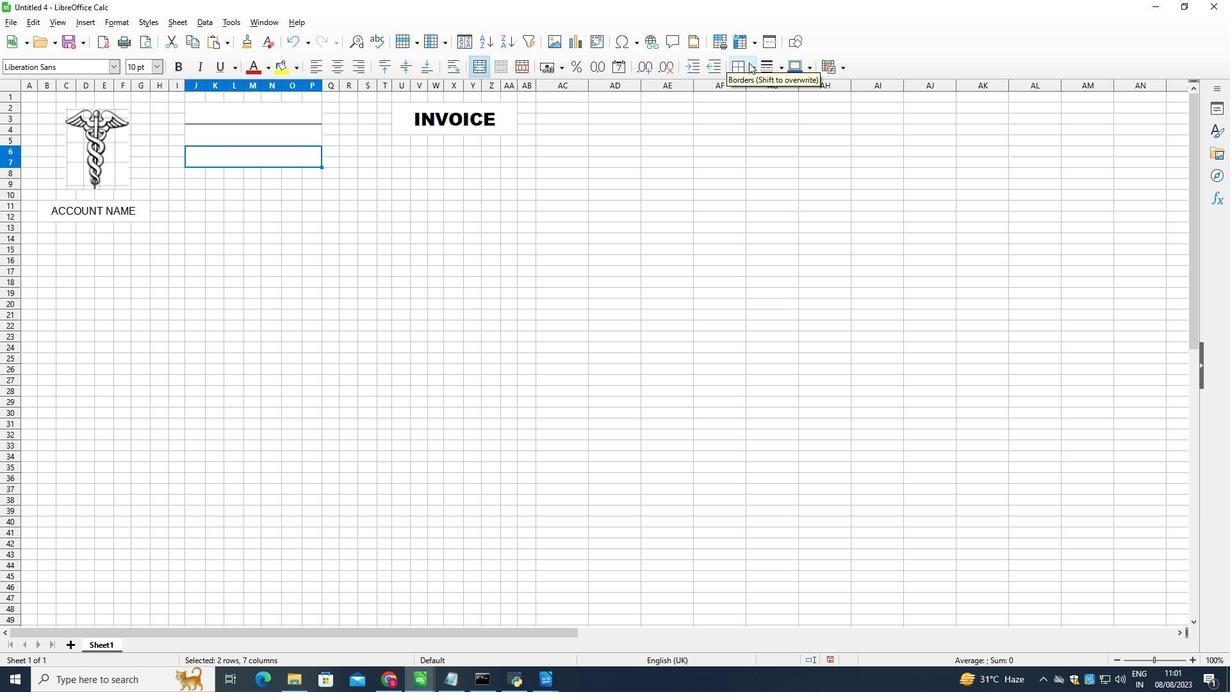 
Action: Mouse pressed left at (715, 111)
Screenshot: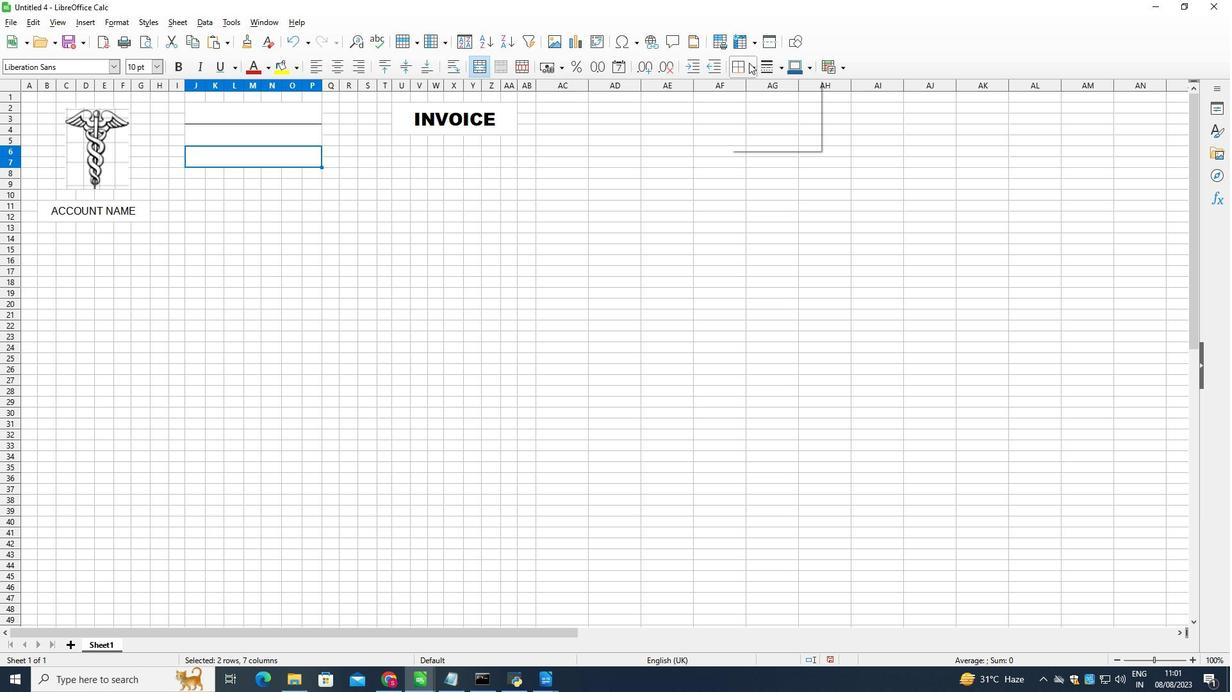
Action: Mouse moved to (723, 159)
Screenshot: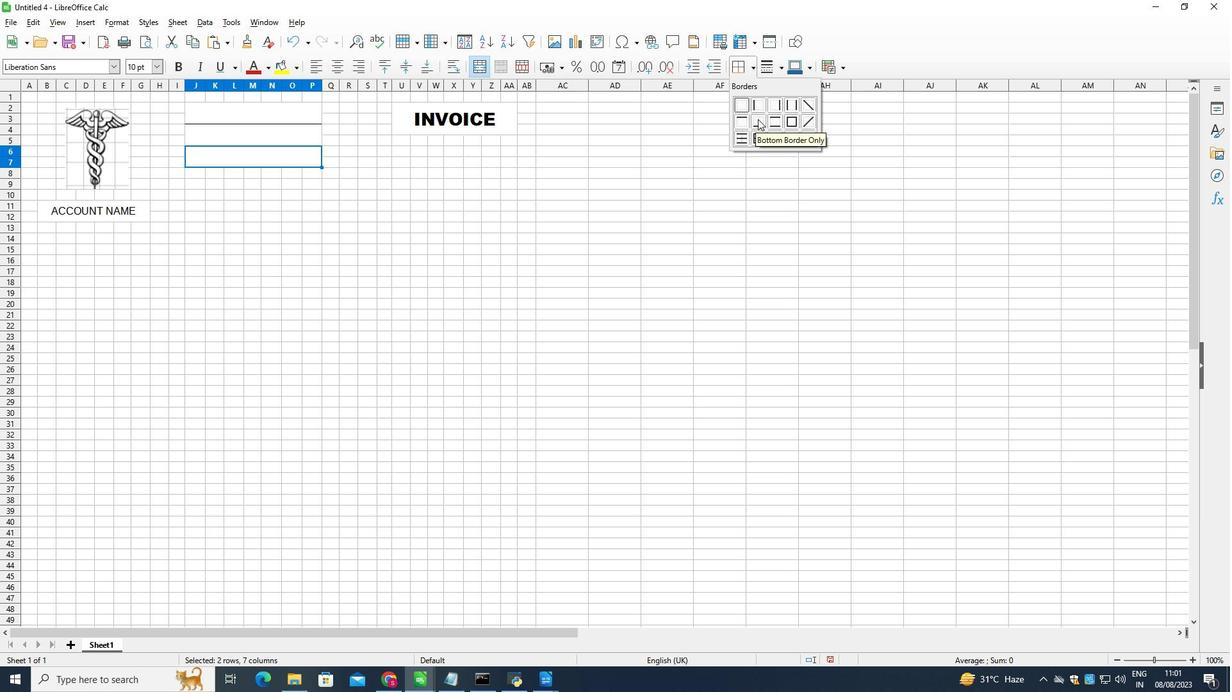 
Action: Mouse pressed left at (723, 159)
Screenshot: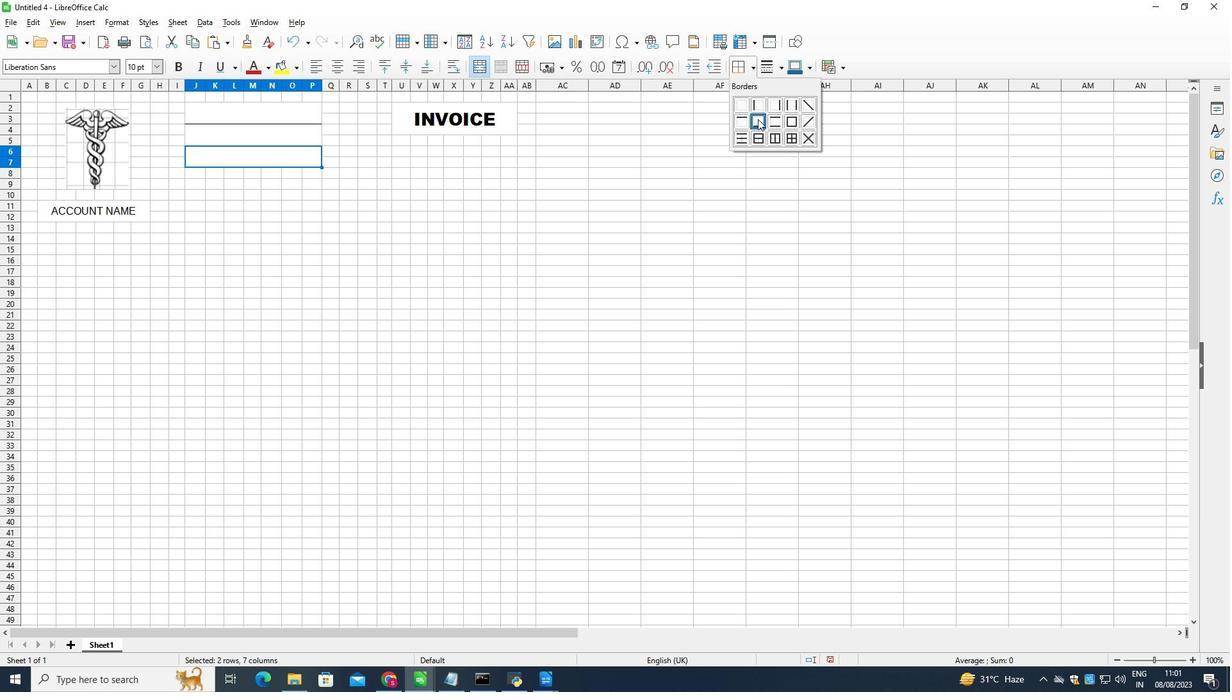 
Action: Mouse moved to (198, 204)
Screenshot: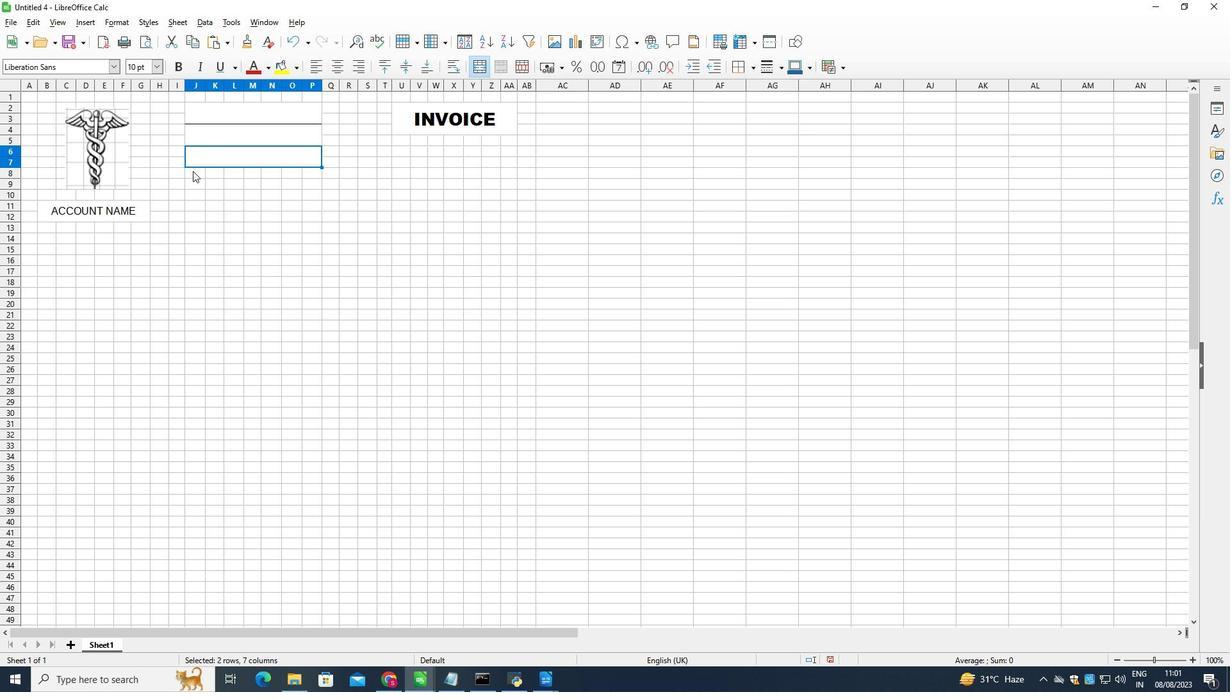 
Action: Mouse pressed left at (198, 204)
Screenshot: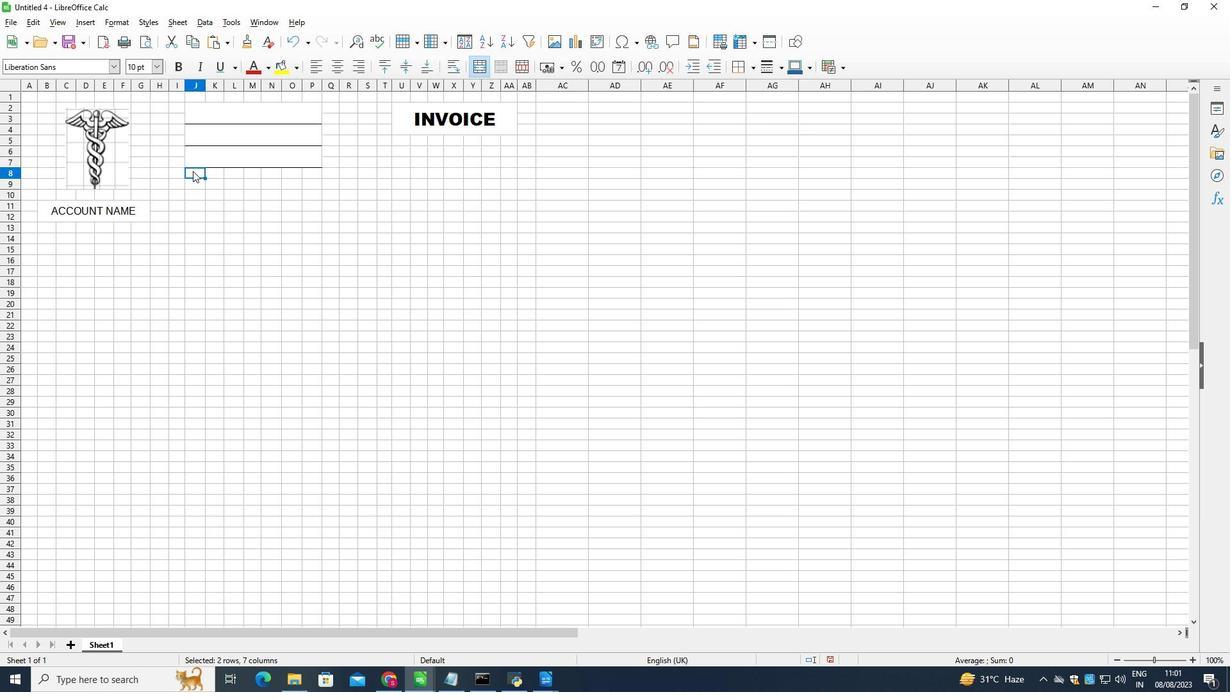 
Action: Mouse moved to (478, 110)
Screenshot: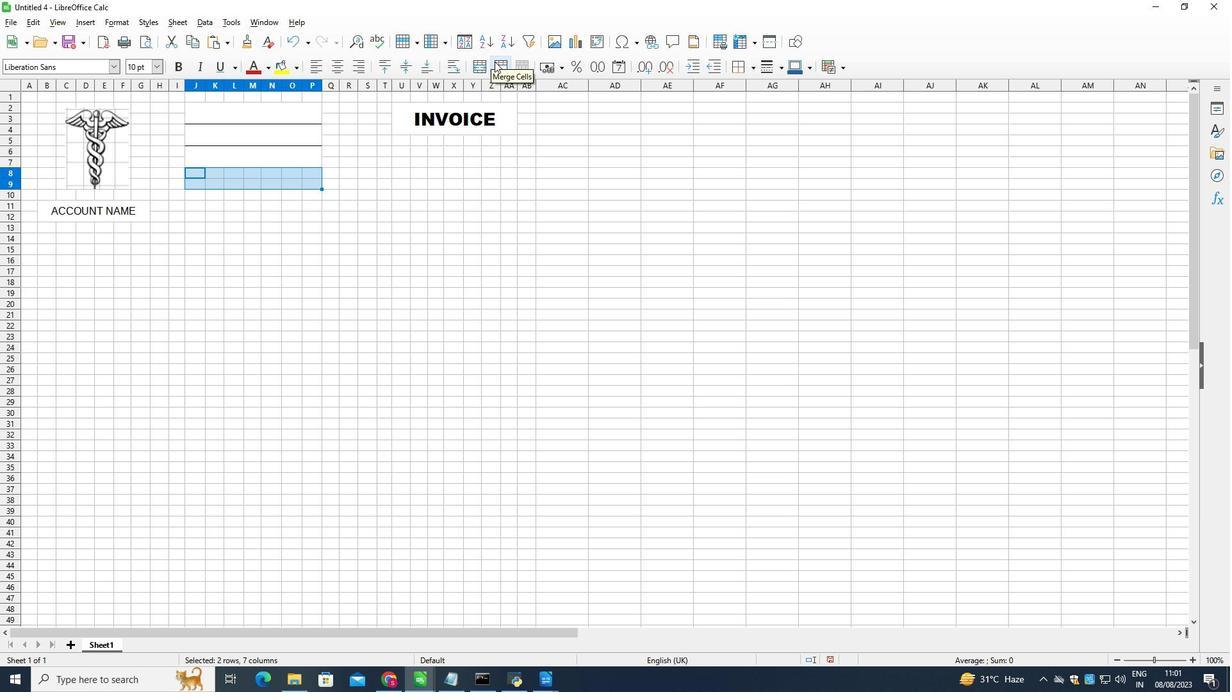 
Action: Mouse pressed left at (478, 110)
Screenshot: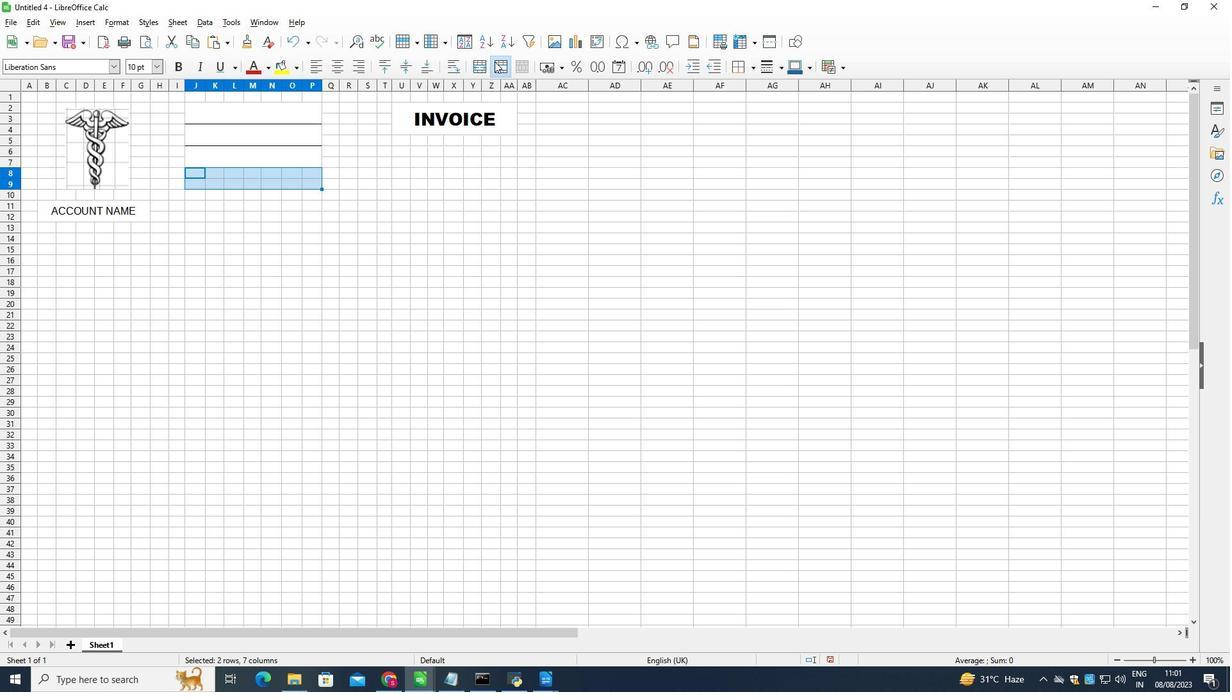 
Action: Mouse moved to (715, 113)
Screenshot: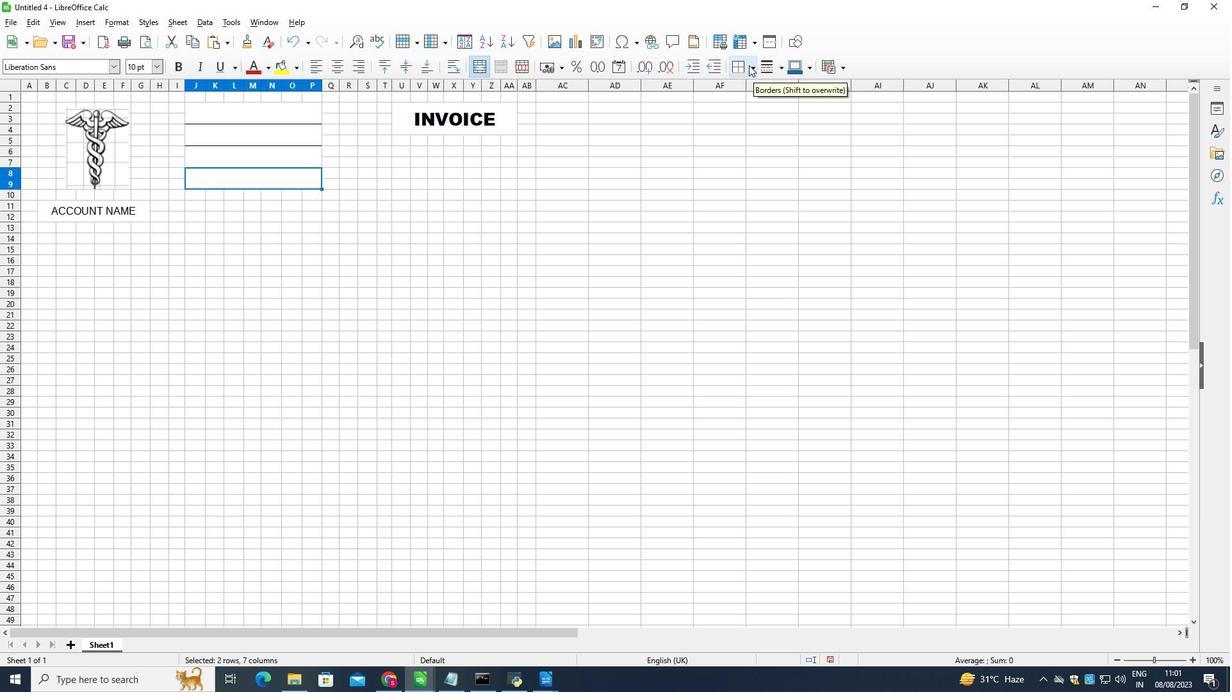 
Action: Mouse pressed left at (715, 113)
Screenshot: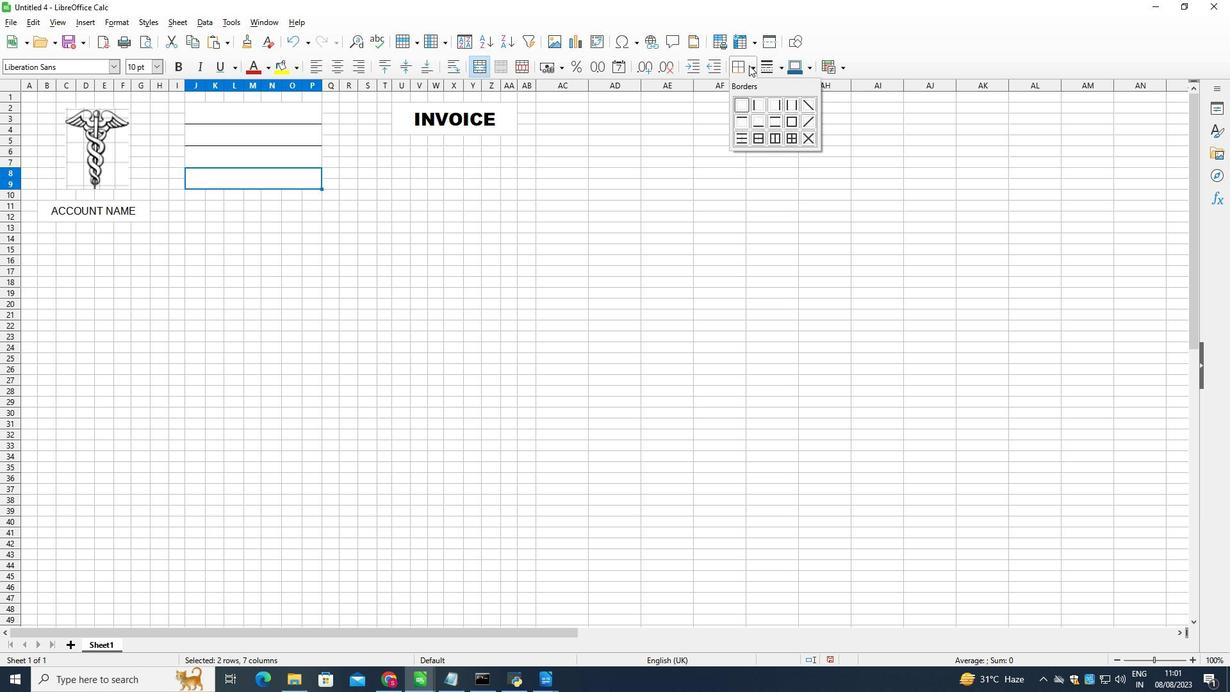
Action: Mouse moved to (719, 159)
Screenshot: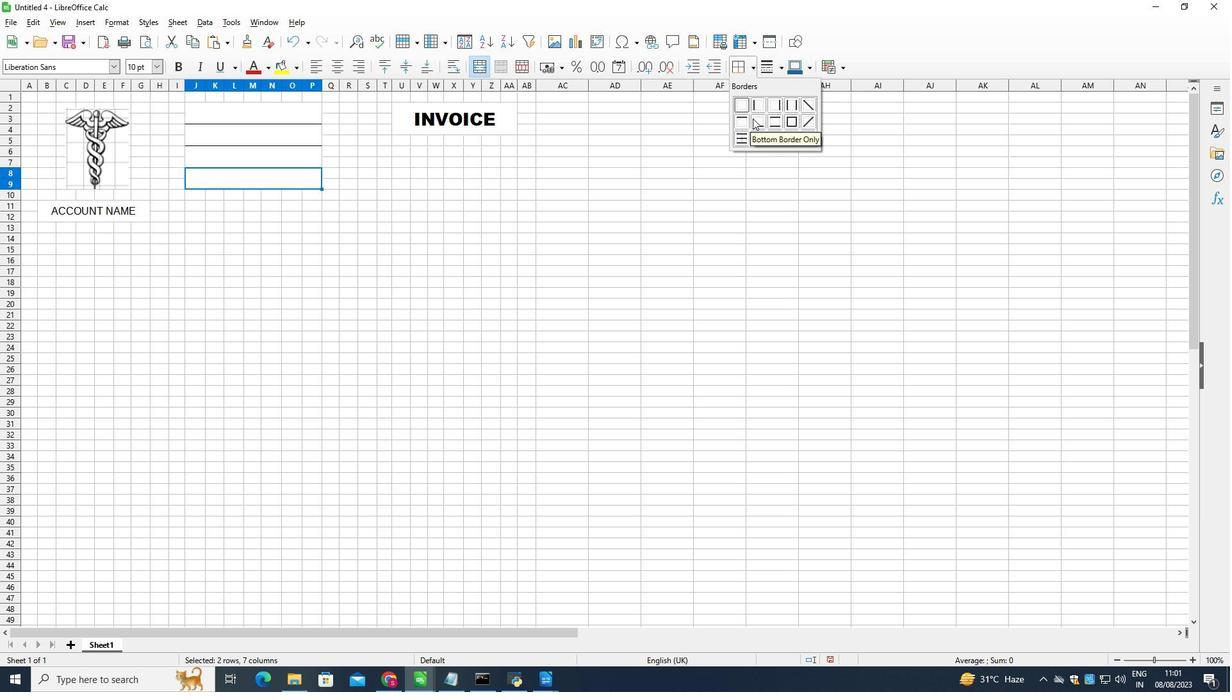 
Action: Mouse pressed left at (719, 159)
Screenshot: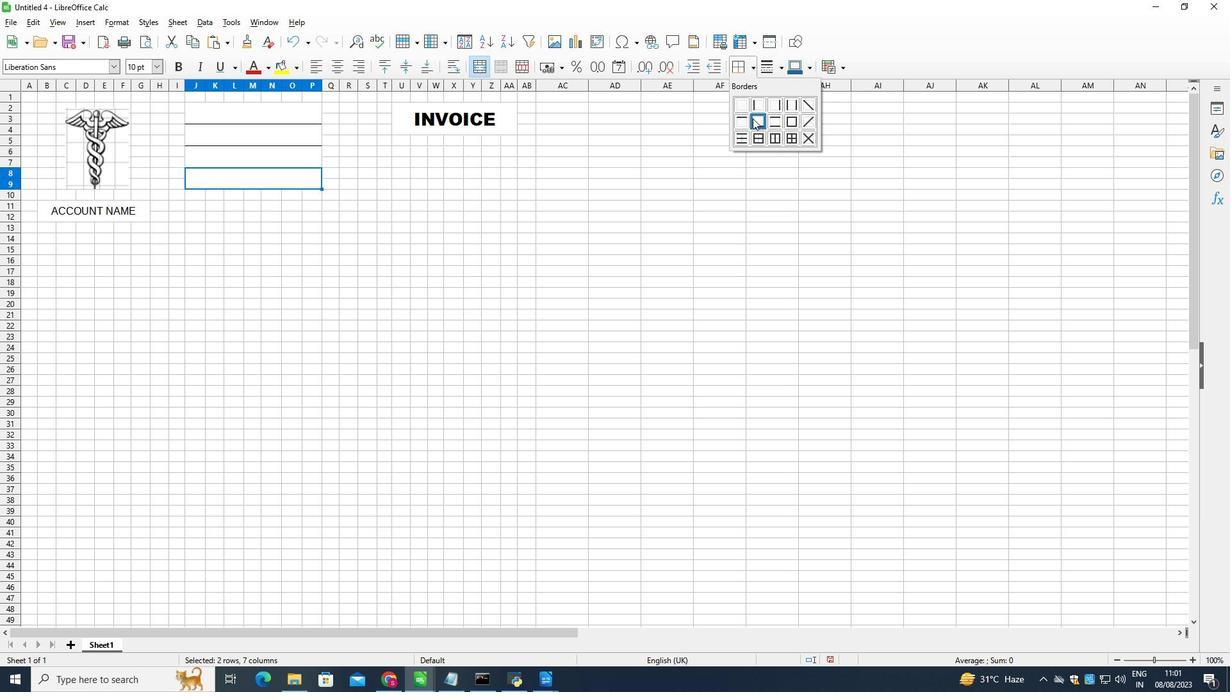 
Action: Mouse moved to (428, 264)
Screenshot: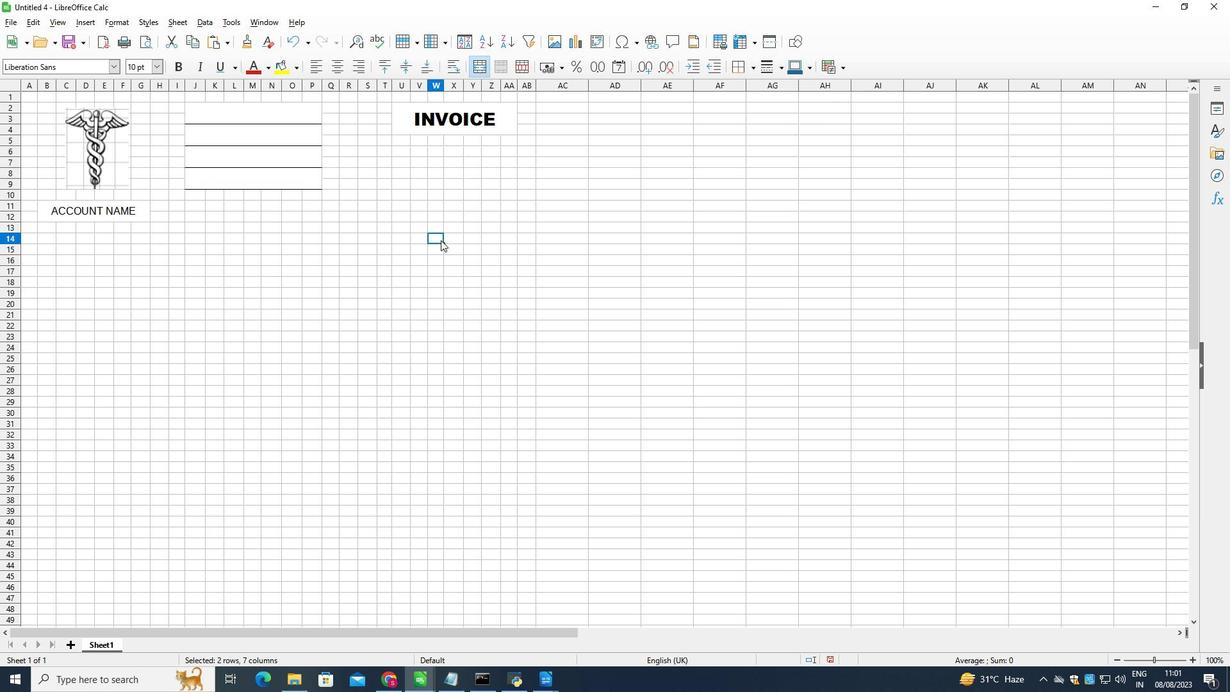 
Action: Mouse pressed left at (428, 264)
Screenshot: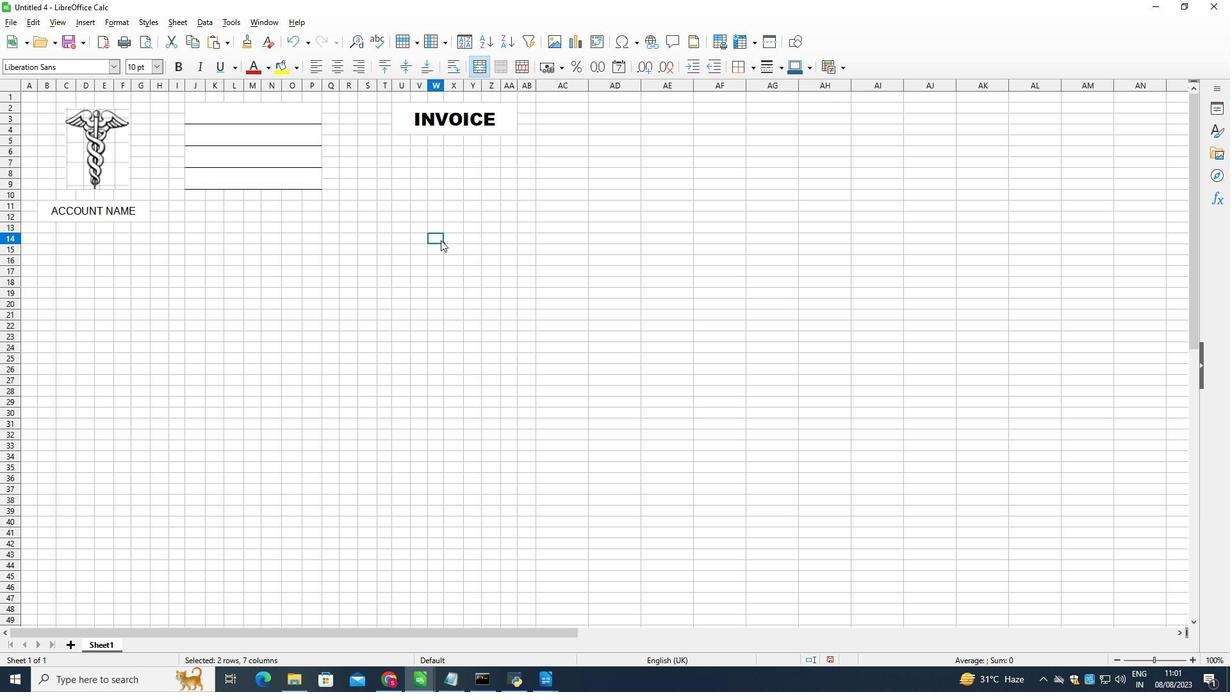 
Action: Mouse moved to (343, 187)
Screenshot: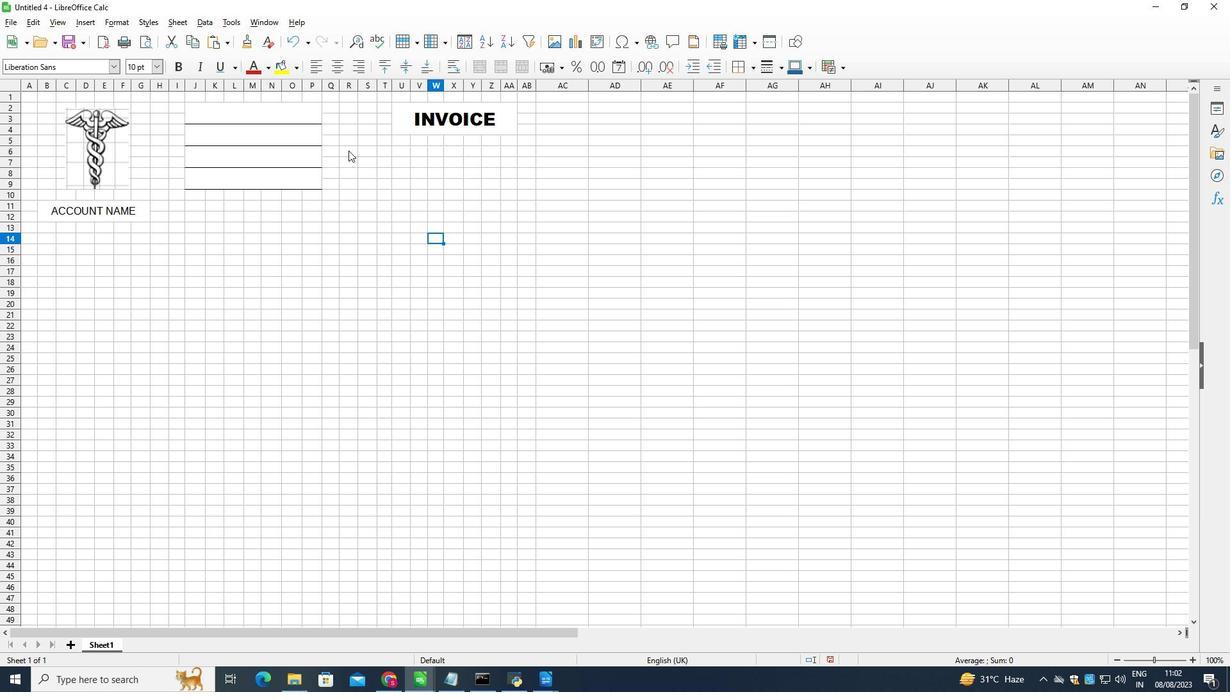 
Action: Mouse pressed left at (343, 187)
Screenshot: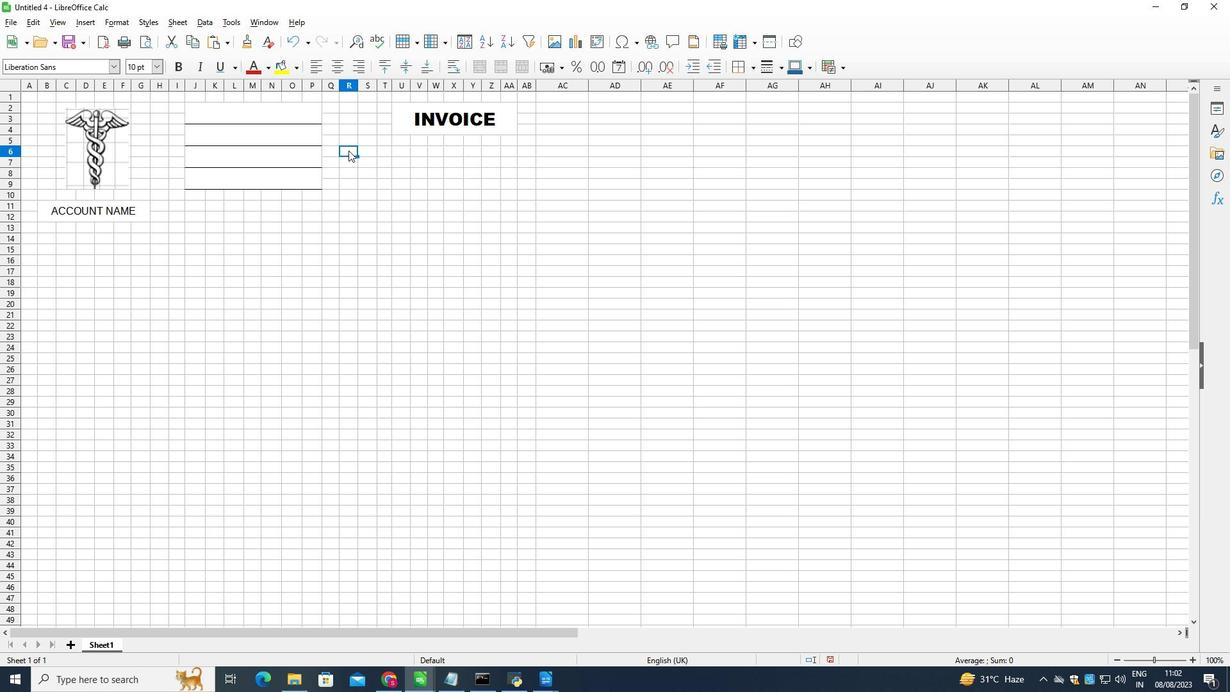 
Action: Mouse moved to (485, 116)
Screenshot: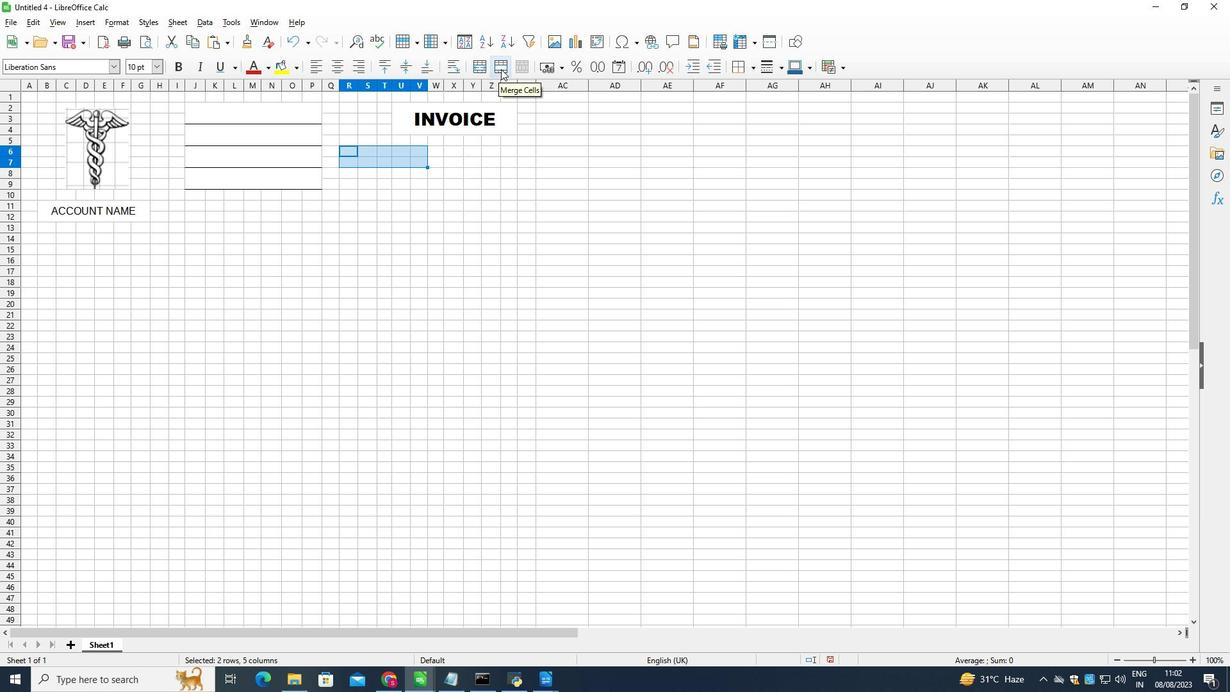 
Action: Mouse pressed left at (485, 116)
Screenshot: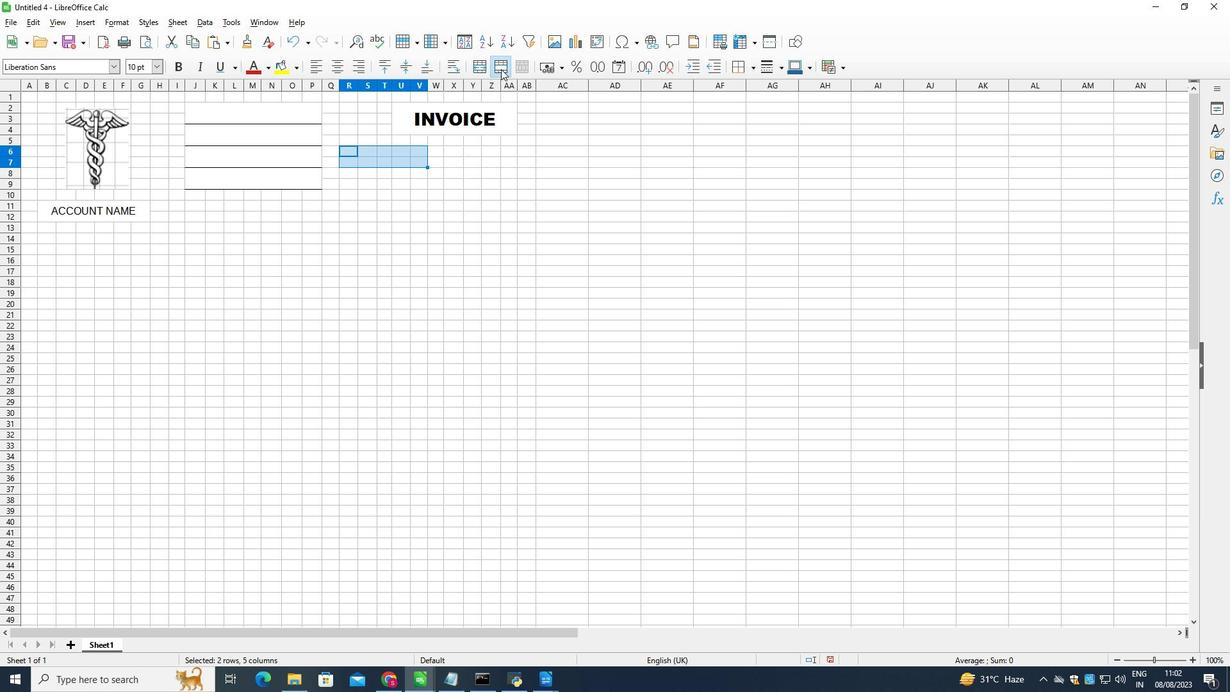
Action: Mouse moved to (167, 112)
Screenshot: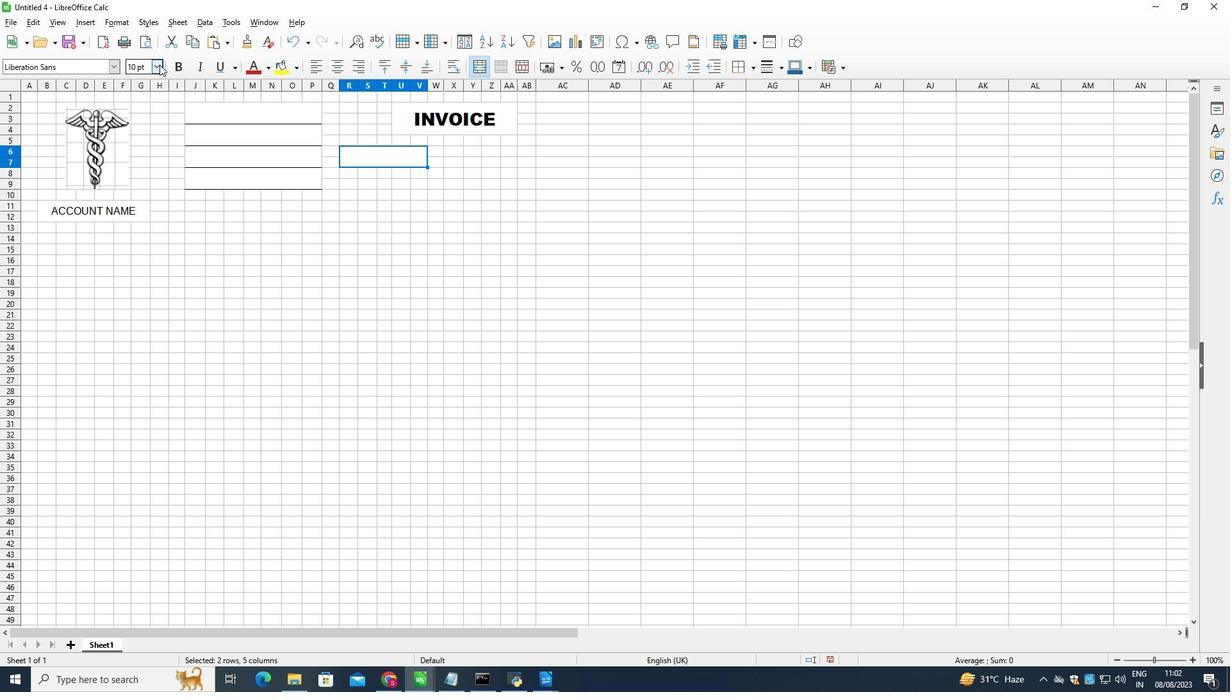 
Action: Mouse pressed left at (167, 112)
Screenshot: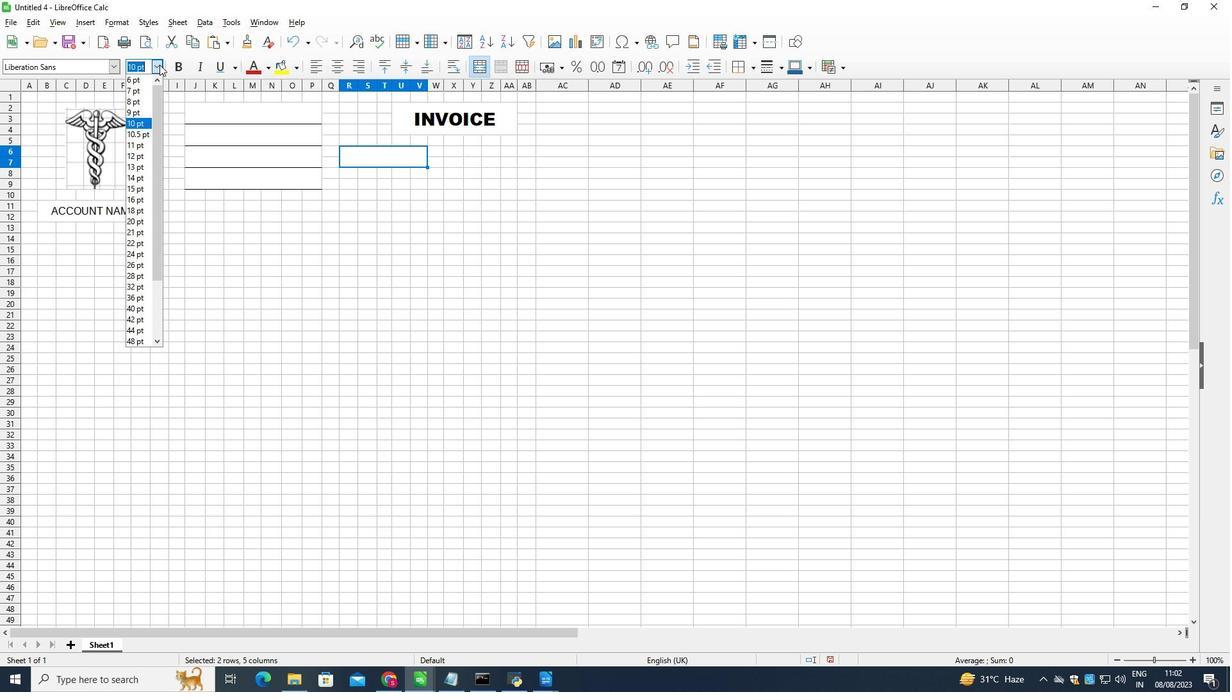 
Action: Mouse moved to (145, 189)
Screenshot: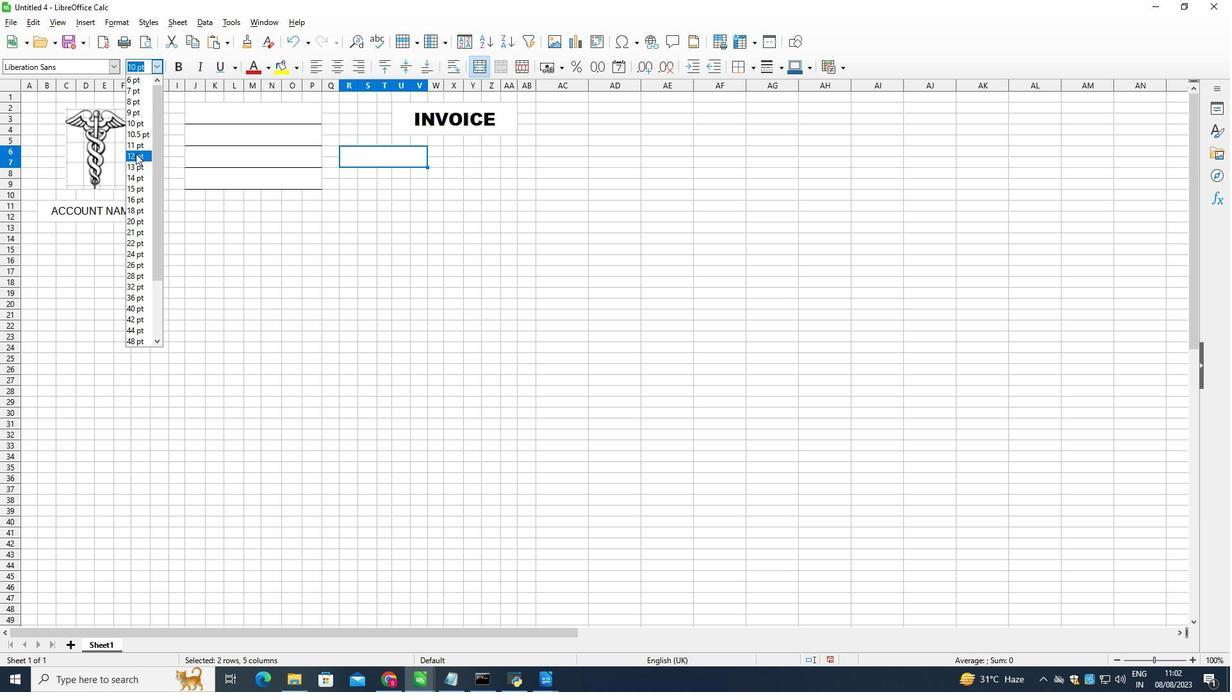 
Action: Mouse pressed left at (145, 189)
Screenshot: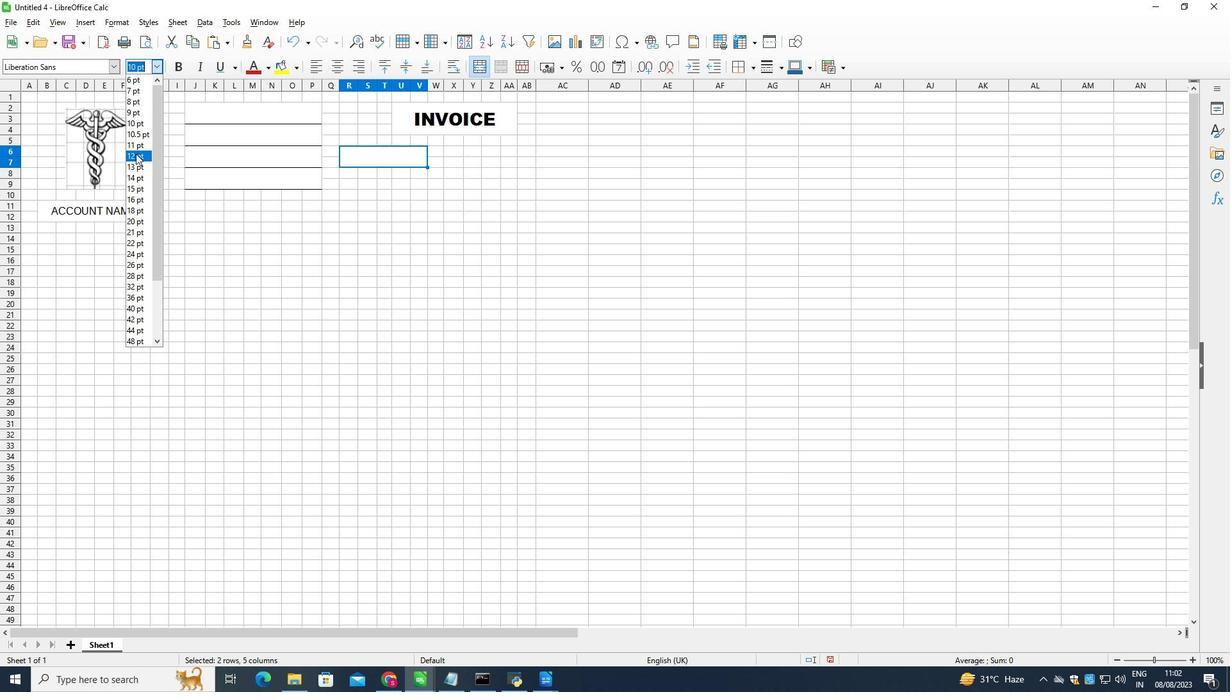 
Action: Mouse moved to (146, 189)
Screenshot: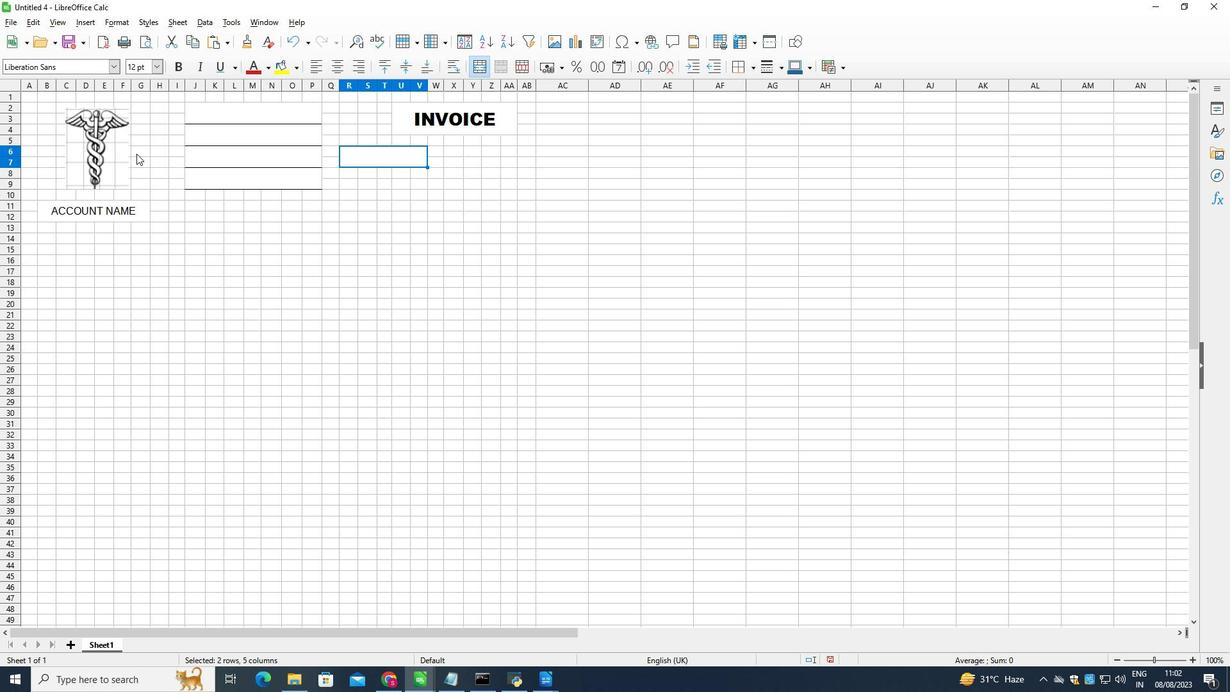 
Action: Key pressed <Key.shift>INVOICE<Key.space><Key.shift>NO.
Screenshot: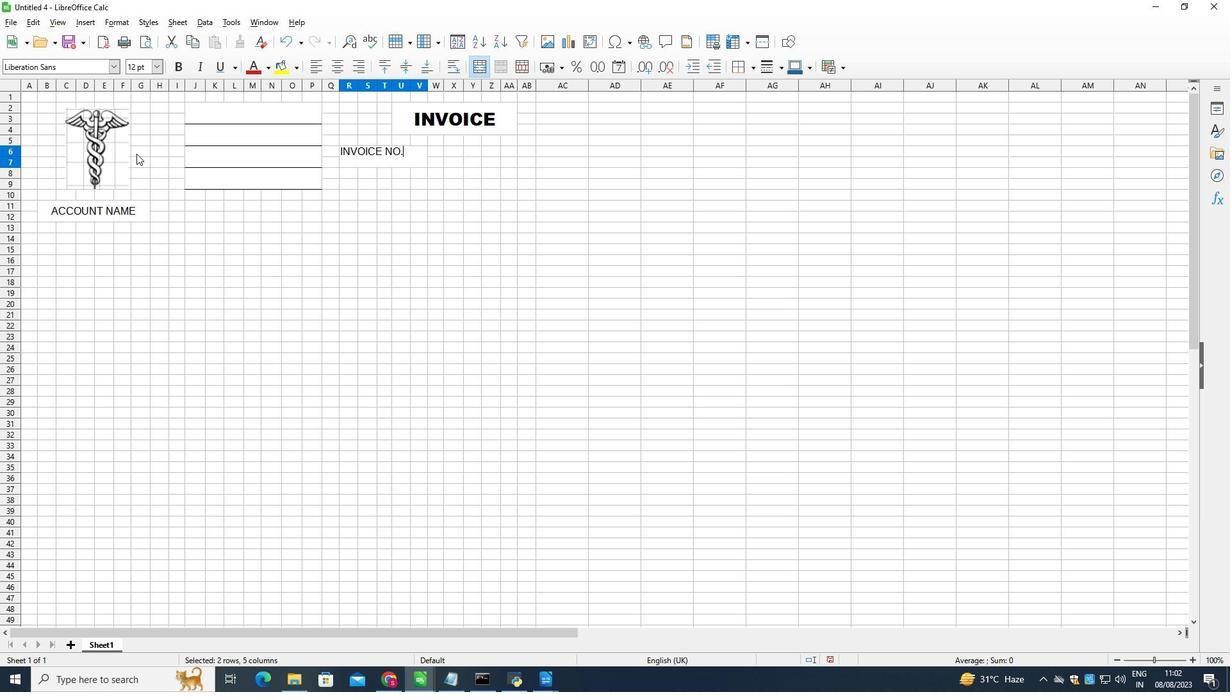 
Action: Mouse moved to (385, 234)
Screenshot: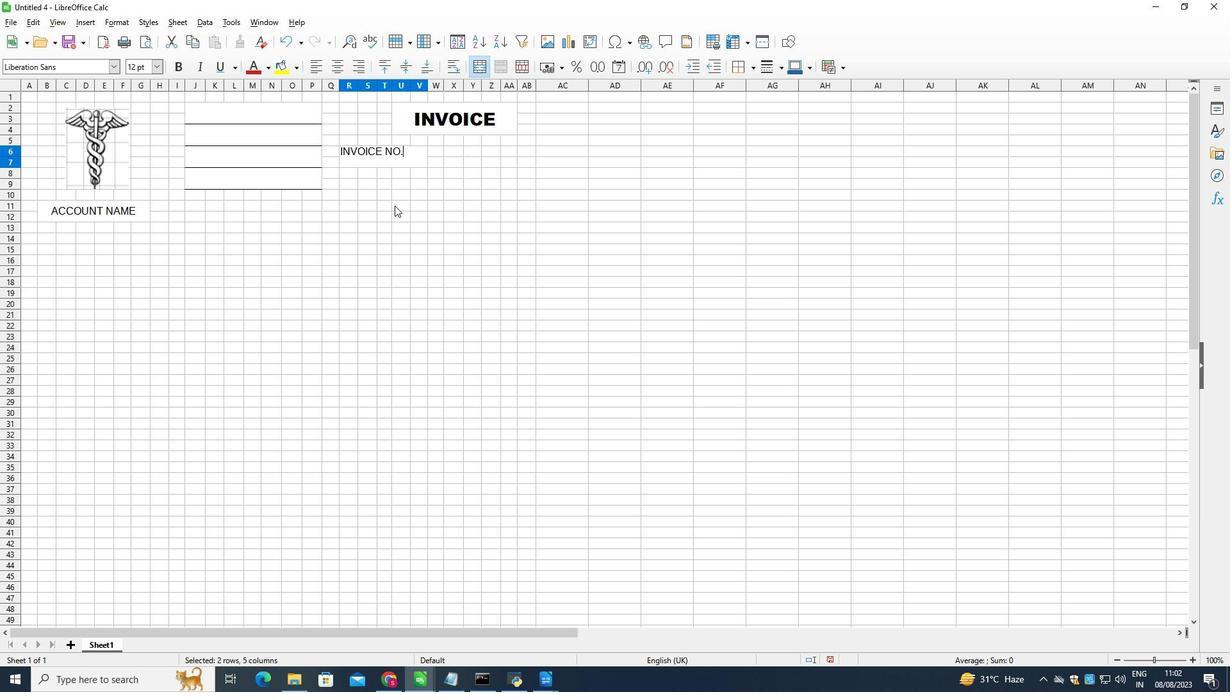 
Action: Mouse pressed left at (385, 234)
Screenshot: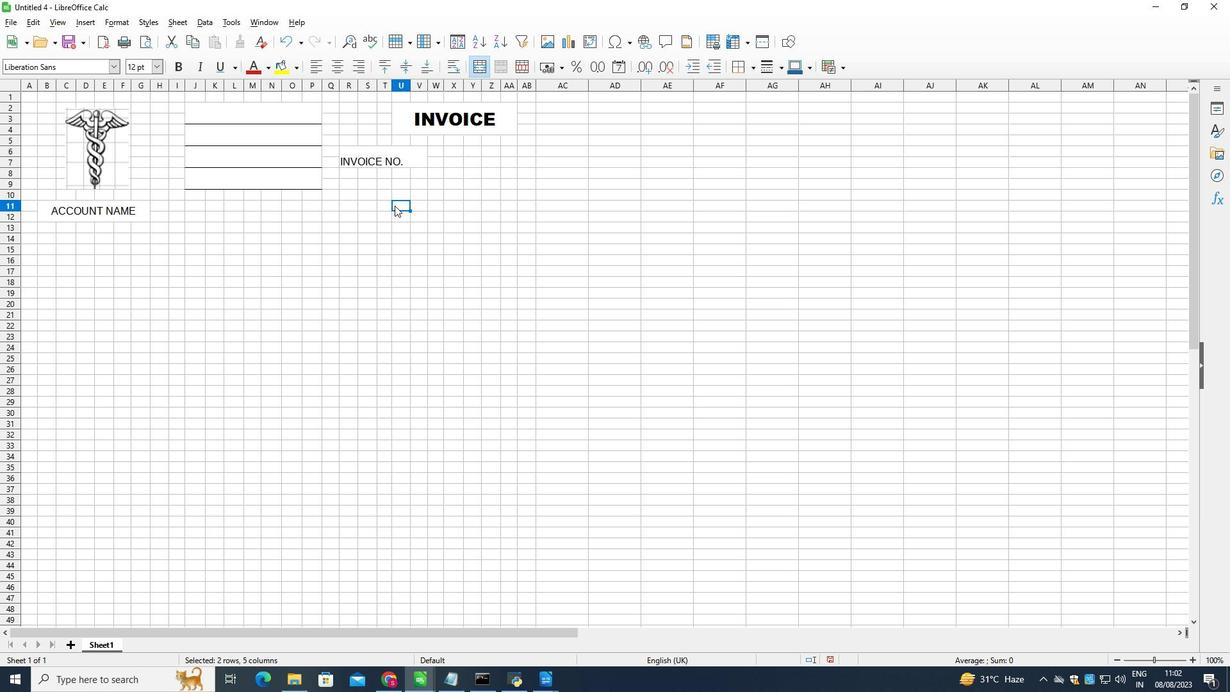 
Action: Mouse moved to (394, 189)
Screenshot: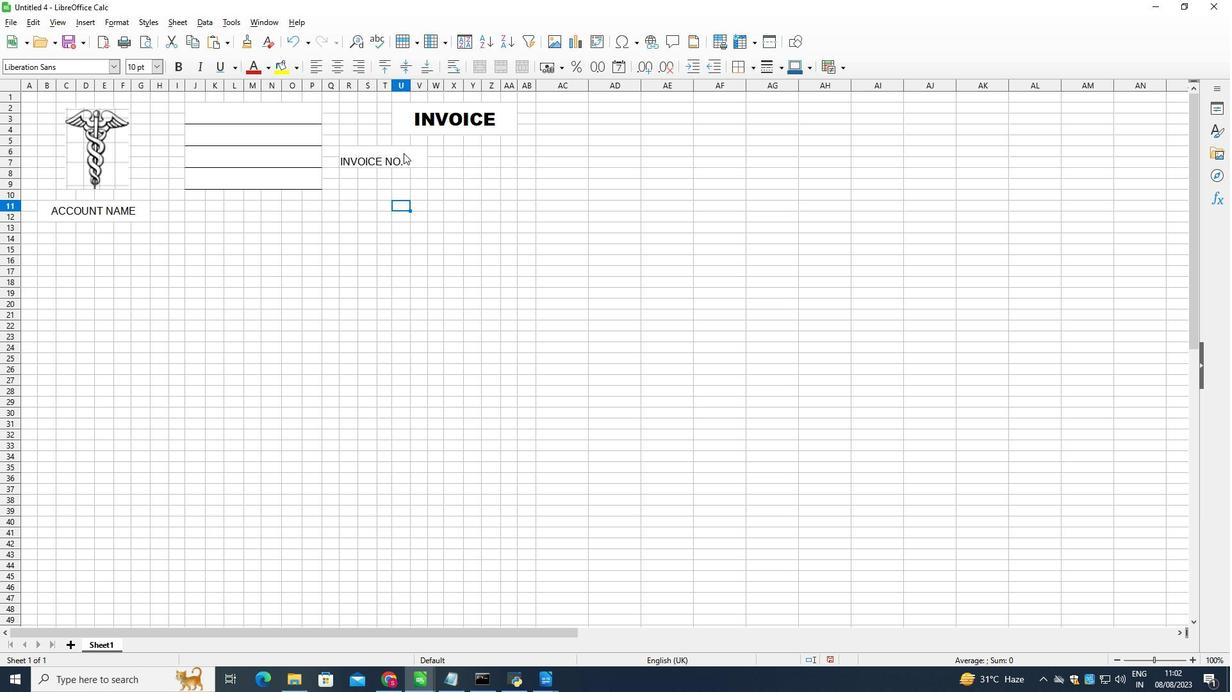 
Action: Mouse pressed left at (394, 189)
Screenshot: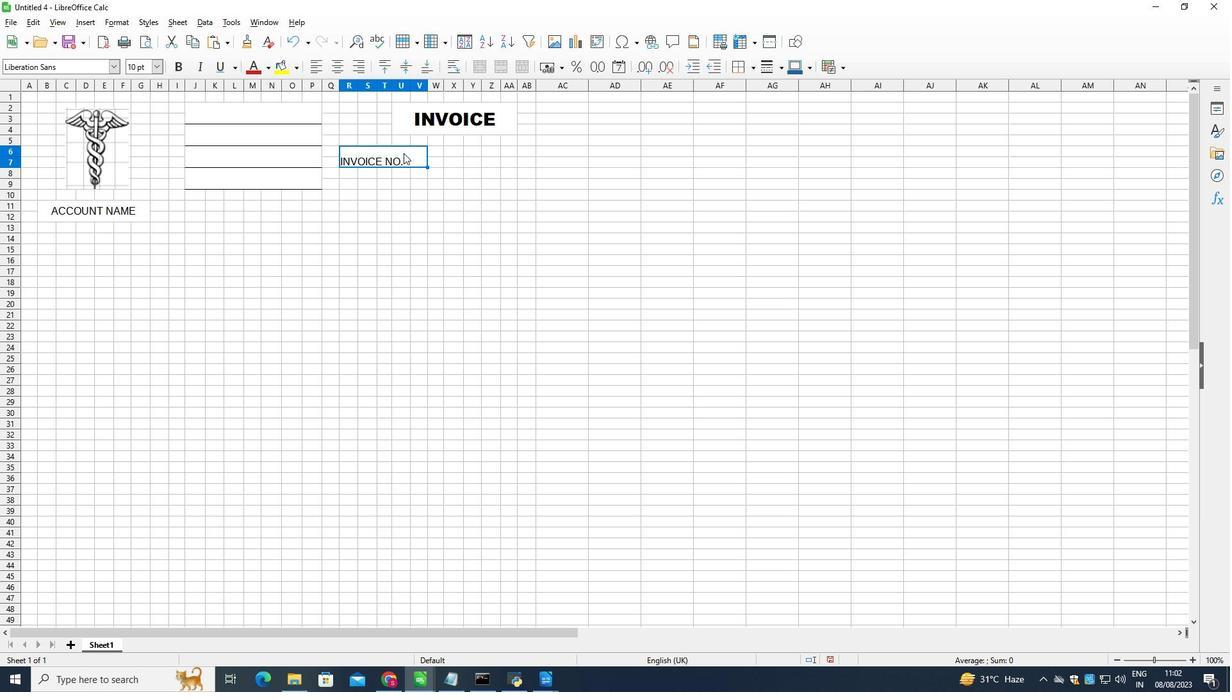 
Action: Mouse moved to (328, 115)
Screenshot: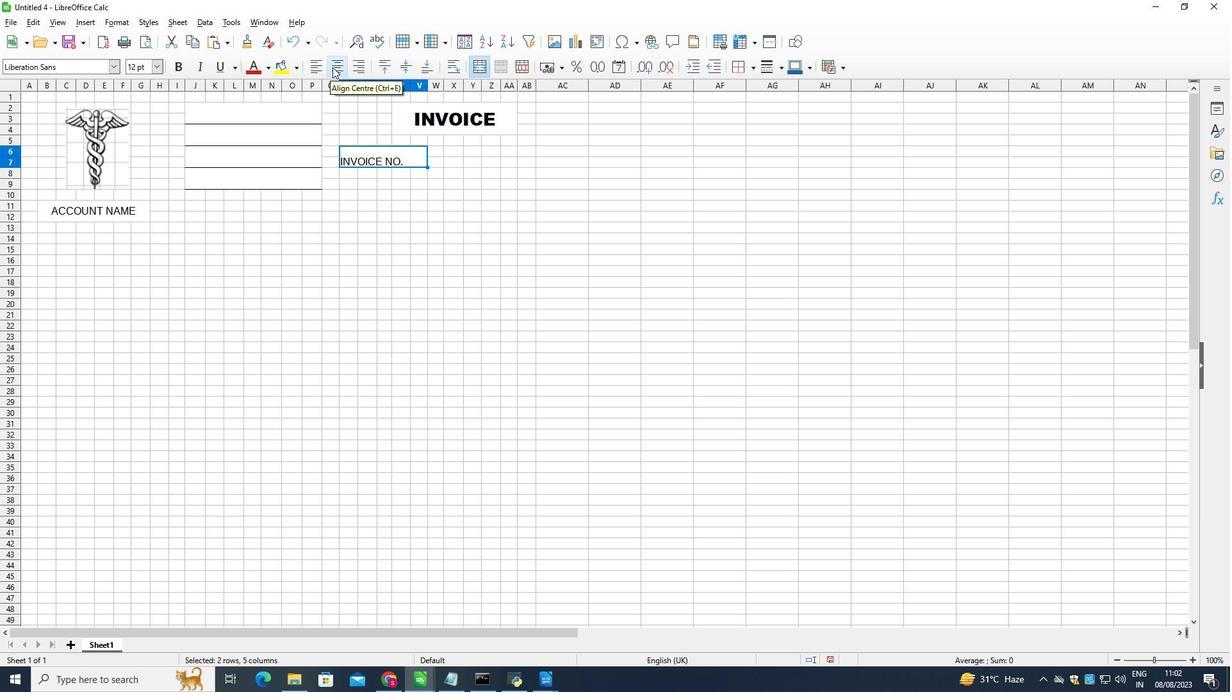 
Action: Mouse pressed left at (328, 115)
Screenshot: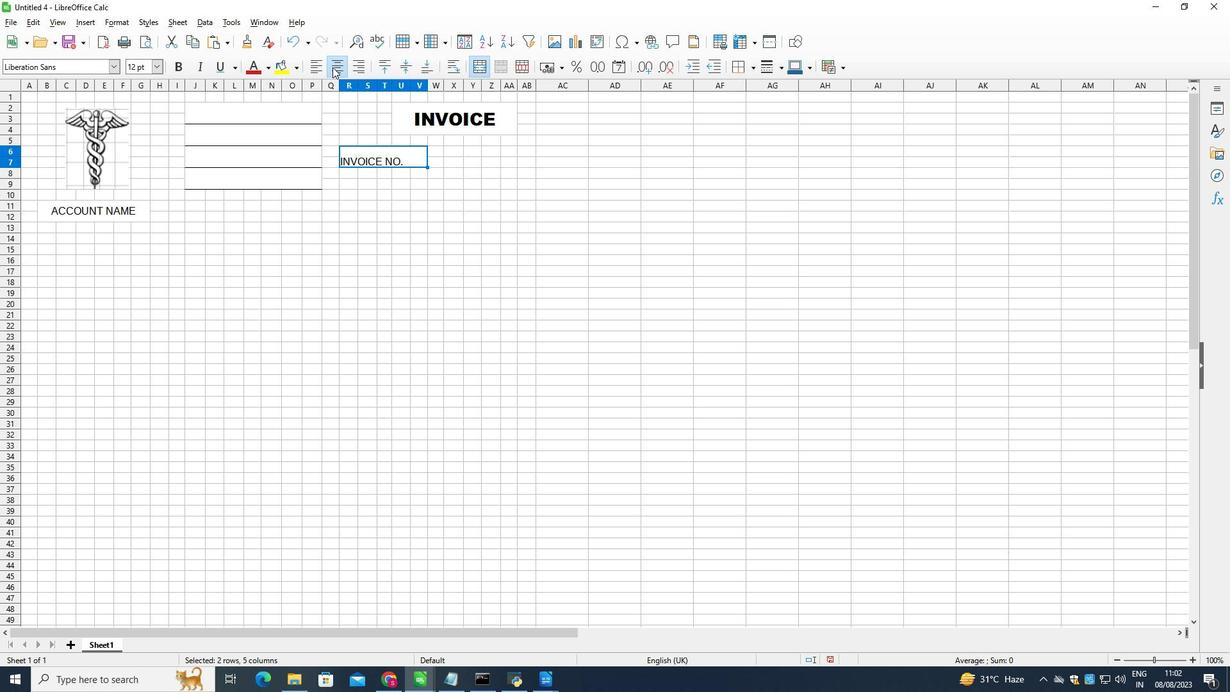 
Action: Mouse moved to (398, 114)
Screenshot: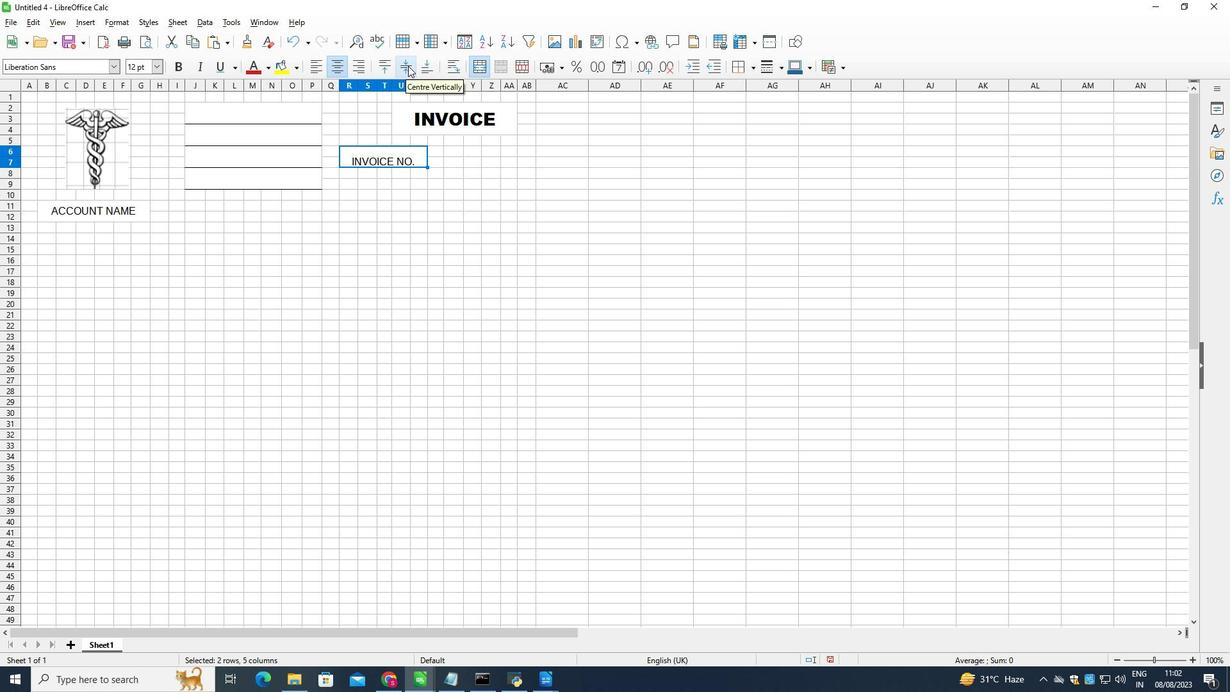 
Action: Mouse pressed left at (398, 114)
Screenshot: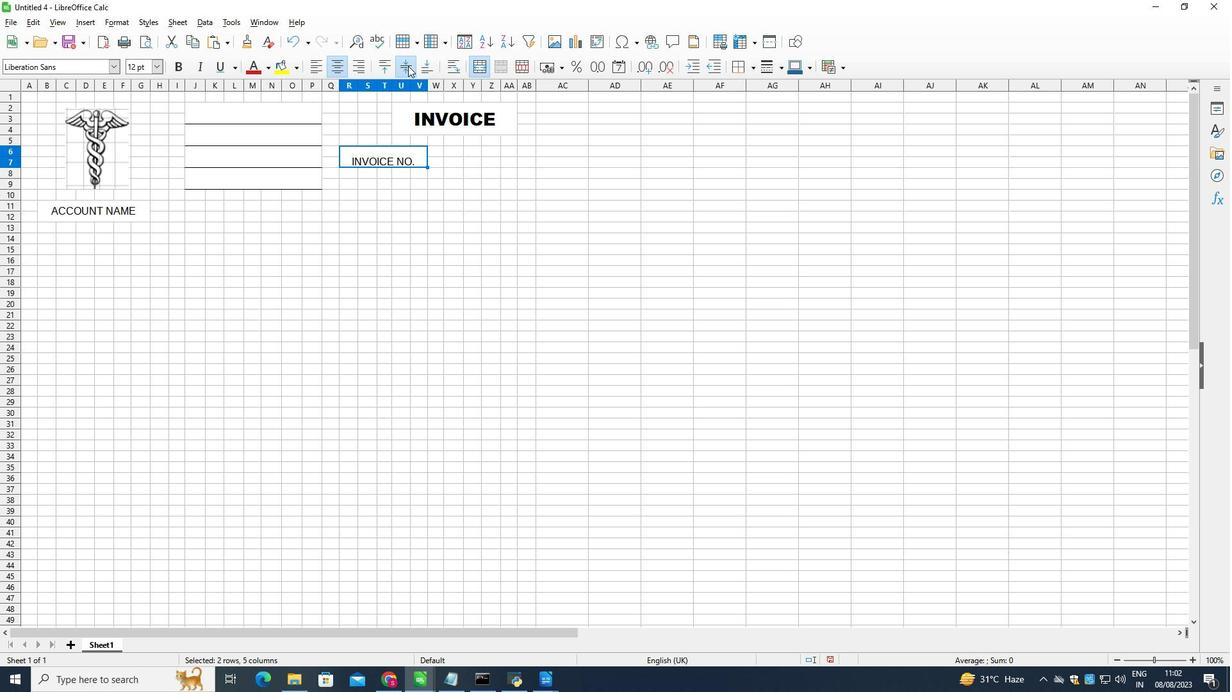 
Action: Mouse moved to (370, 250)
Screenshot: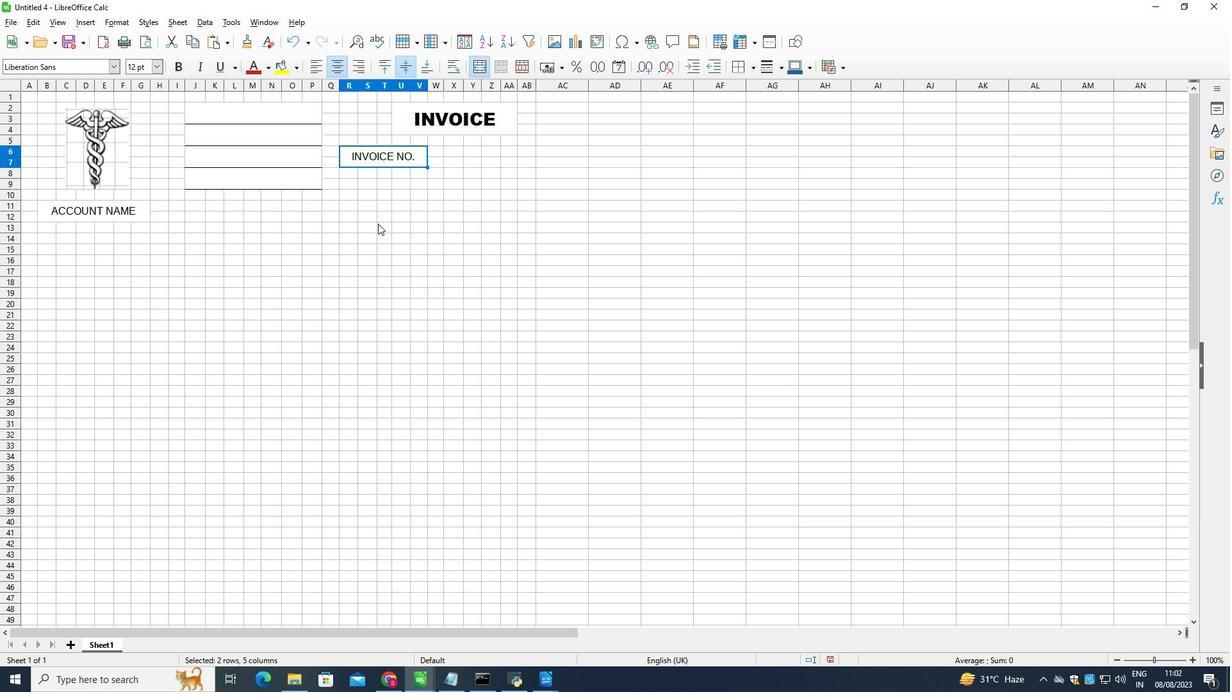 
Action: Mouse pressed left at (370, 250)
Screenshot: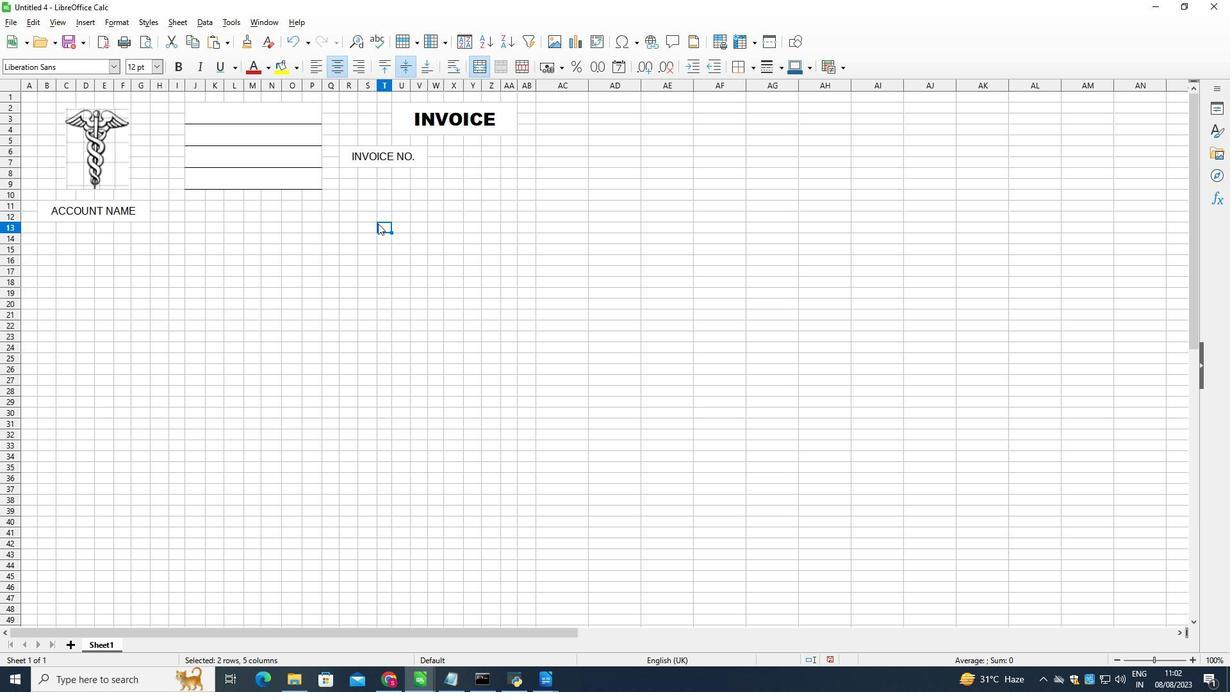 
Action: Mouse moved to (347, 203)
Screenshot: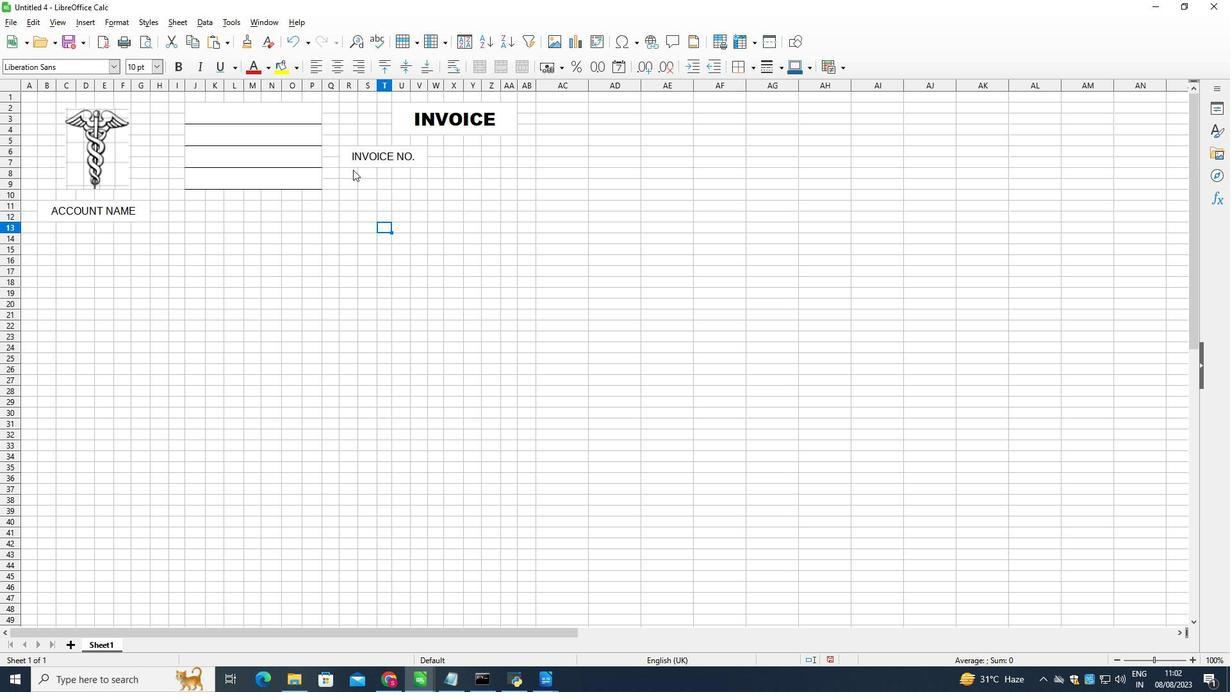 
Action: Mouse pressed left at (347, 203)
Screenshot: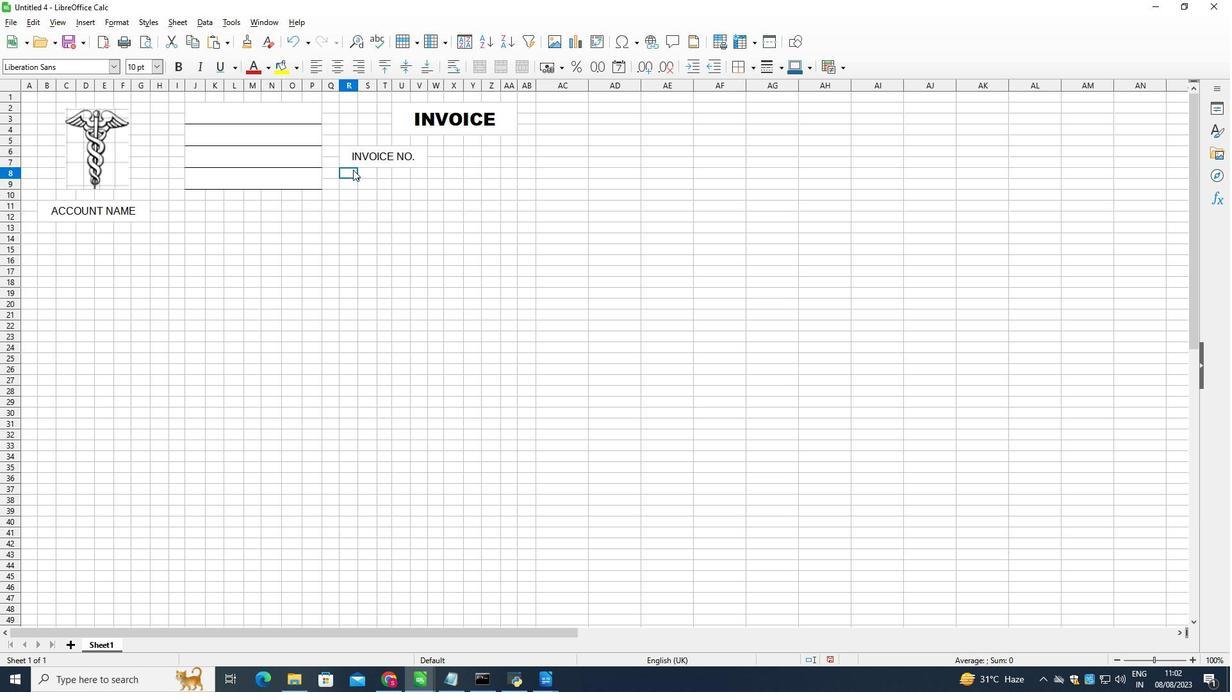 
Action: Mouse moved to (481, 111)
Screenshot: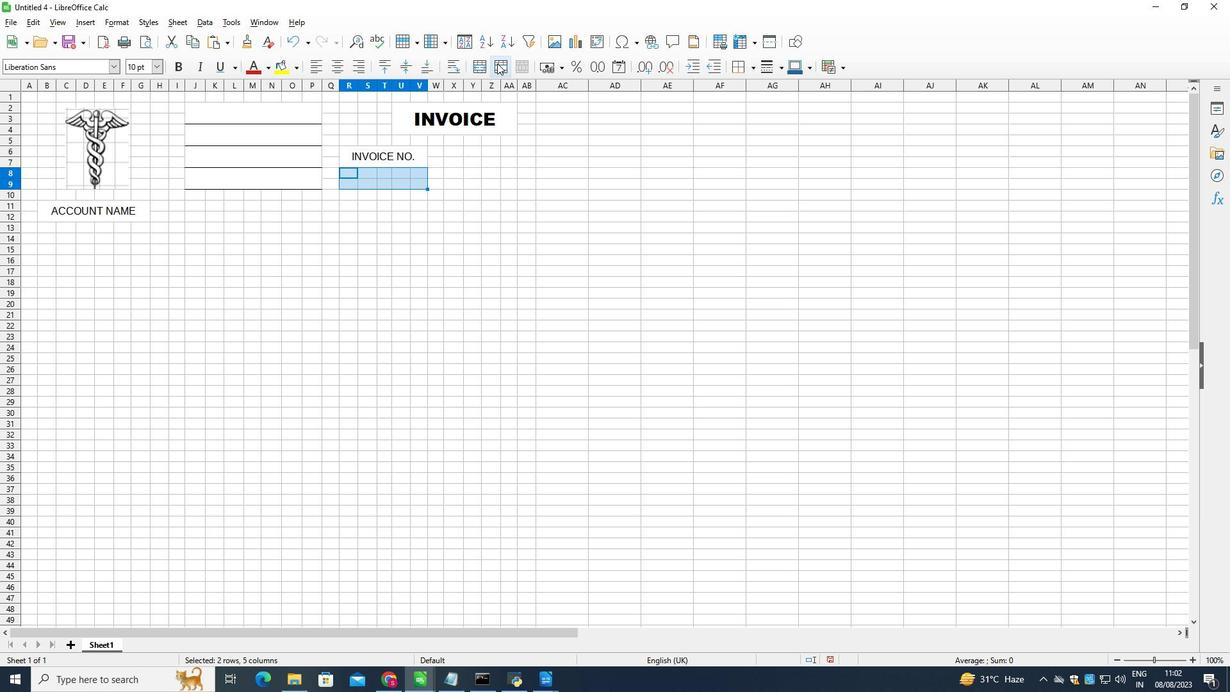 
Action: Mouse pressed left at (481, 111)
Screenshot: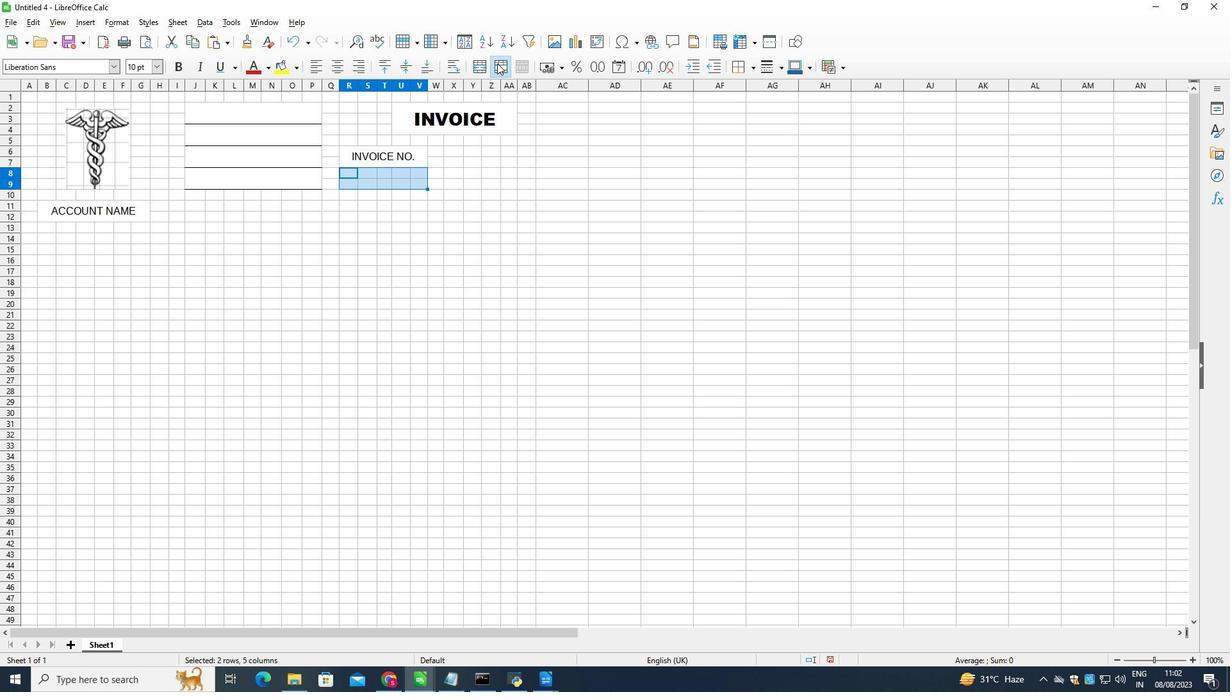 
Action: Mouse moved to (165, 112)
Screenshot: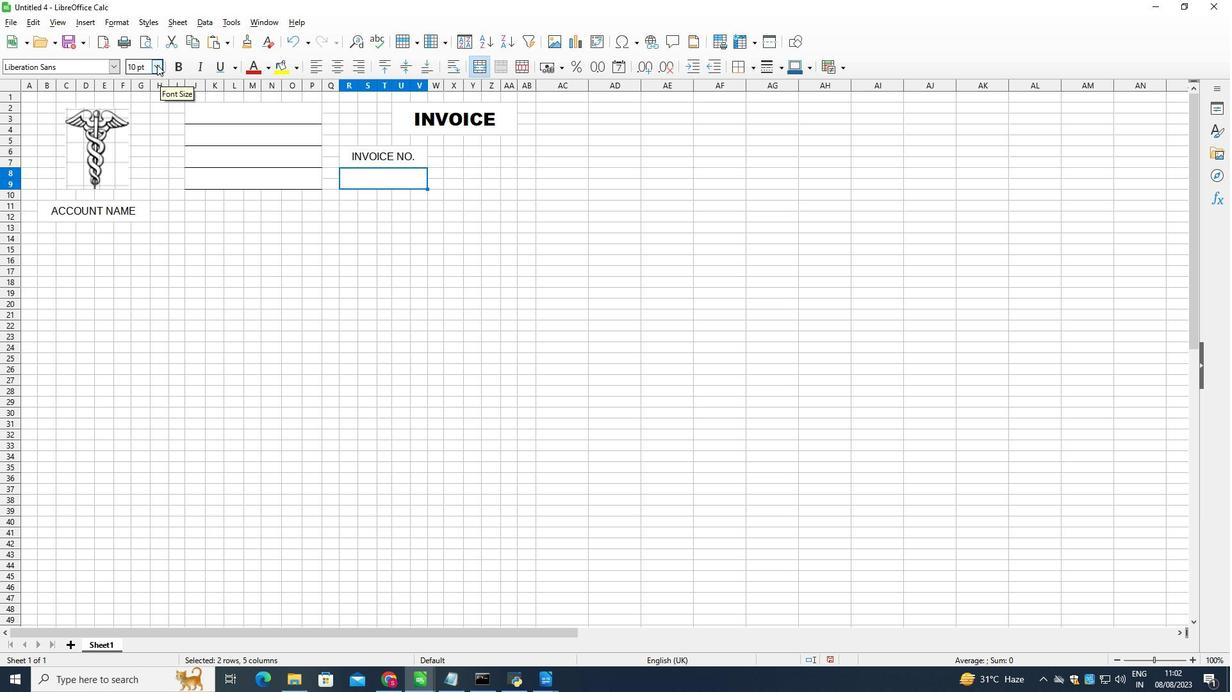 
Action: Mouse pressed left at (165, 112)
Screenshot: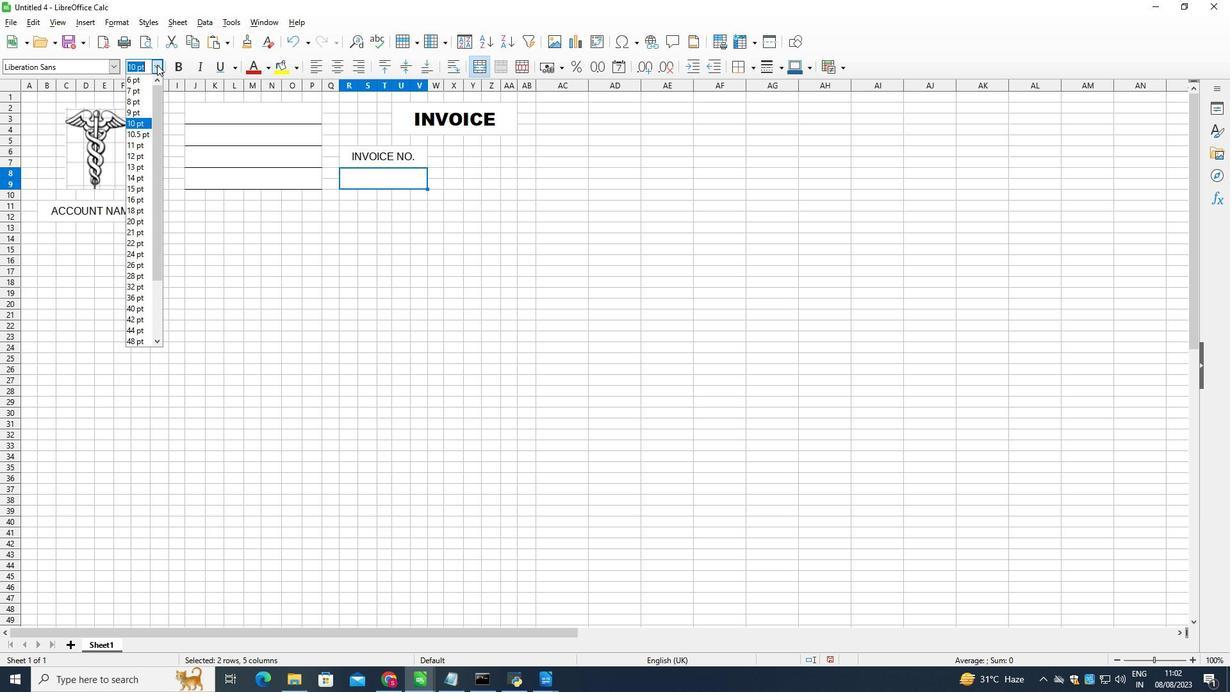 
Action: Mouse moved to (152, 188)
Screenshot: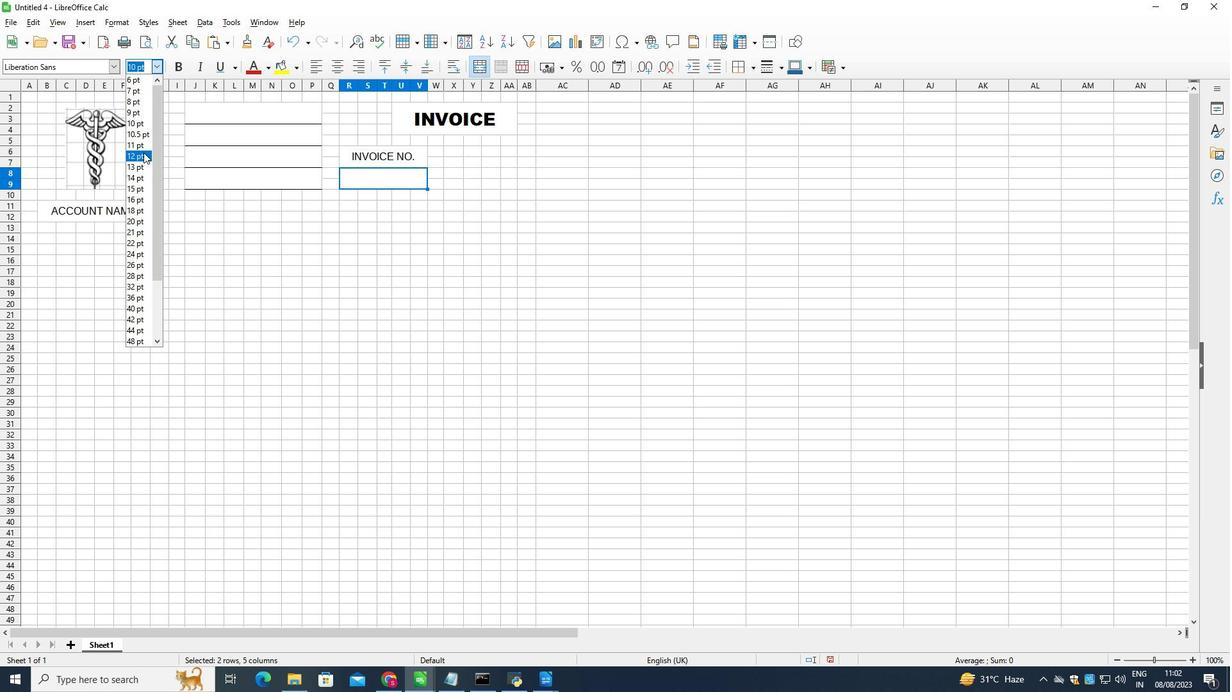 
Action: Mouse pressed left at (152, 188)
Screenshot: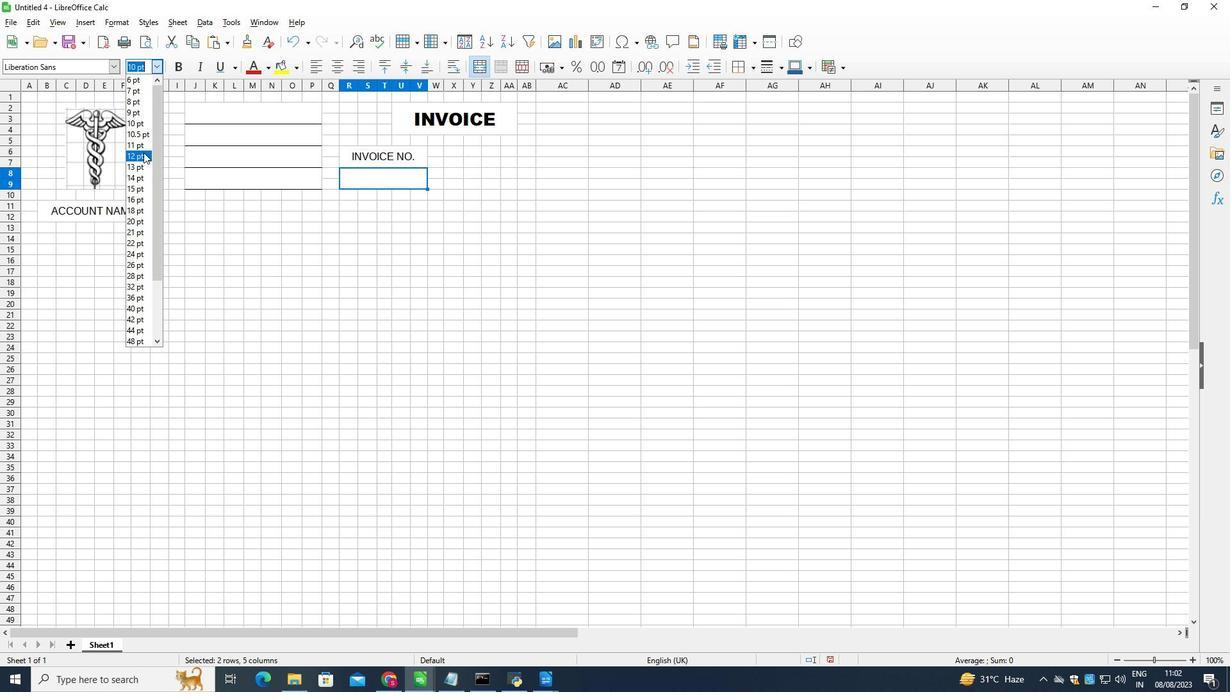 
Action: Key pressed <Key.shift>DATE
Screenshot: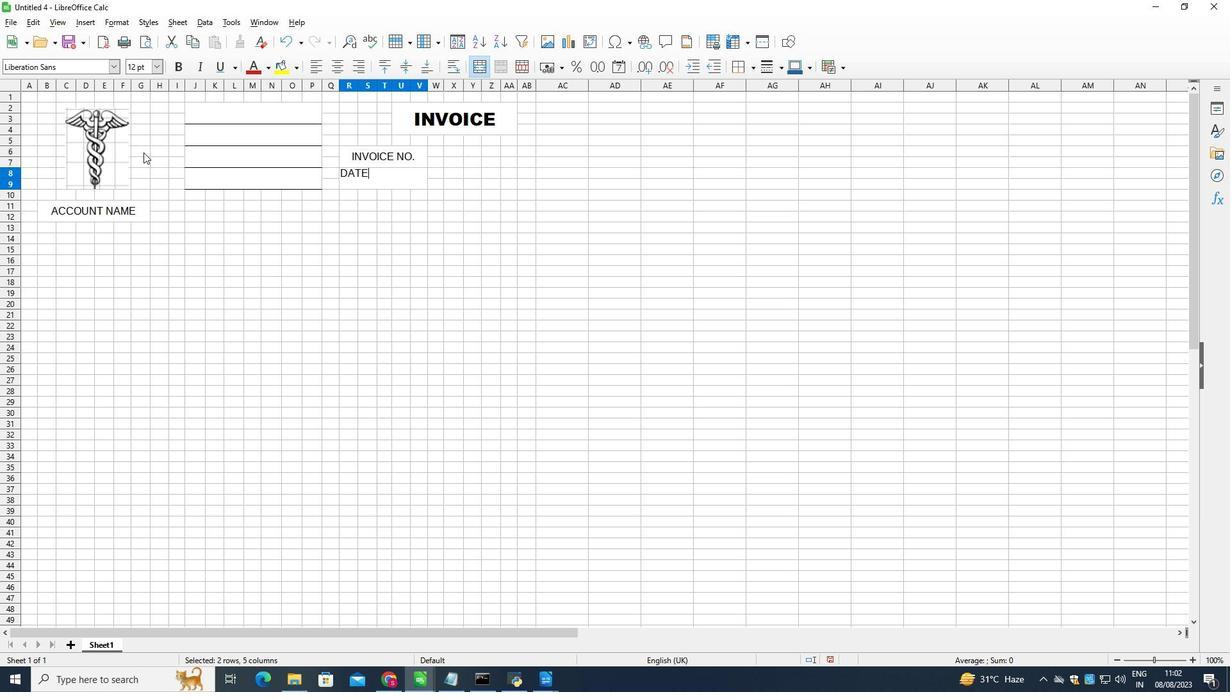 
Action: Mouse moved to (348, 289)
Screenshot: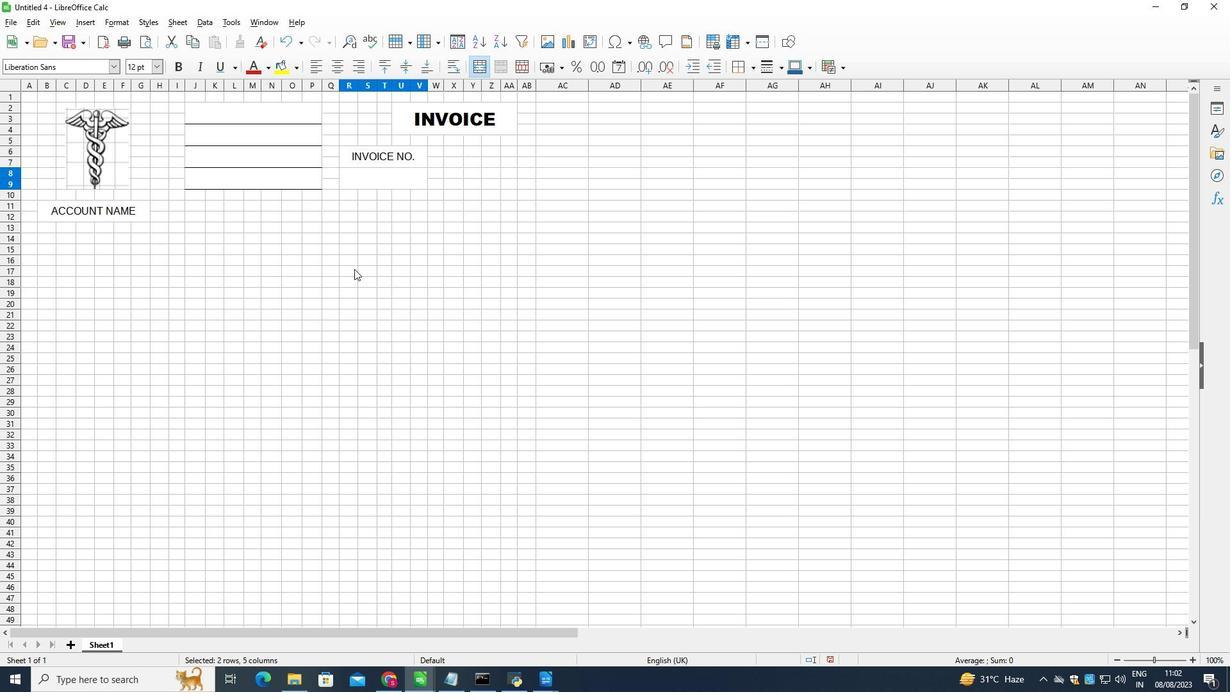 
Action: Mouse pressed left at (348, 289)
Screenshot: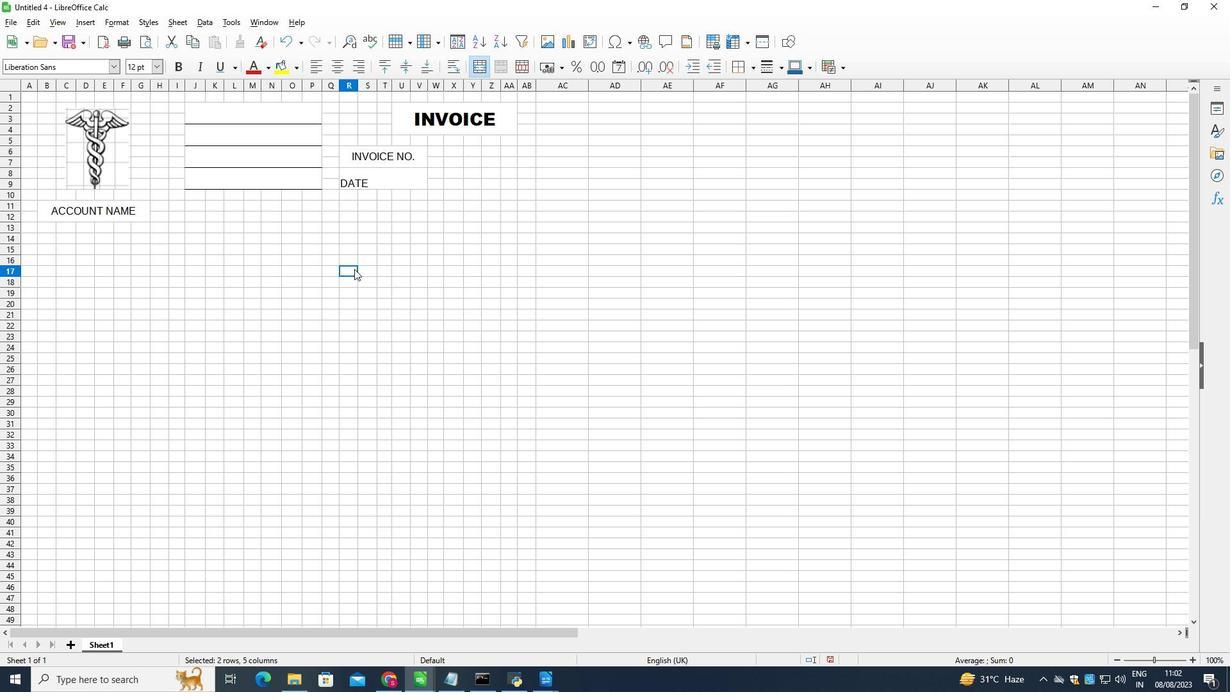 
Action: Mouse moved to (389, 208)
Screenshot: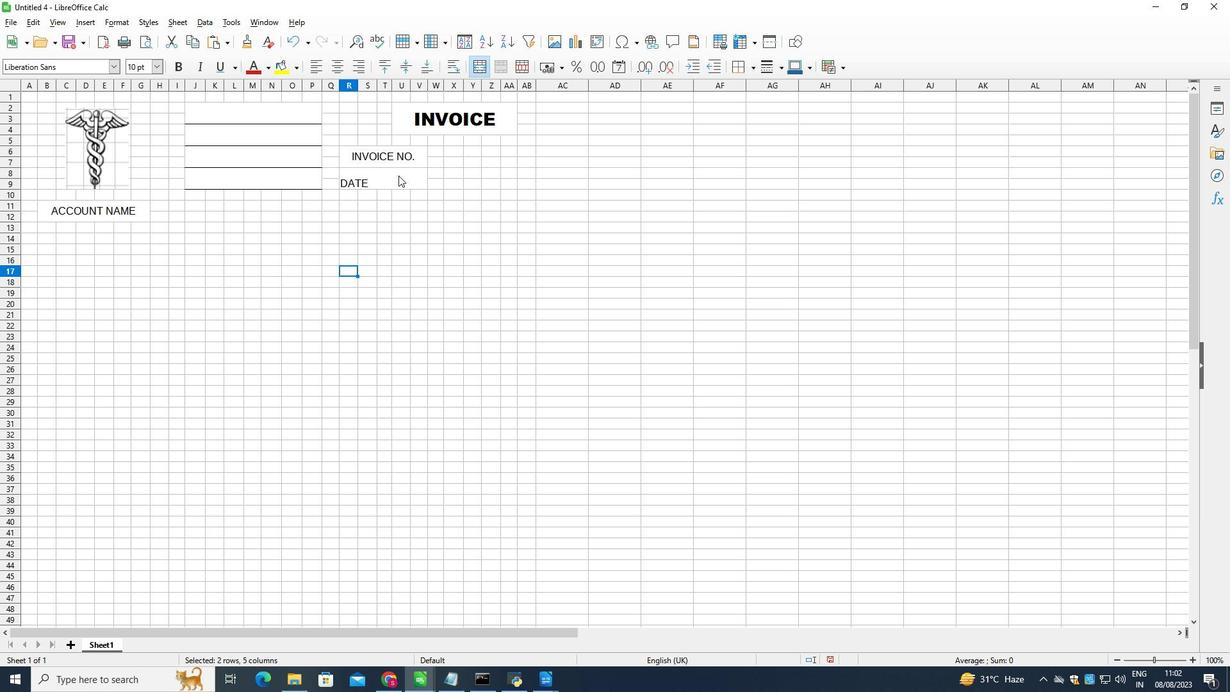 
Action: Mouse pressed left at (389, 208)
Screenshot: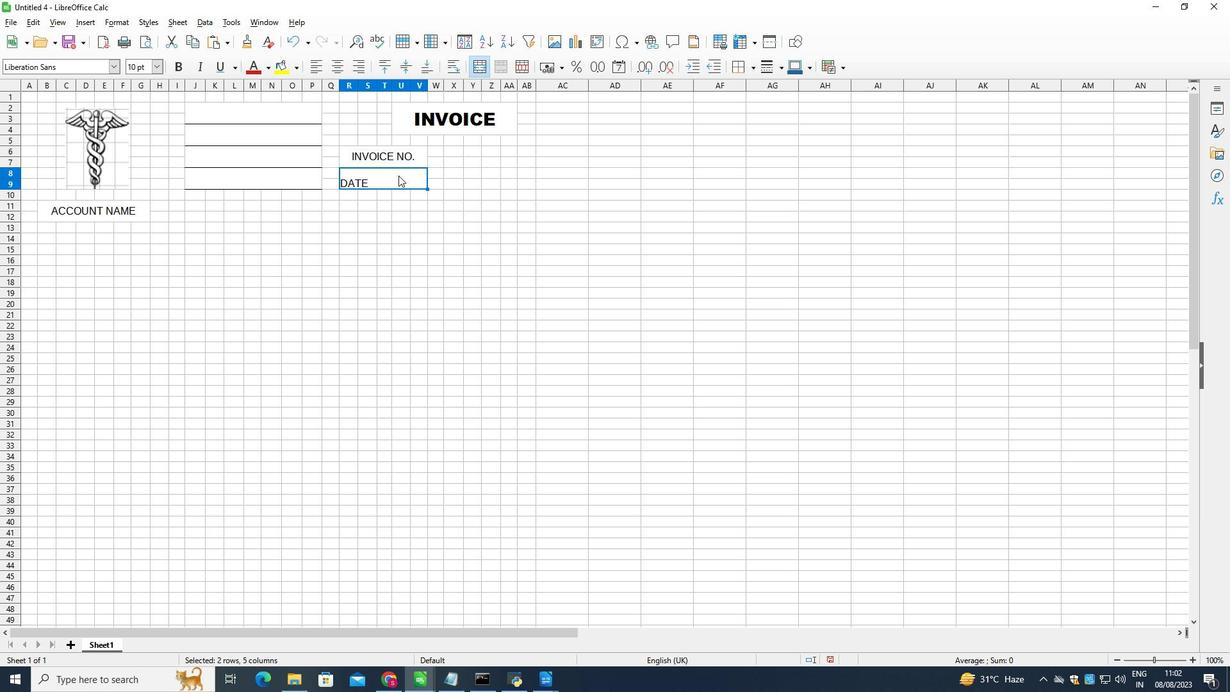 
Action: Mouse moved to (338, 112)
Screenshot: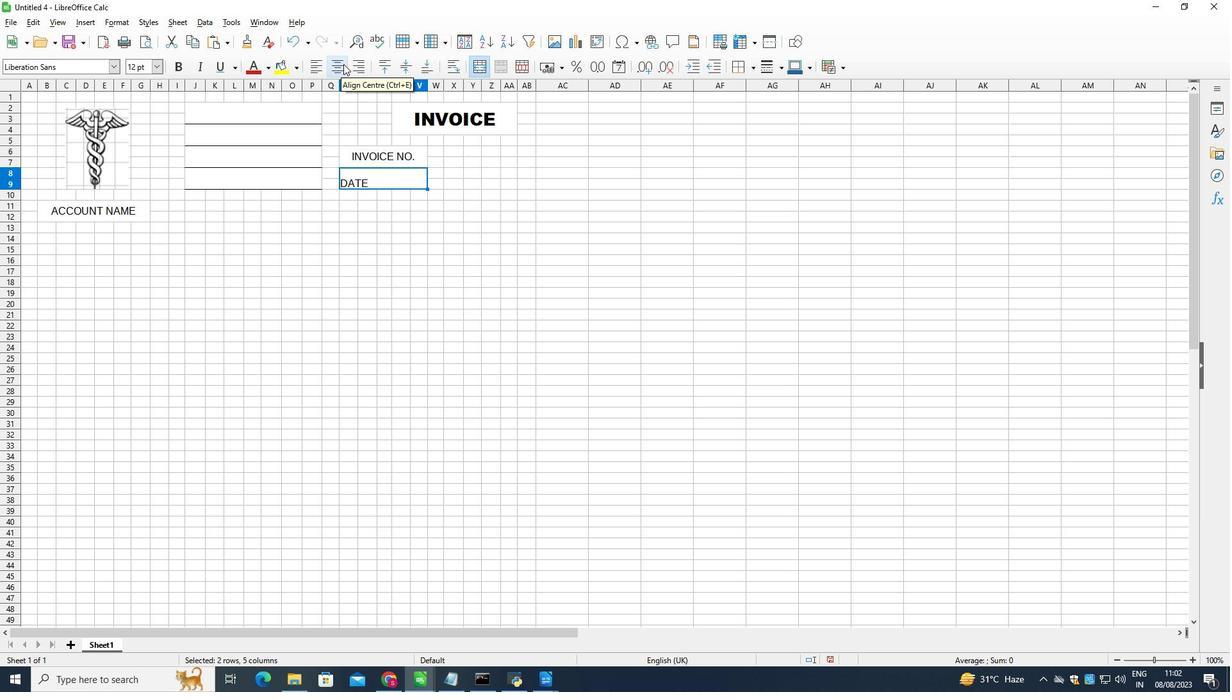 
Action: Mouse pressed left at (338, 112)
Screenshot: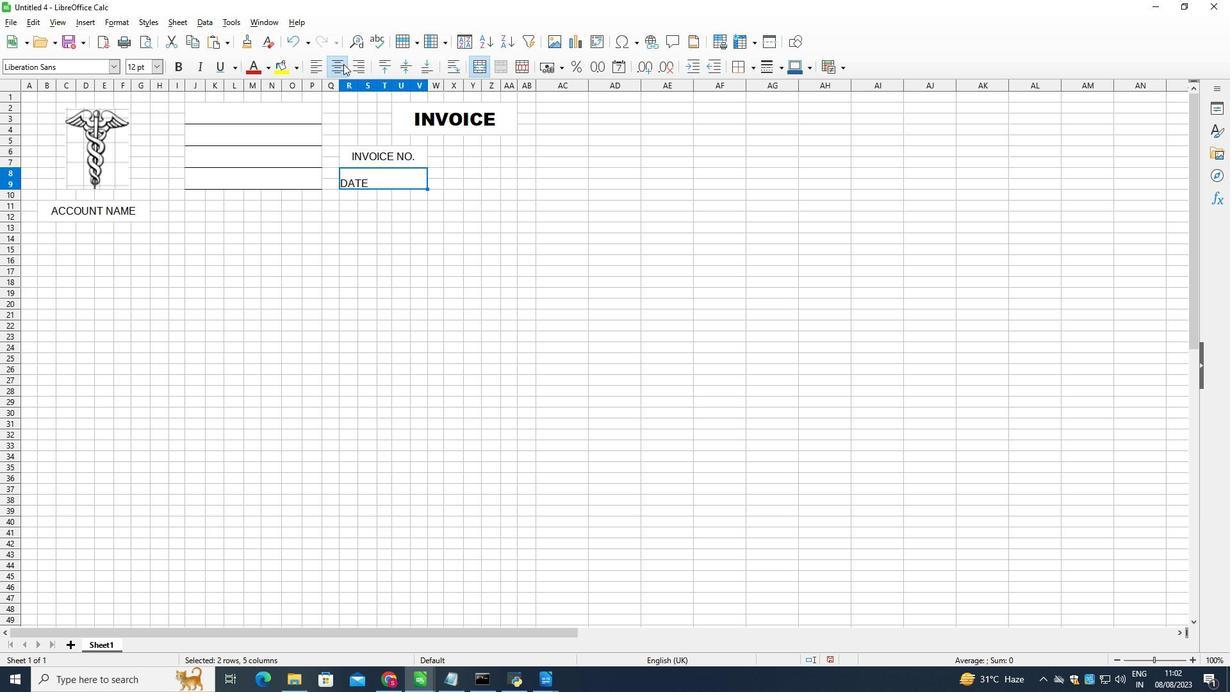 
Action: Mouse moved to (394, 116)
Screenshot: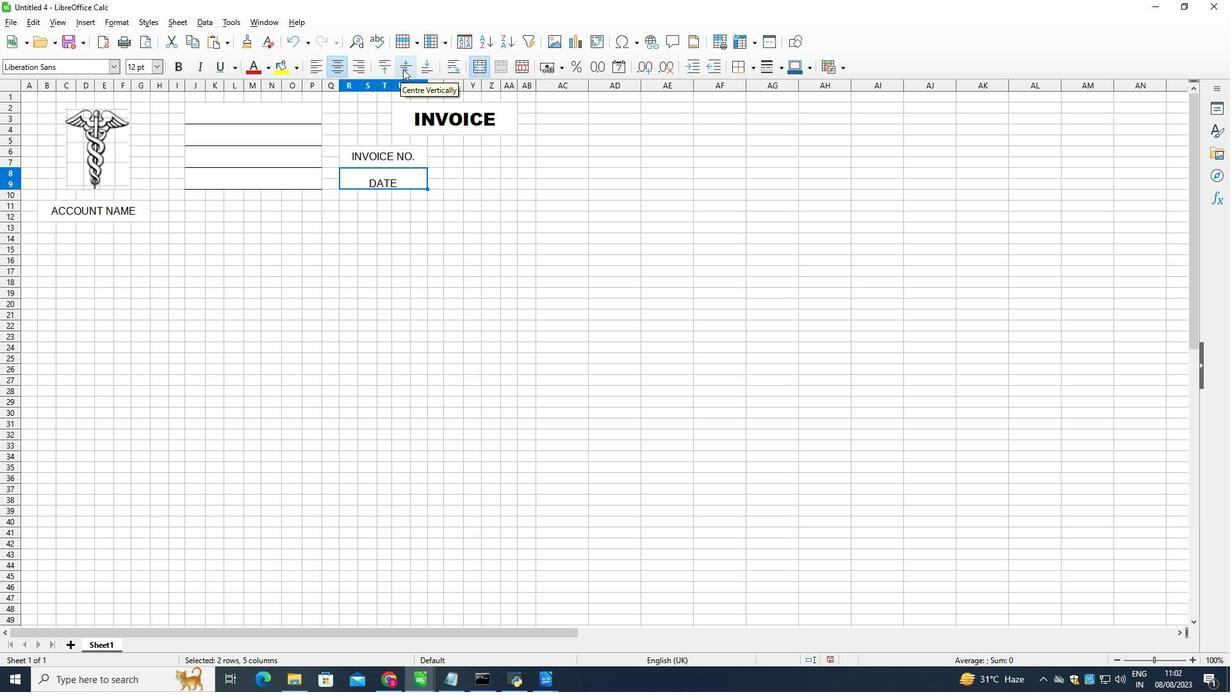 
Action: Mouse pressed left at (394, 116)
Screenshot: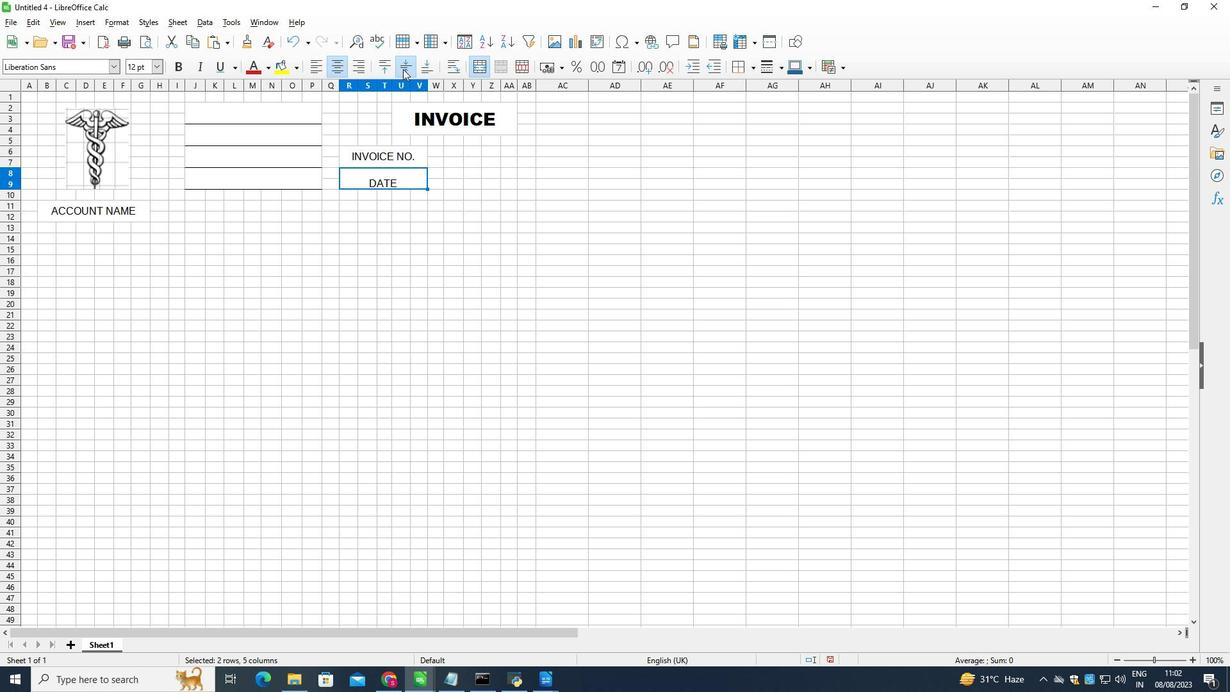 
Action: Mouse moved to (427, 187)
Screenshot: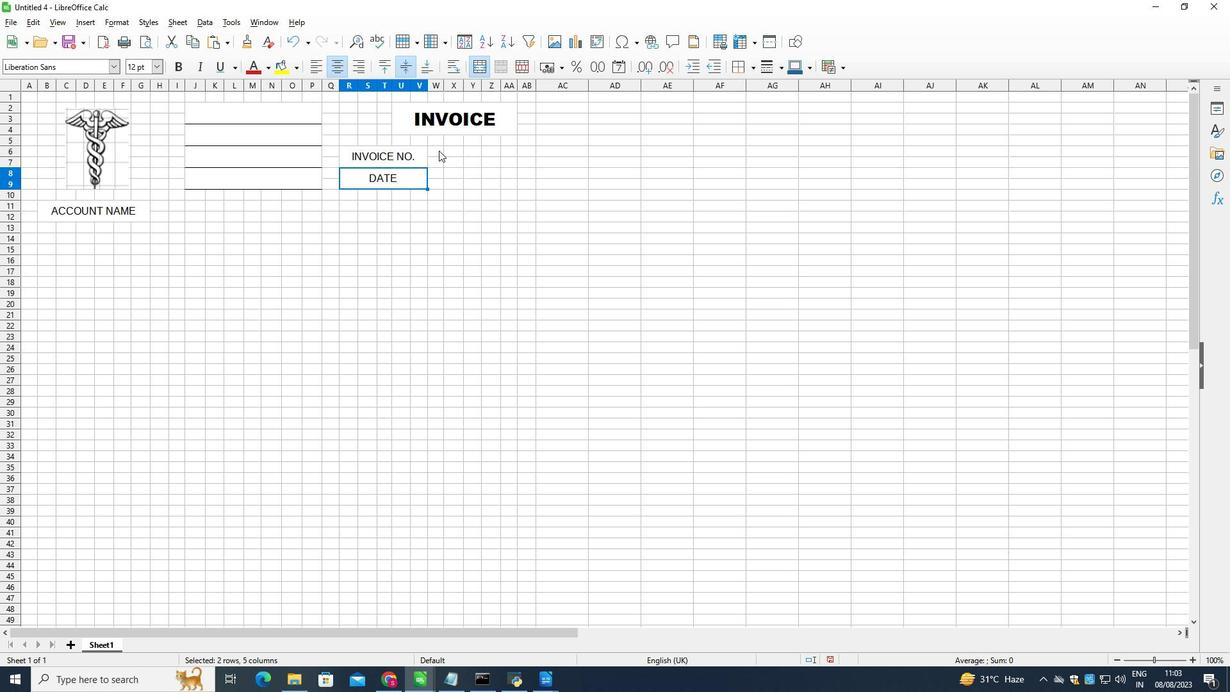 
Action: Mouse pressed left at (427, 187)
Screenshot: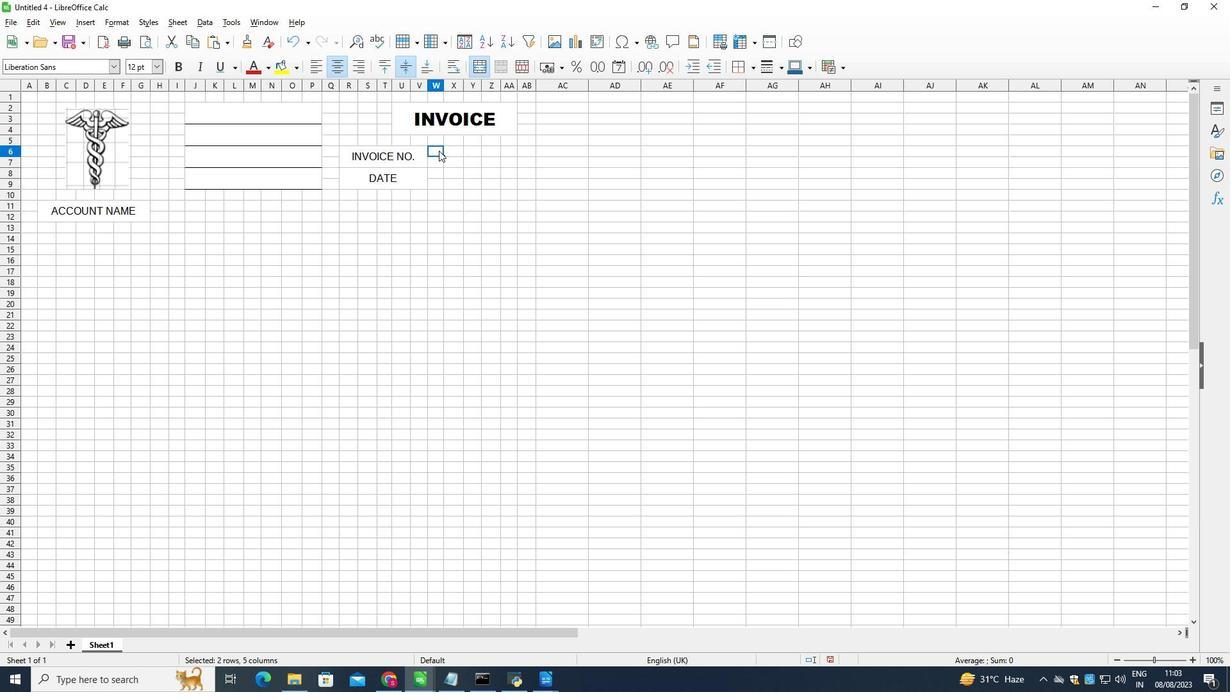 
Action: Mouse moved to (484, 112)
Screenshot: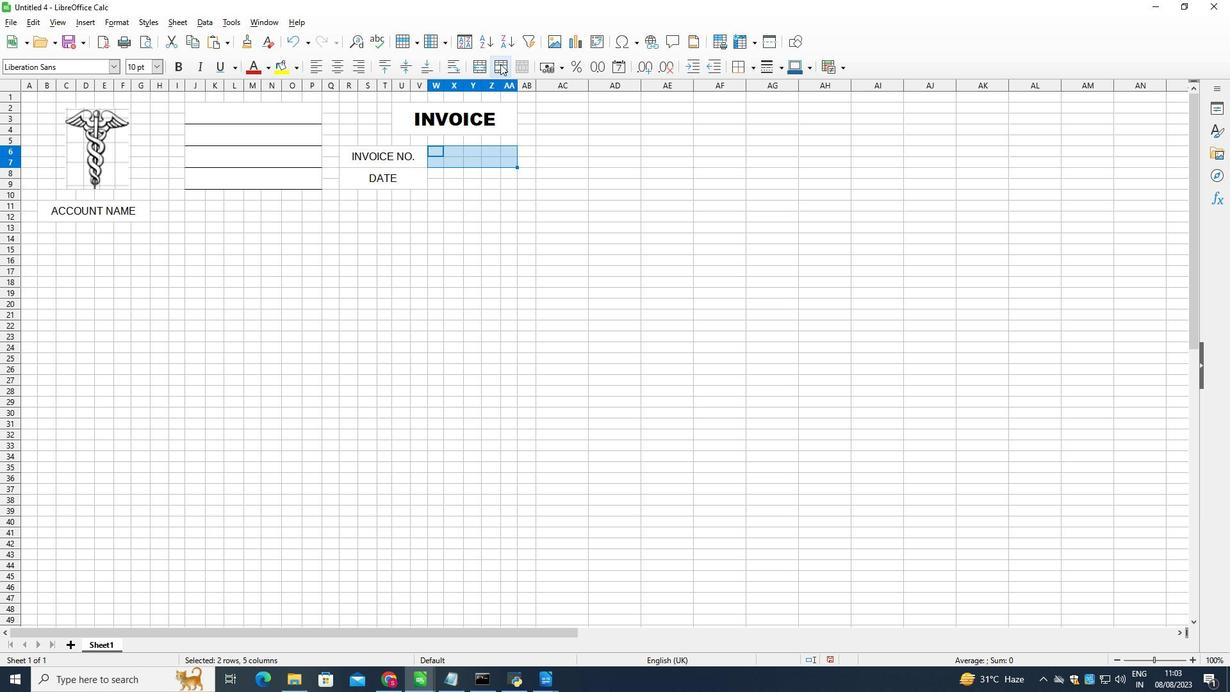 
Action: Mouse pressed left at (484, 112)
Screenshot: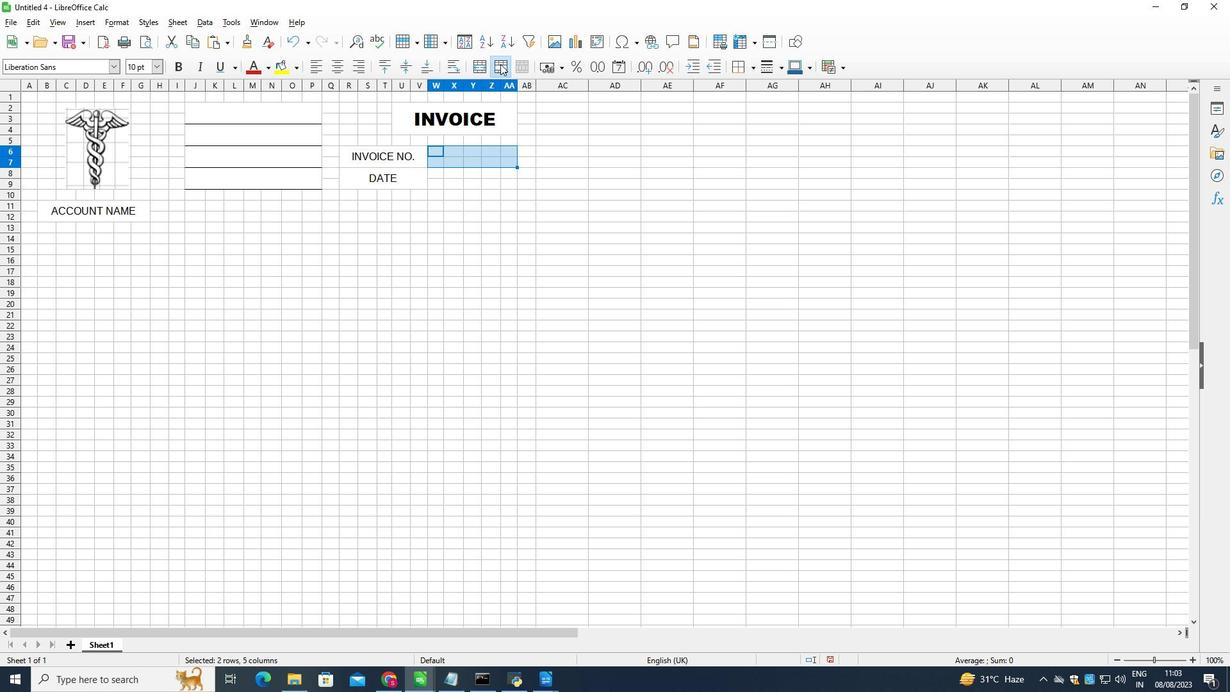 
Action: Mouse moved to (720, 116)
Screenshot: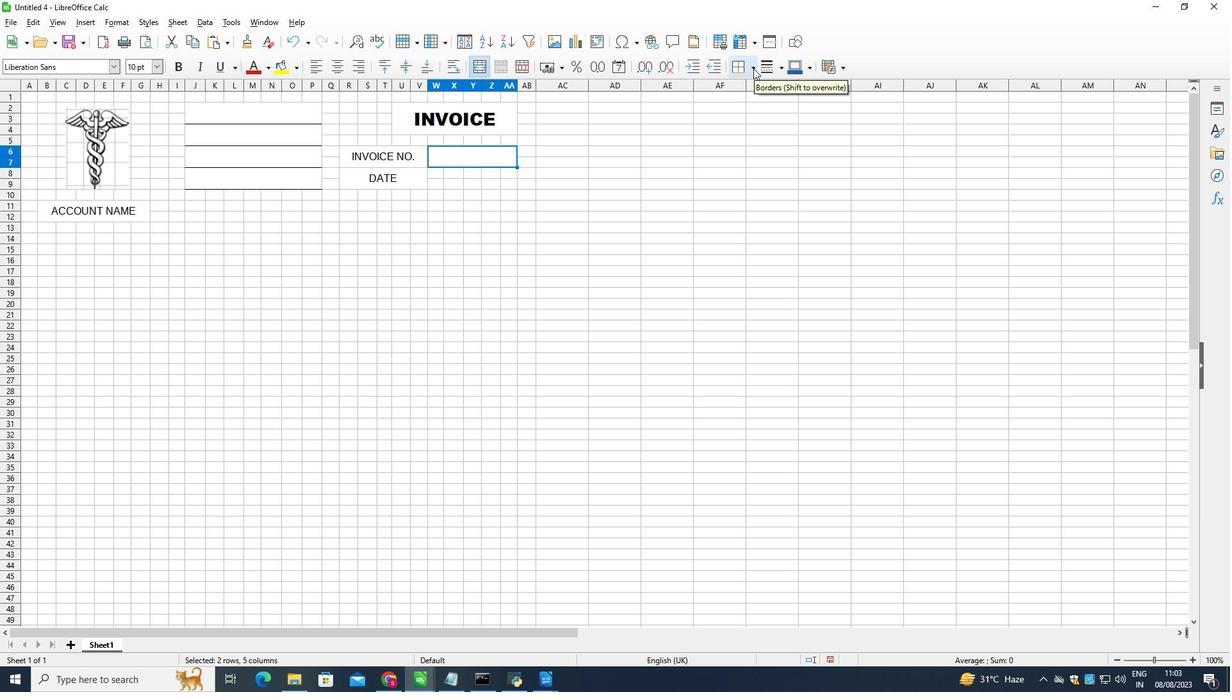 
Action: Mouse pressed left at (720, 116)
Screenshot: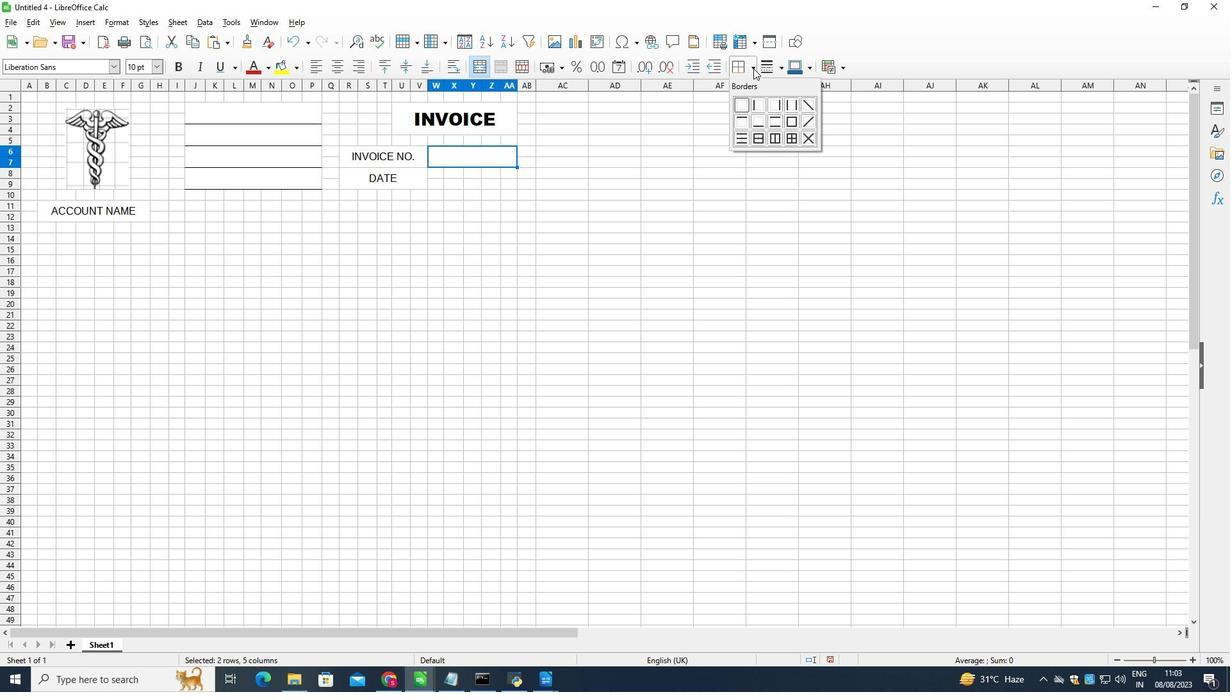 
Action: Mouse moved to (724, 159)
Screenshot: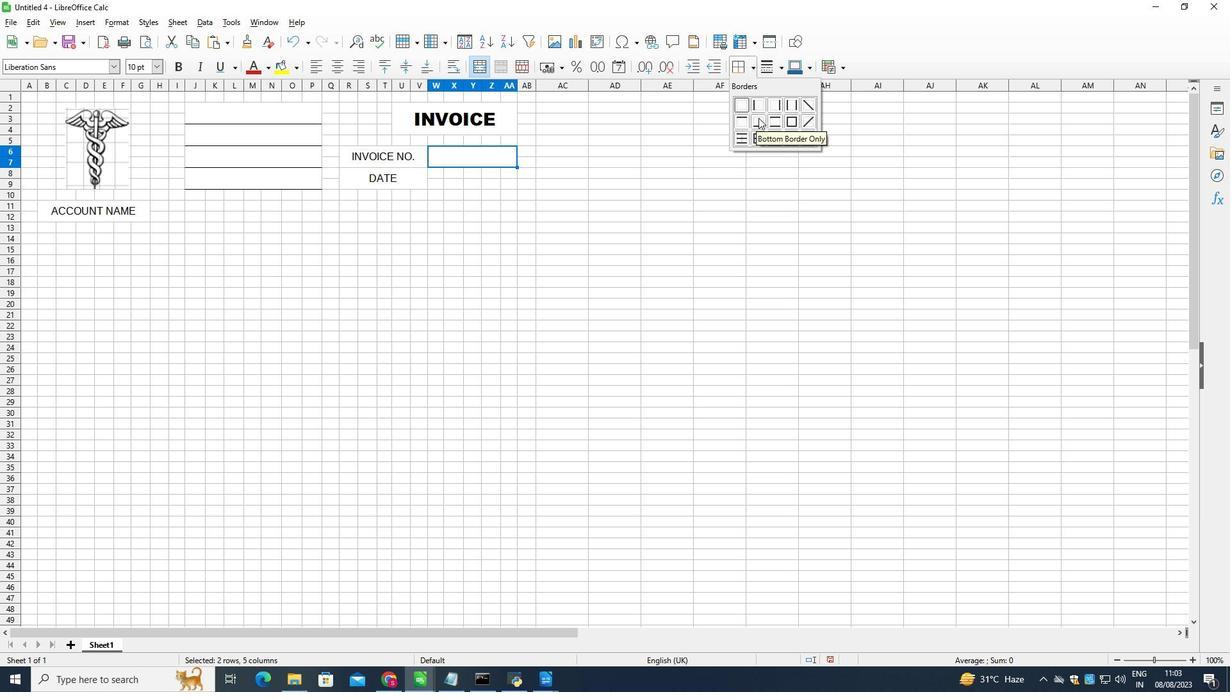 
Action: Mouse pressed left at (724, 159)
Screenshot: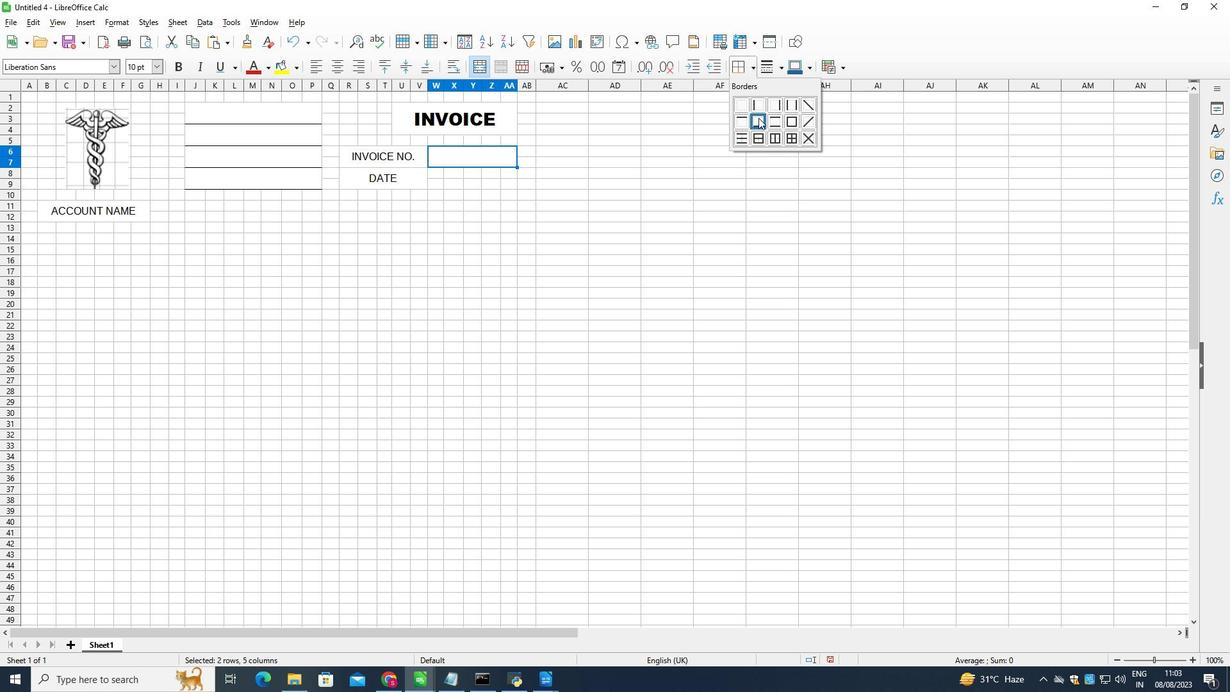 
Action: Mouse moved to (444, 228)
Screenshot: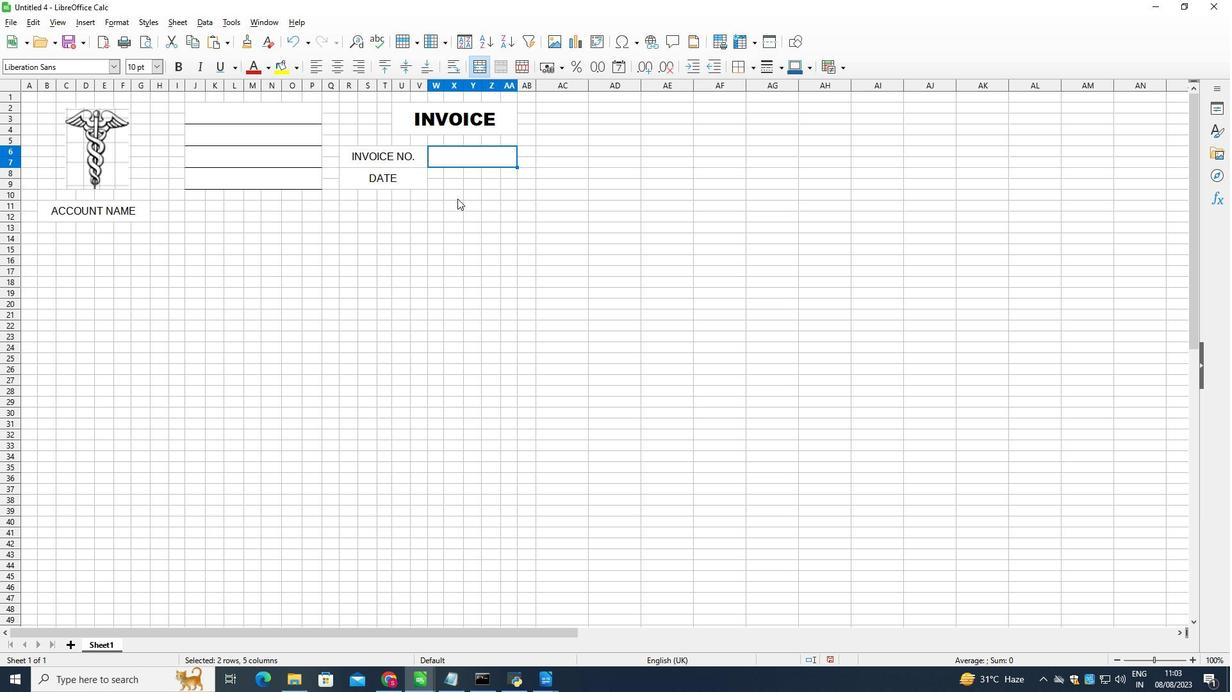 
Action: Mouse pressed left at (444, 228)
Screenshot: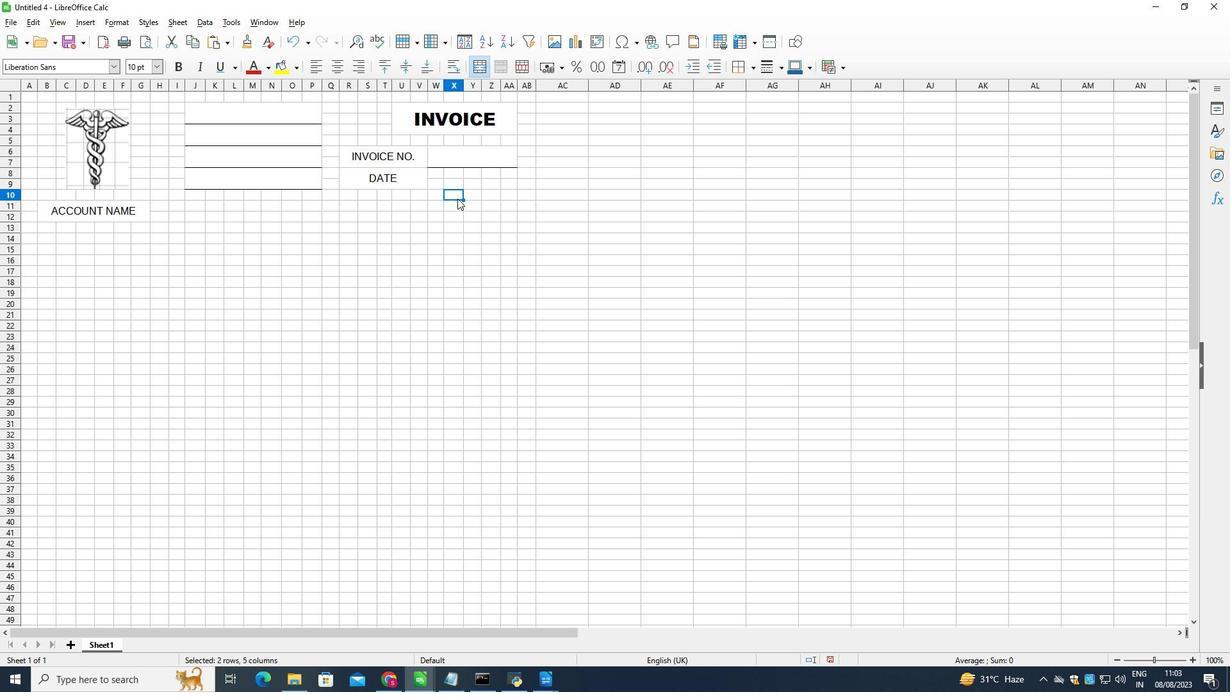 
Action: Mouse moved to (423, 206)
Screenshot: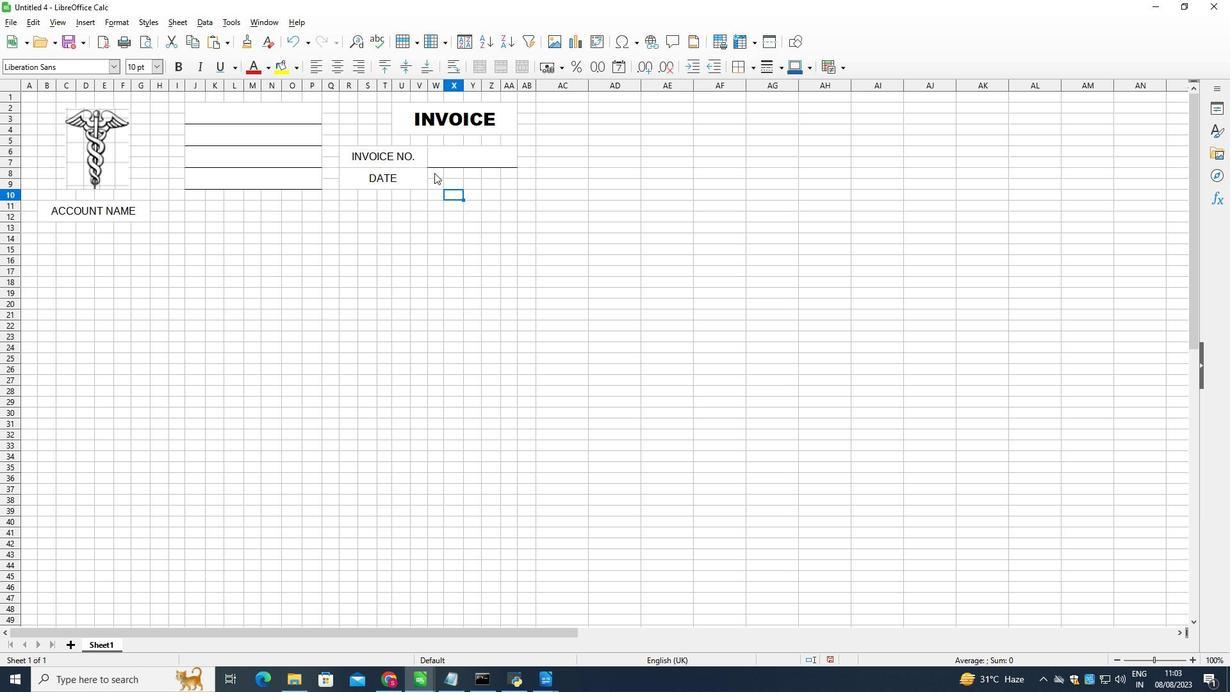 
Action: Mouse pressed left at (423, 206)
Screenshot: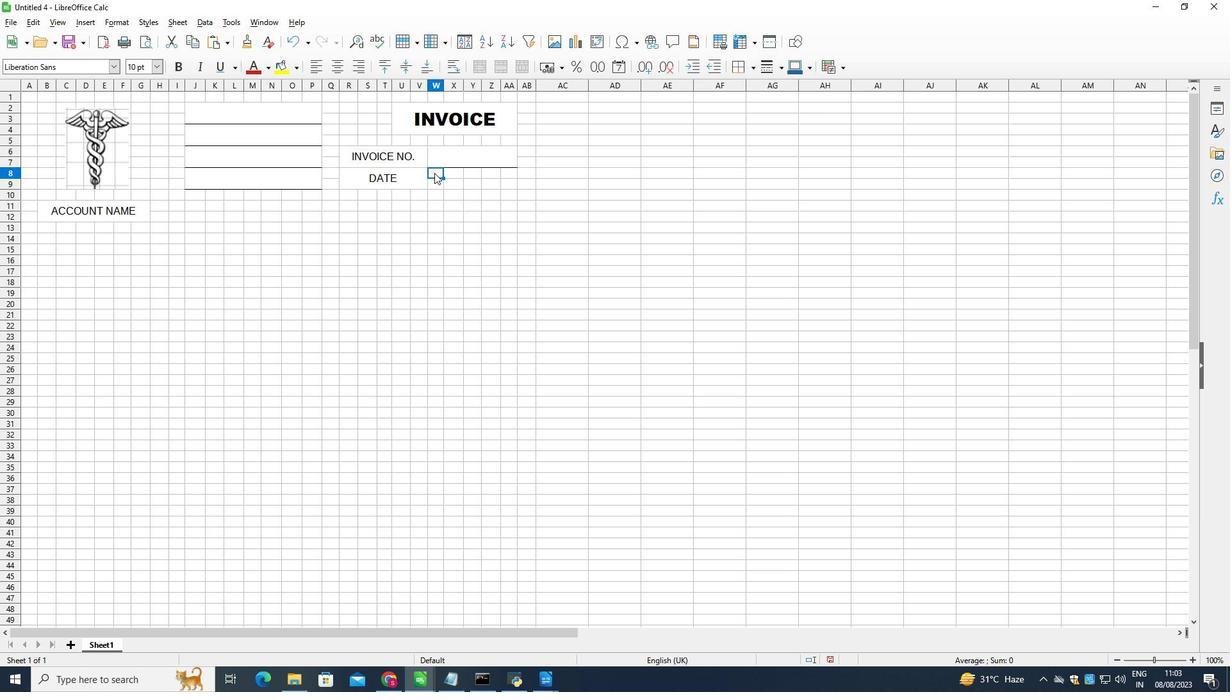 
Action: Mouse moved to (484, 114)
Screenshot: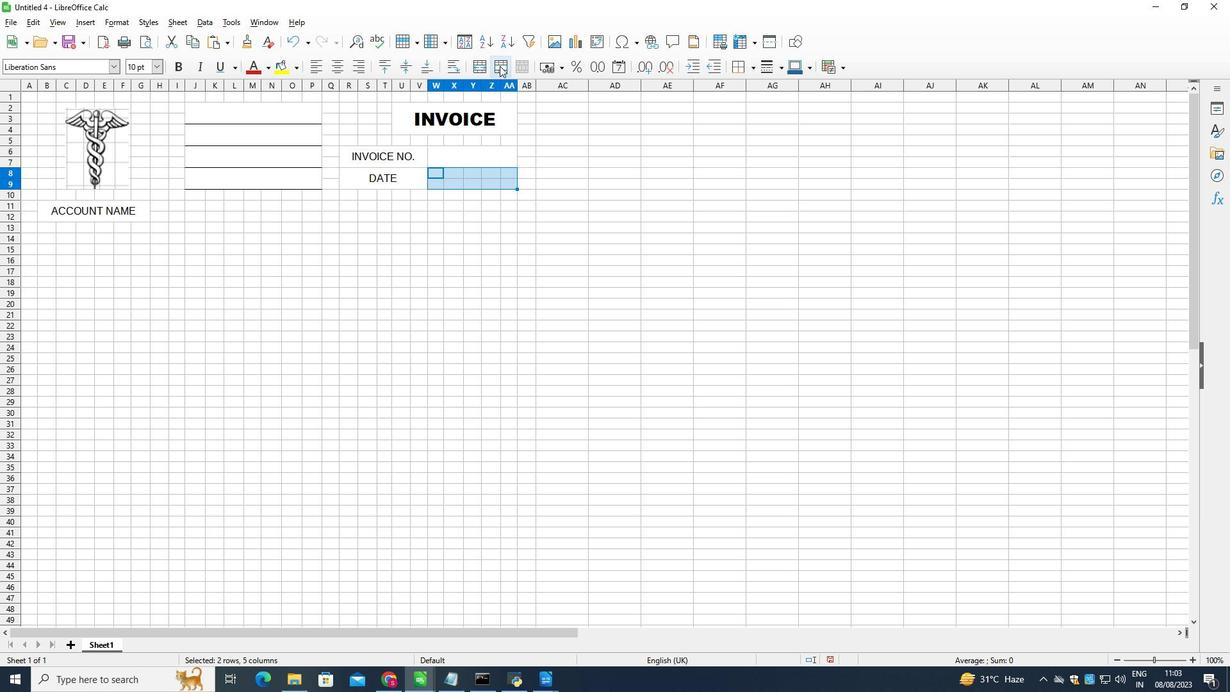 
Action: Mouse pressed left at (484, 114)
Screenshot: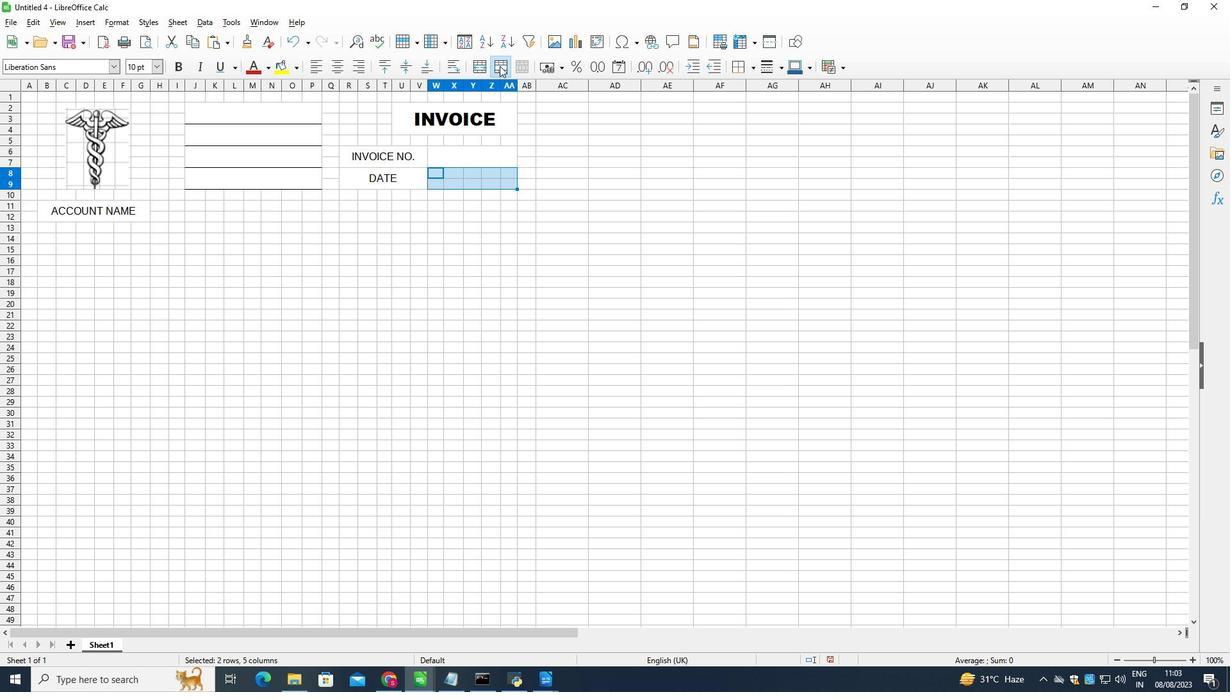 
Action: Mouse moved to (719, 112)
Screenshot: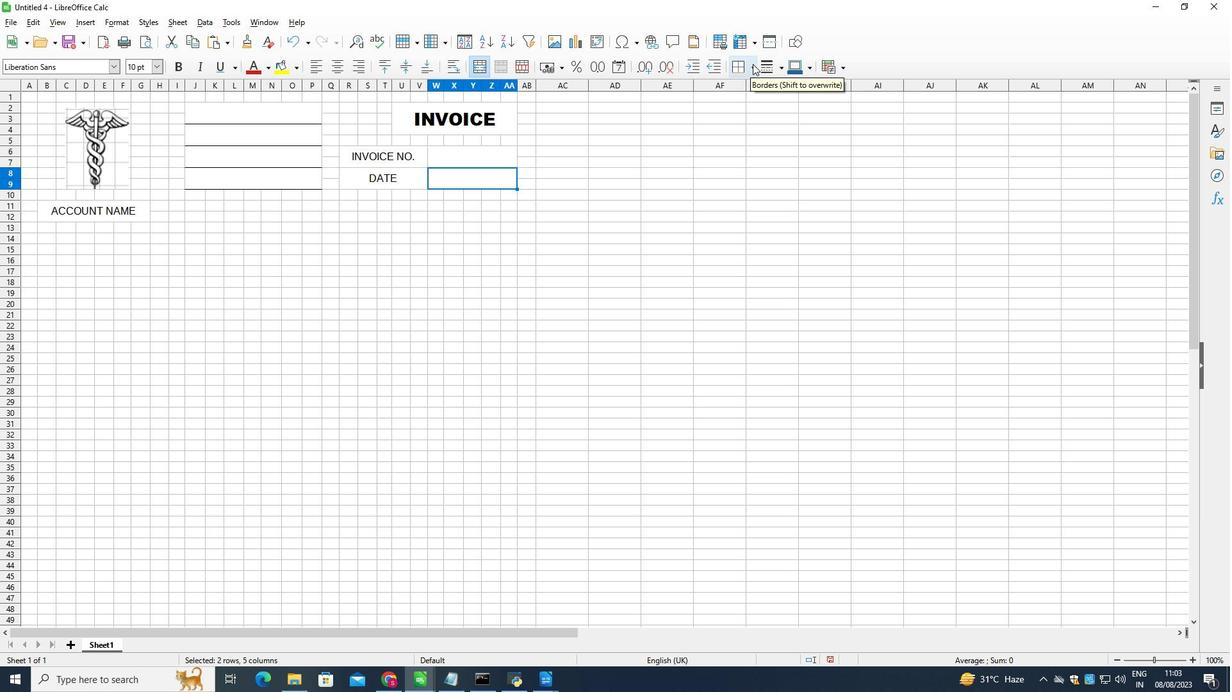 
Action: Mouse pressed left at (719, 112)
Screenshot: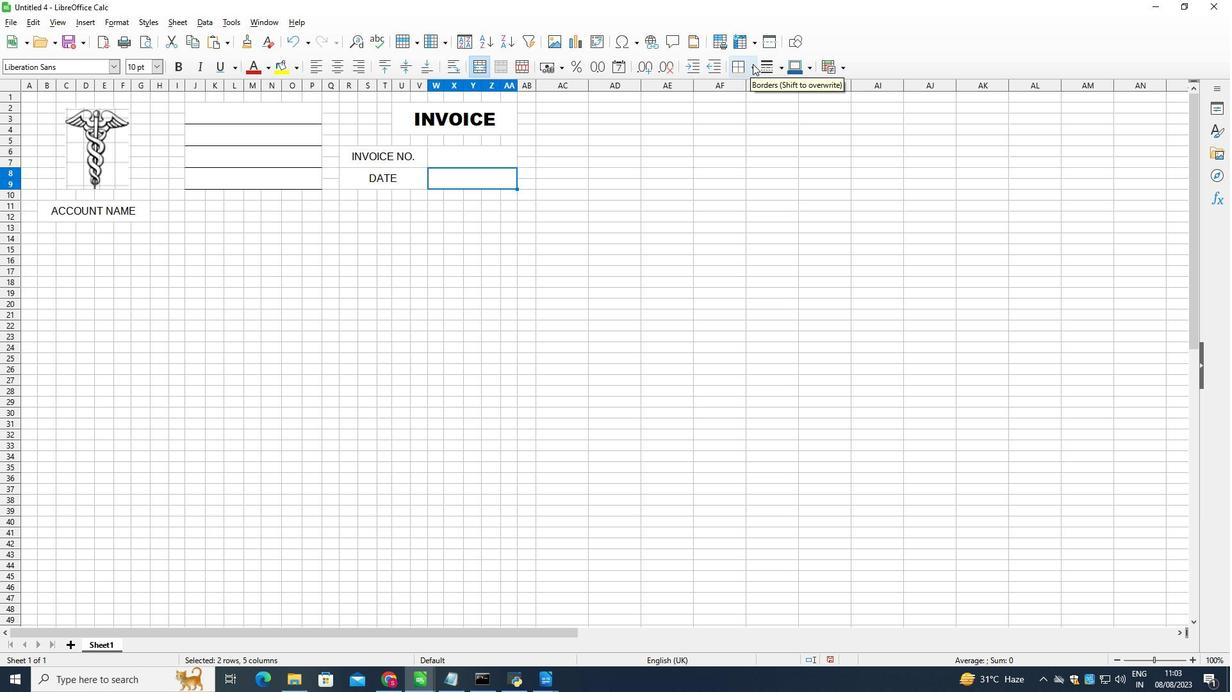 
Action: Mouse moved to (726, 164)
Screenshot: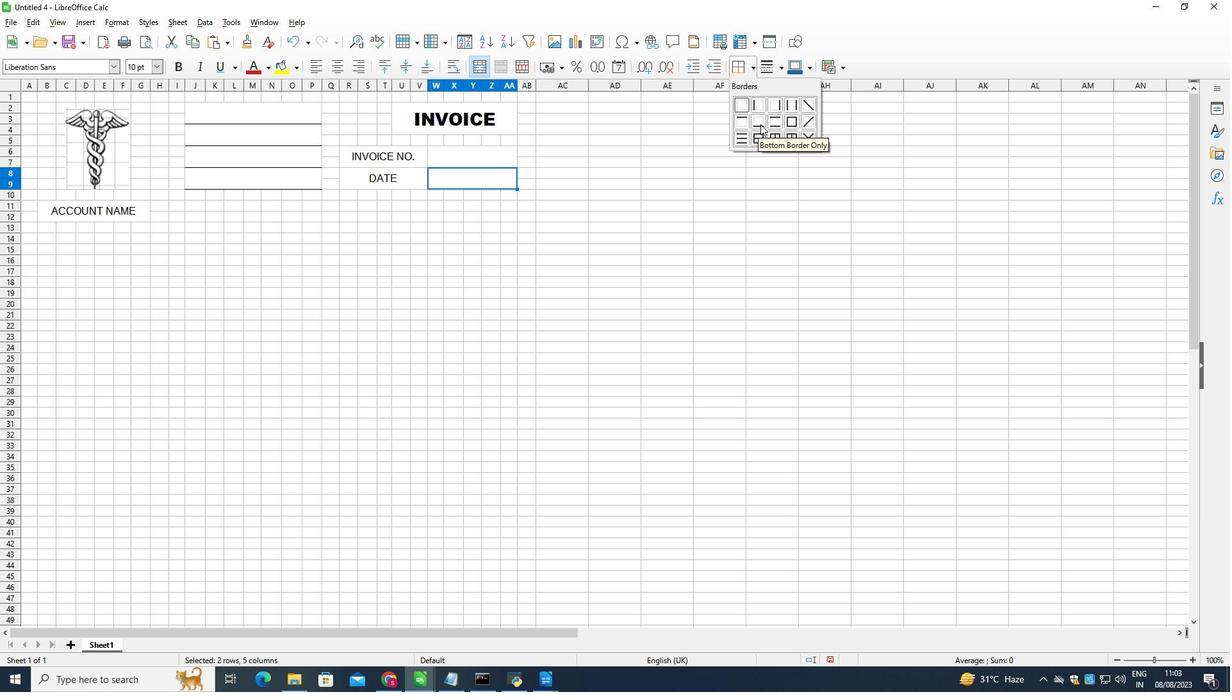 
Action: Mouse pressed left at (726, 164)
Screenshot: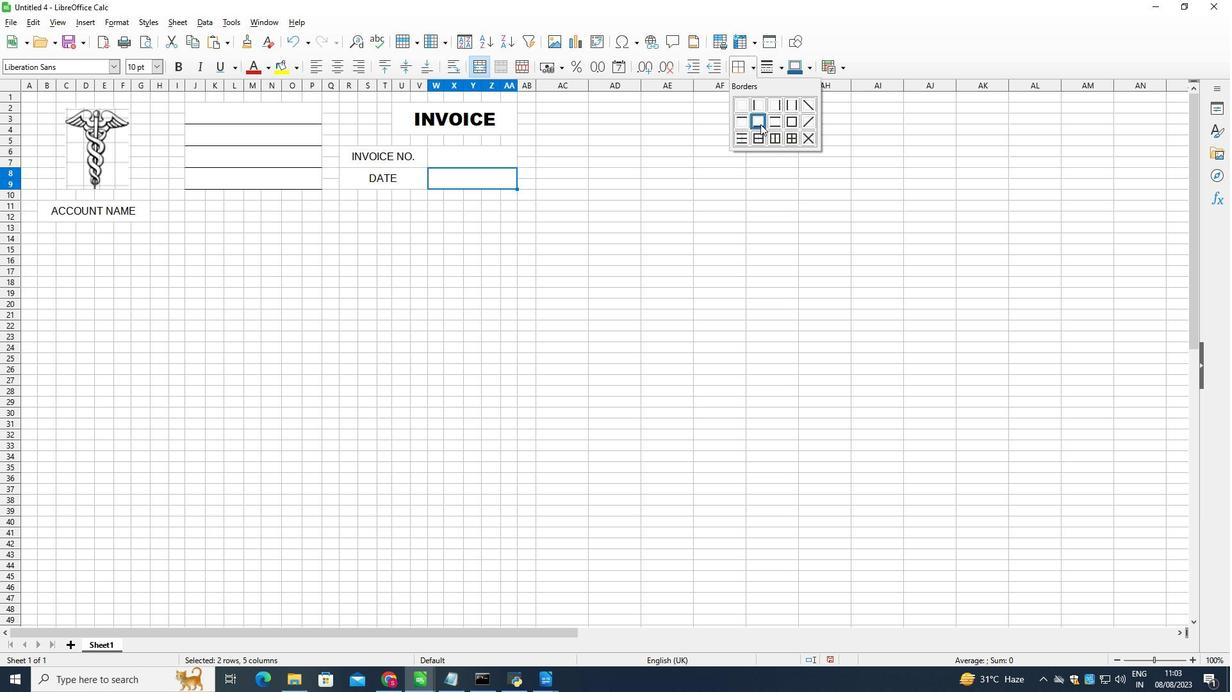 
Action: Mouse moved to (449, 305)
Screenshot: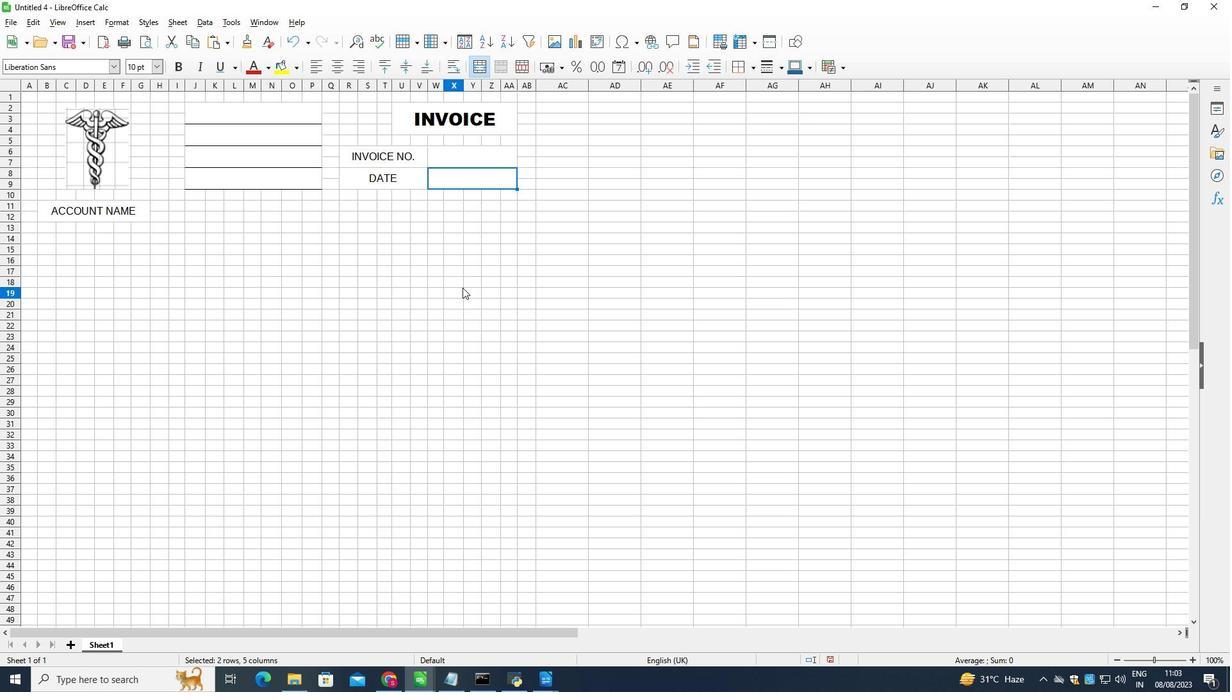
Action: Mouse pressed left at (449, 305)
Screenshot: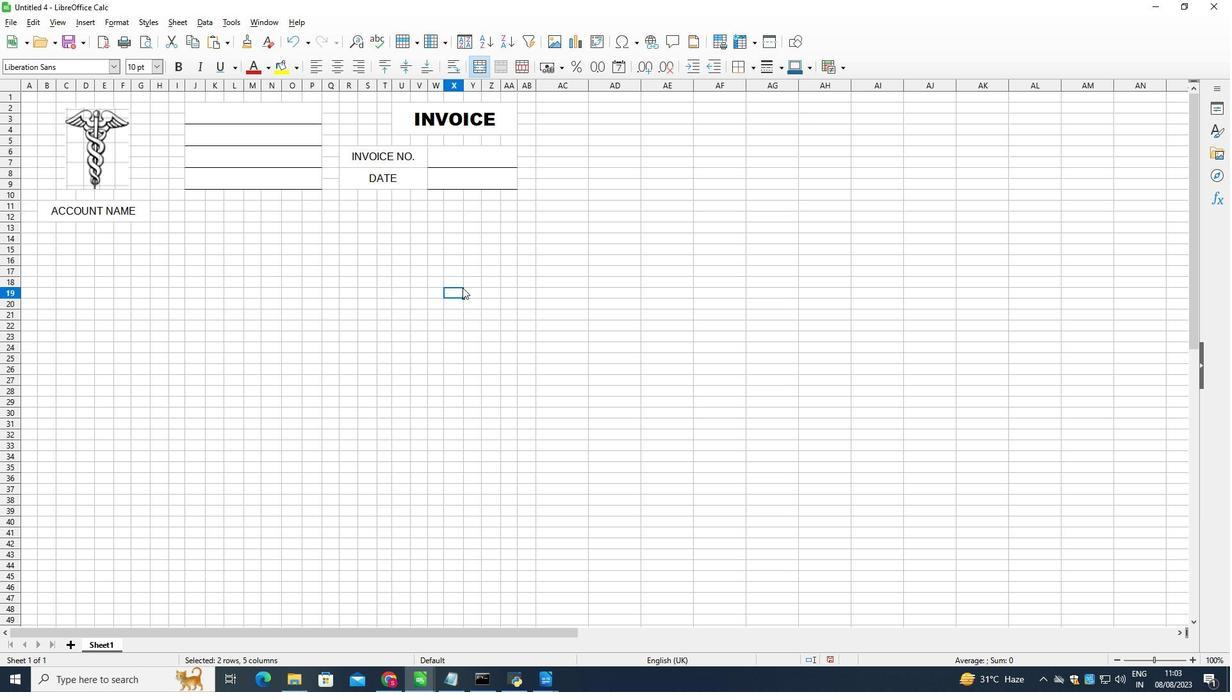 
Action: Mouse moved to (476, 191)
Screenshot: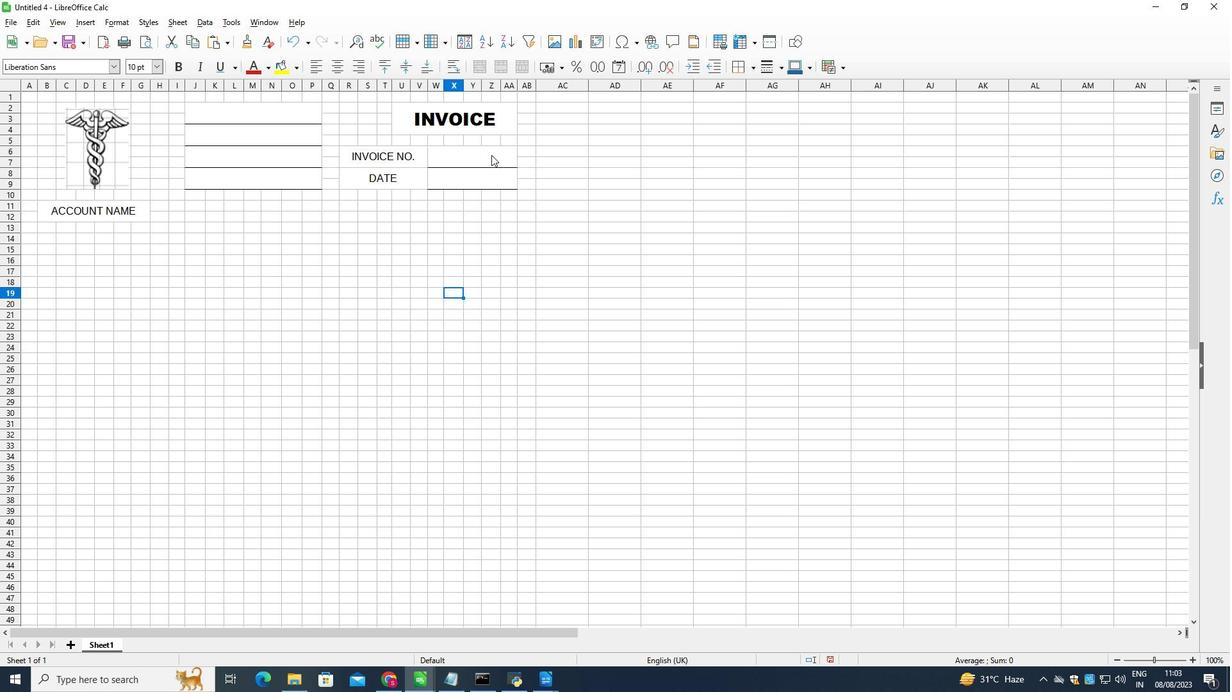 
Action: Mouse pressed left at (476, 191)
Screenshot: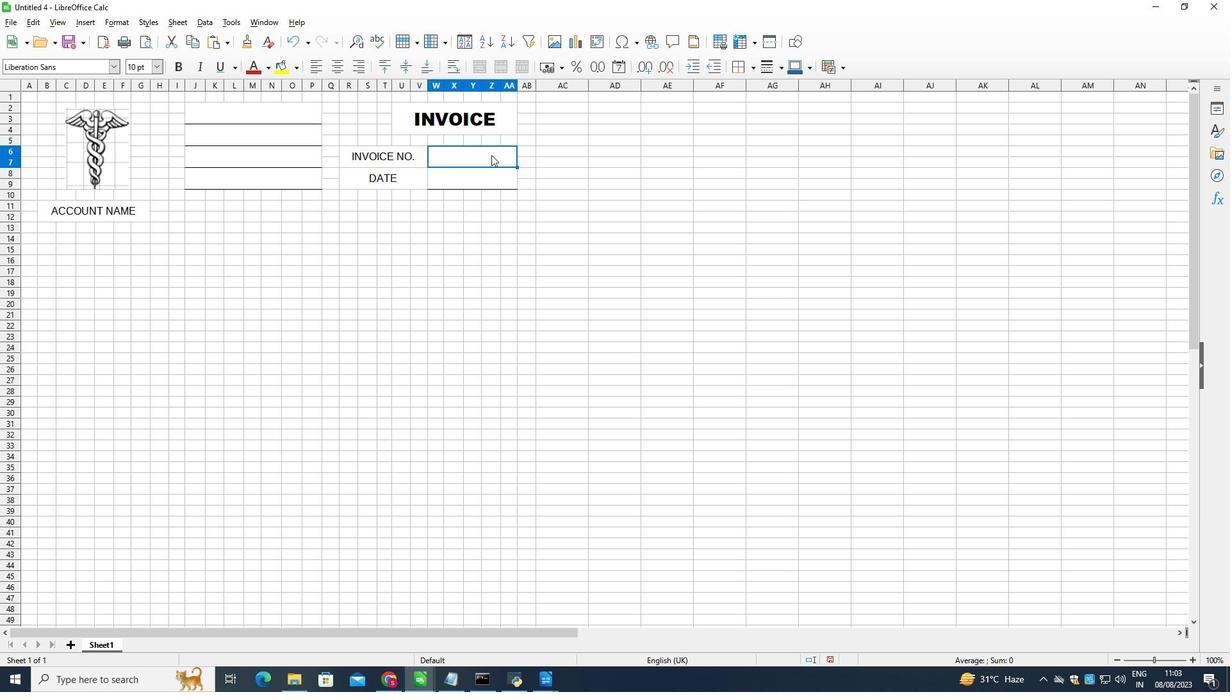 
Action: Mouse moved to (300, 282)
Screenshot: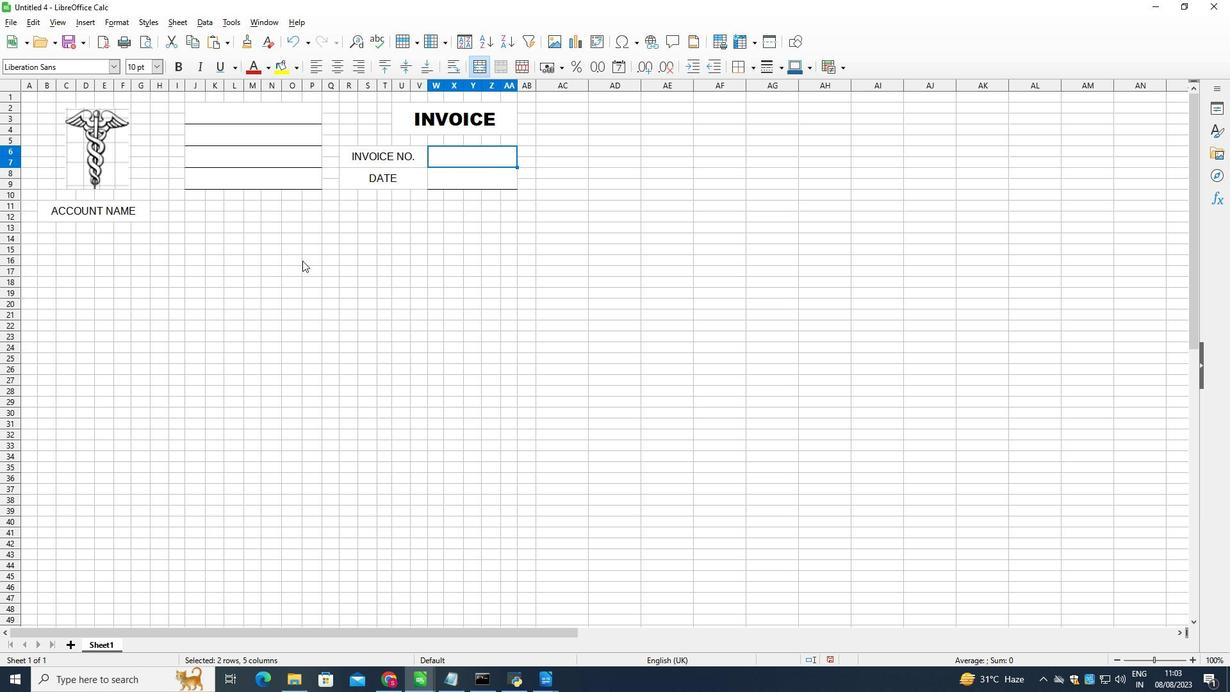 
Action: Mouse pressed left at (300, 282)
Screenshot: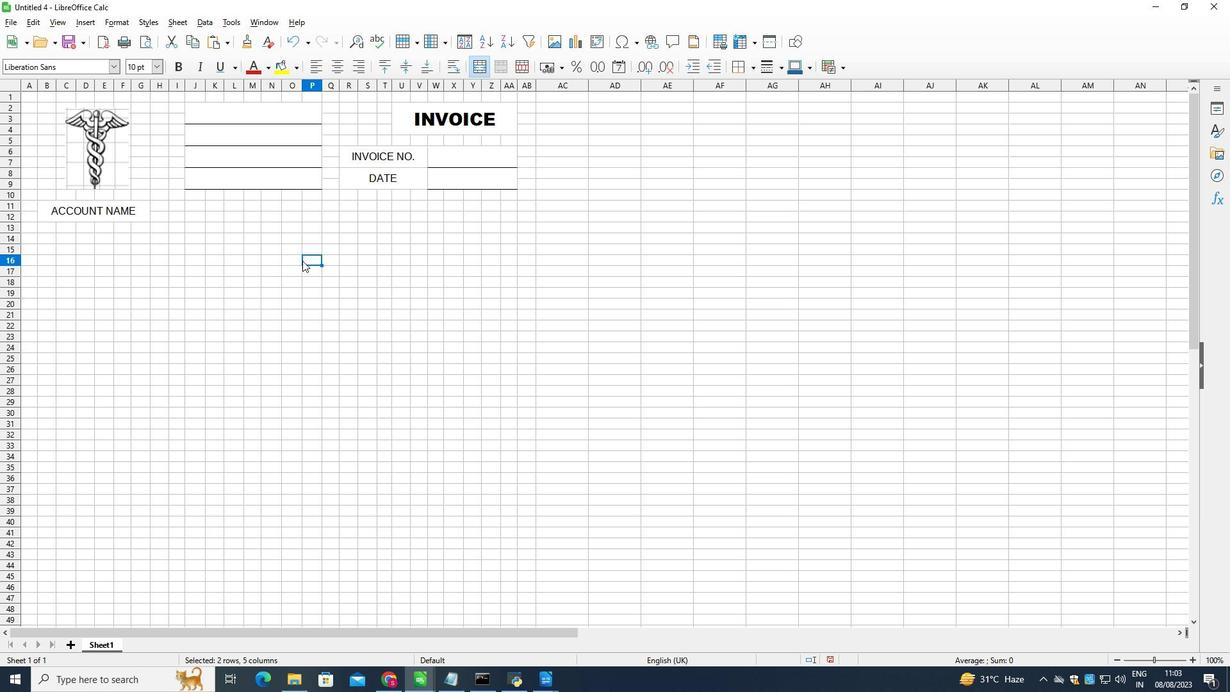 
Action: Mouse moved to (82, 253)
Screenshot: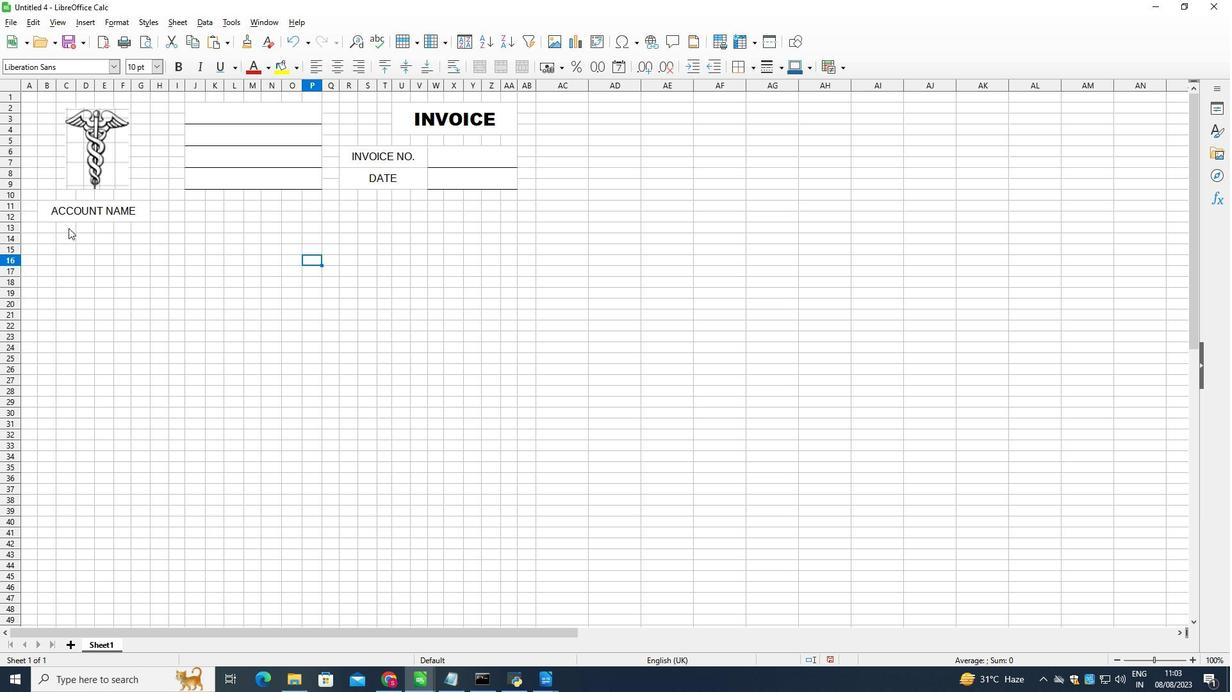 
Action: Mouse pressed left at (82, 253)
Screenshot: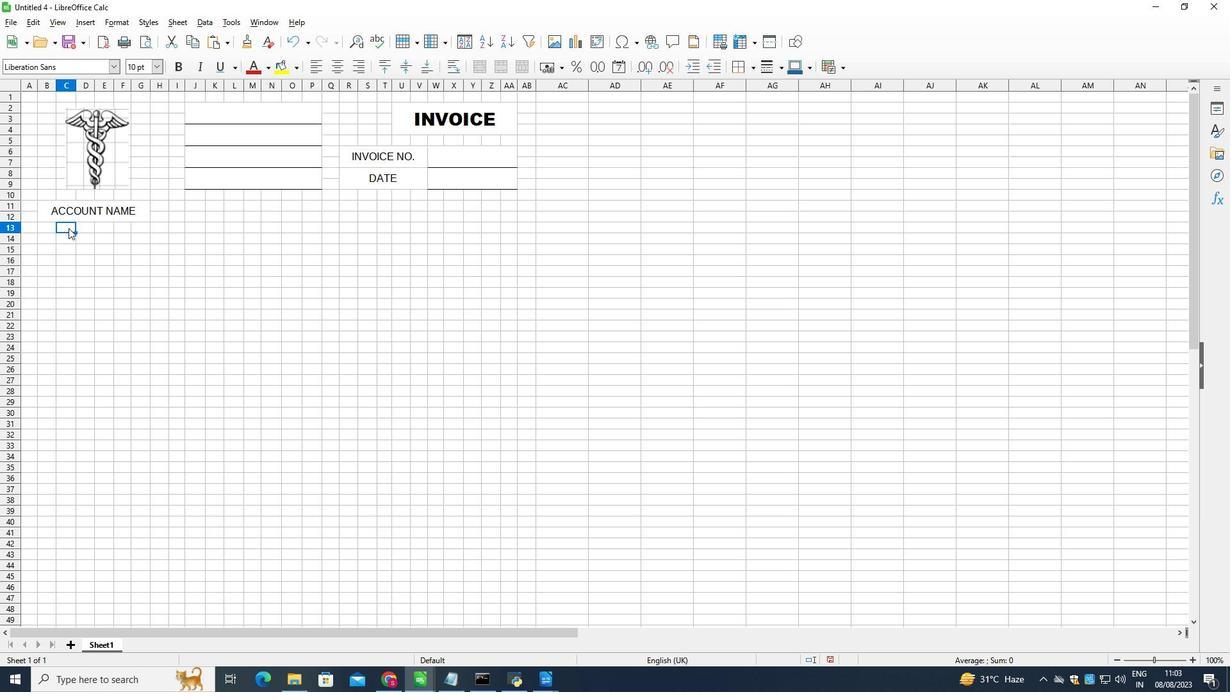 
Action: Mouse moved to (484, 114)
Screenshot: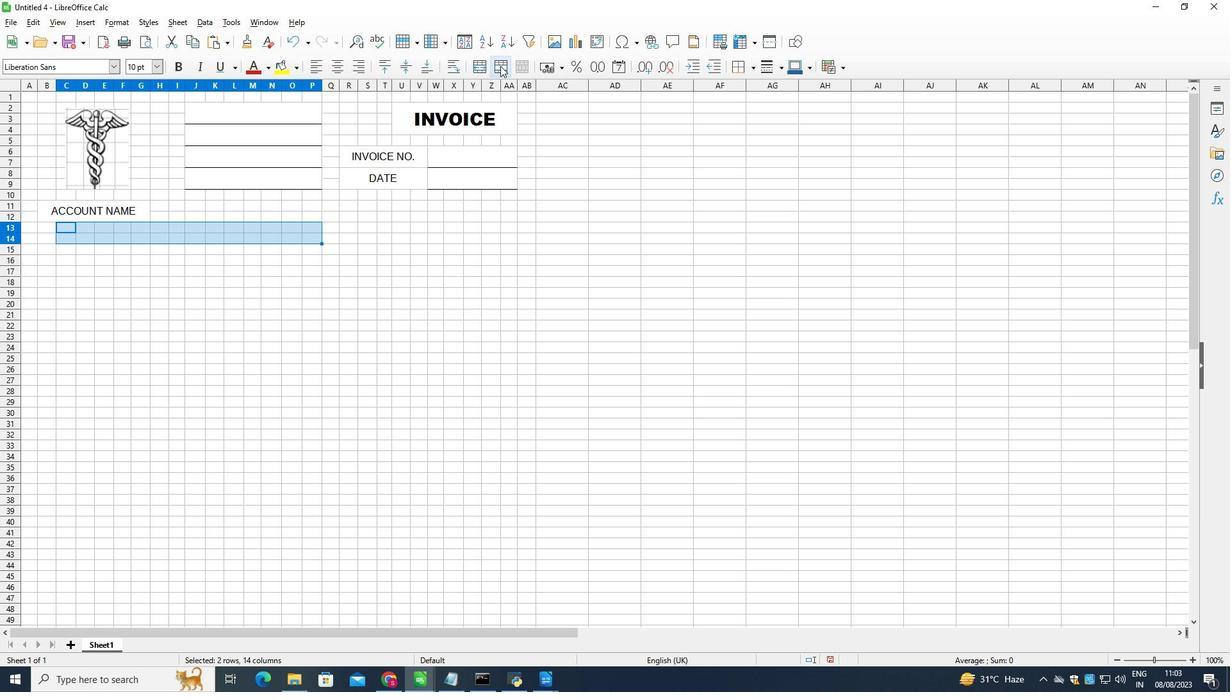 
Action: Mouse pressed left at (484, 114)
Screenshot: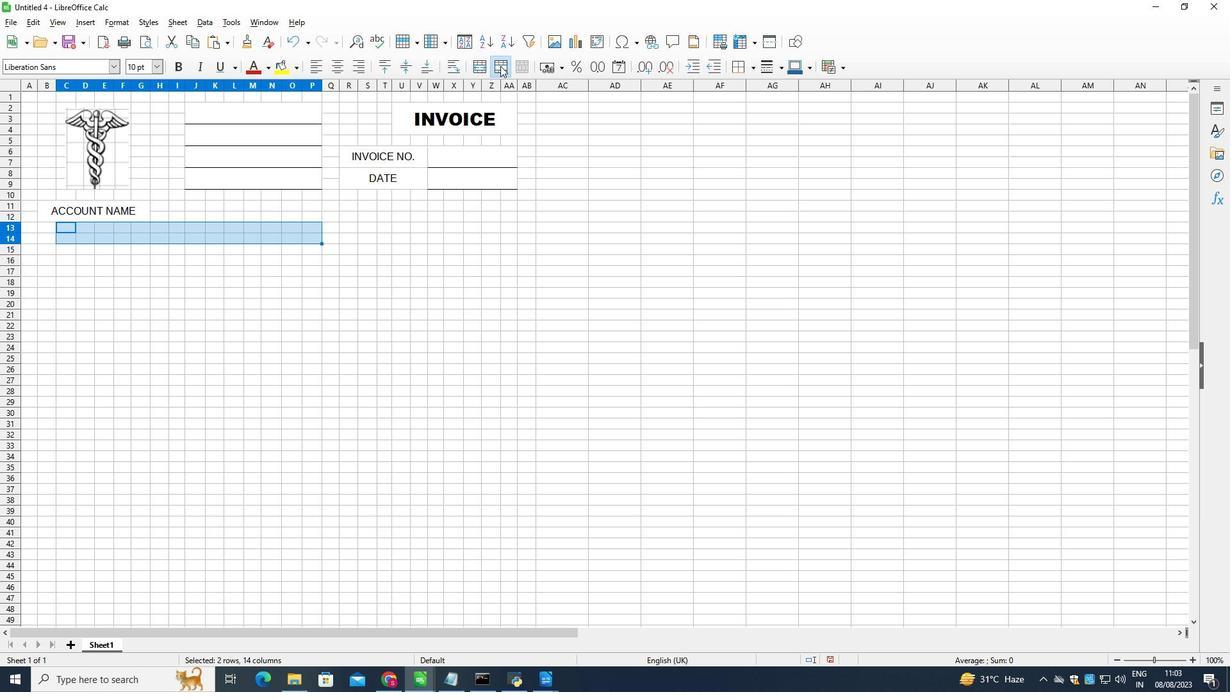 
Action: Mouse moved to (83, 273)
Screenshot: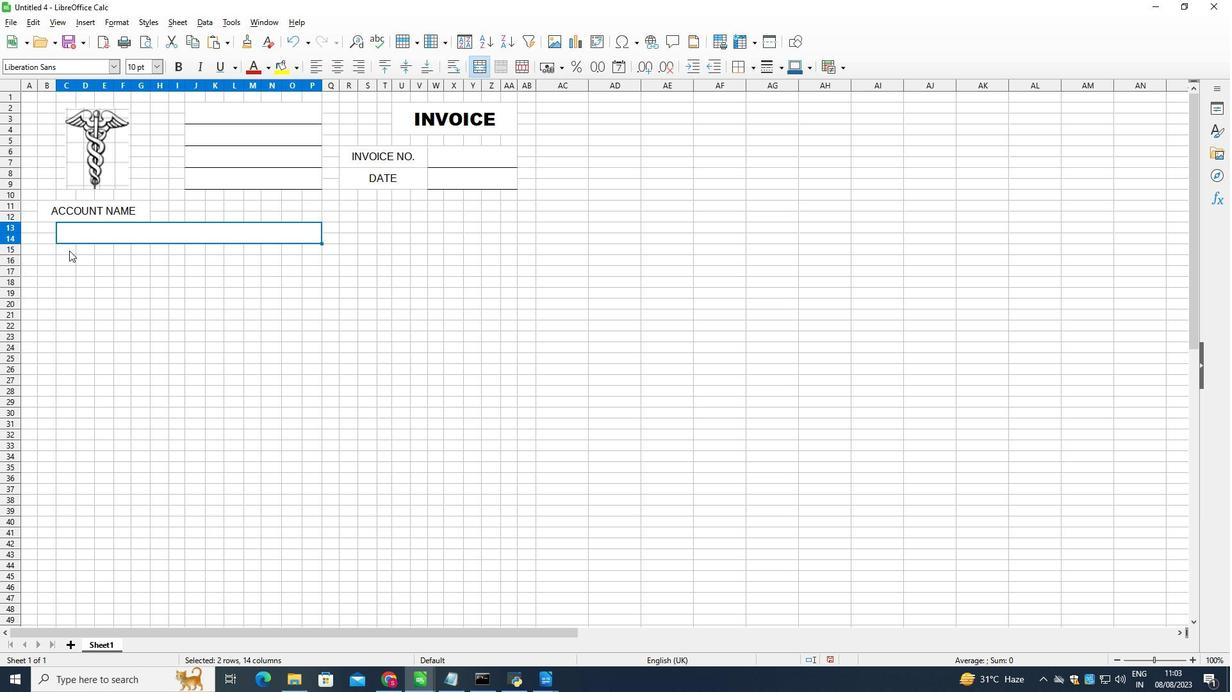 
Action: Mouse pressed left at (83, 273)
Screenshot: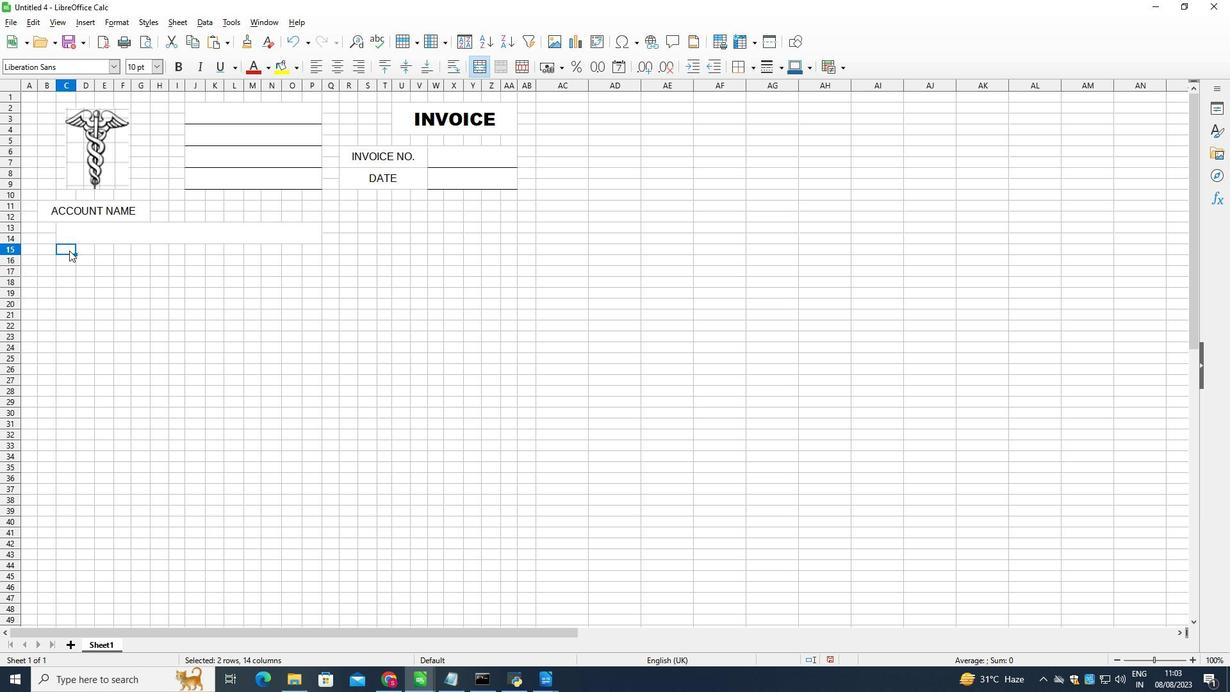 
Action: Mouse moved to (481, 110)
Screenshot: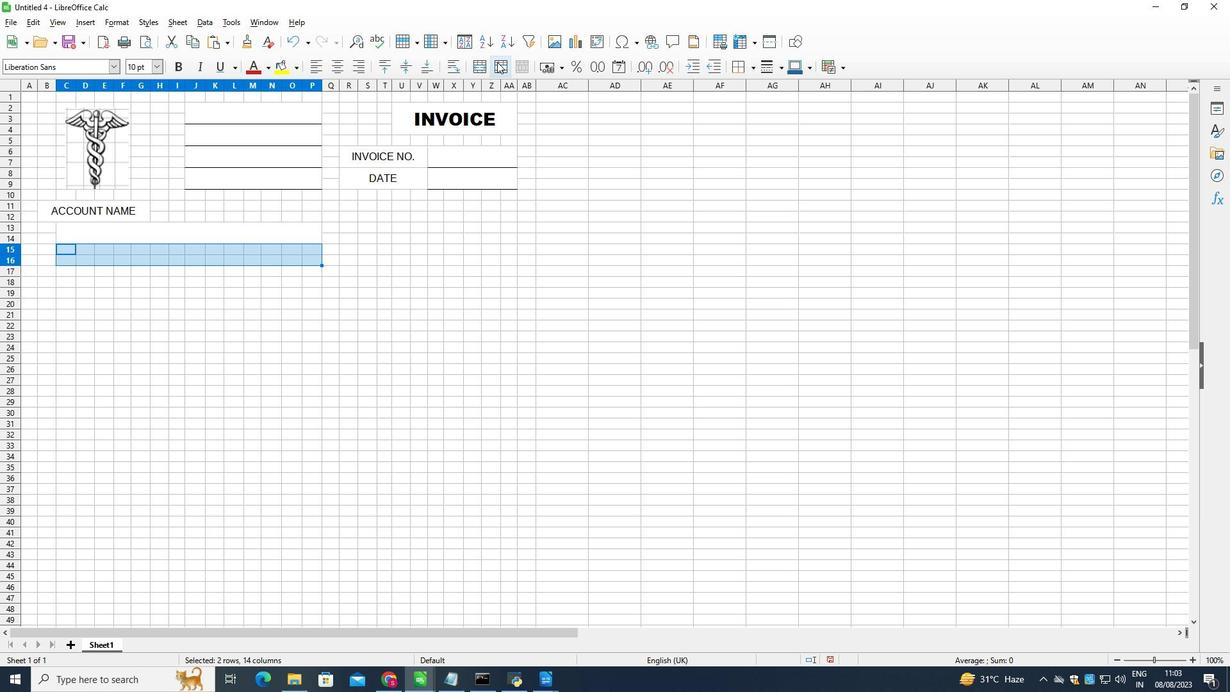 
Action: Mouse pressed left at (481, 110)
Screenshot: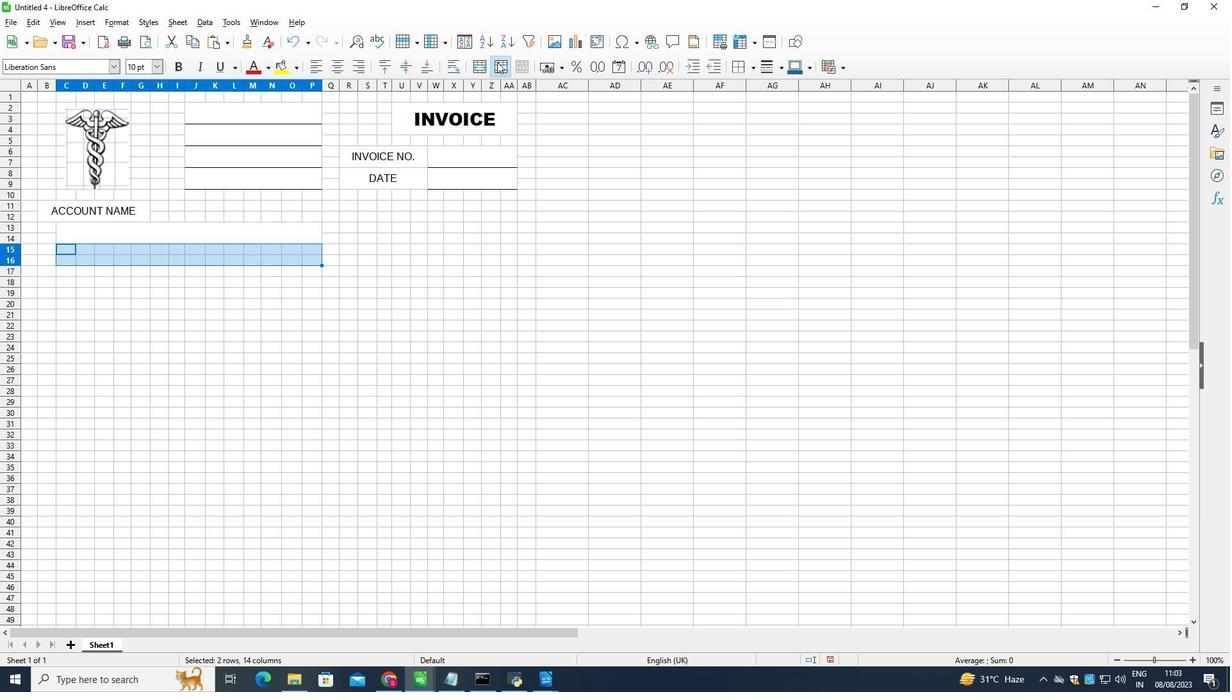 
Action: Mouse moved to (83, 290)
Screenshot: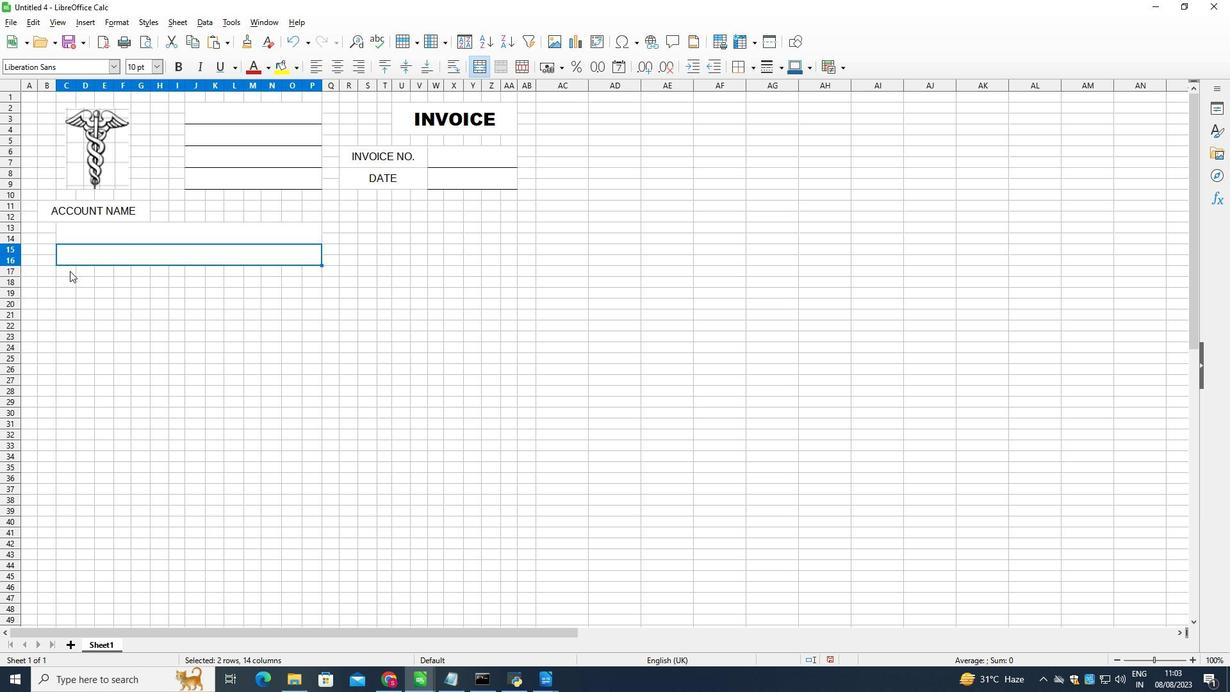 
Action: Mouse pressed left at (83, 290)
